 Task: Buy 1 Mandolines & Slicers from Graters, Peelers & Slicers section under best seller category for shipping address: Julia Brown, 2768 Fieldcrest Road, New York, New York 10005, Cell Number 6318992398. Pay from credit card ending with 9757, CVV 798
Action: Mouse moved to (22, 112)
Screenshot: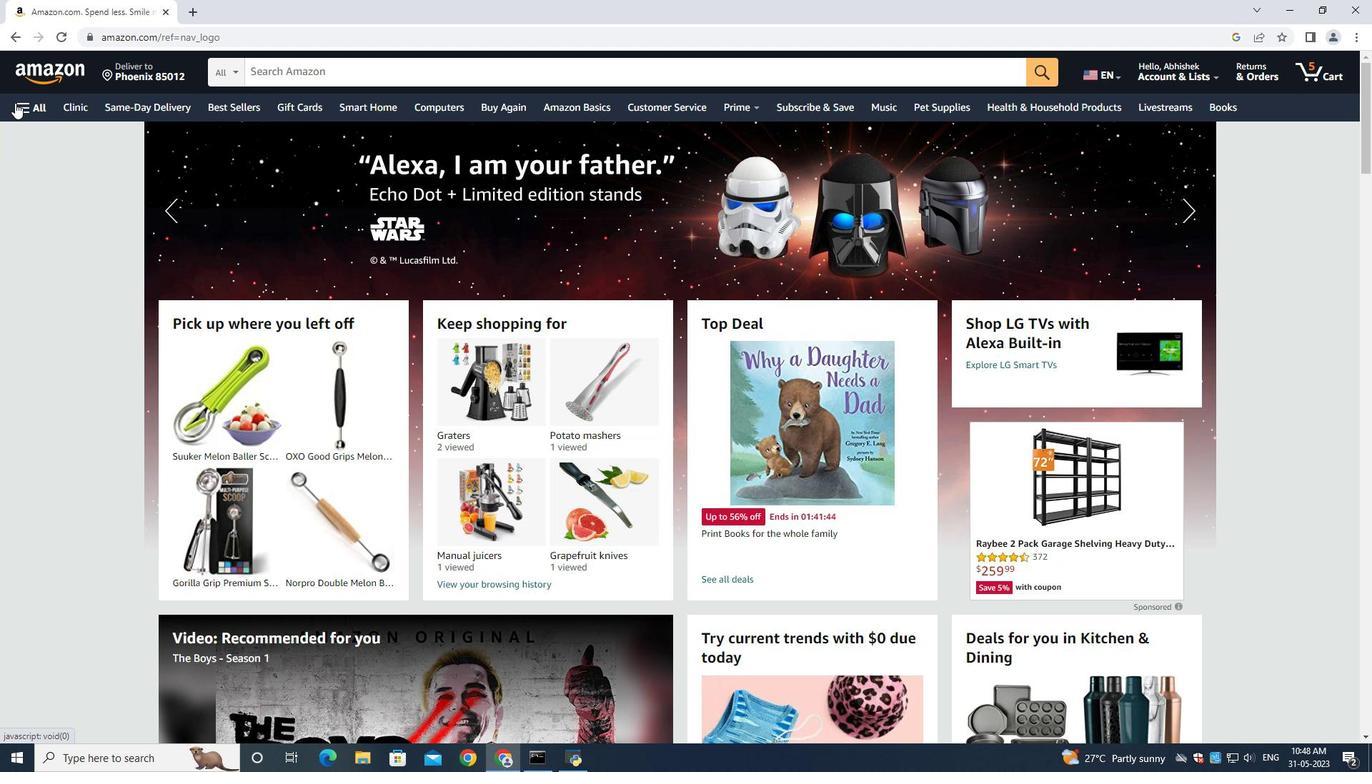 
Action: Mouse pressed left at (22, 112)
Screenshot: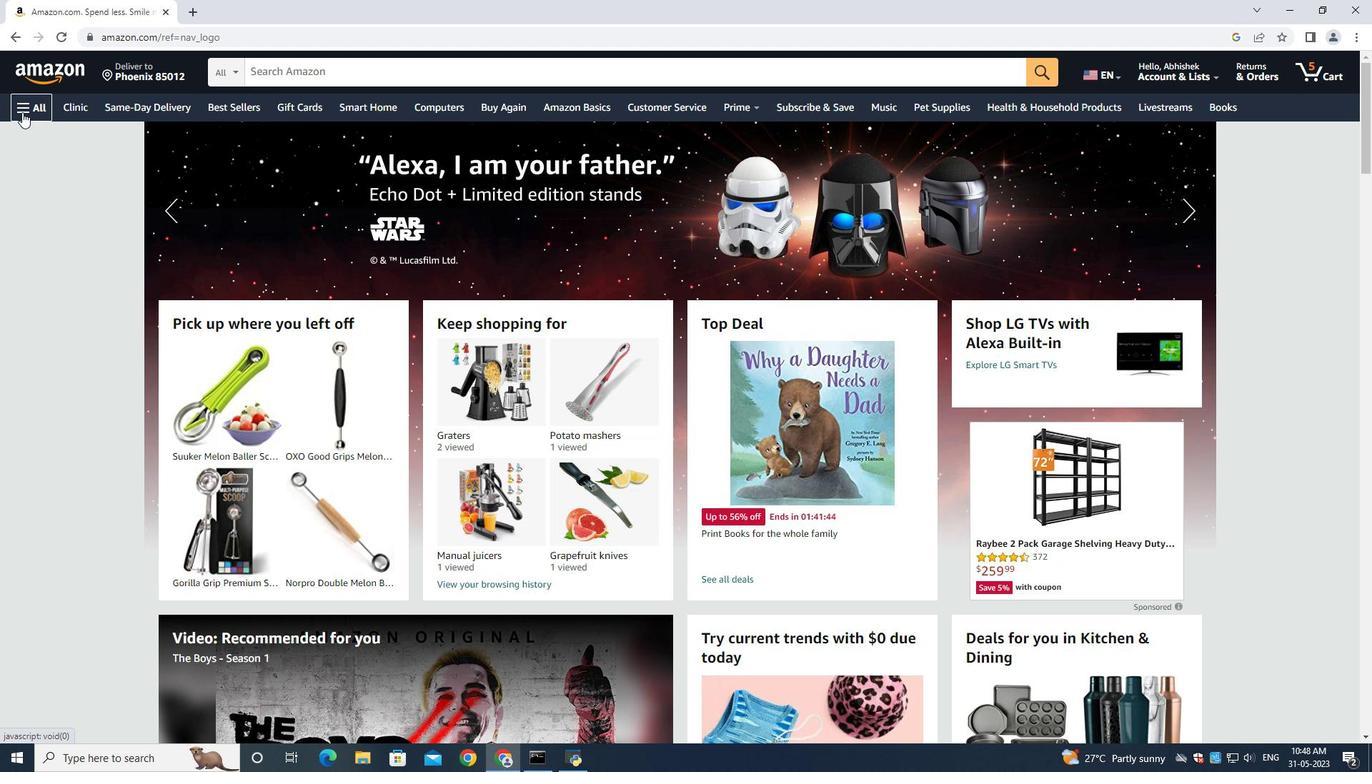 
Action: Mouse moved to (33, 128)
Screenshot: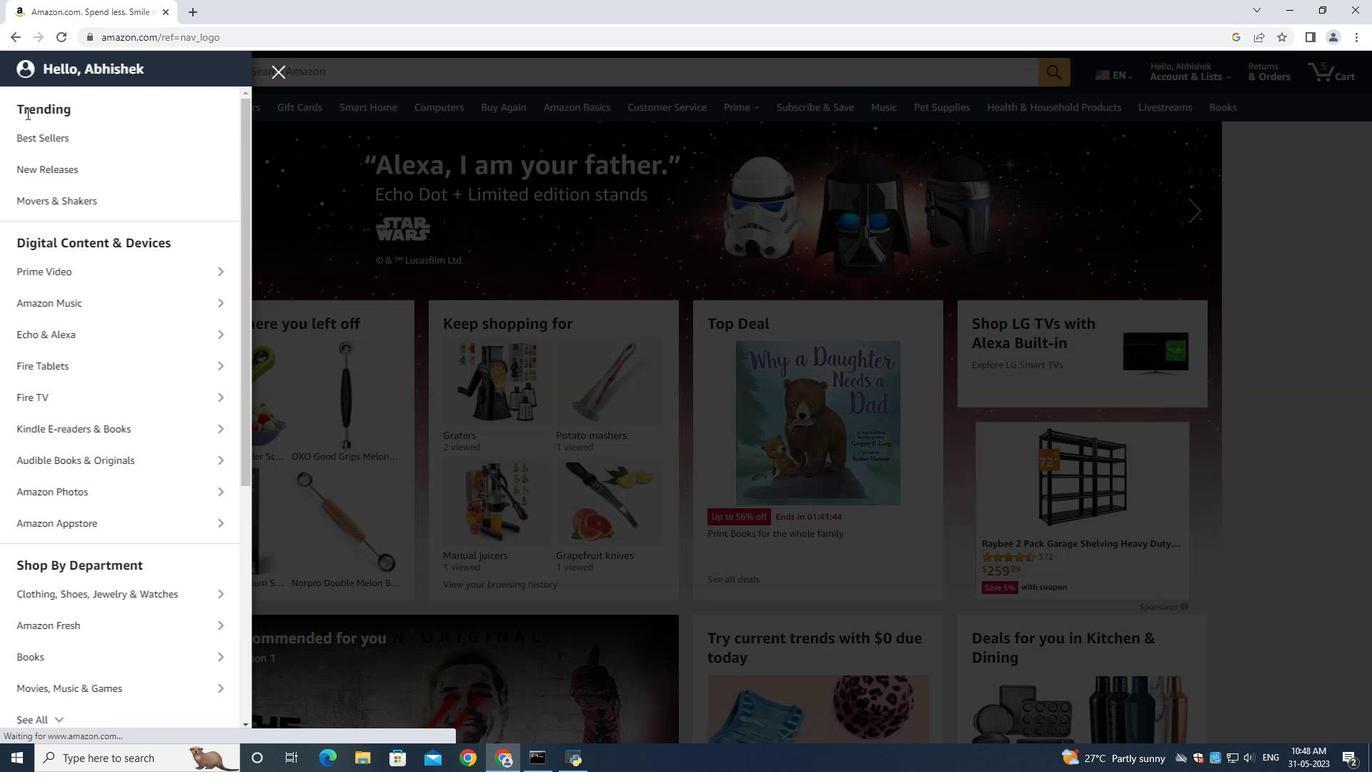 
Action: Mouse pressed left at (33, 128)
Screenshot: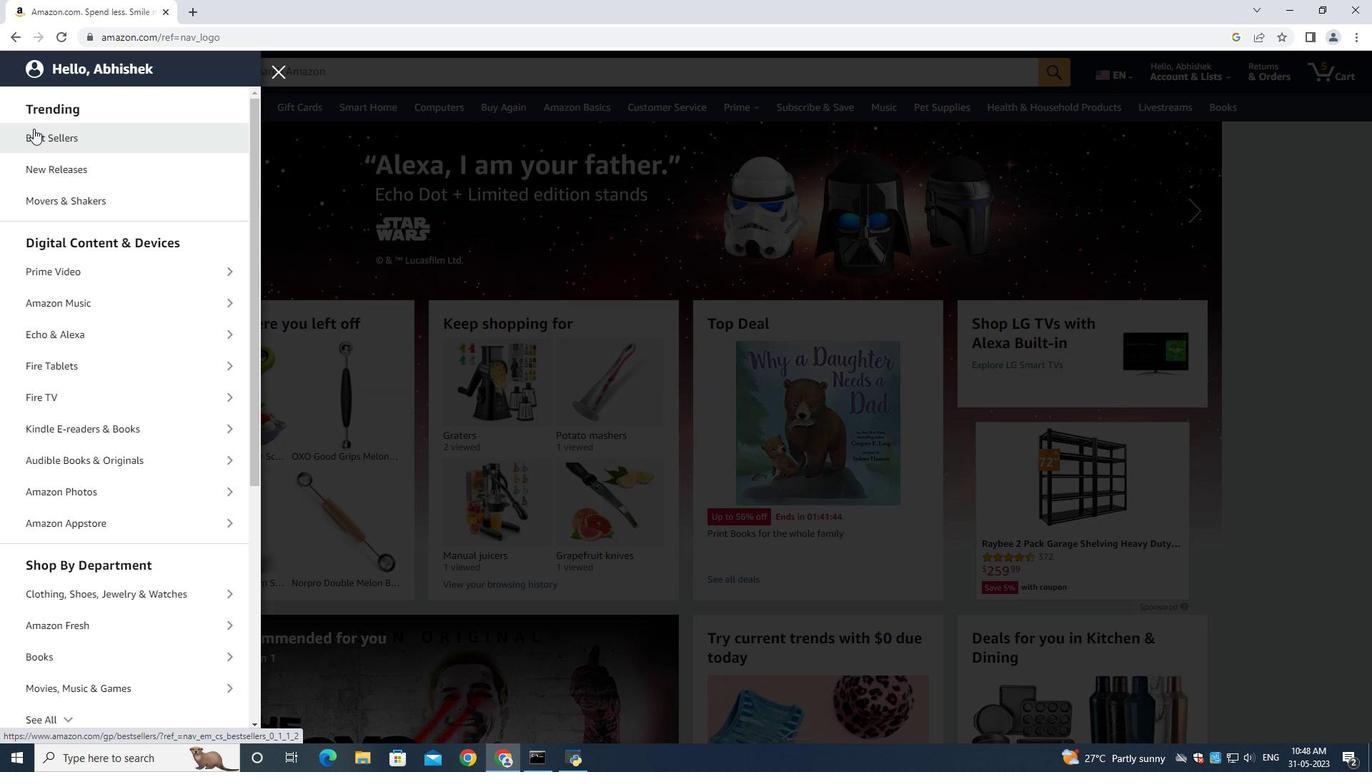 
Action: Mouse moved to (273, 77)
Screenshot: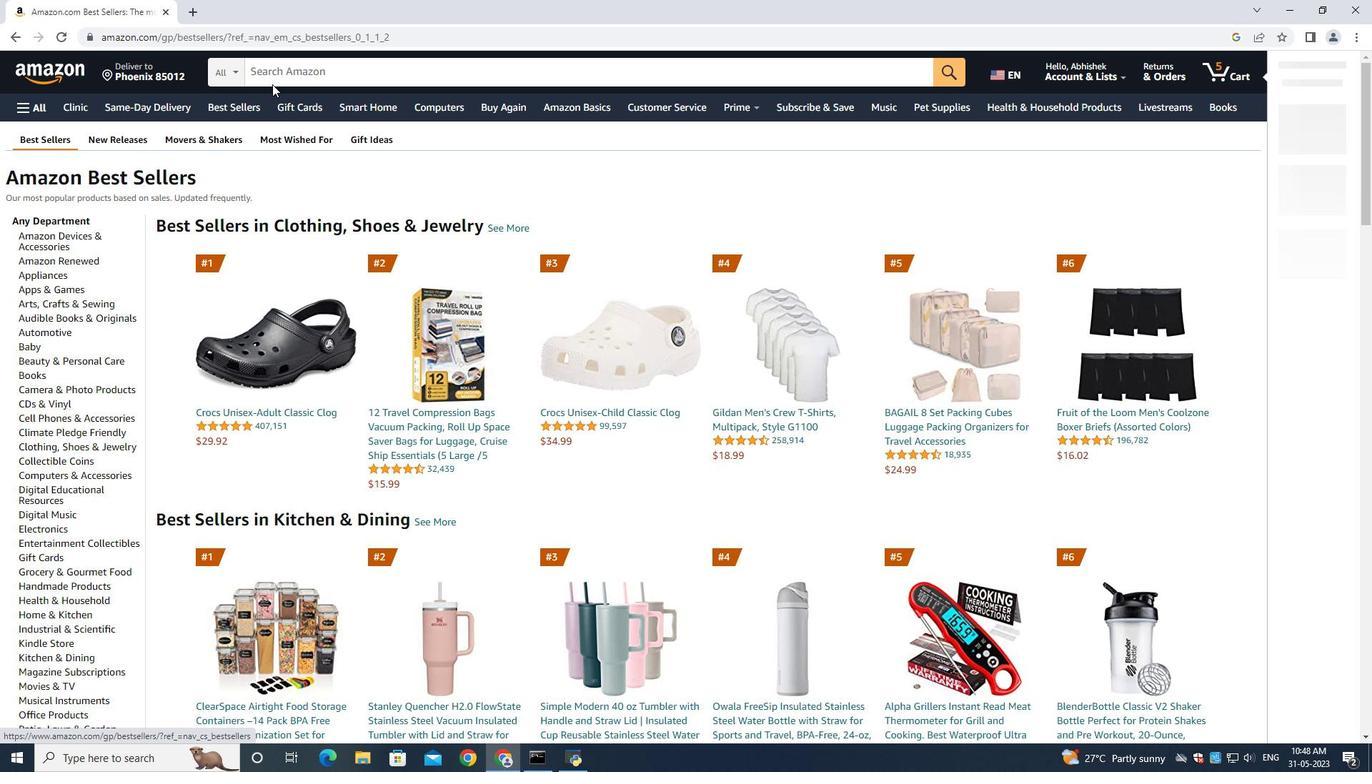 
Action: Mouse pressed left at (273, 77)
Screenshot: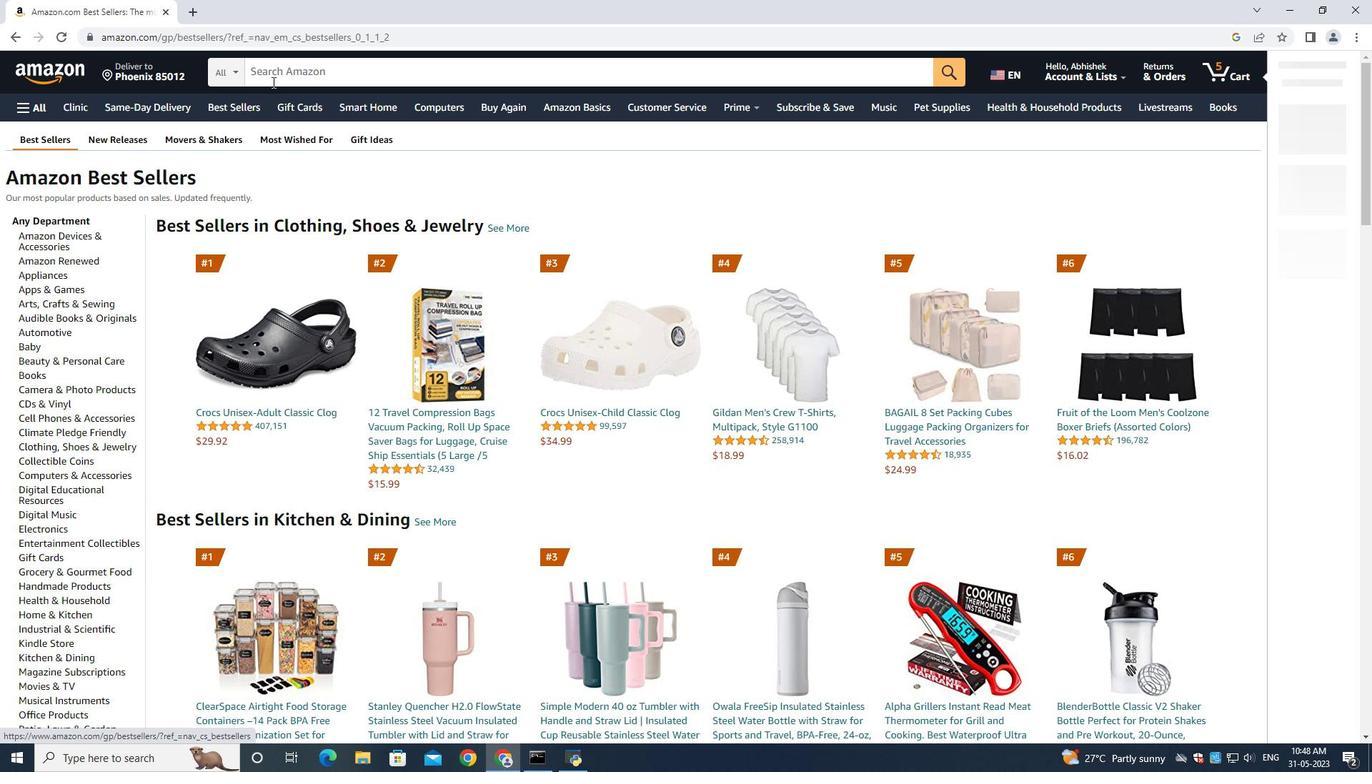 
Action: Mouse moved to (1338, 295)
Screenshot: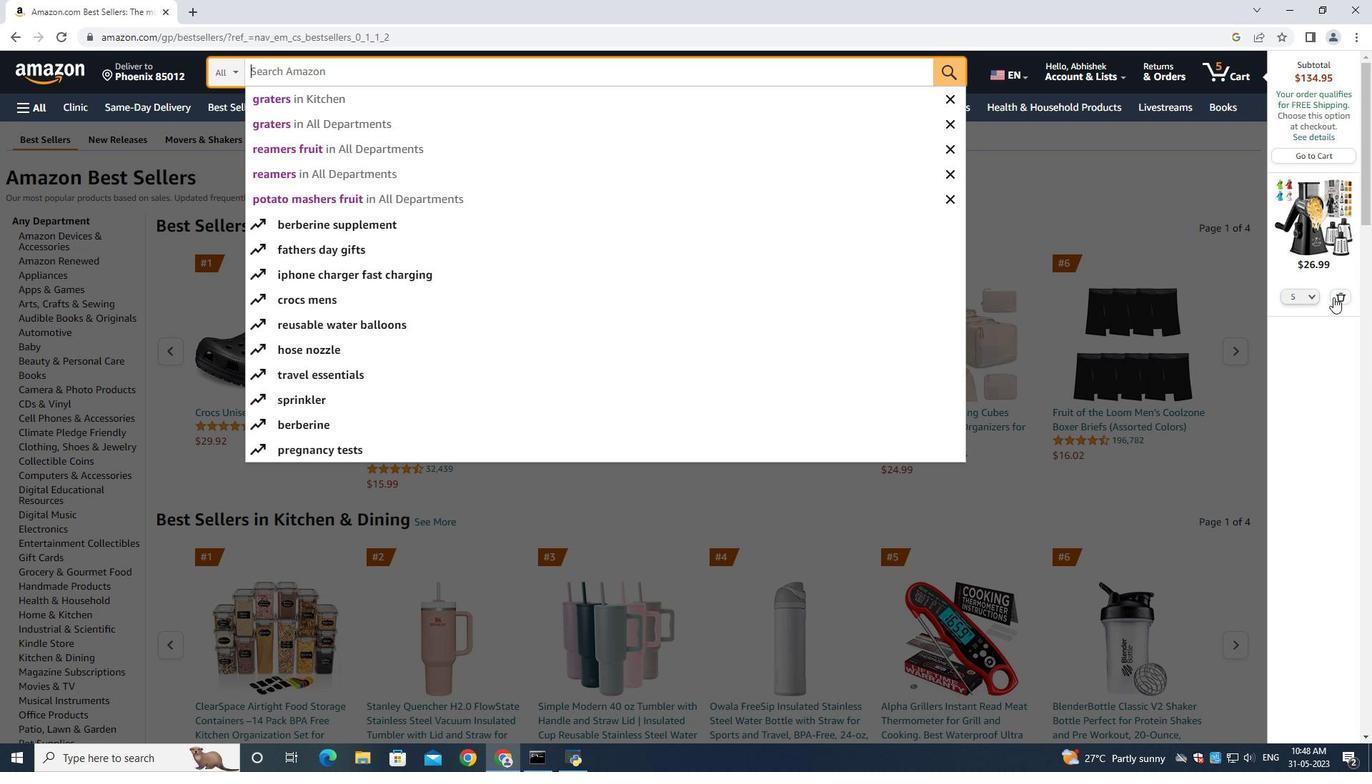 
Action: Mouse pressed left at (1338, 295)
Screenshot: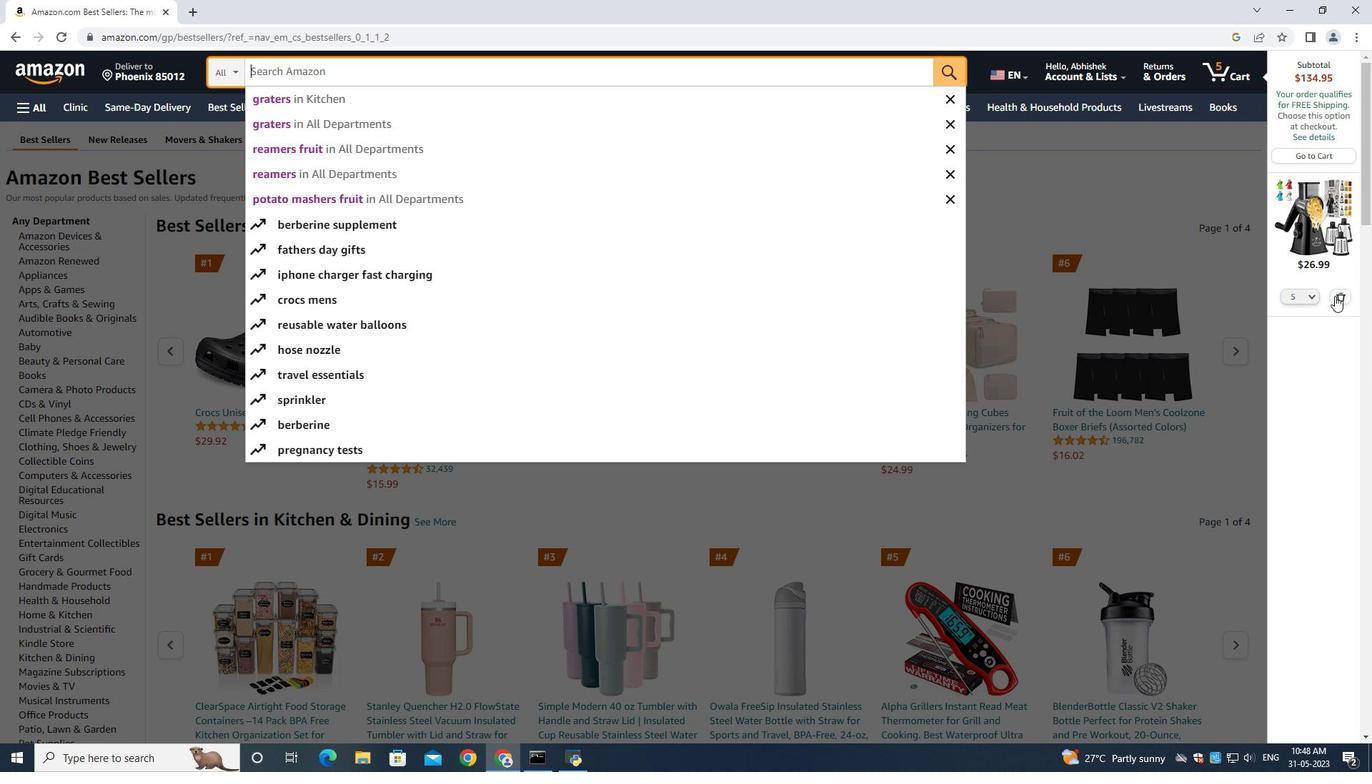 
Action: Mouse moved to (256, 75)
Screenshot: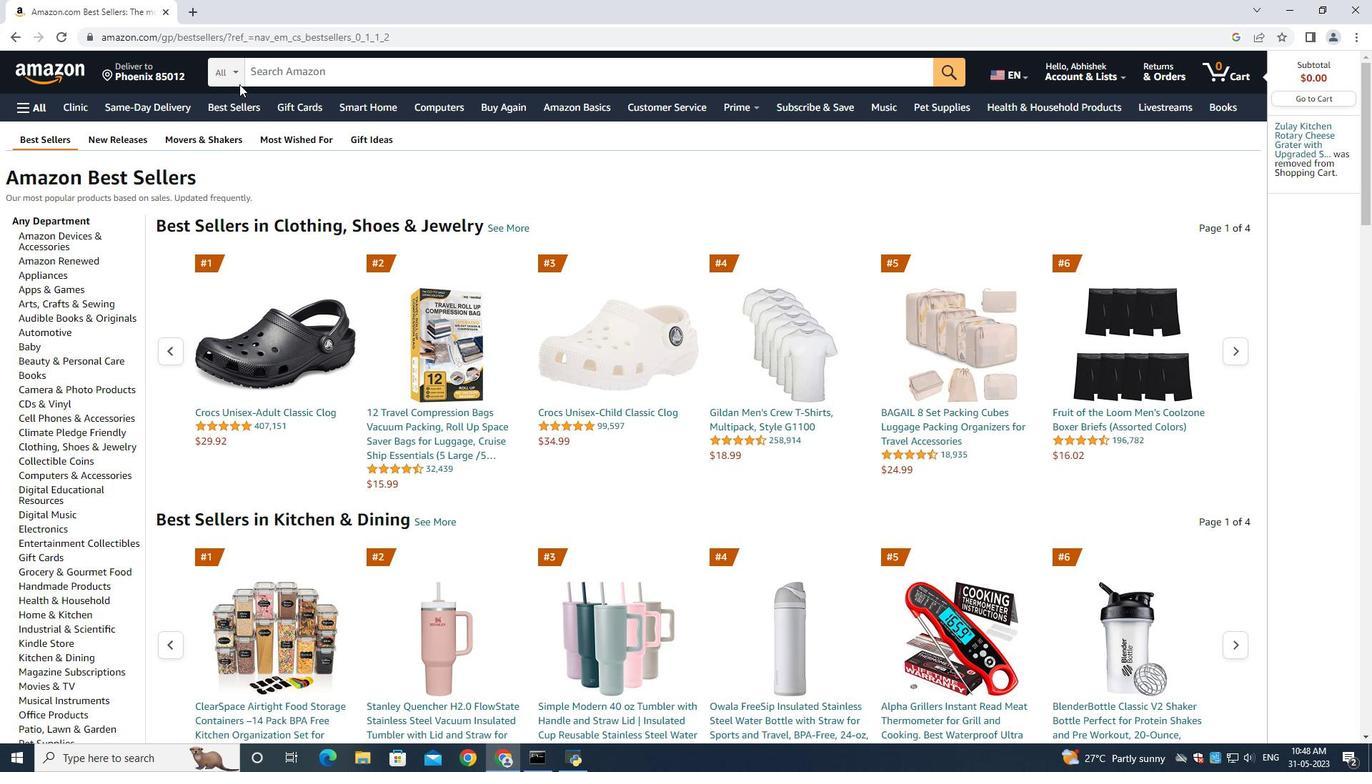 
Action: Mouse pressed left at (256, 75)
Screenshot: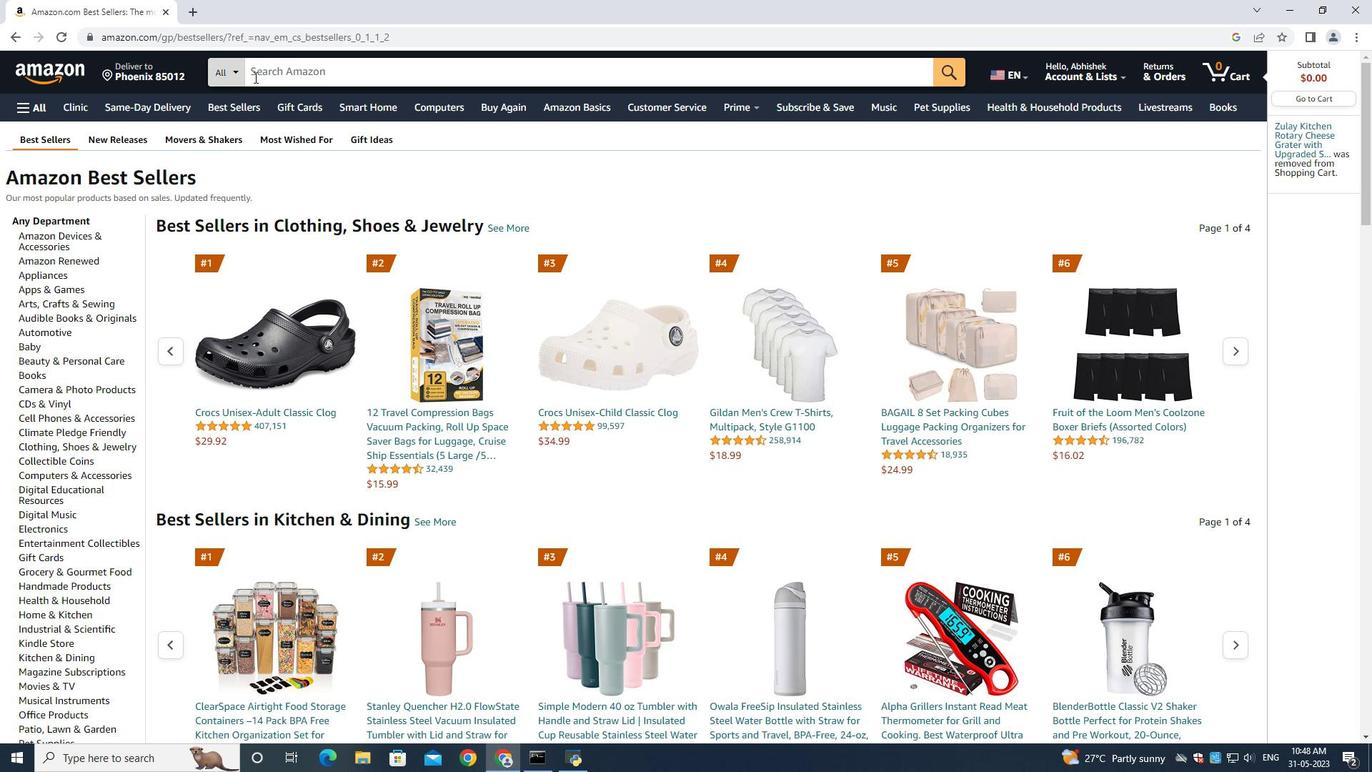 
Action: Key pressed <Key.shift>Mandolines<Key.enter>
Screenshot: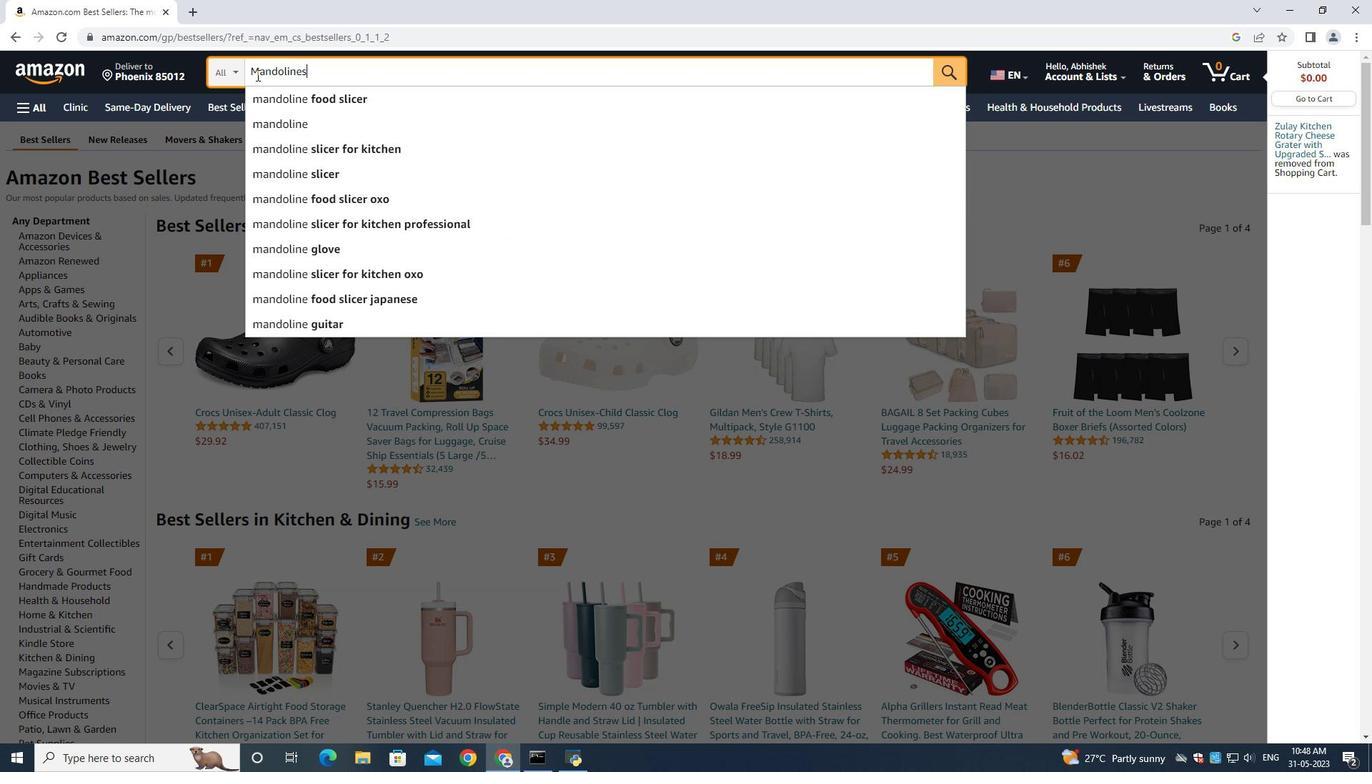 
Action: Mouse moved to (85, 254)
Screenshot: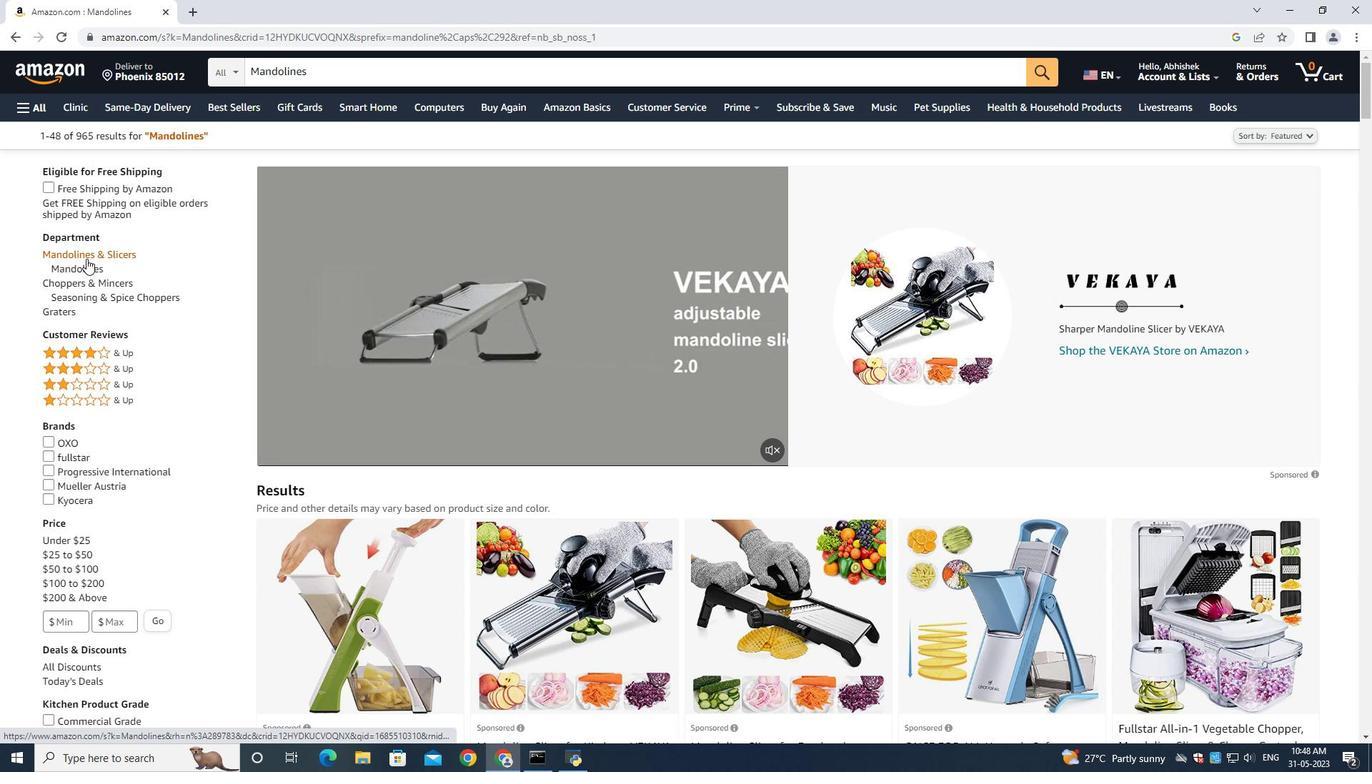 
Action: Mouse pressed left at (85, 254)
Screenshot: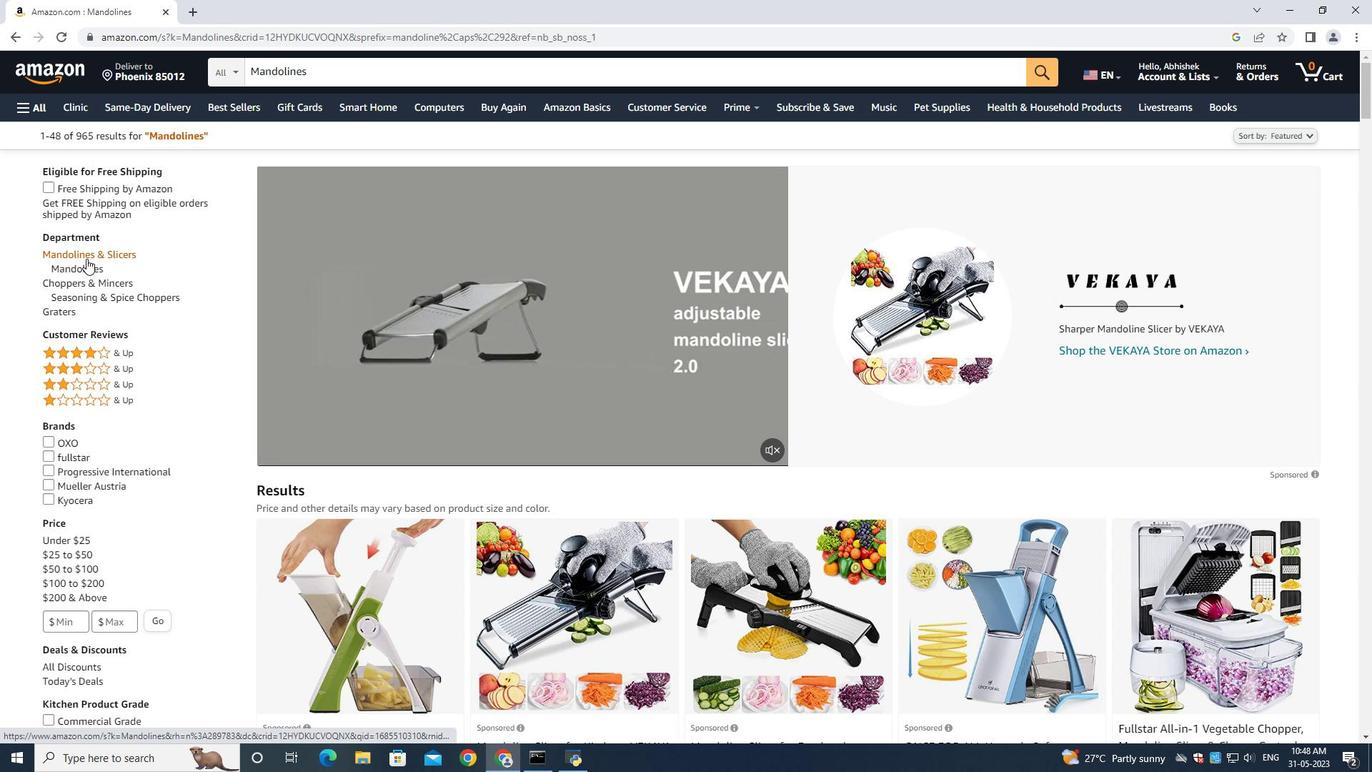 
Action: Mouse moved to (339, 117)
Screenshot: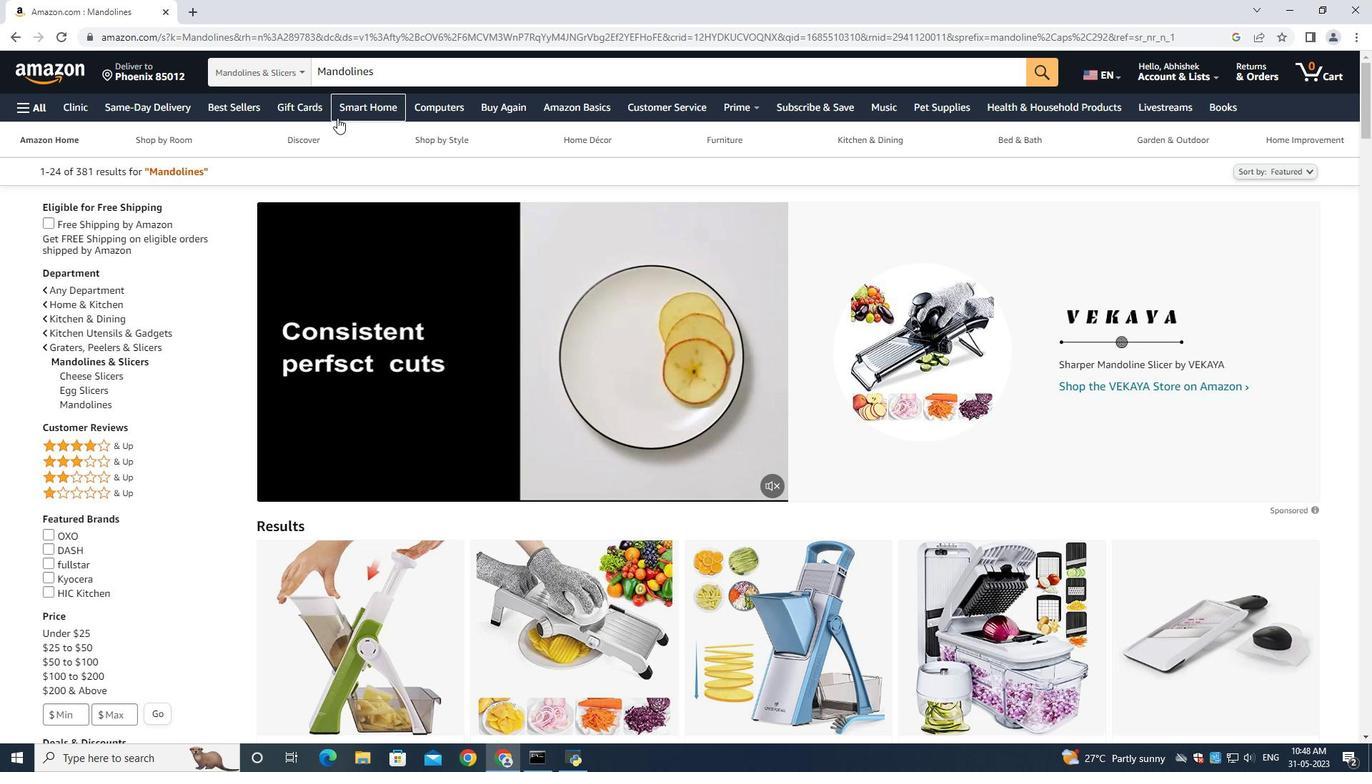 
Action: Key pressed <Key.enter>
Screenshot: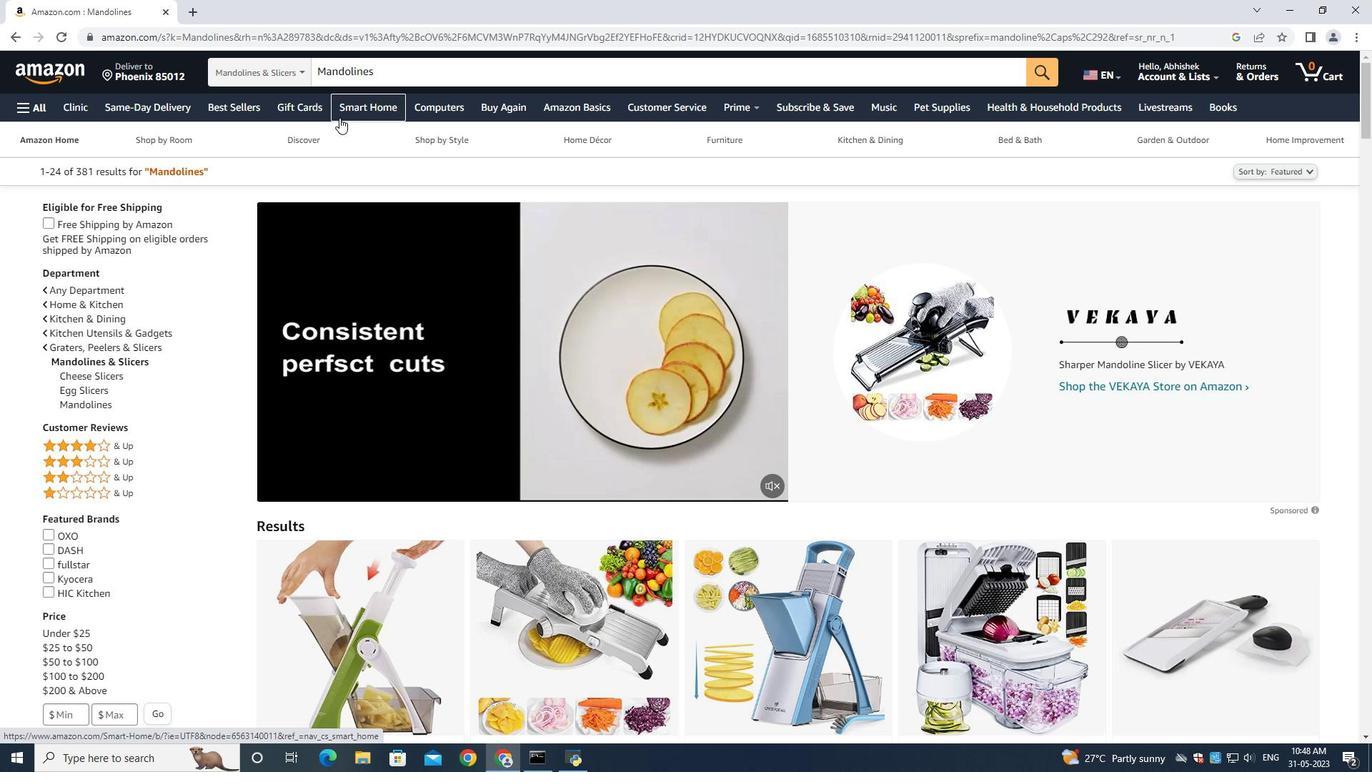 
Action: Mouse moved to (431, 243)
Screenshot: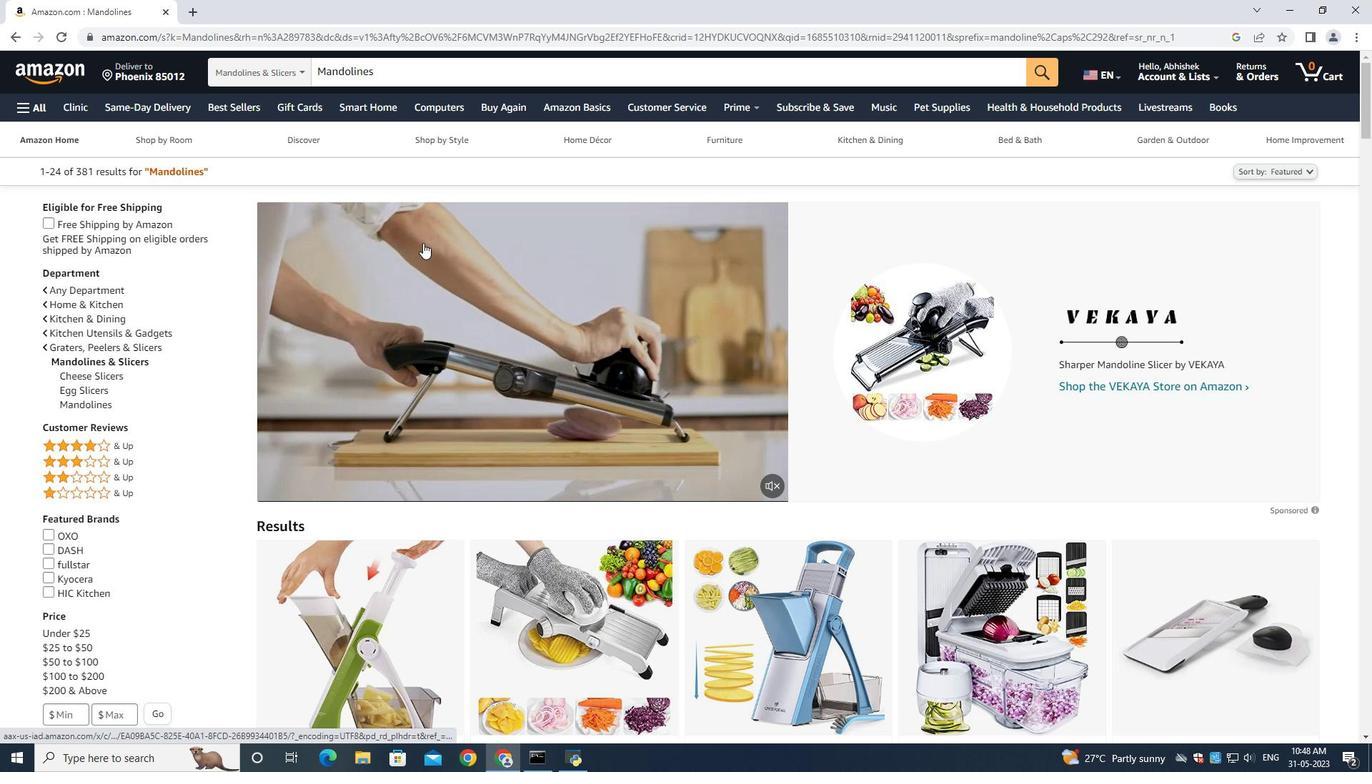
Action: Mouse scrolled (431, 242) with delta (0, 0)
Screenshot: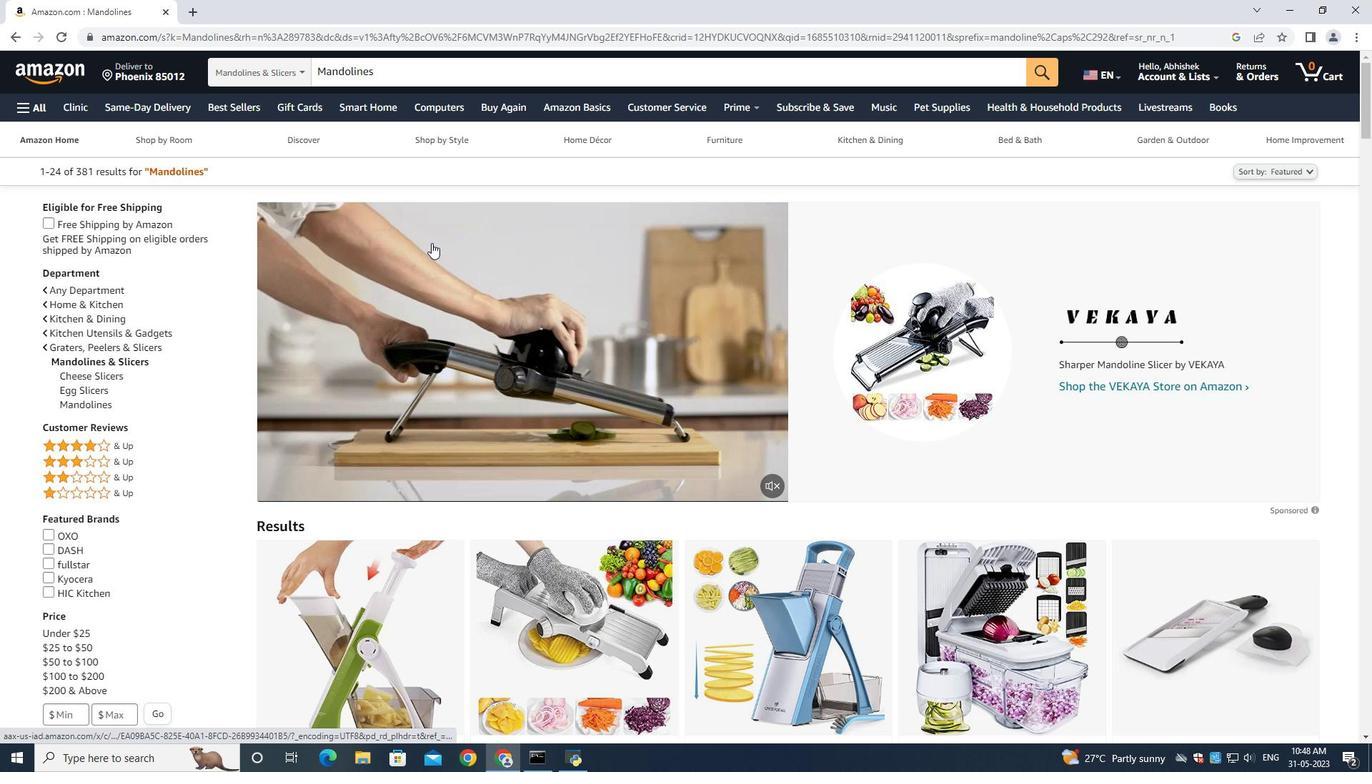 
Action: Mouse scrolled (431, 242) with delta (0, 0)
Screenshot: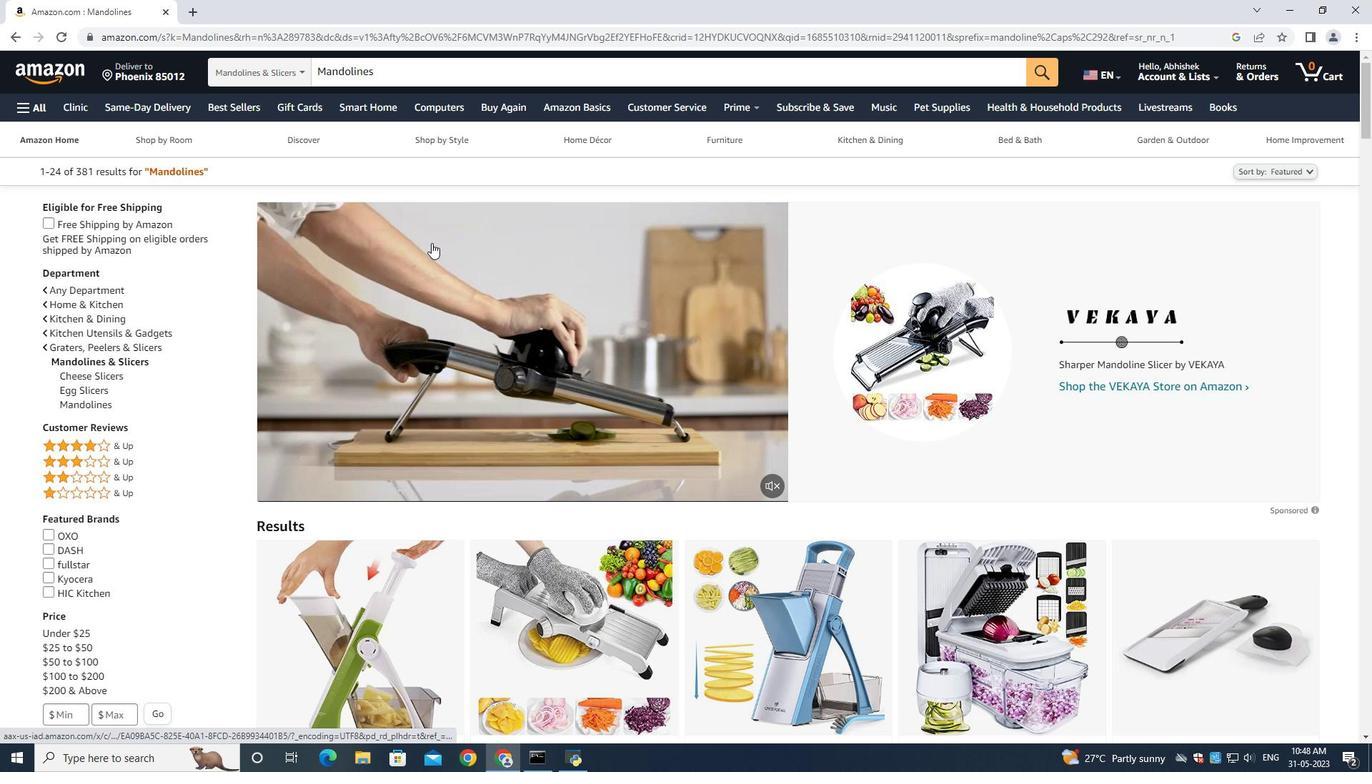 
Action: Mouse scrolled (431, 242) with delta (0, 0)
Screenshot: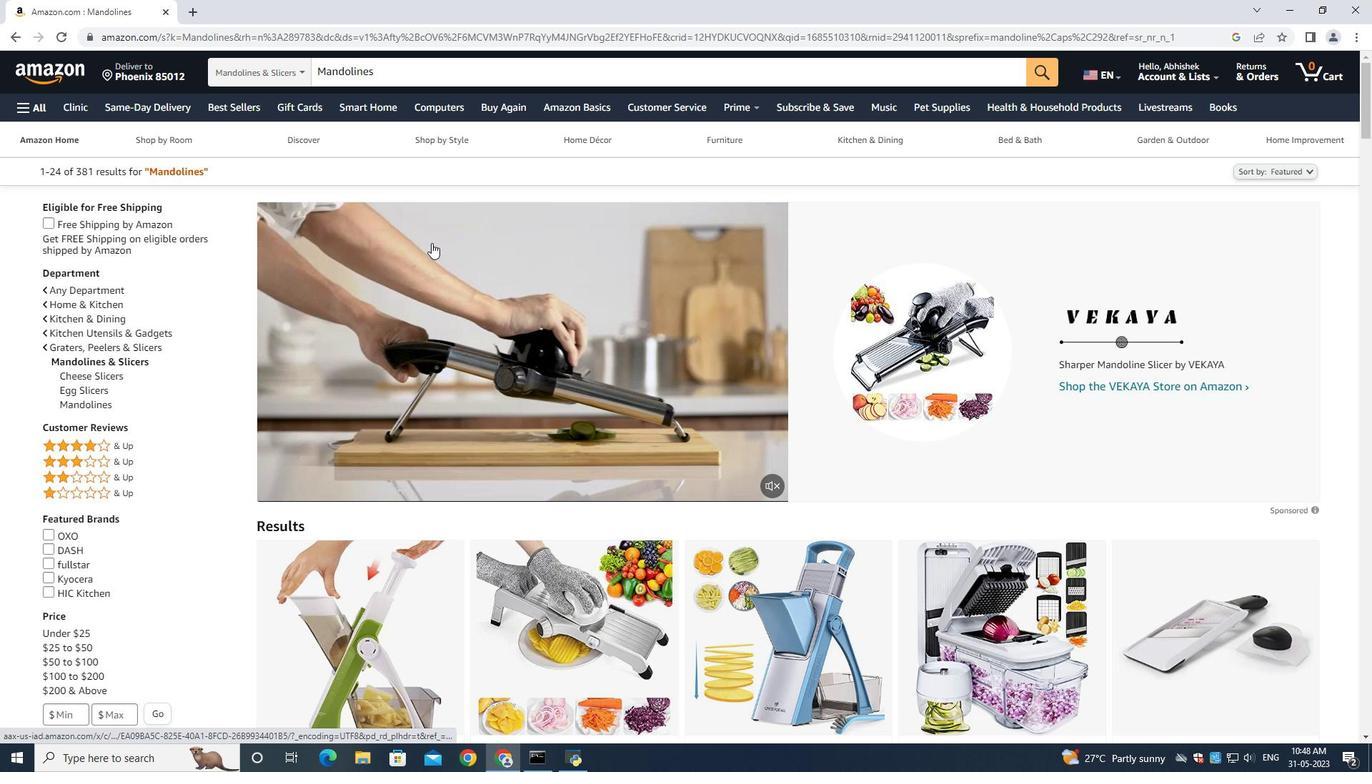 
Action: Mouse moved to (684, 490)
Screenshot: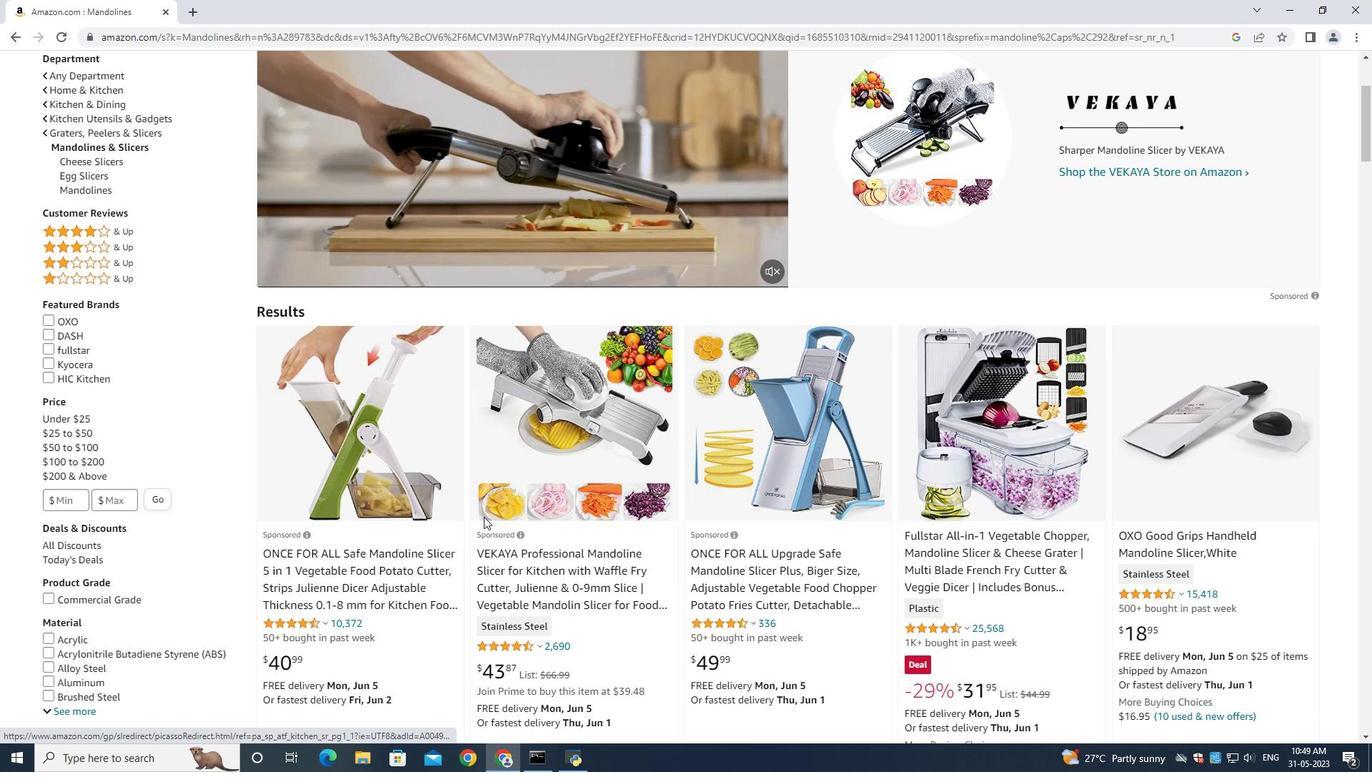 
Action: Mouse scrolled (684, 489) with delta (0, 0)
Screenshot: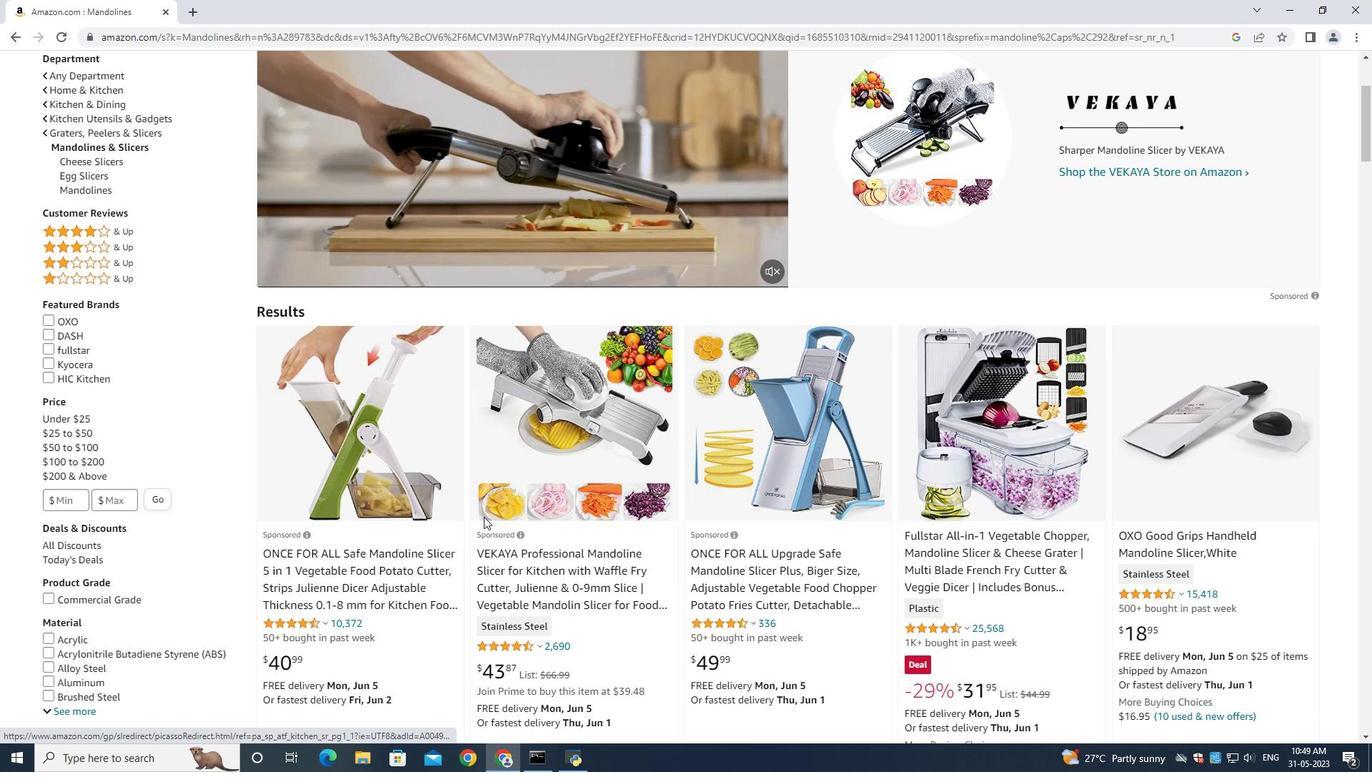 
Action: Mouse scrolled (684, 489) with delta (0, 0)
Screenshot: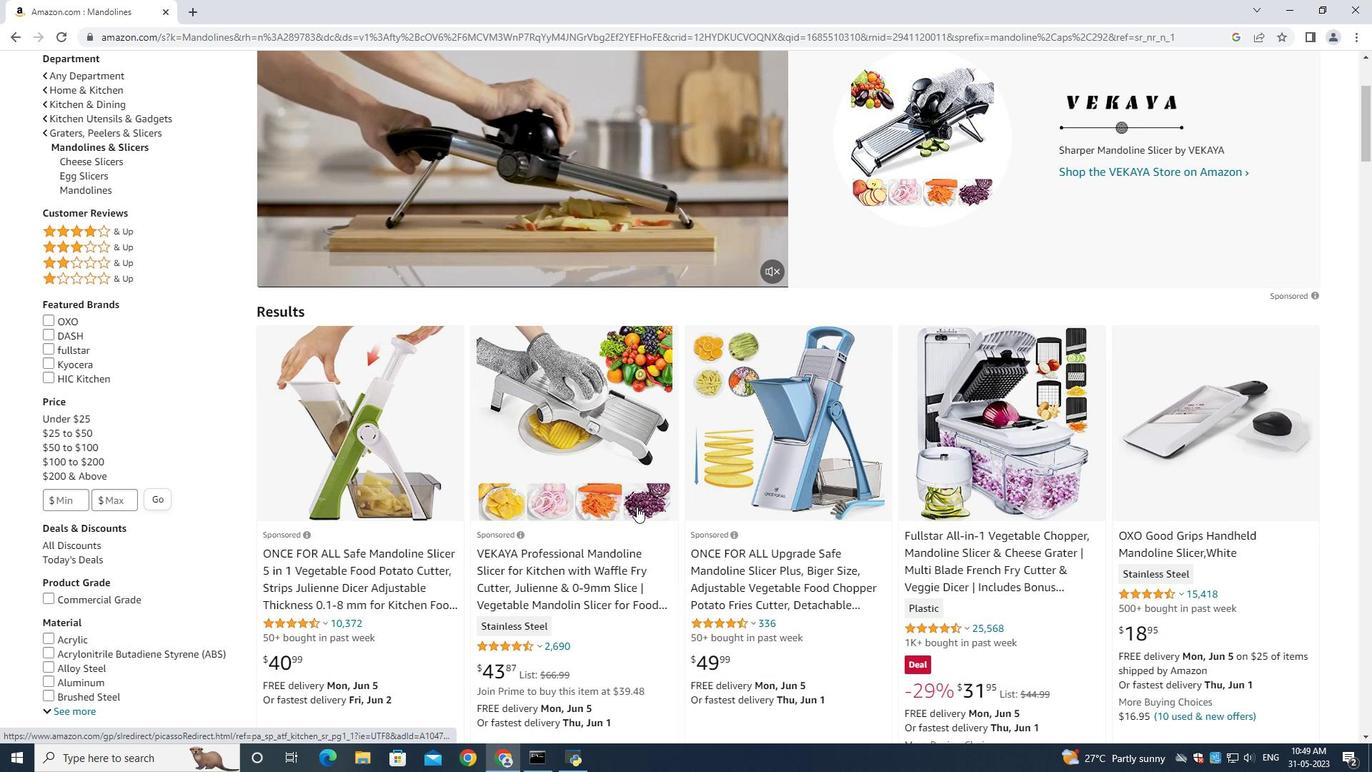 
Action: Mouse moved to (685, 490)
Screenshot: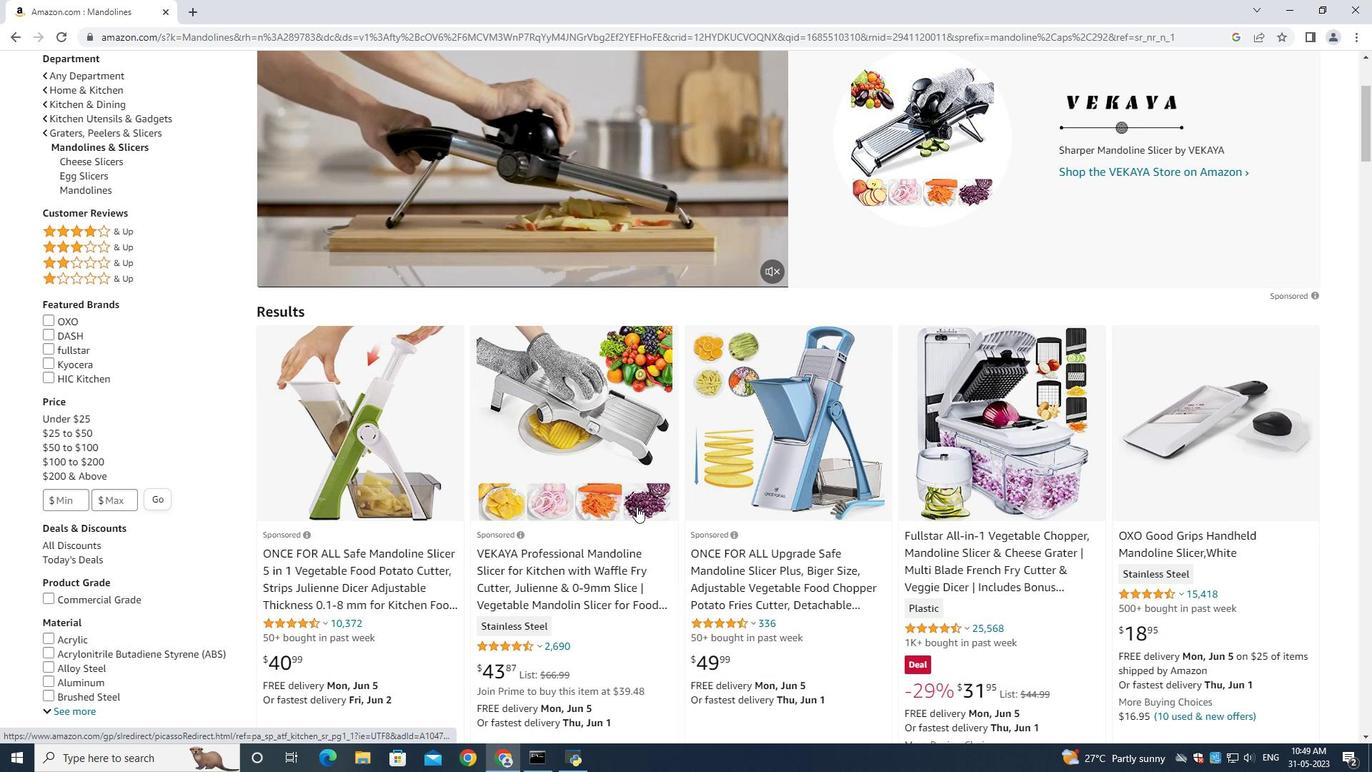 
Action: Mouse scrolled (685, 489) with delta (0, 0)
Screenshot: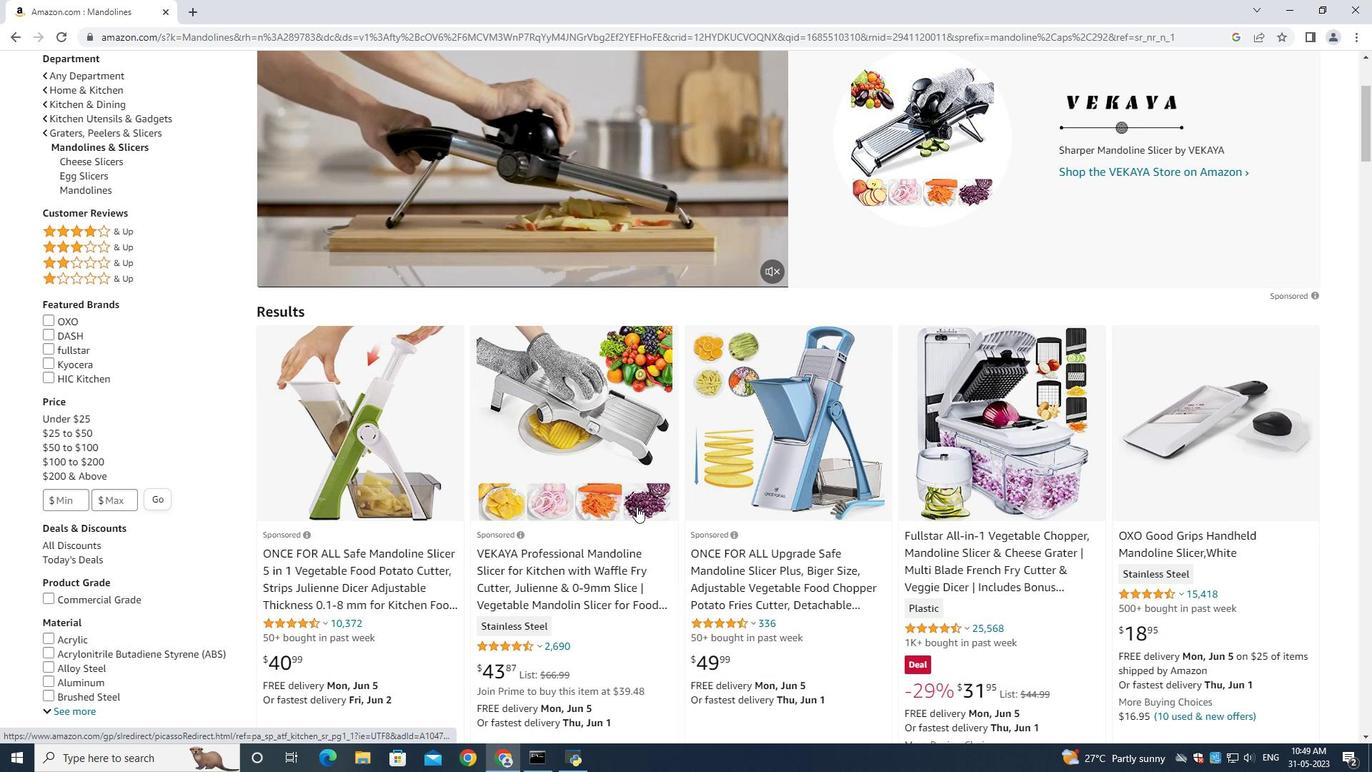 
Action: Mouse moved to (967, 333)
Screenshot: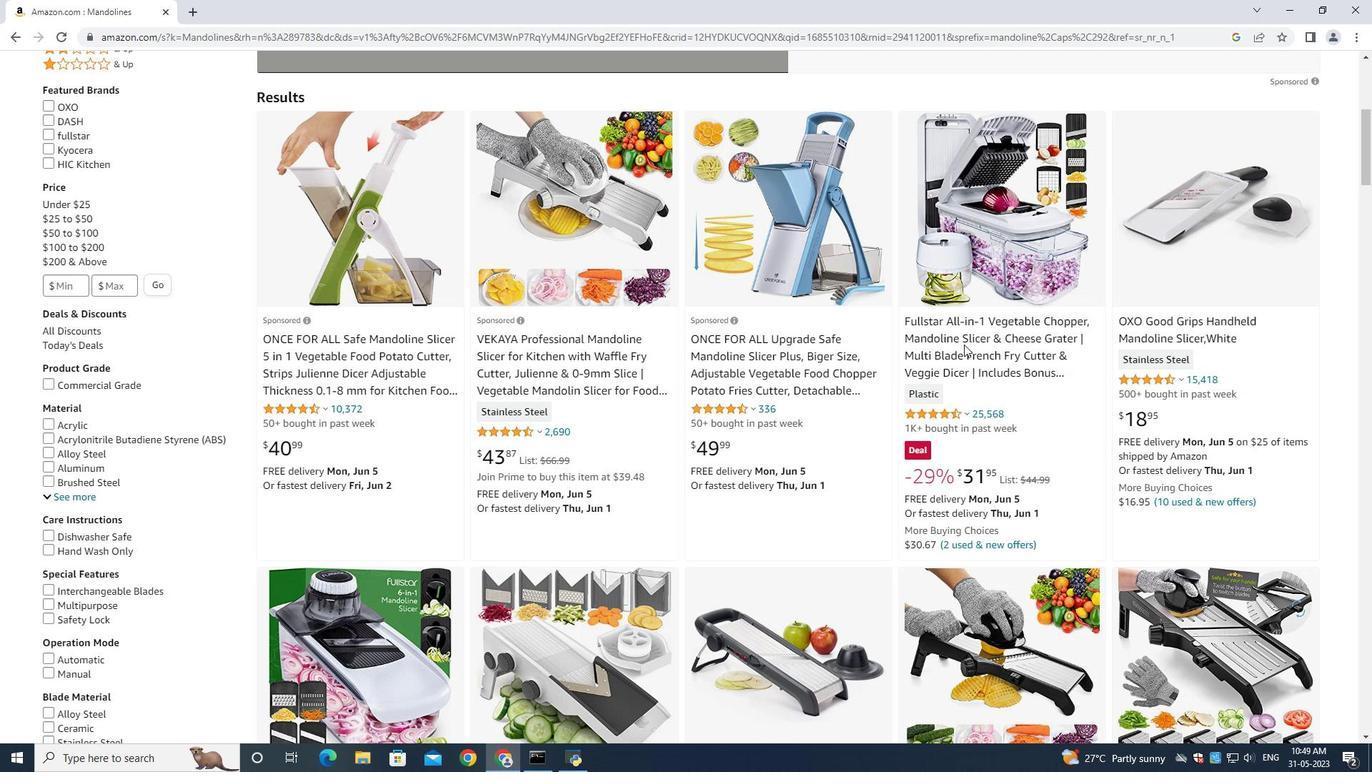 
Action: Mouse pressed left at (967, 333)
Screenshot: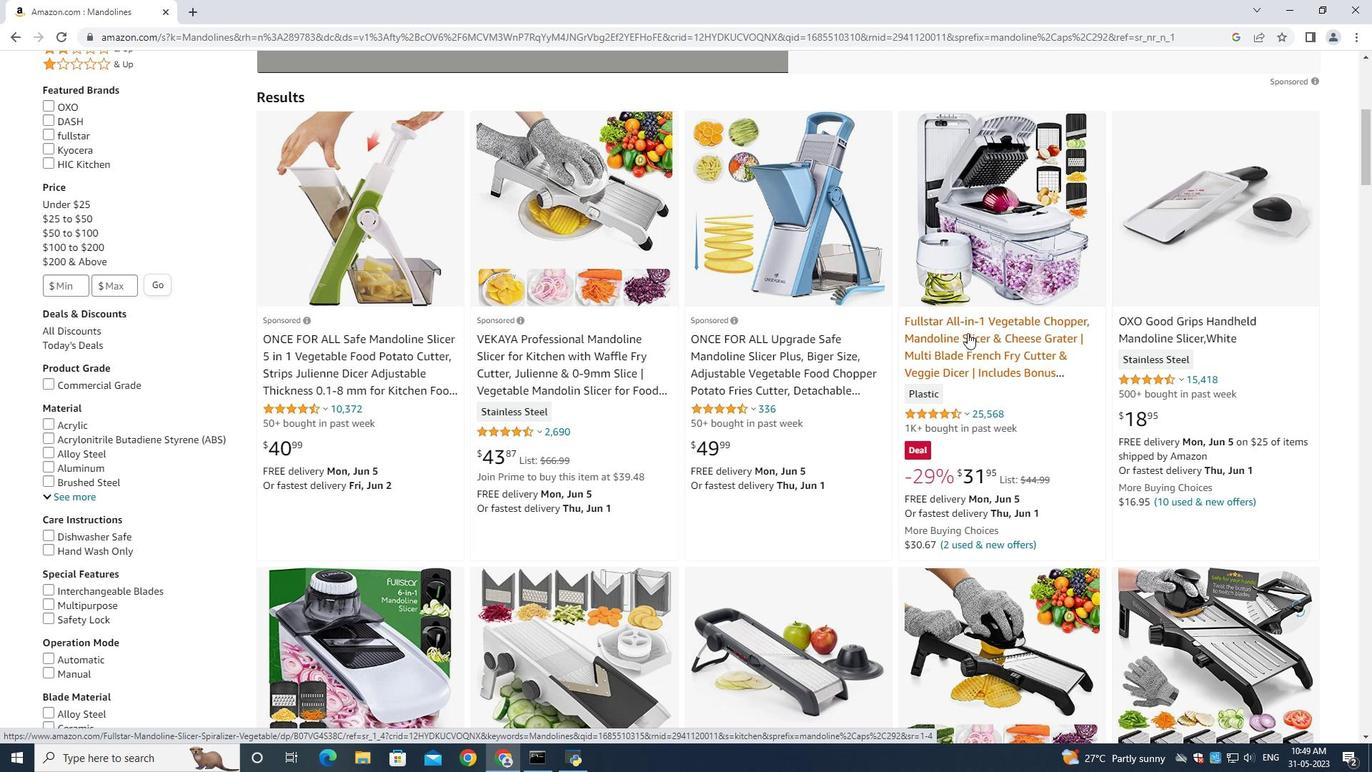 
Action: Mouse moved to (506, 640)
Screenshot: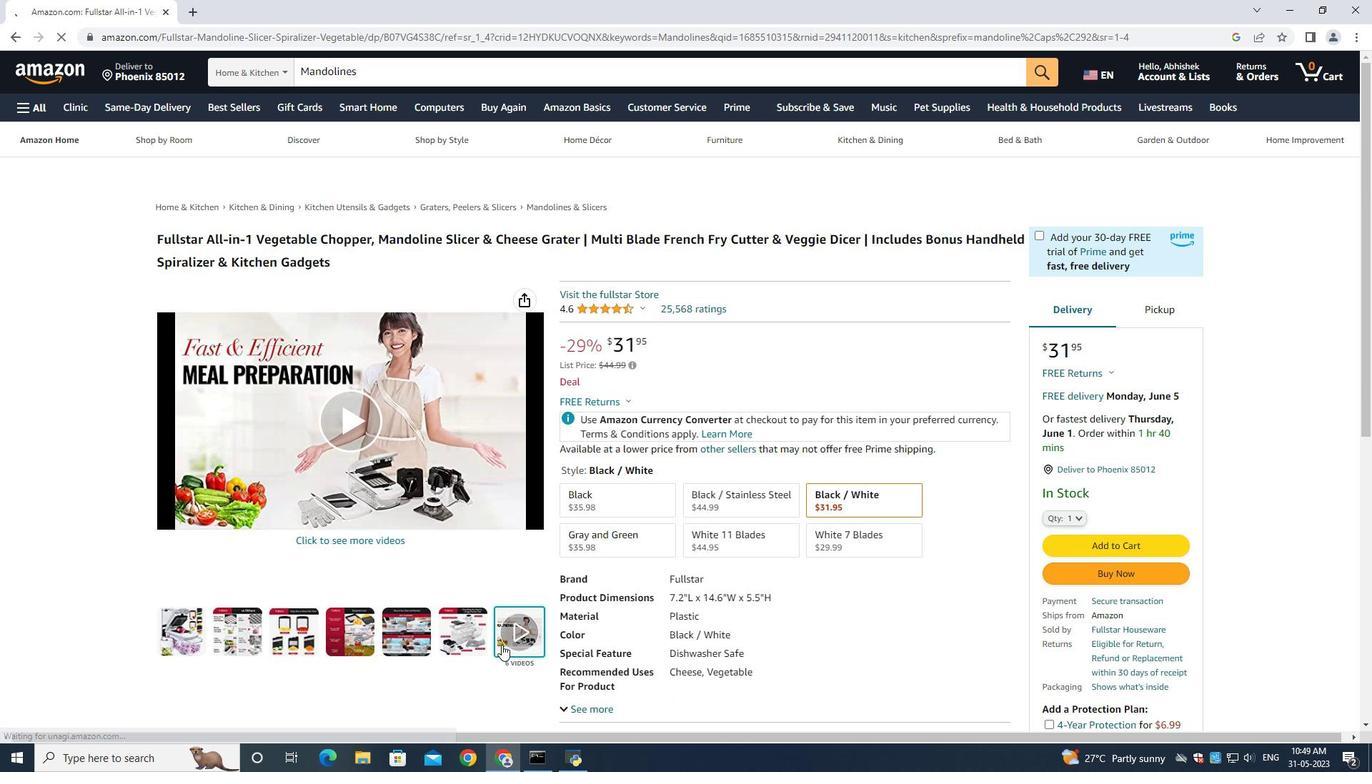 
Action: Mouse pressed left at (506, 640)
Screenshot: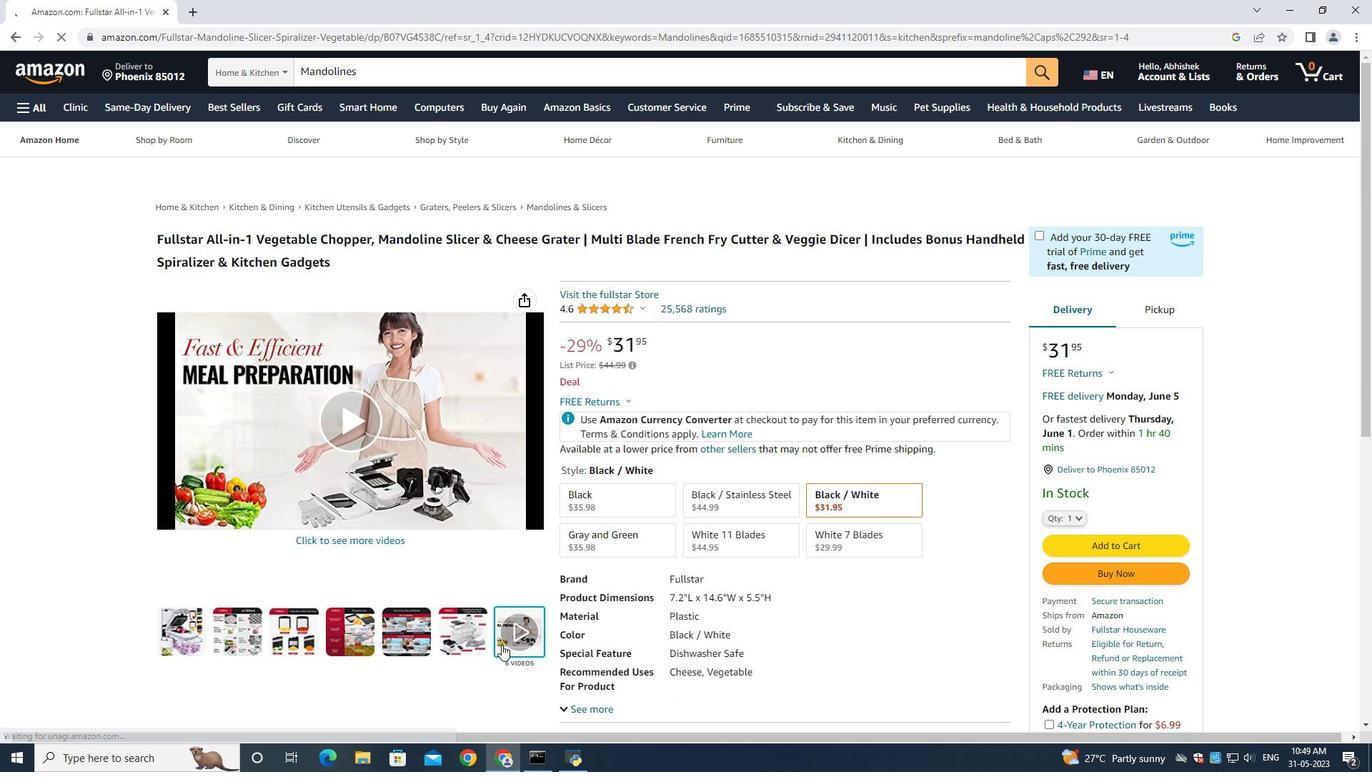 
Action: Mouse moved to (522, 388)
Screenshot: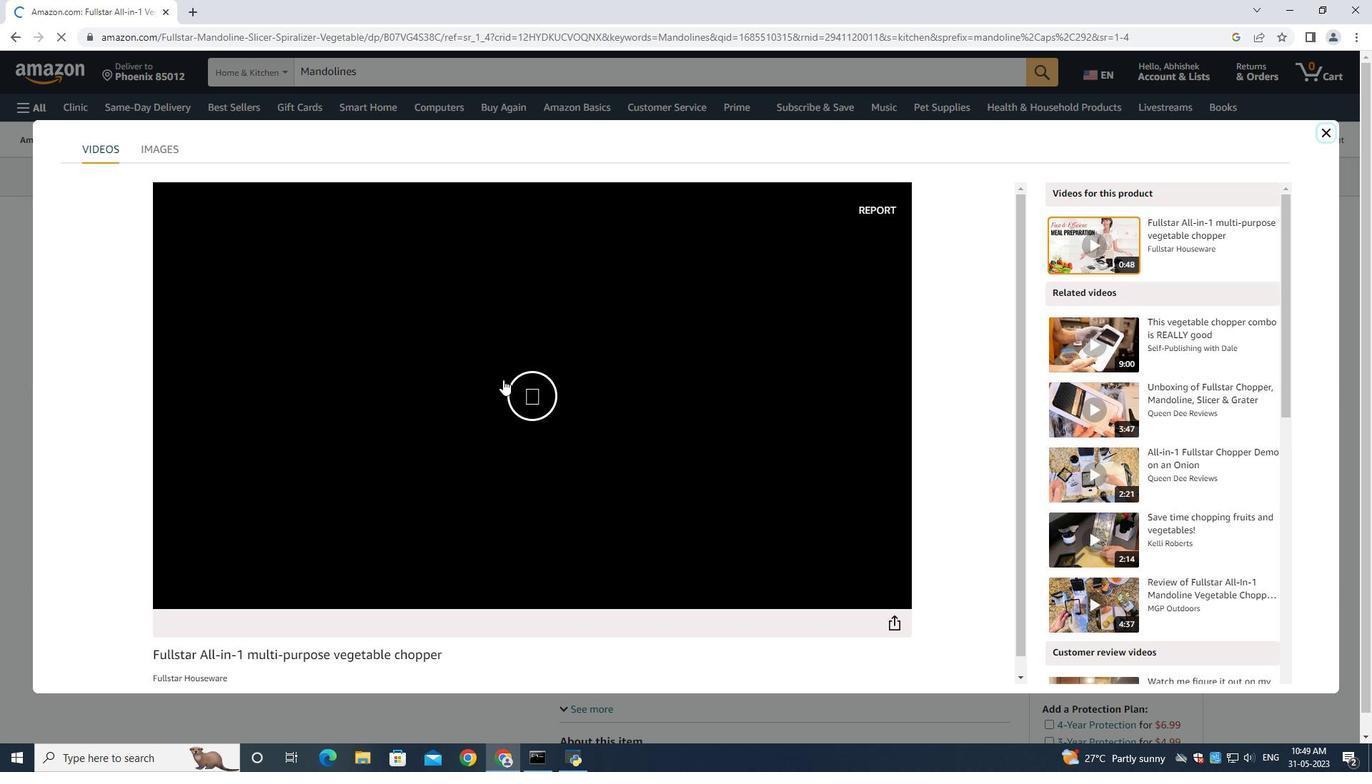
Action: Mouse pressed left at (522, 388)
Screenshot: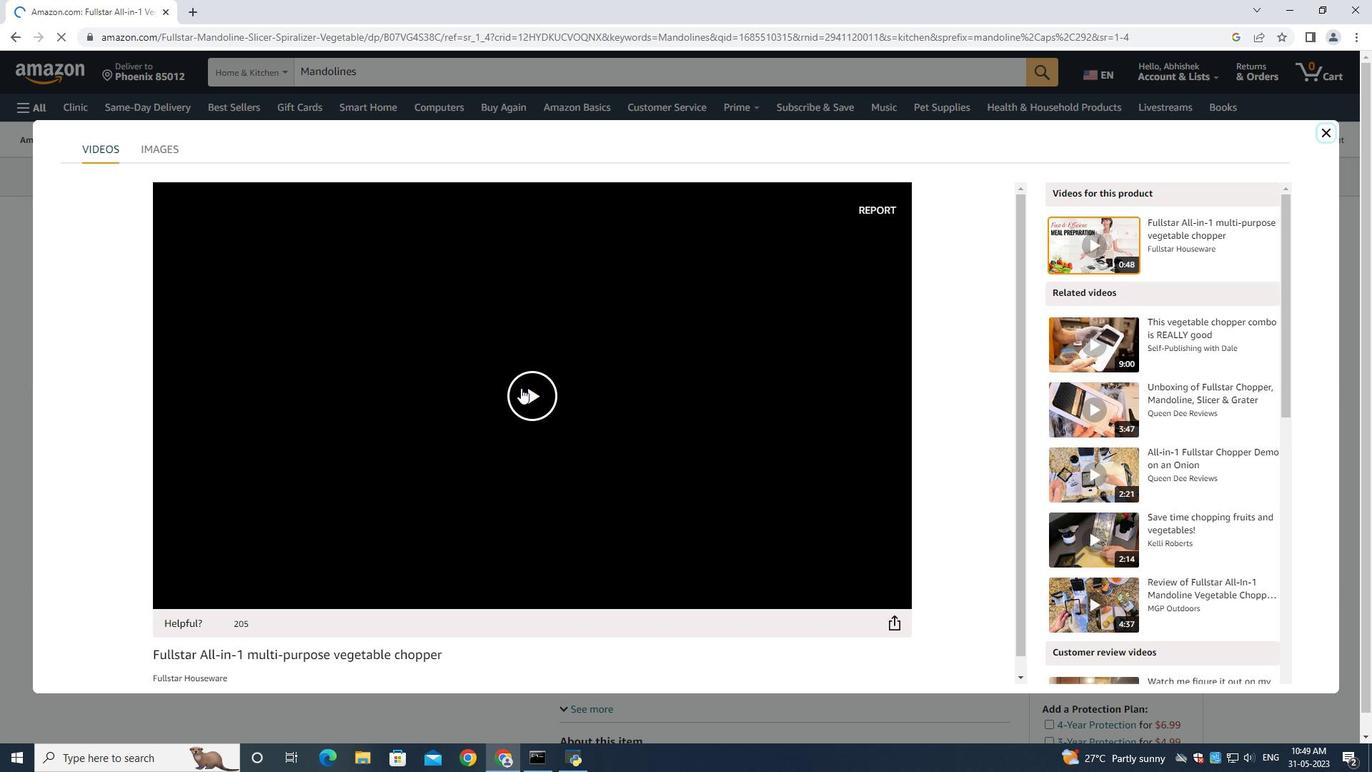 
Action: Mouse moved to (523, 388)
Screenshot: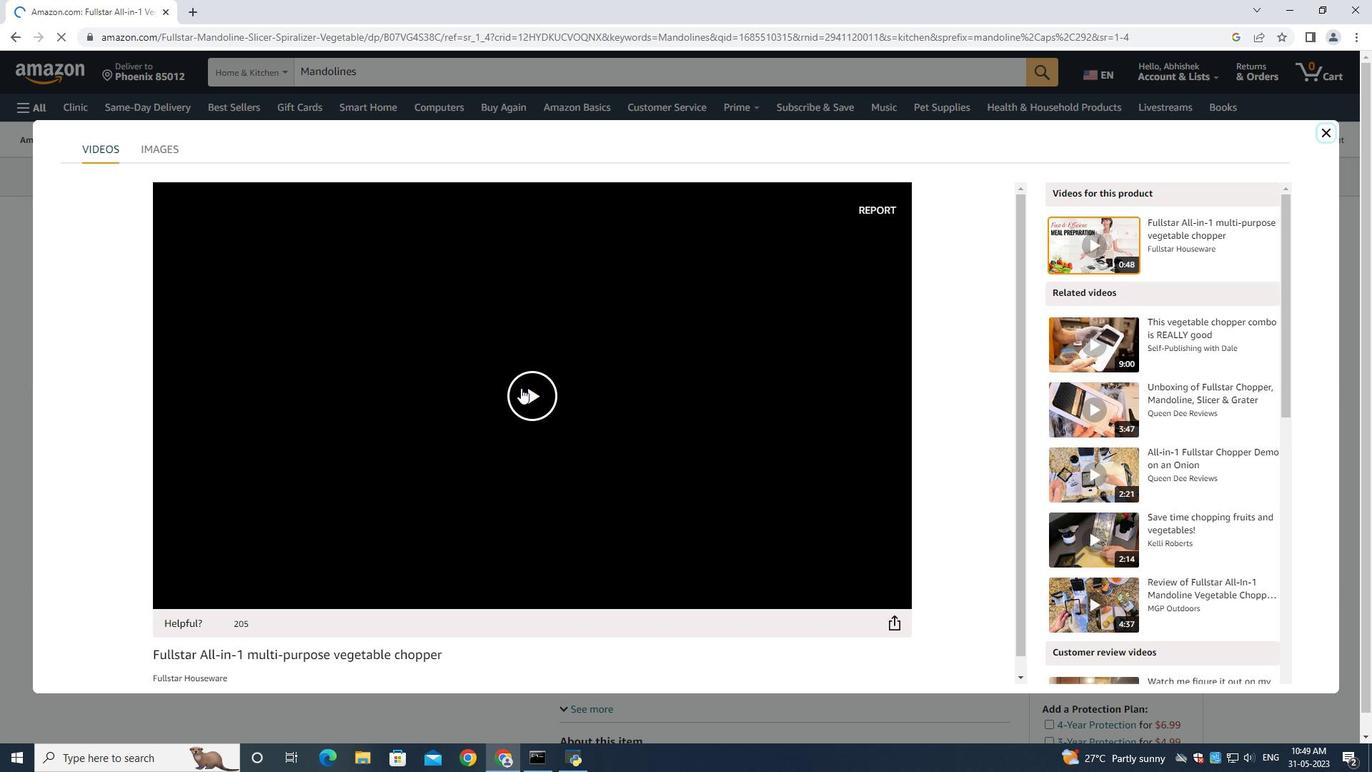 
Action: Key pressed <Key.enter>
Screenshot: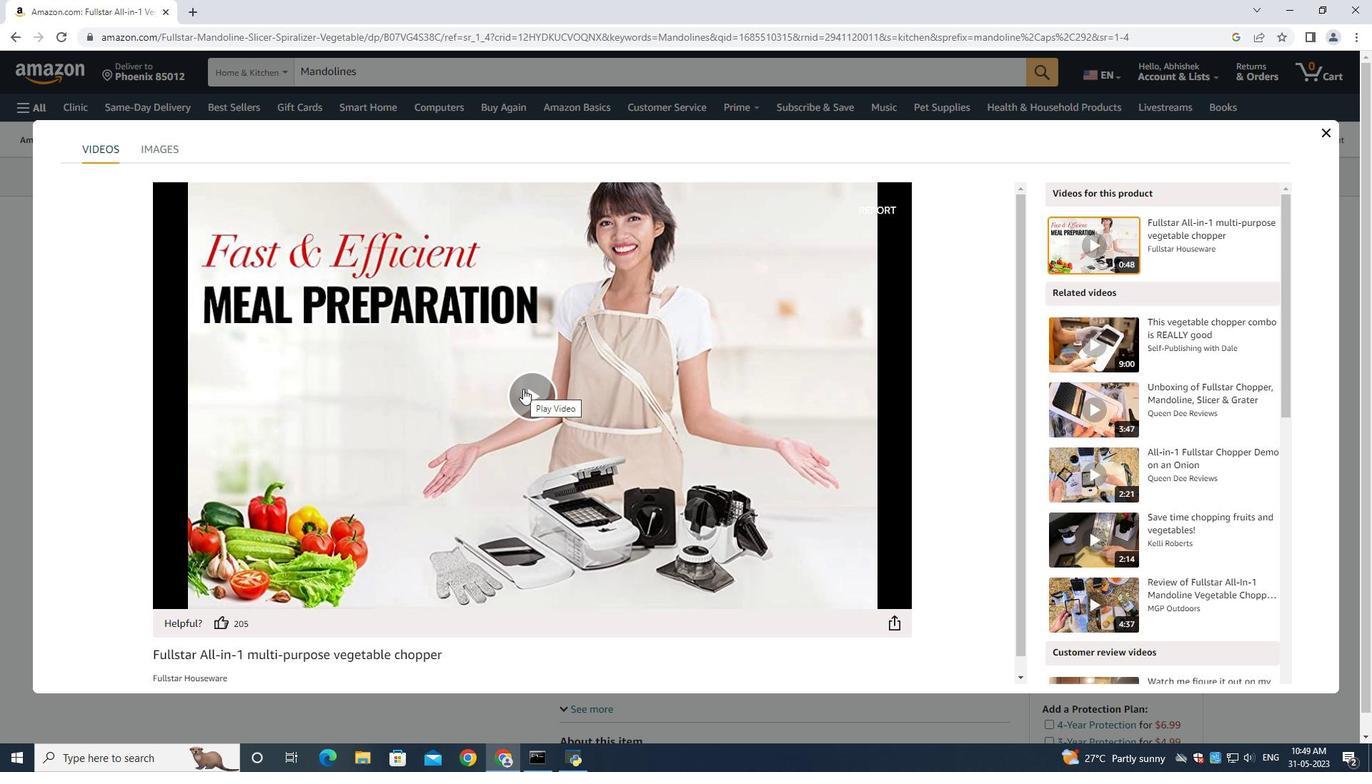 
Action: Mouse moved to (524, 389)
Screenshot: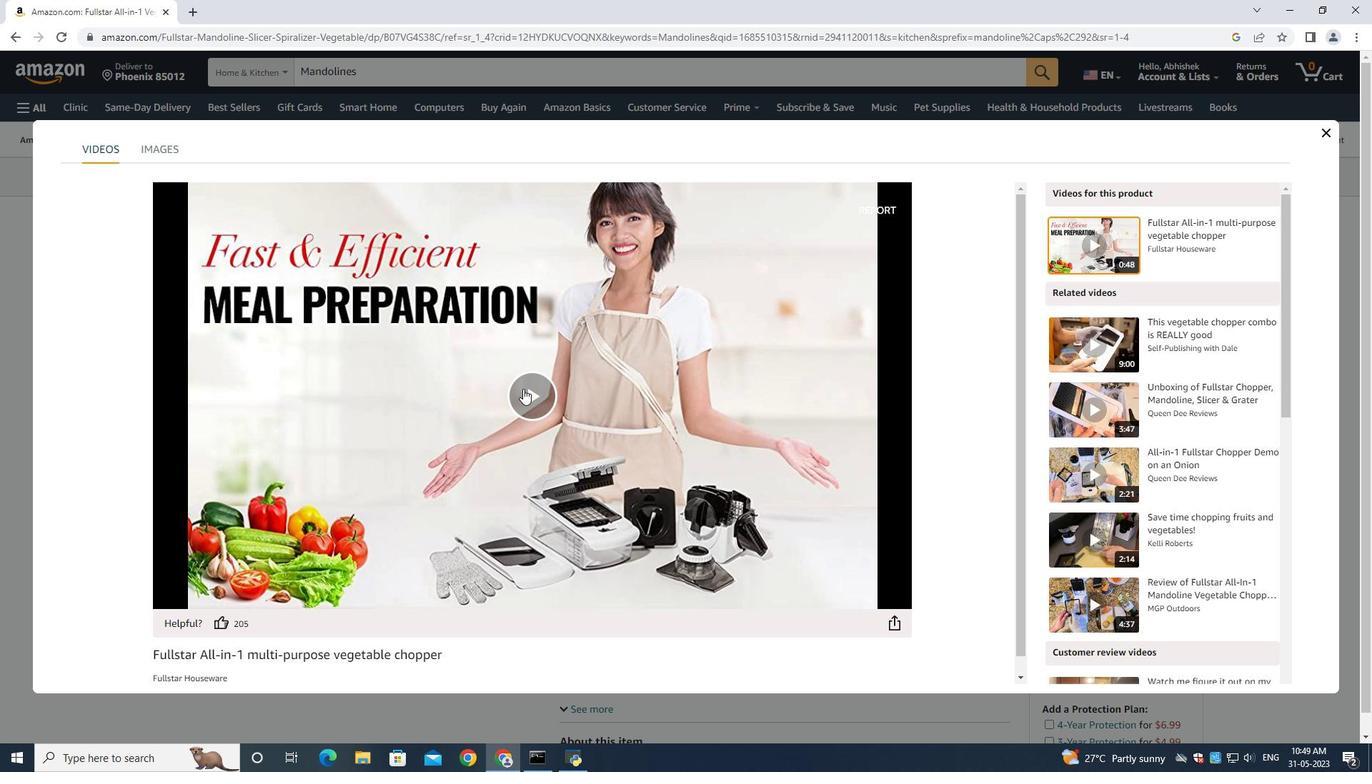 
Action: Mouse pressed left at (524, 389)
Screenshot: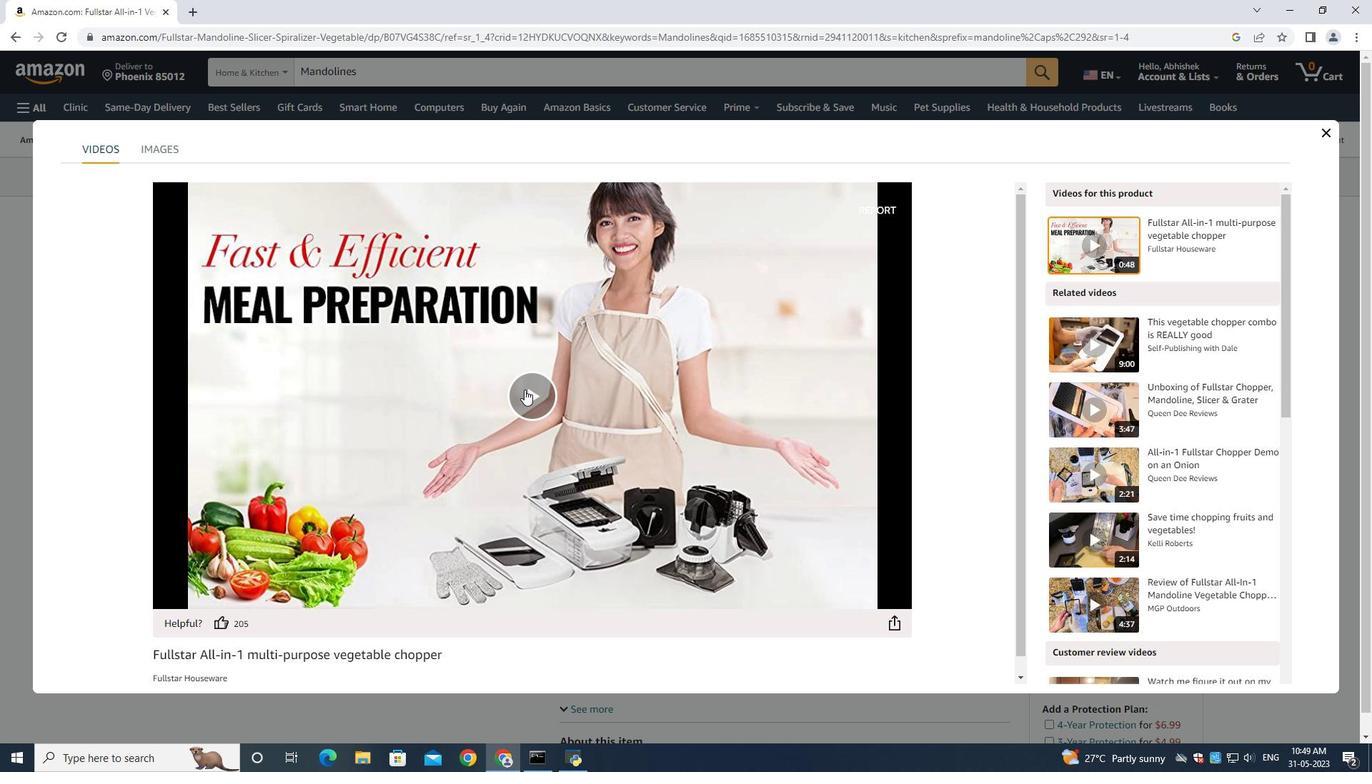 
Action: Mouse moved to (1105, 406)
Screenshot: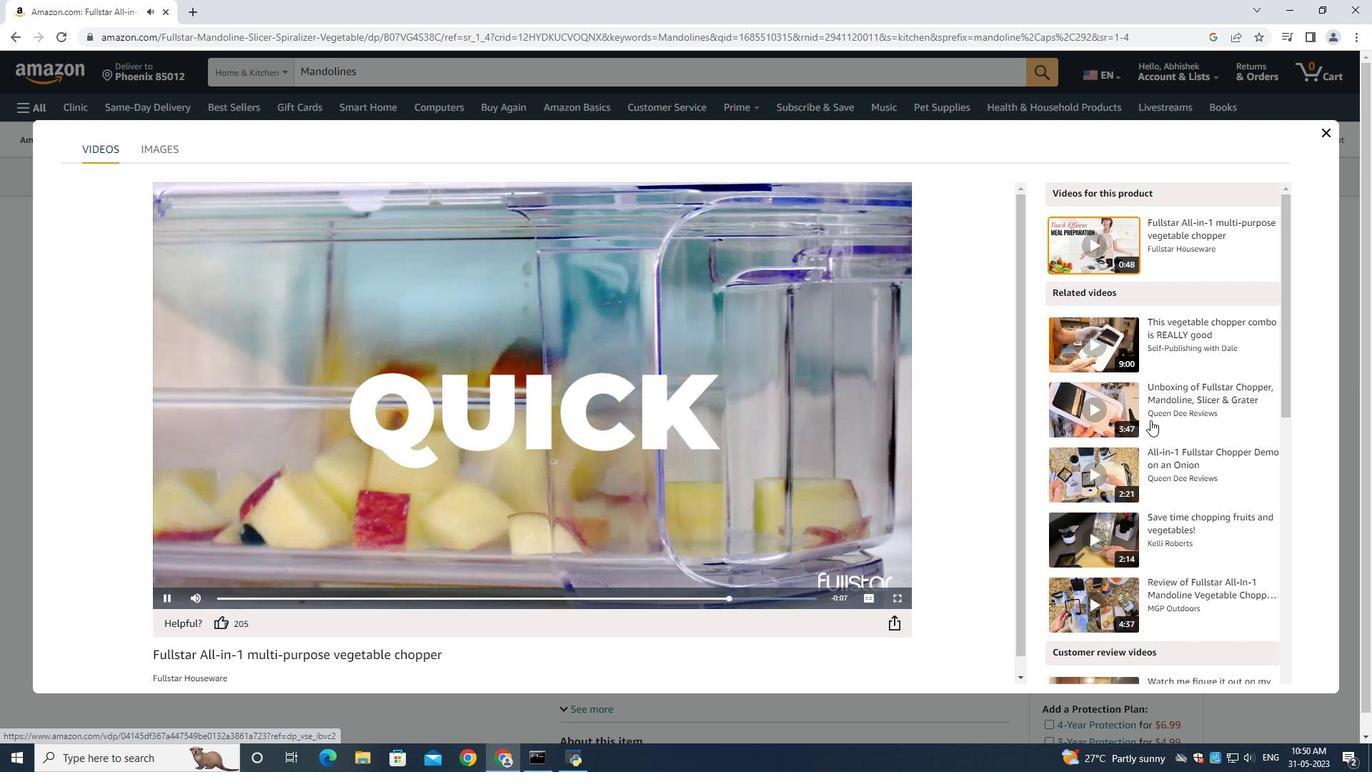 
Action: Mouse pressed left at (1105, 406)
Screenshot: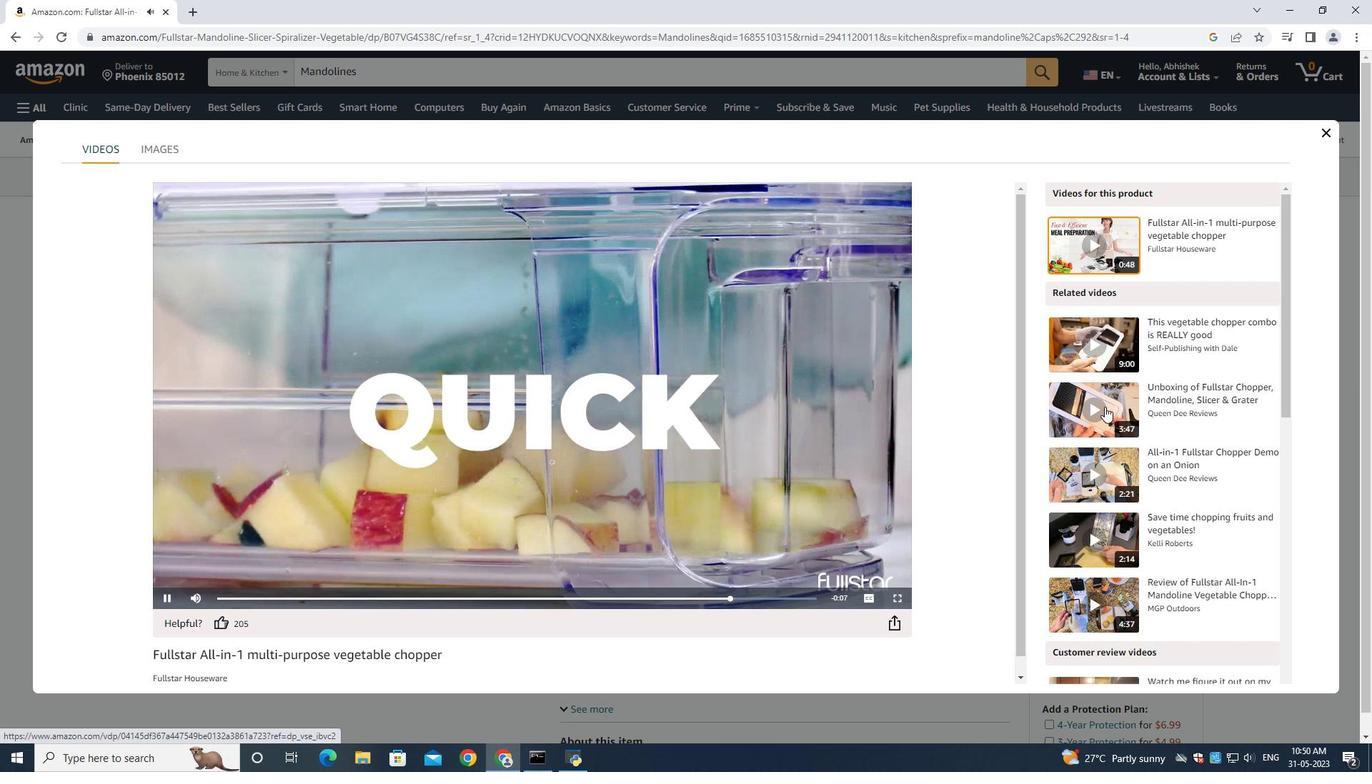 
Action: Mouse moved to (419, 596)
Screenshot: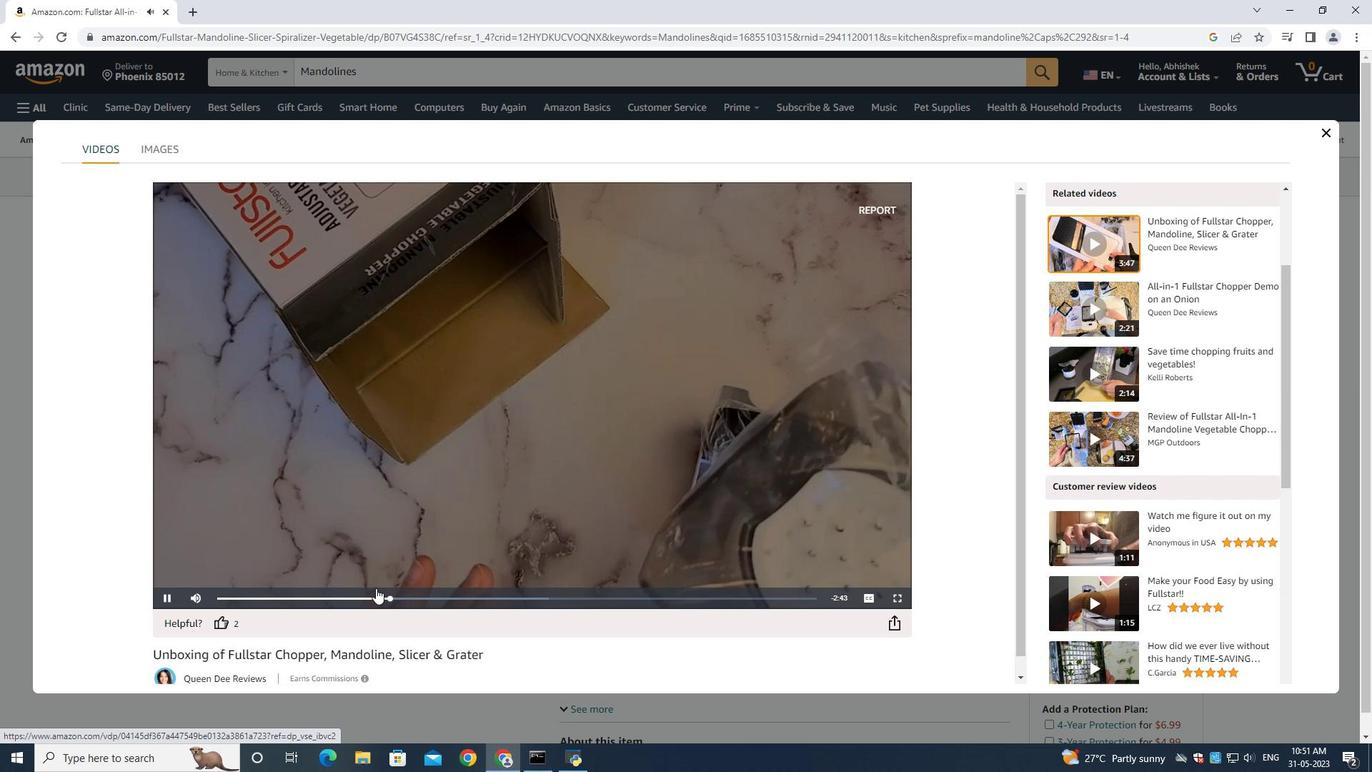 
Action: Mouse pressed left at (419, 596)
Screenshot: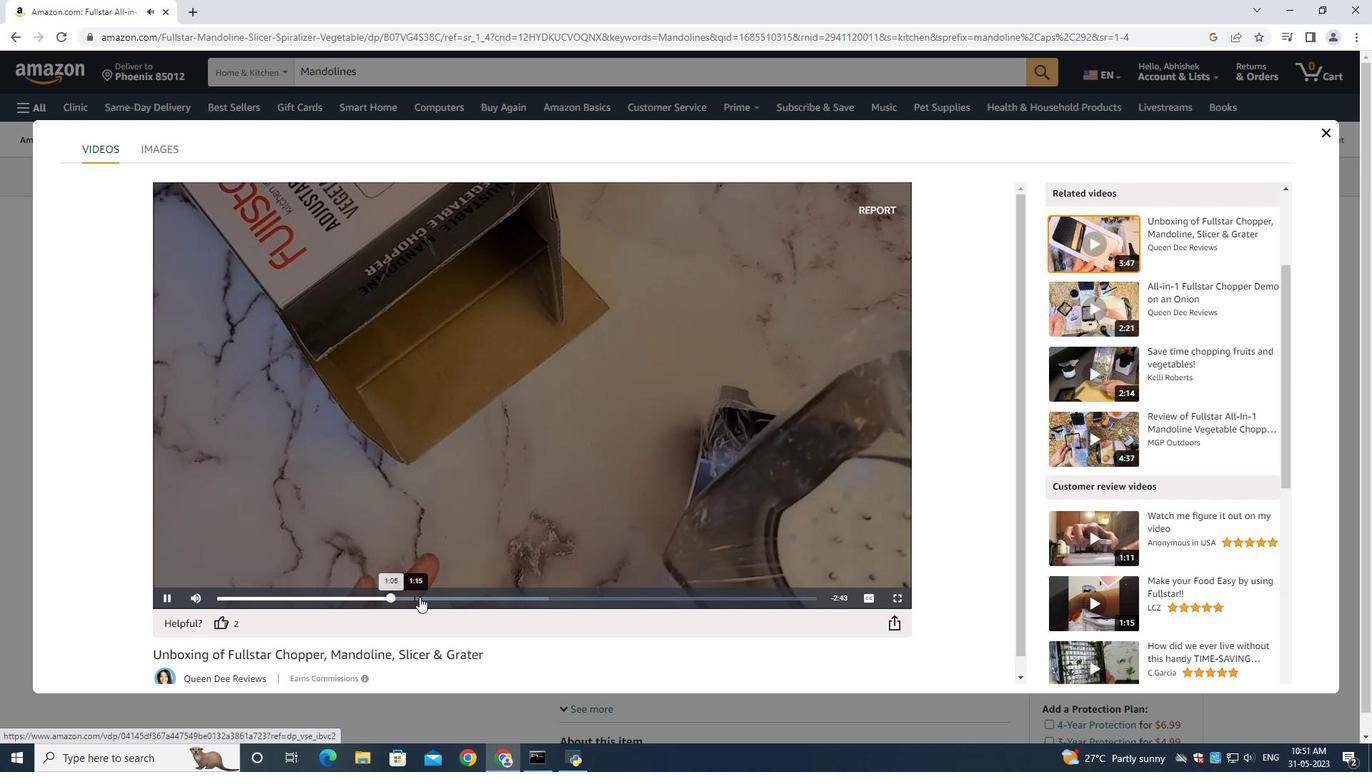 
Action: Mouse moved to (437, 597)
Screenshot: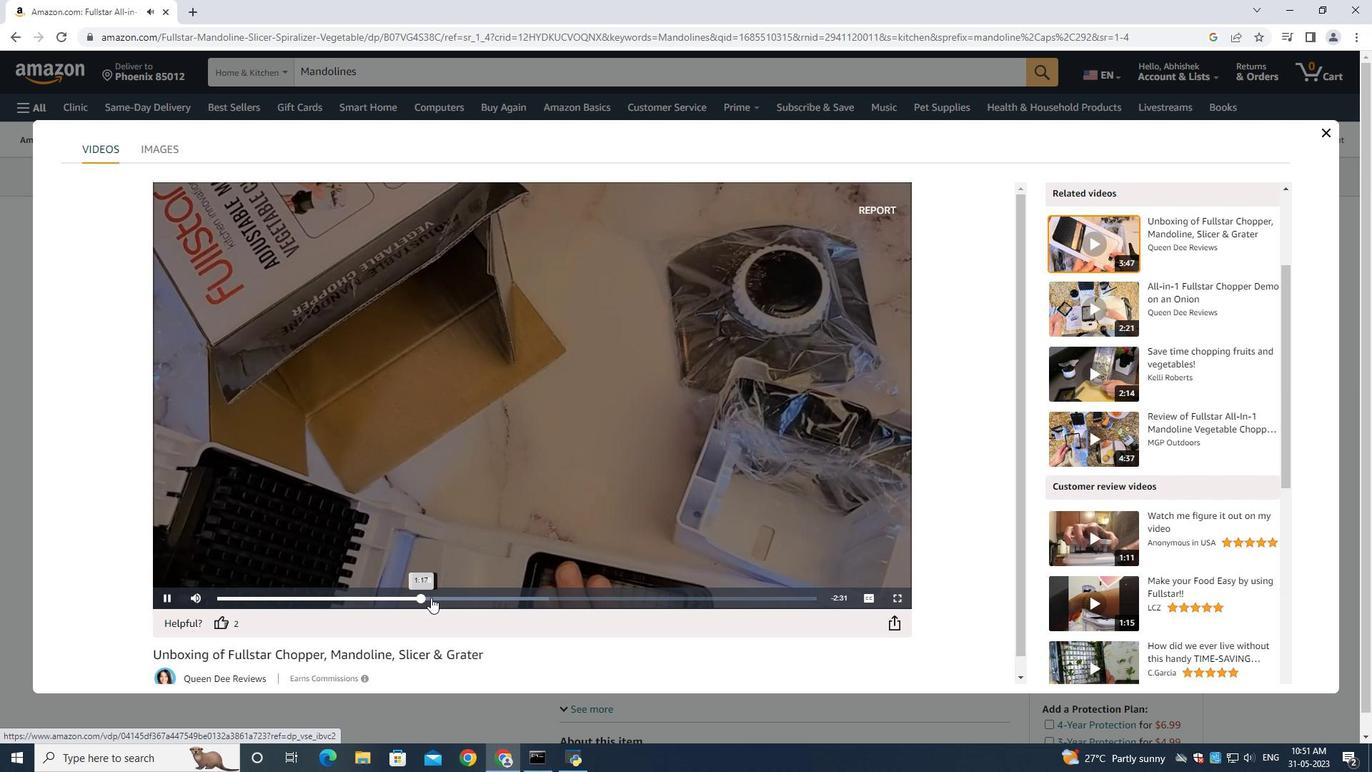 
Action: Mouse pressed left at (437, 597)
Screenshot: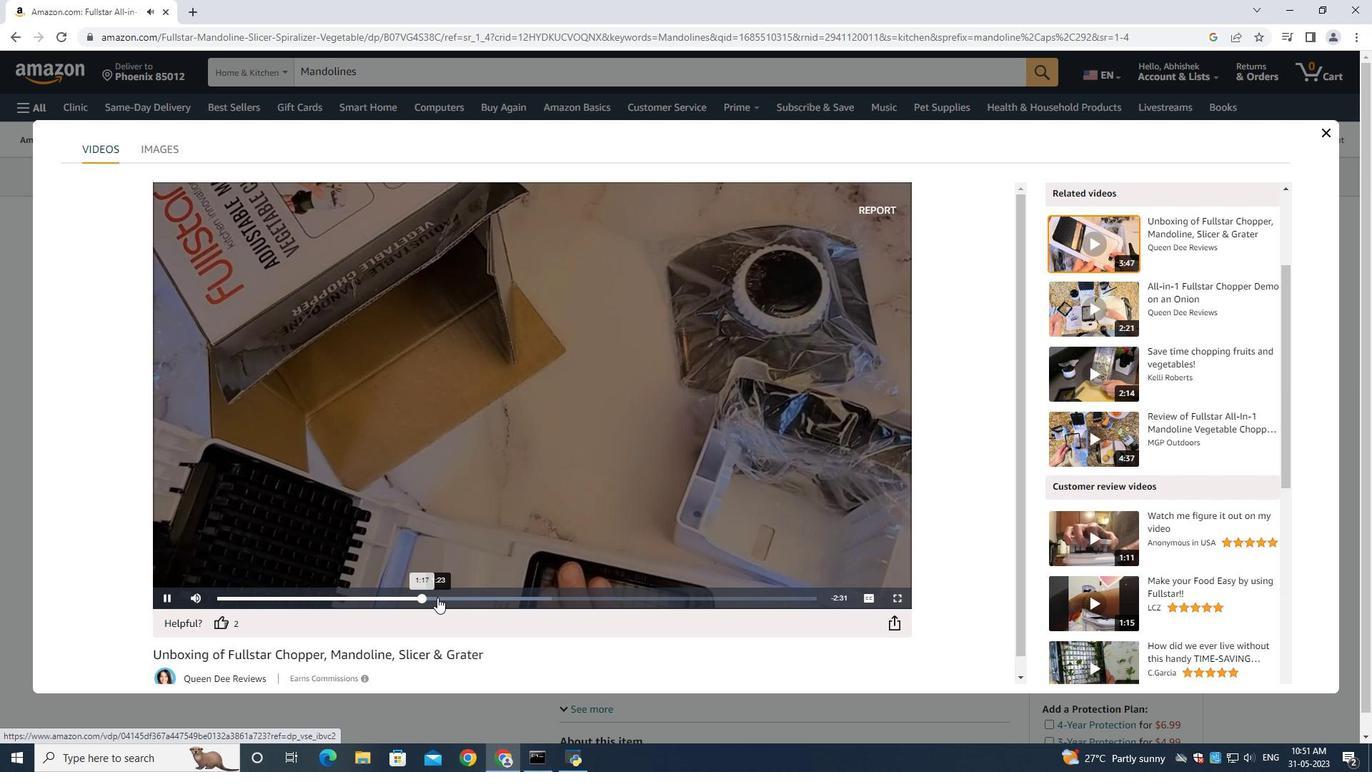 
Action: Mouse moved to (485, 594)
Screenshot: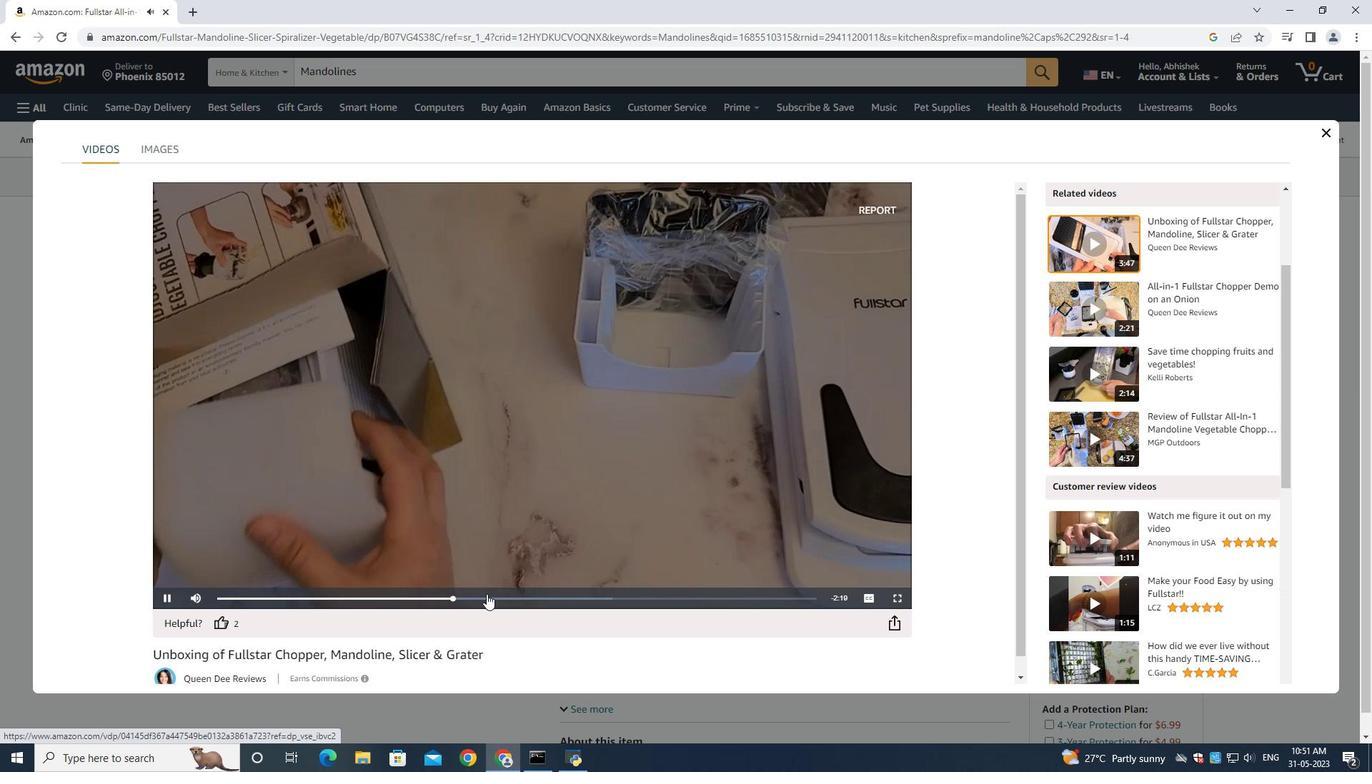 
Action: Mouse pressed left at (485, 594)
Screenshot: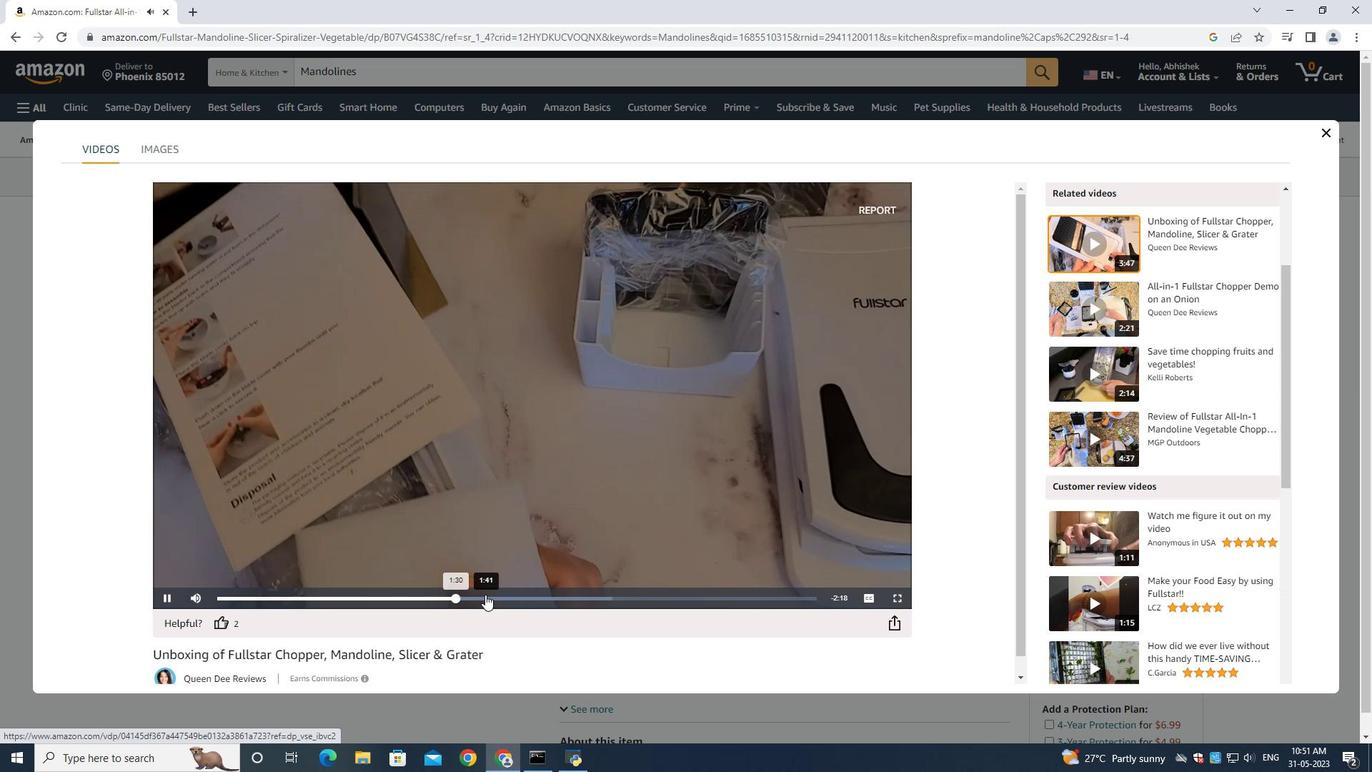 
Action: Mouse moved to (505, 591)
Screenshot: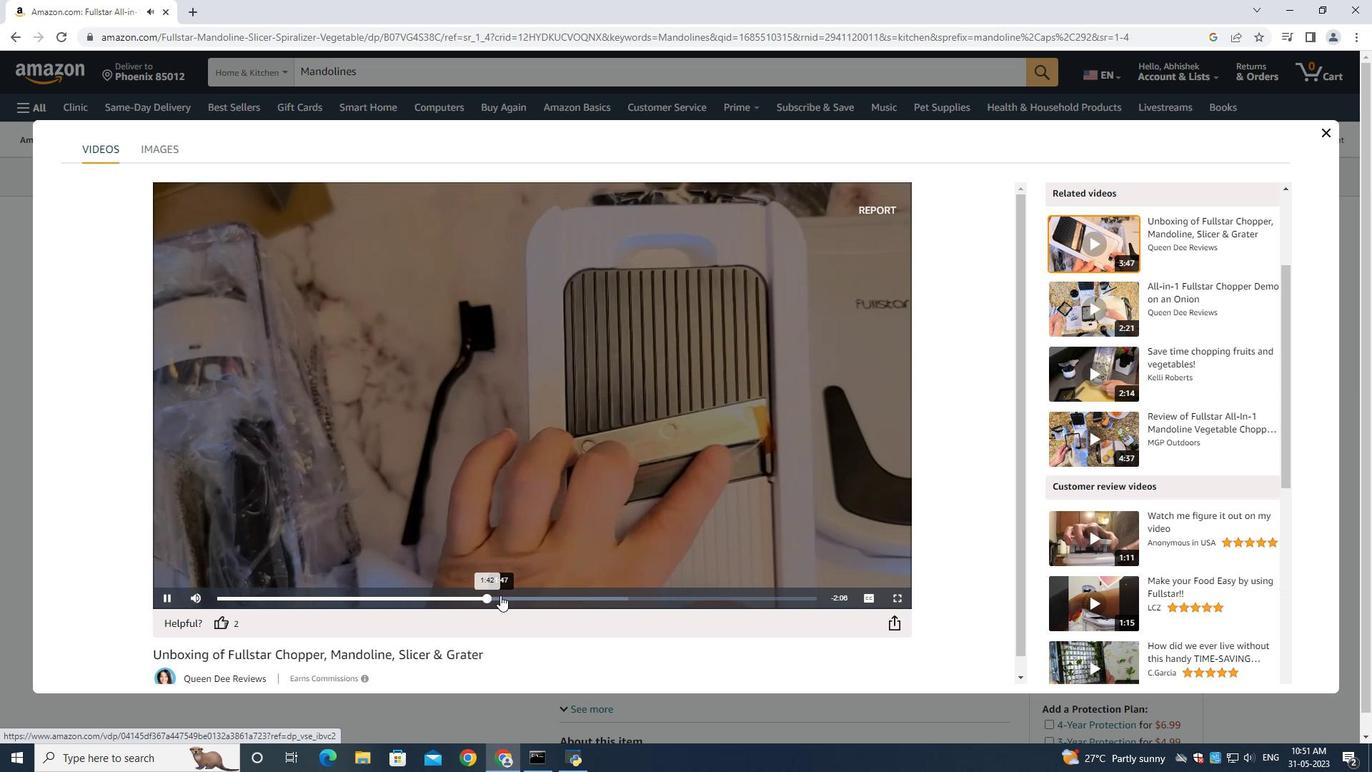 
Action: Mouse pressed left at (505, 591)
Screenshot: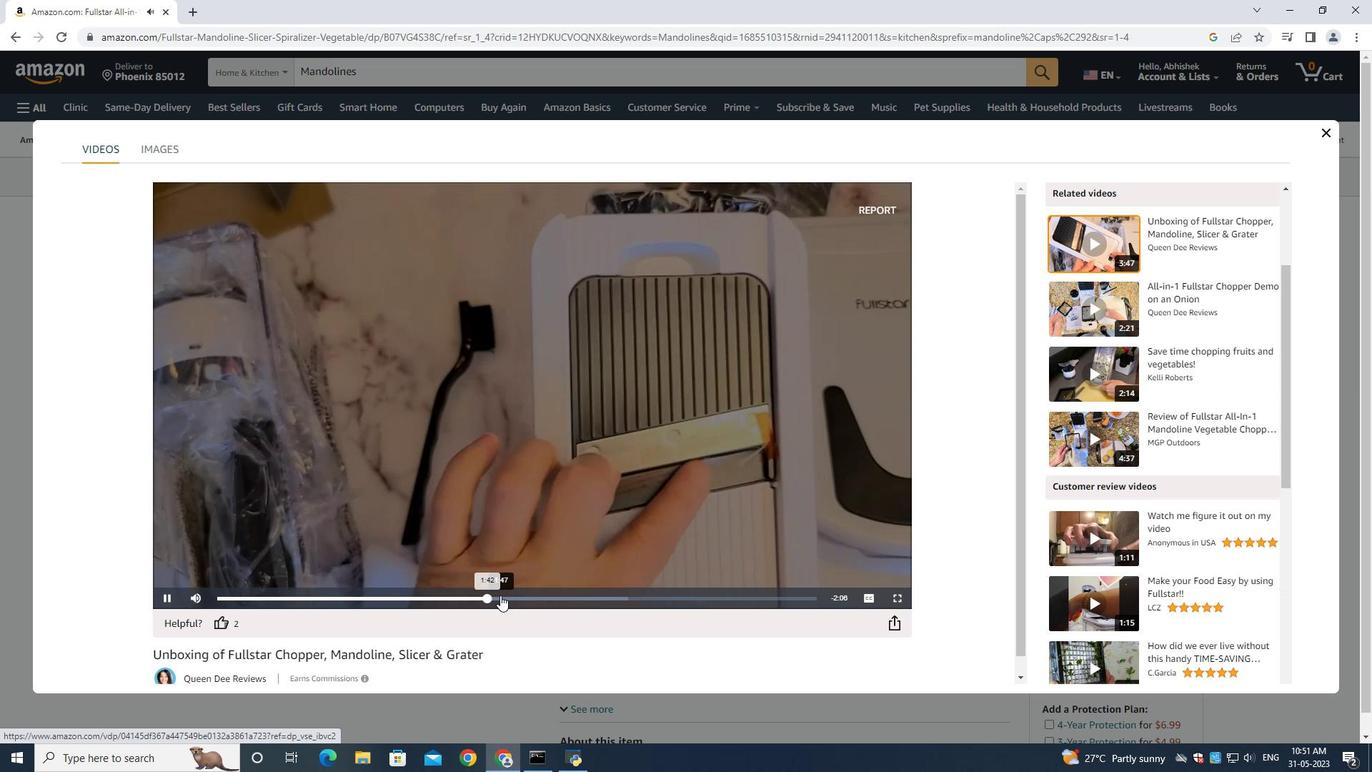 
Action: Mouse moved to (523, 596)
Screenshot: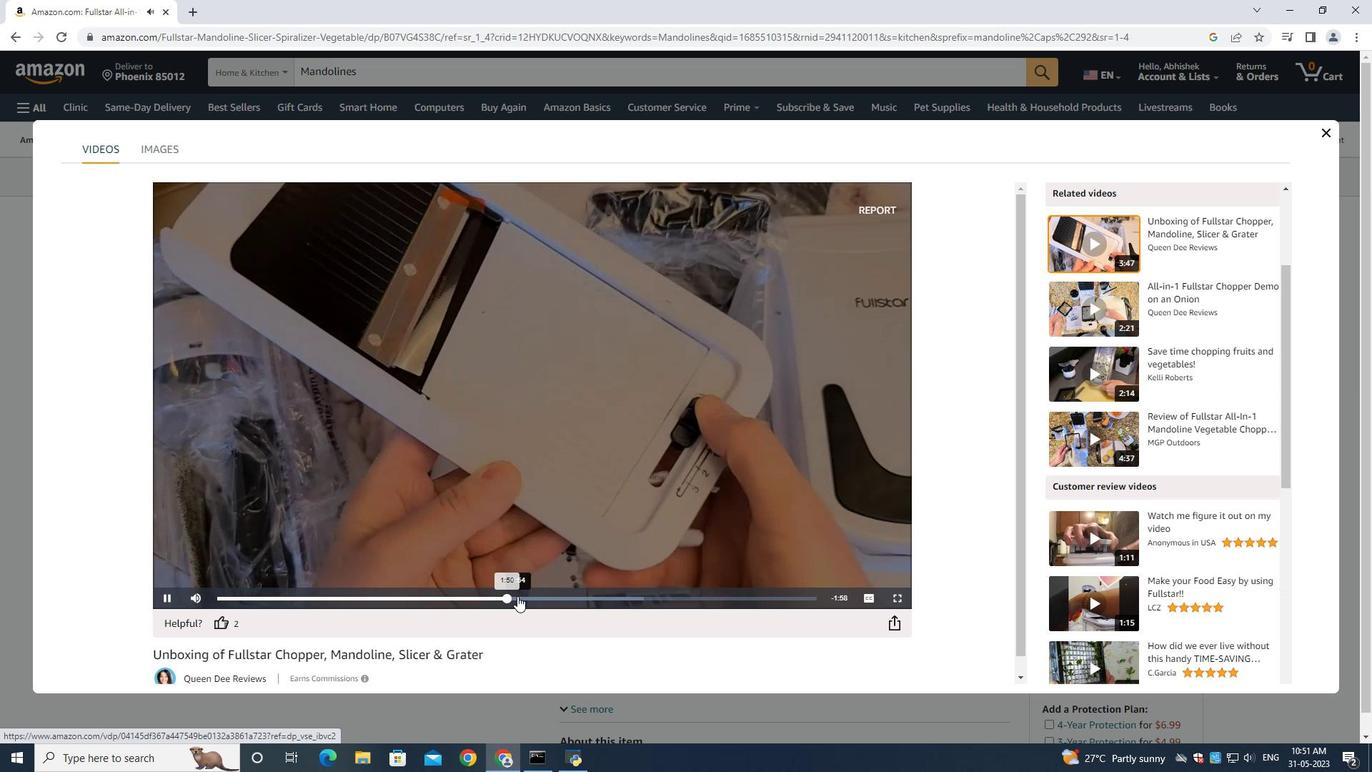 
Action: Mouse pressed left at (523, 596)
Screenshot: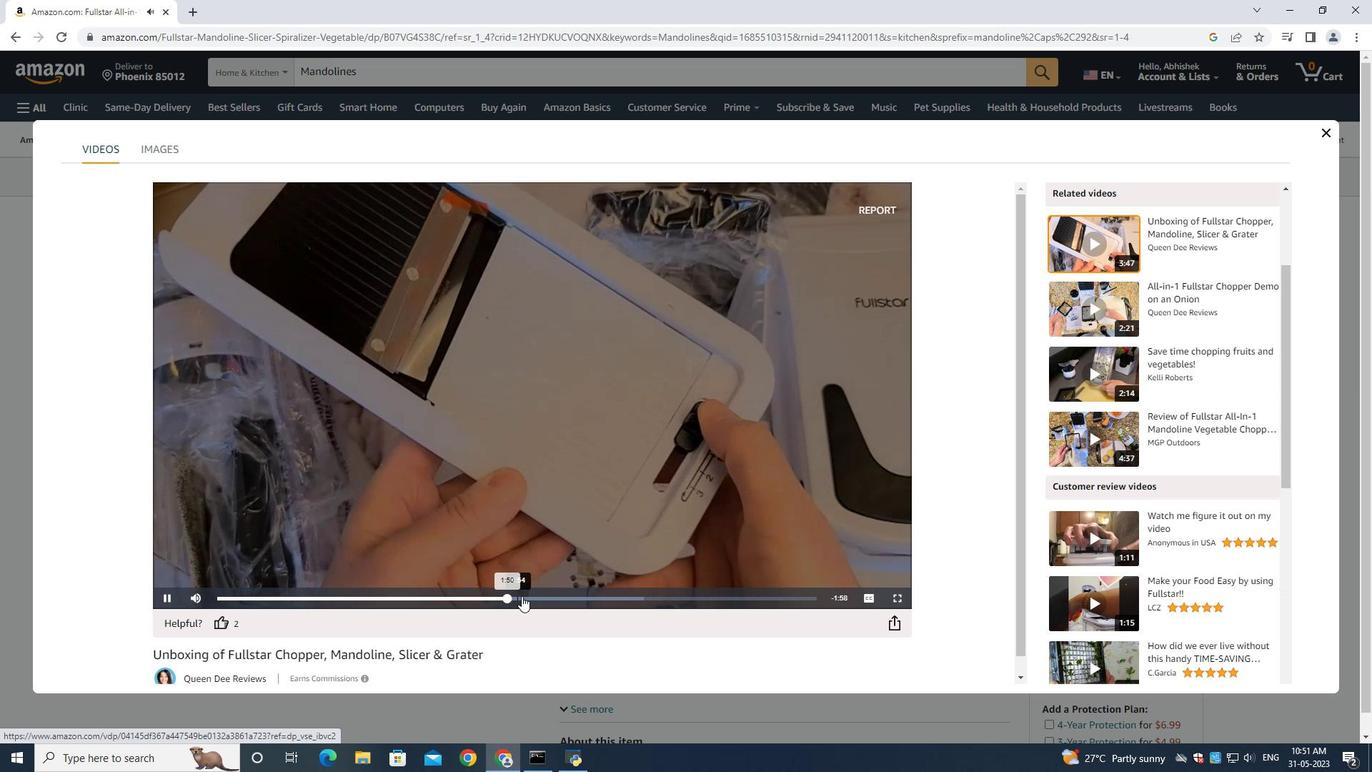
Action: Mouse moved to (1081, 406)
Screenshot: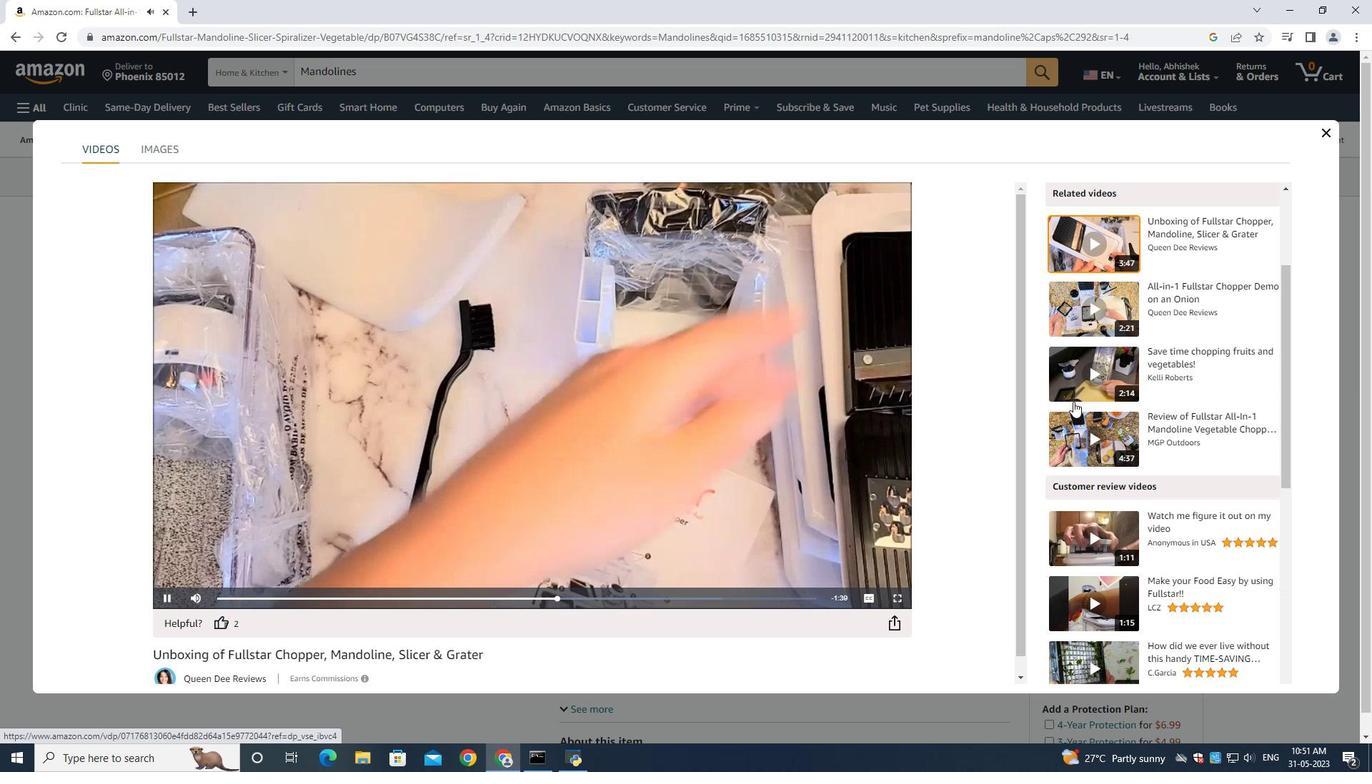 
Action: Mouse scrolled (1081, 405) with delta (0, 0)
Screenshot: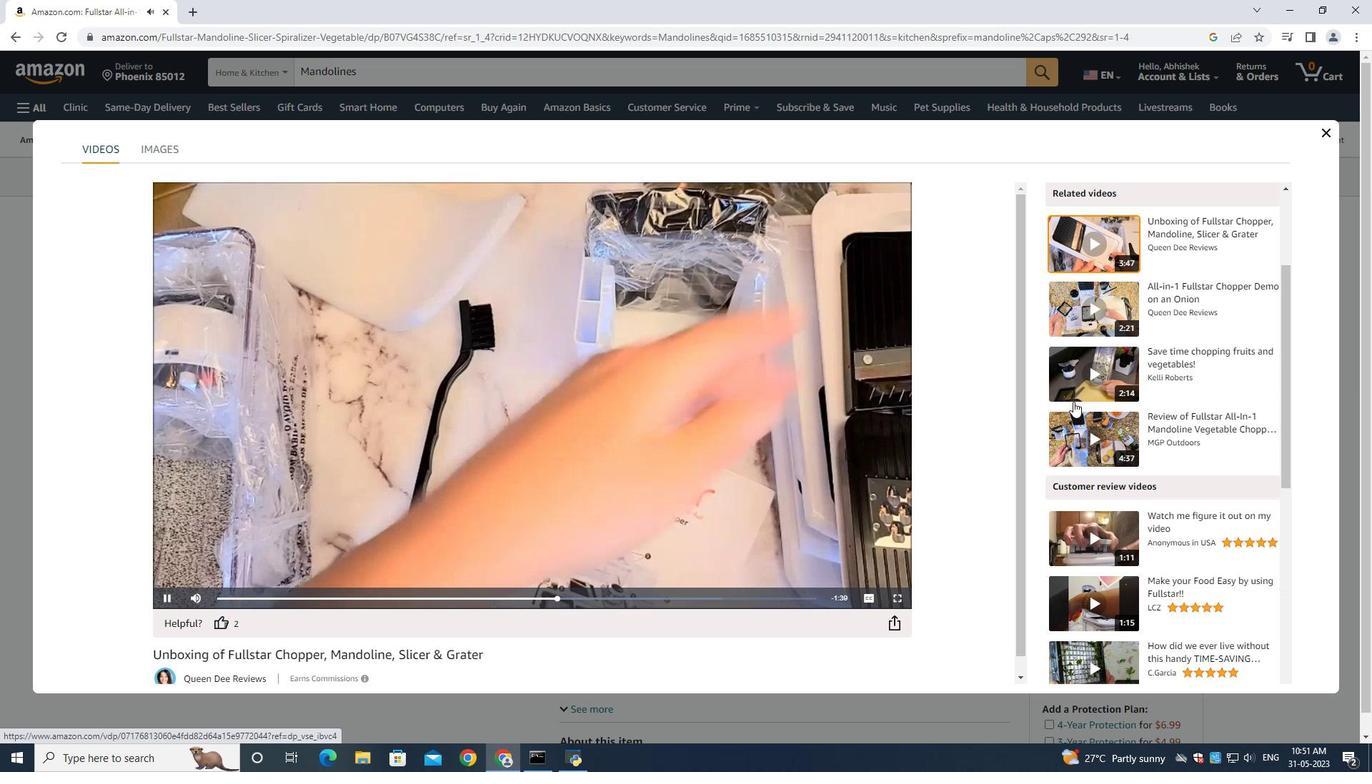 
Action: Mouse moved to (1091, 465)
Screenshot: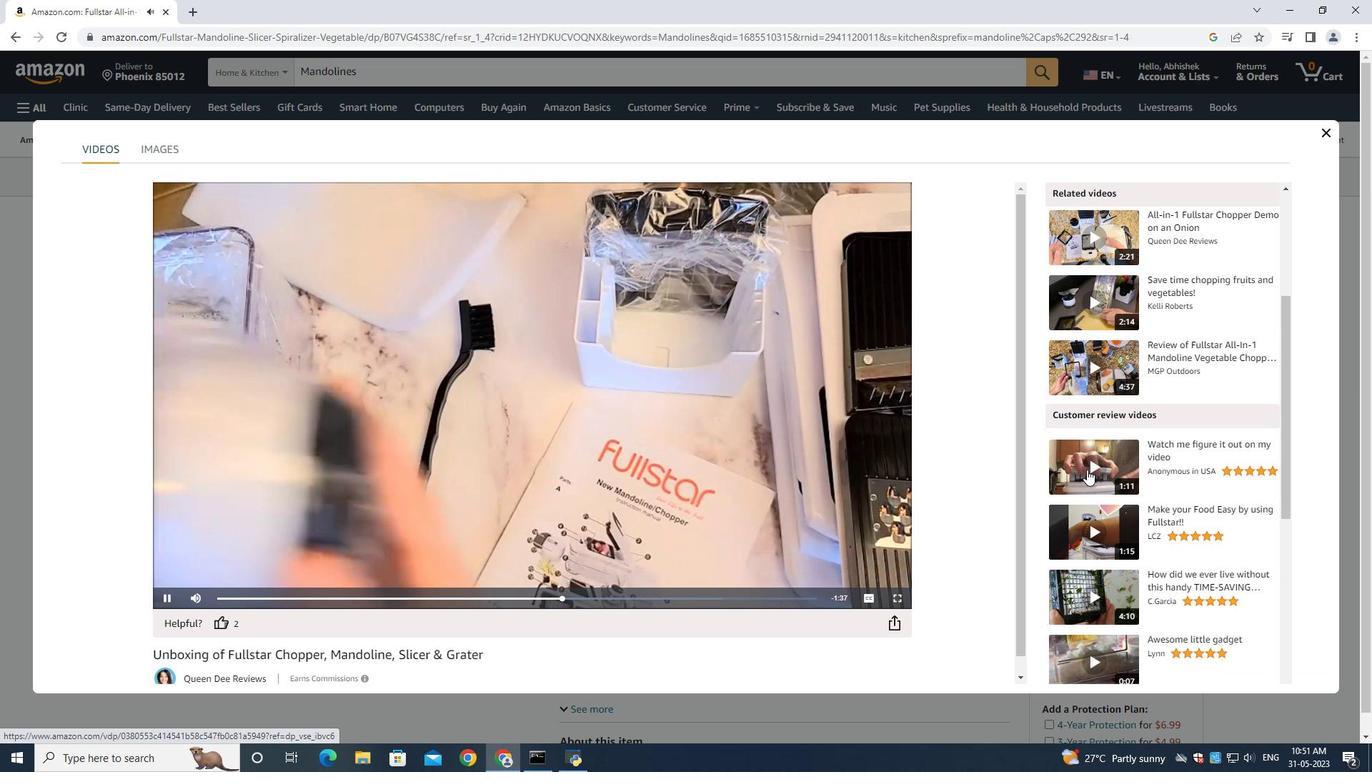 
Action: Mouse scrolled (1090, 474) with delta (0, 0)
Screenshot: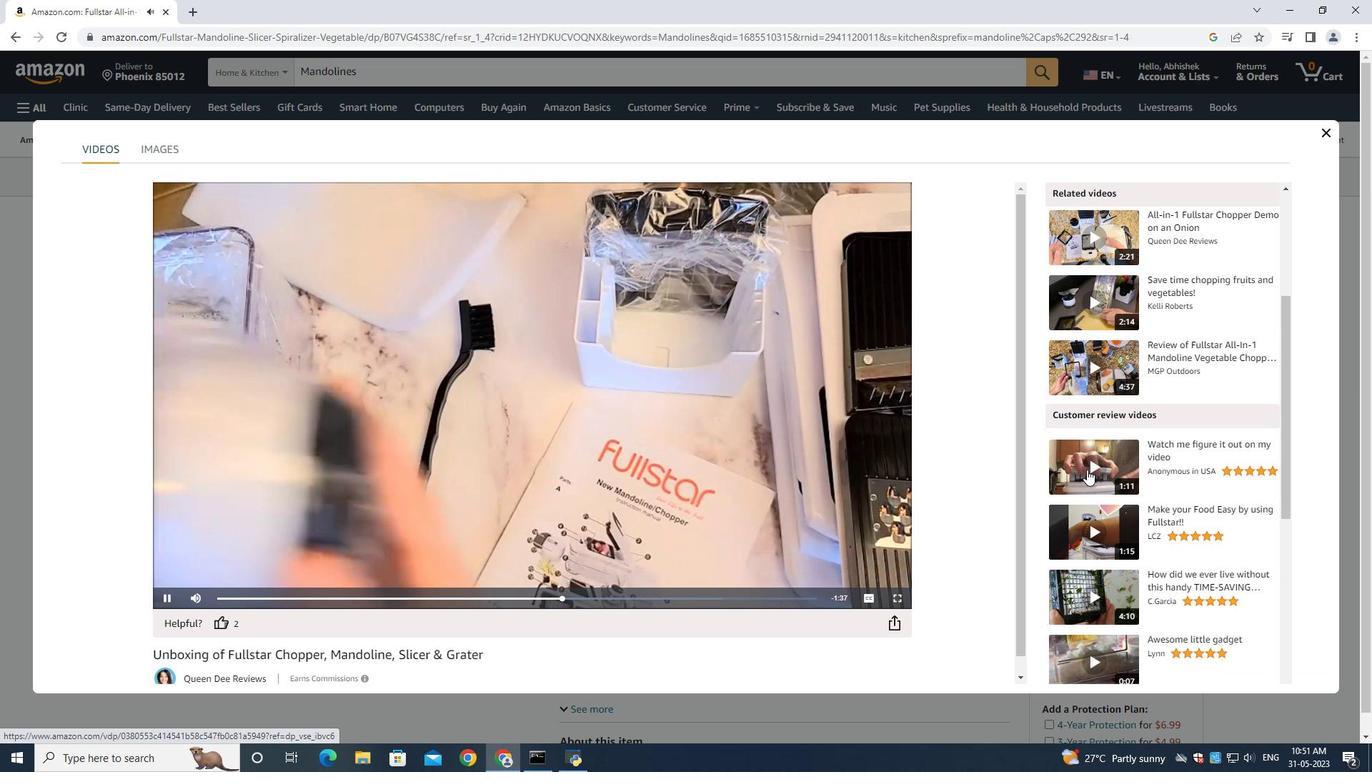 
Action: Mouse moved to (1094, 461)
Screenshot: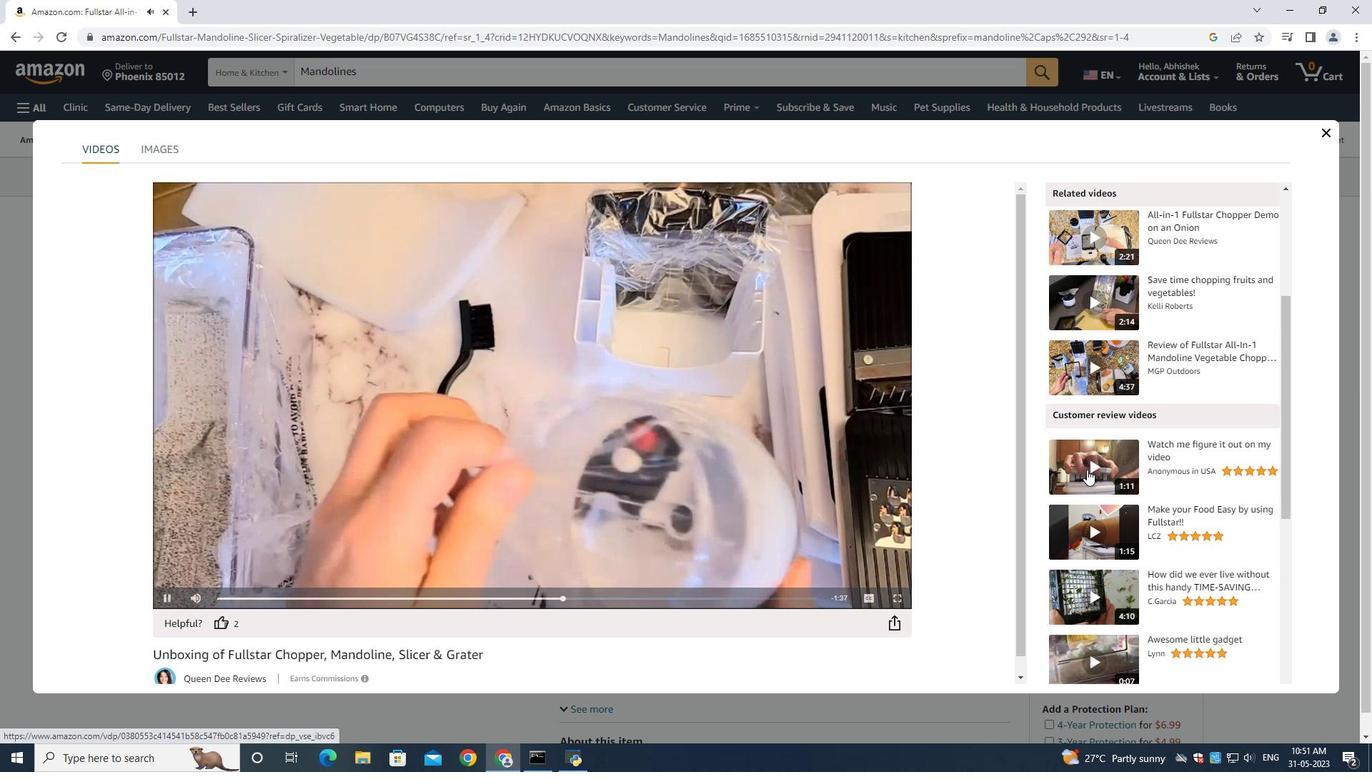 
Action: Mouse pressed left at (1094, 461)
Screenshot: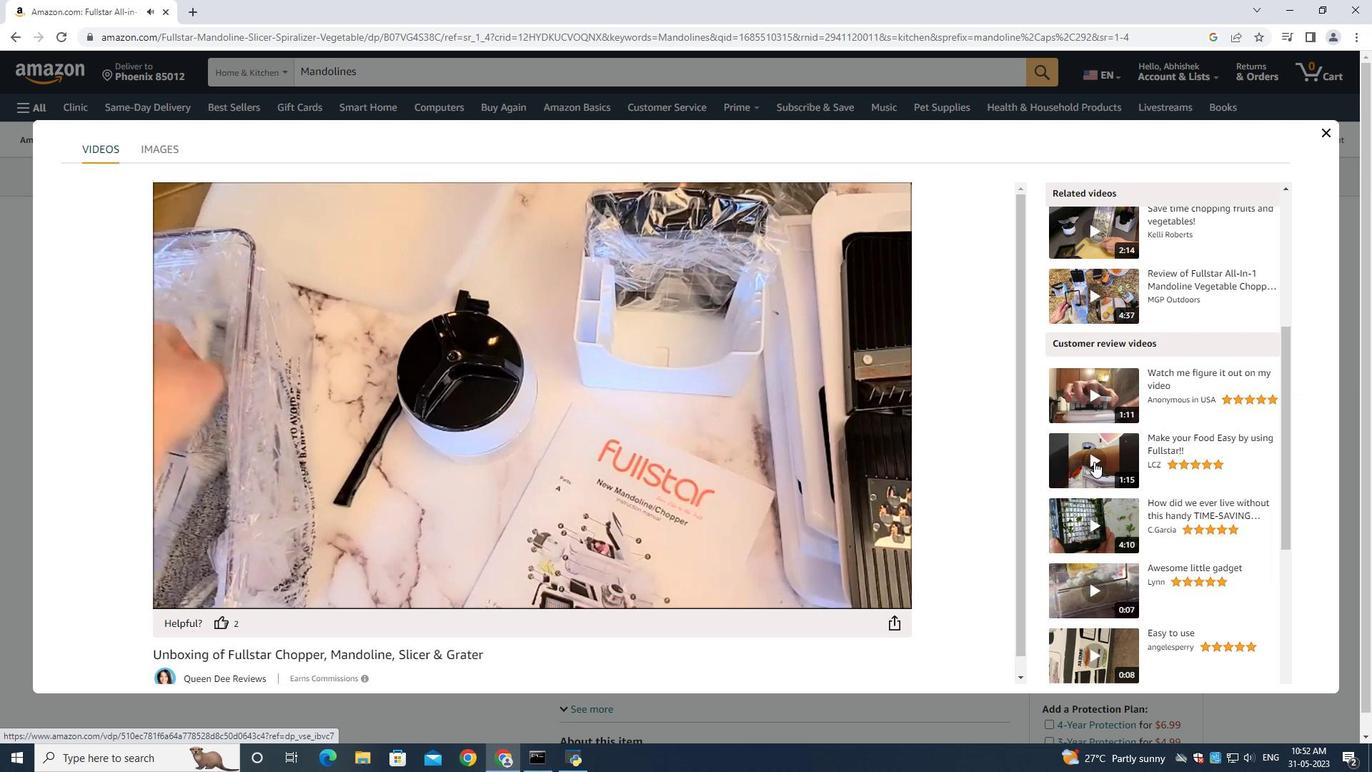 
Action: Mouse moved to (302, 603)
Screenshot: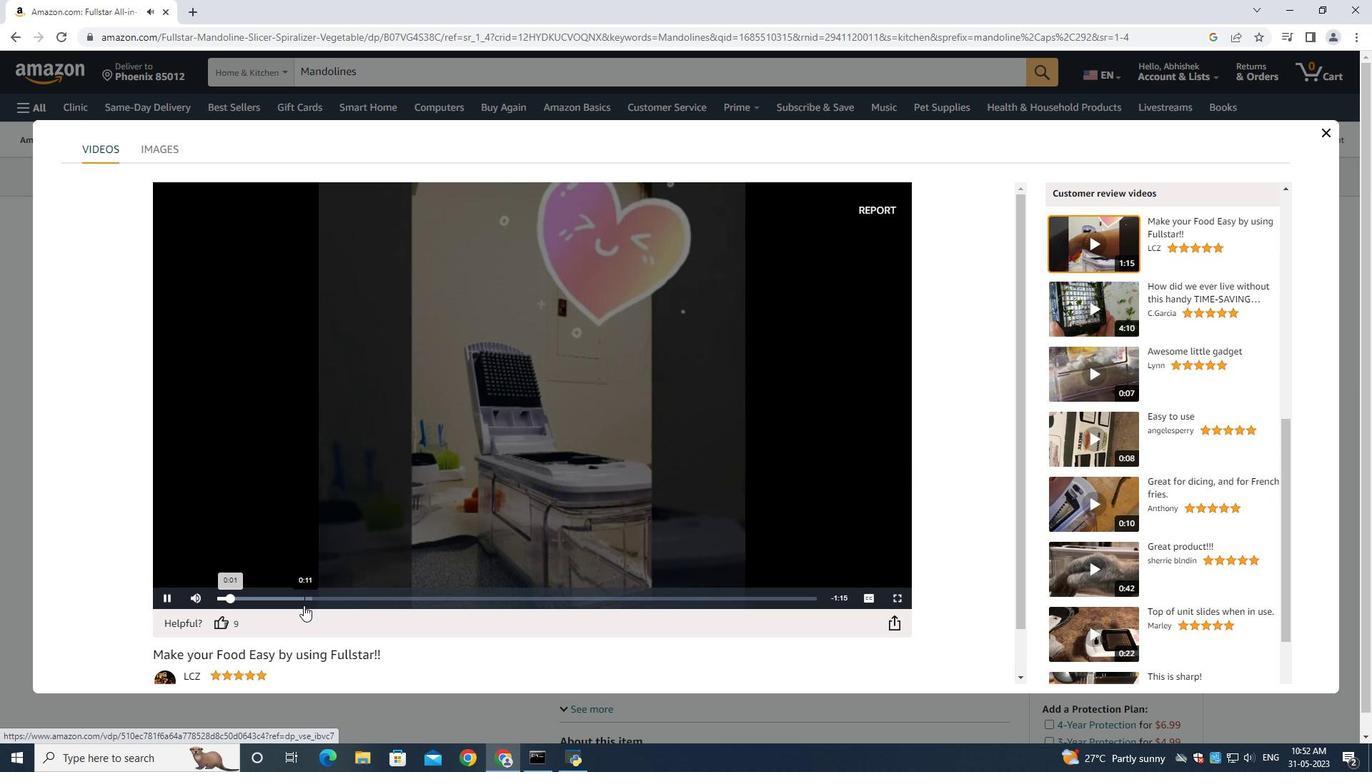 
Action: Mouse pressed left at (302, 603)
Screenshot: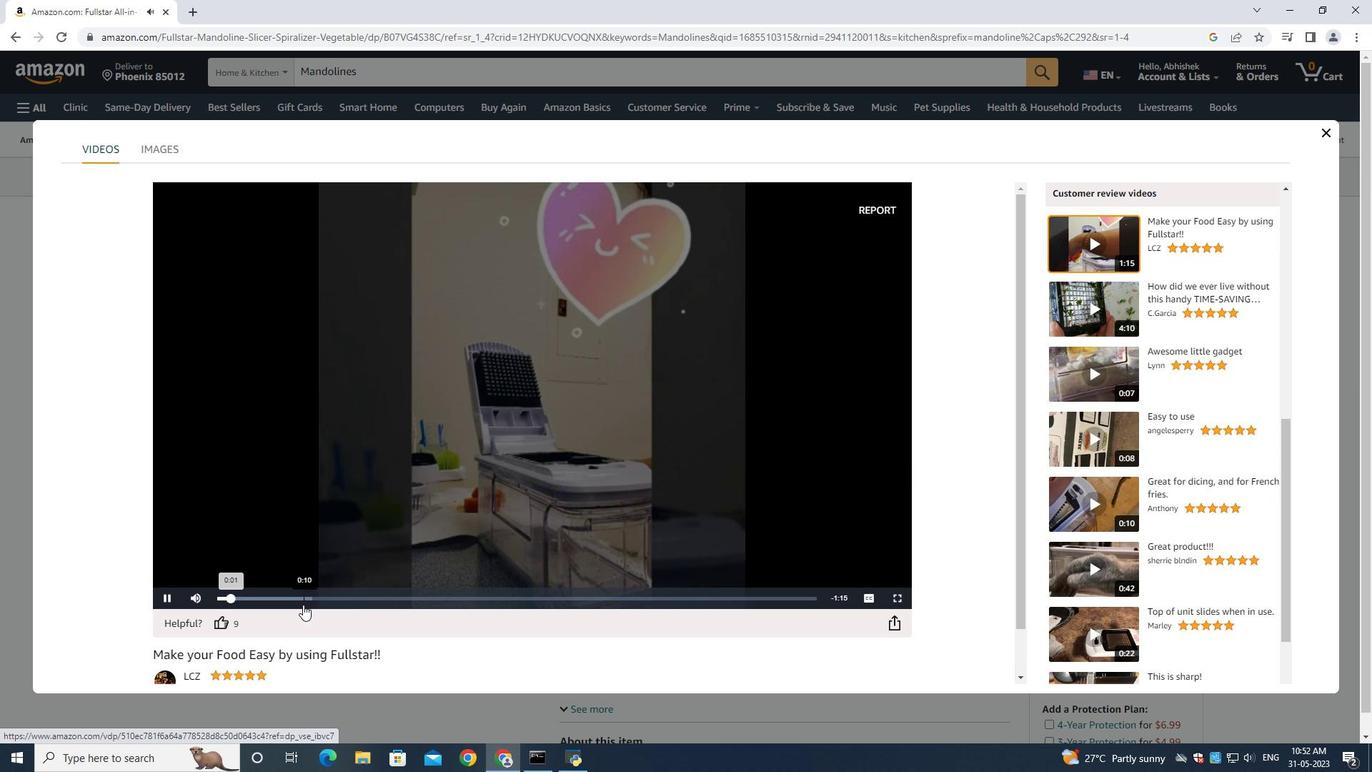 
Action: Mouse moved to (428, 604)
Screenshot: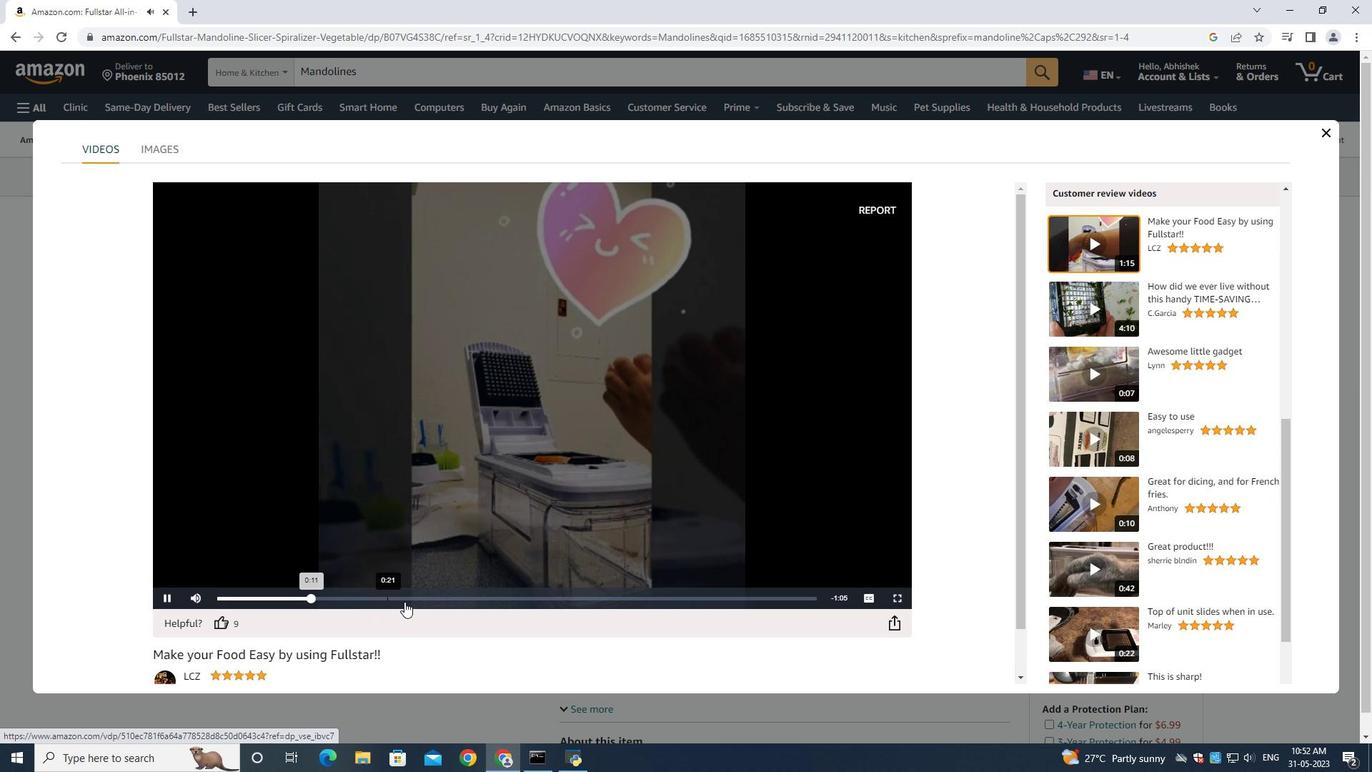
Action: Mouse pressed left at (428, 604)
Screenshot: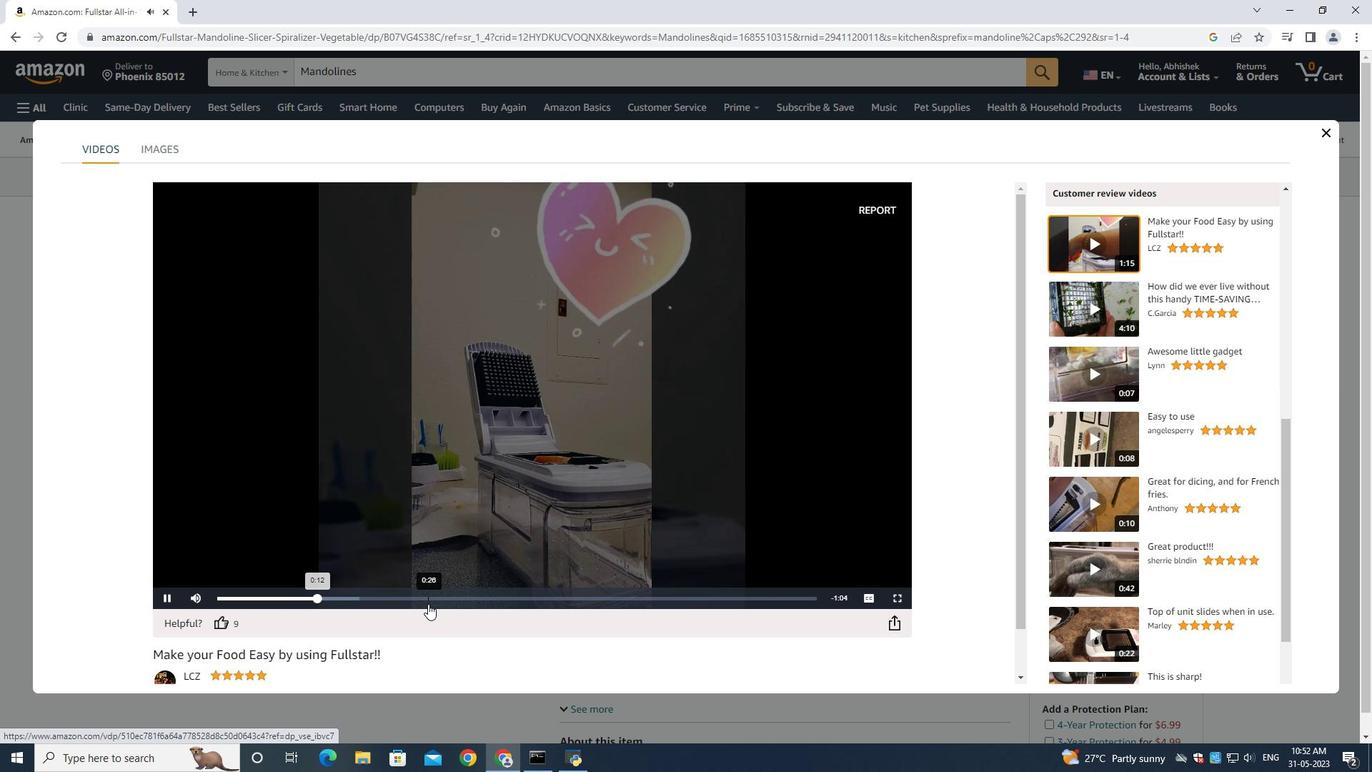 
Action: Mouse moved to (534, 596)
Screenshot: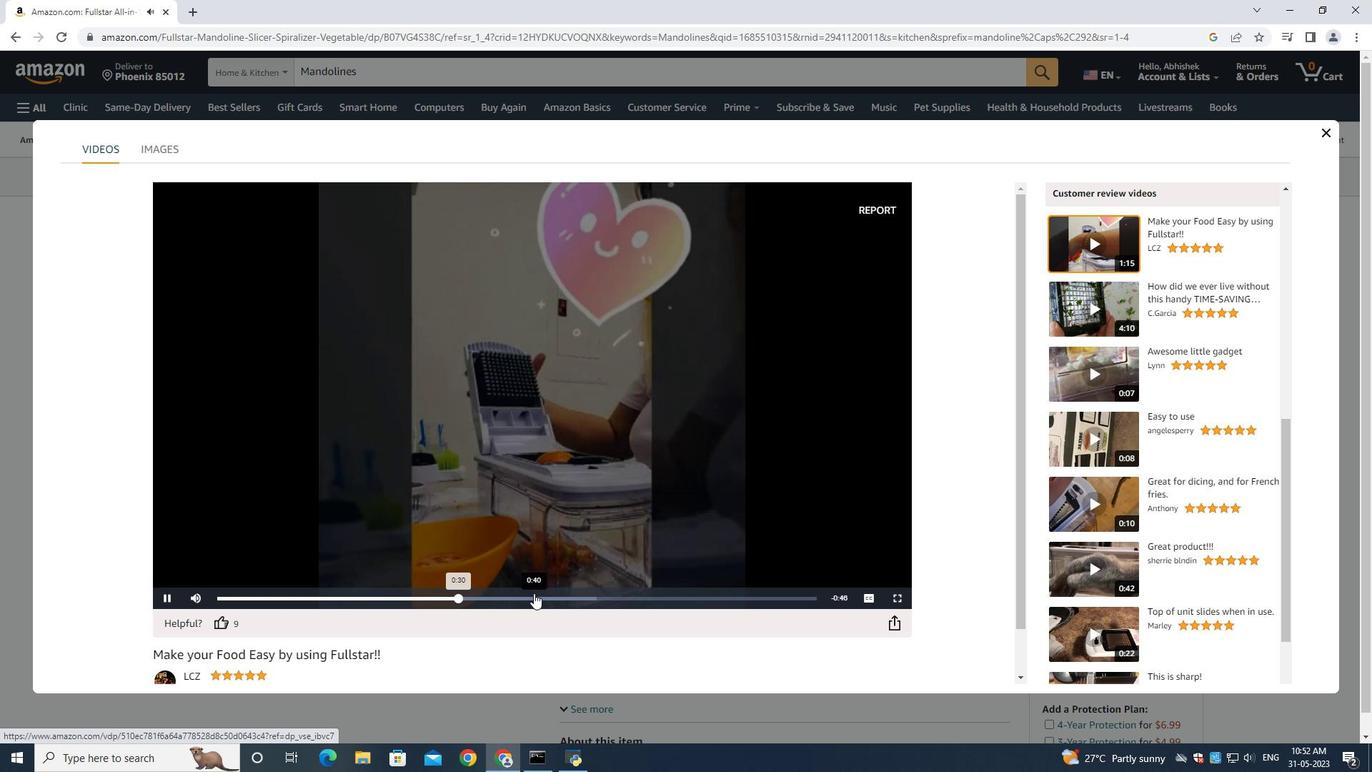 
Action: Mouse pressed left at (534, 596)
Screenshot: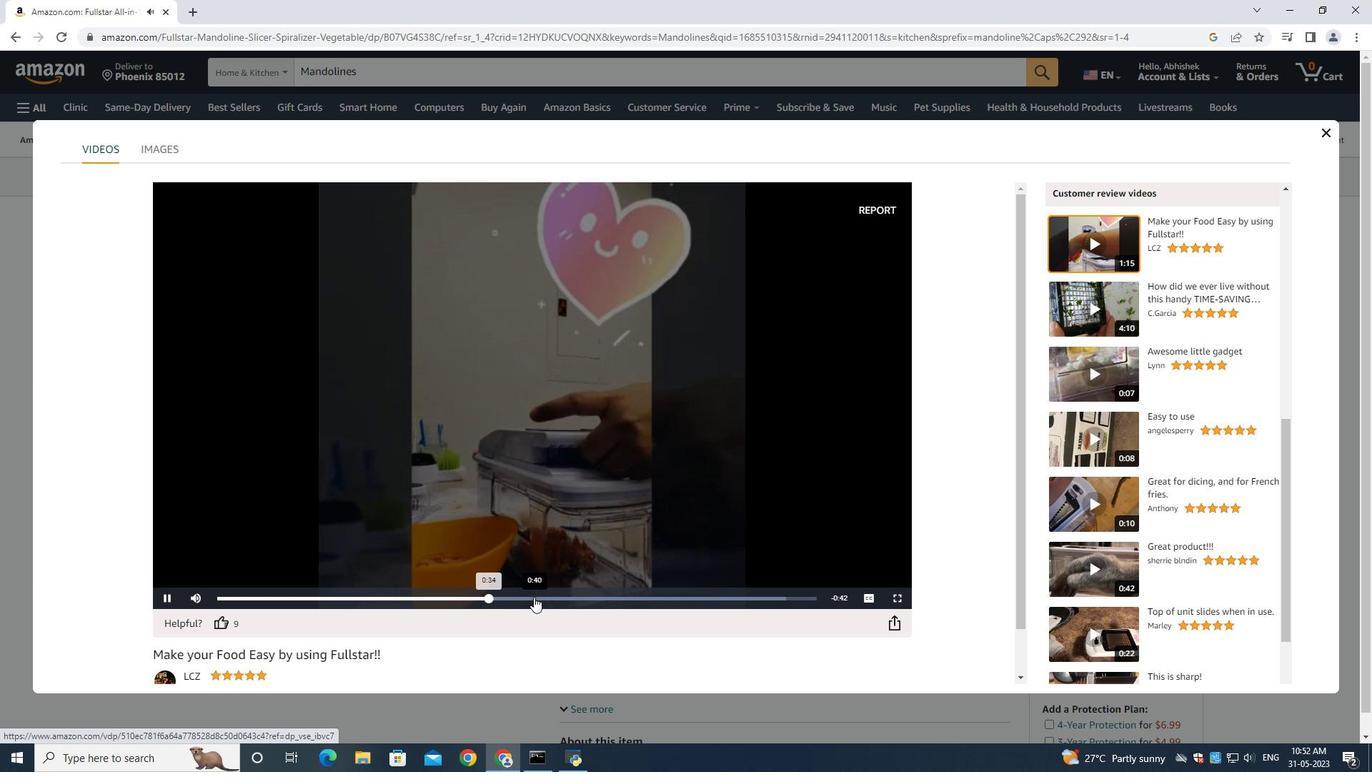 
Action: Mouse moved to (564, 591)
Screenshot: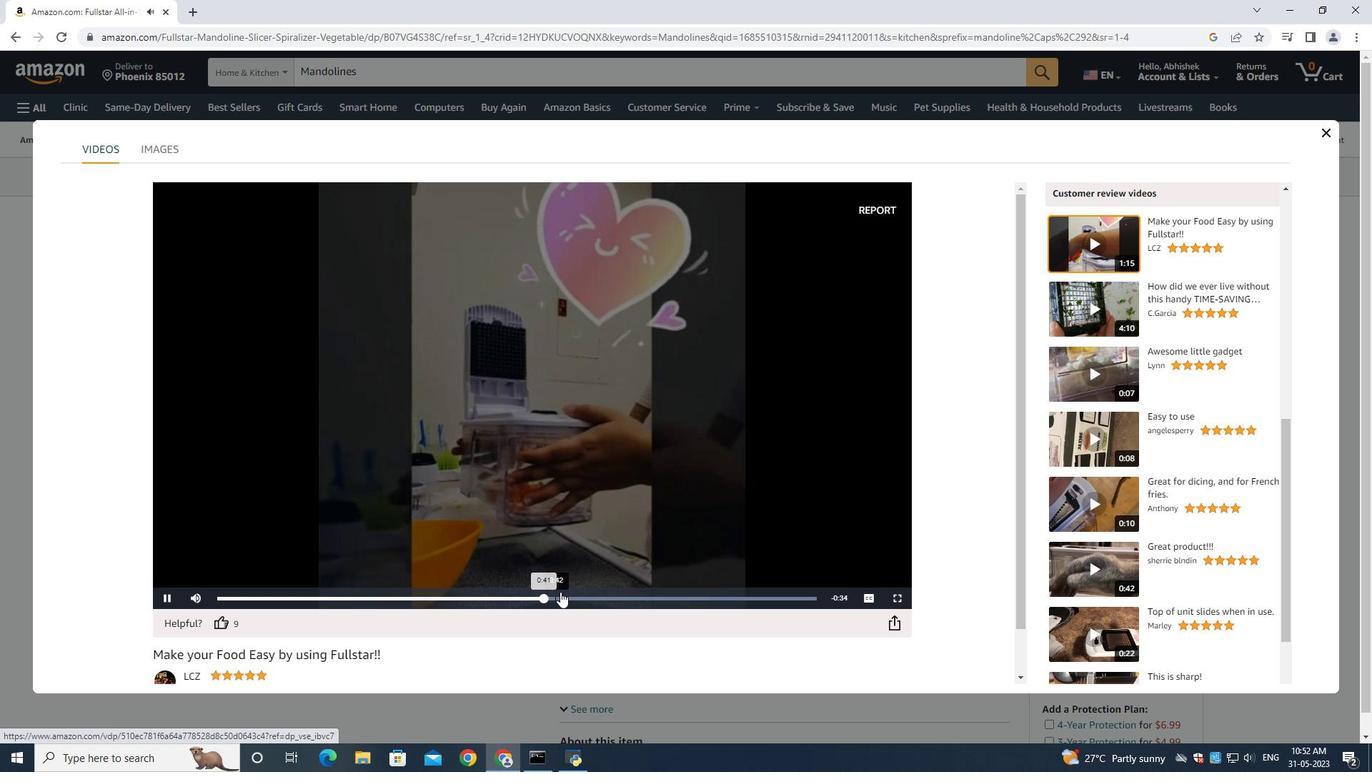 
Action: Mouse pressed left at (564, 591)
Screenshot: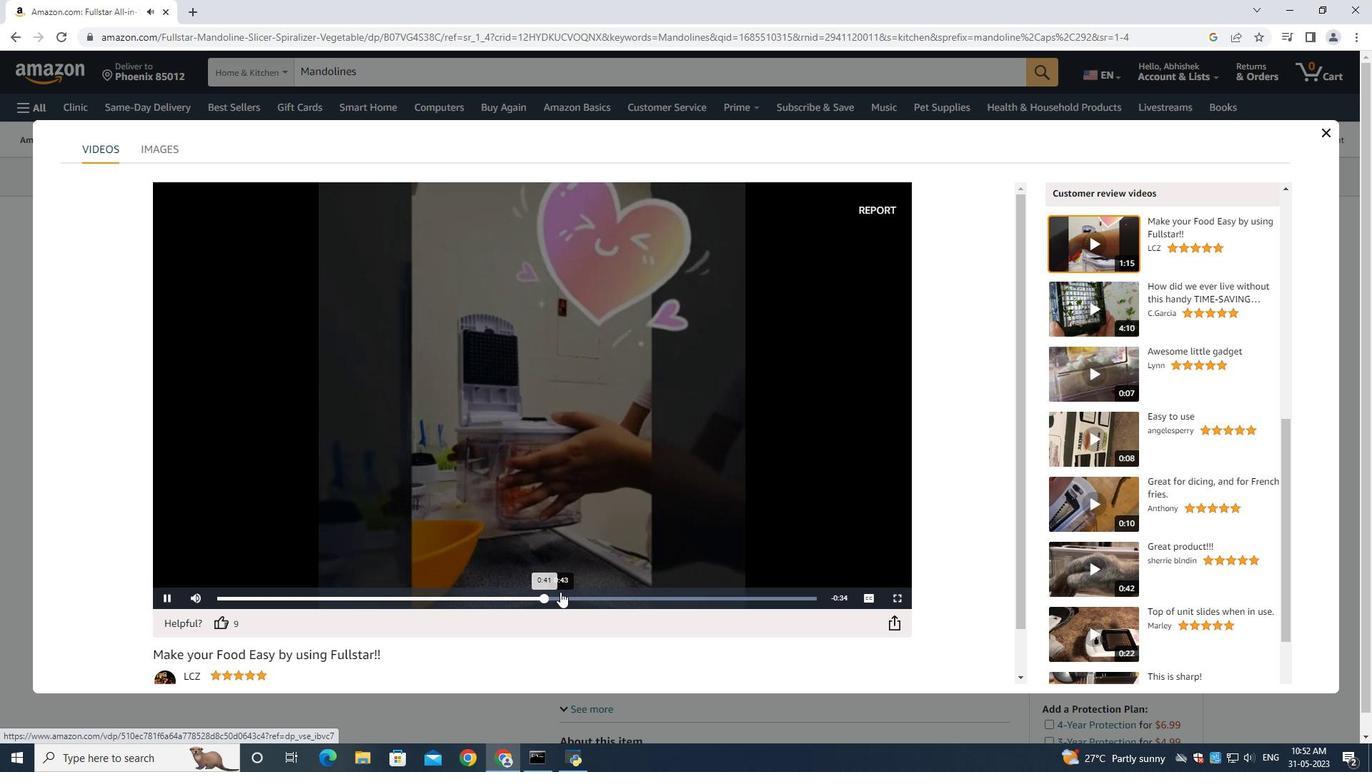 
Action: Mouse moved to (1328, 129)
Screenshot: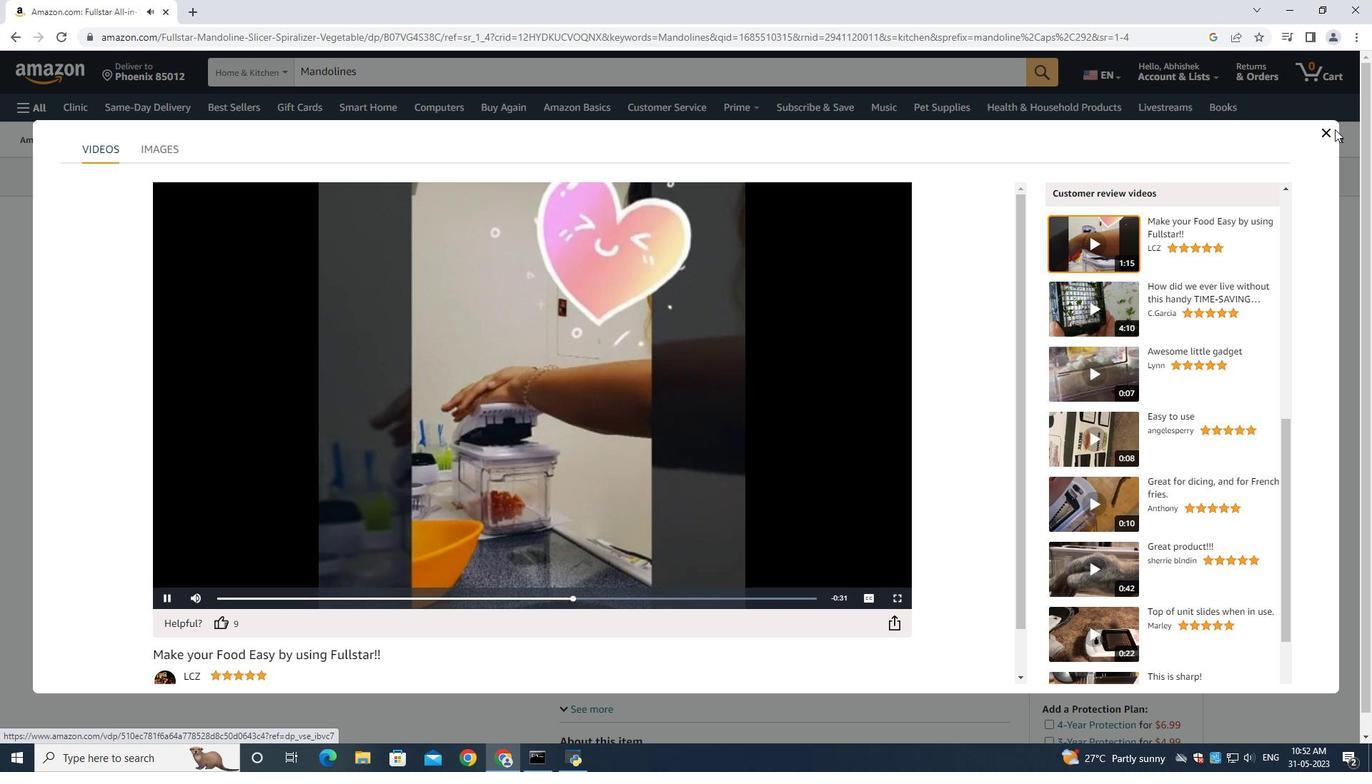 
Action: Mouse pressed left at (1328, 129)
Screenshot: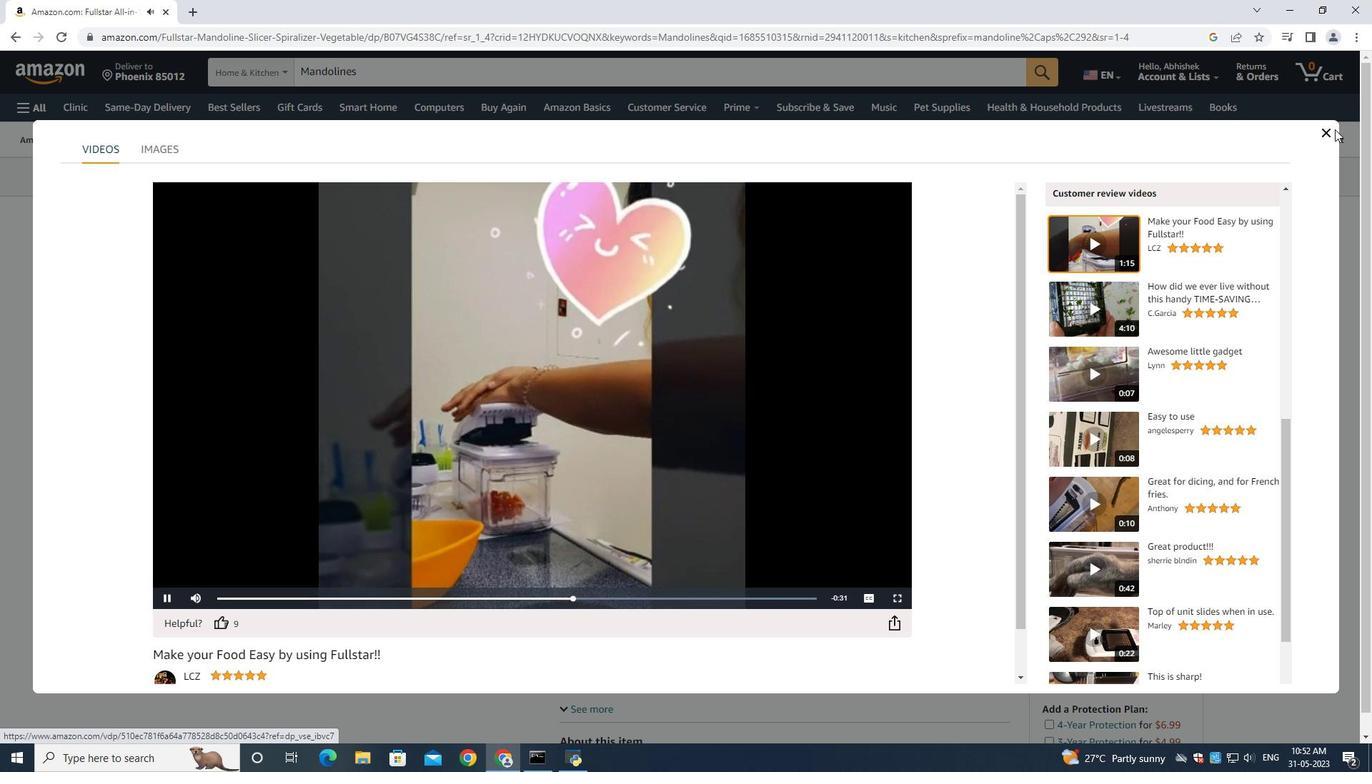 
Action: Mouse moved to (1114, 568)
Screenshot: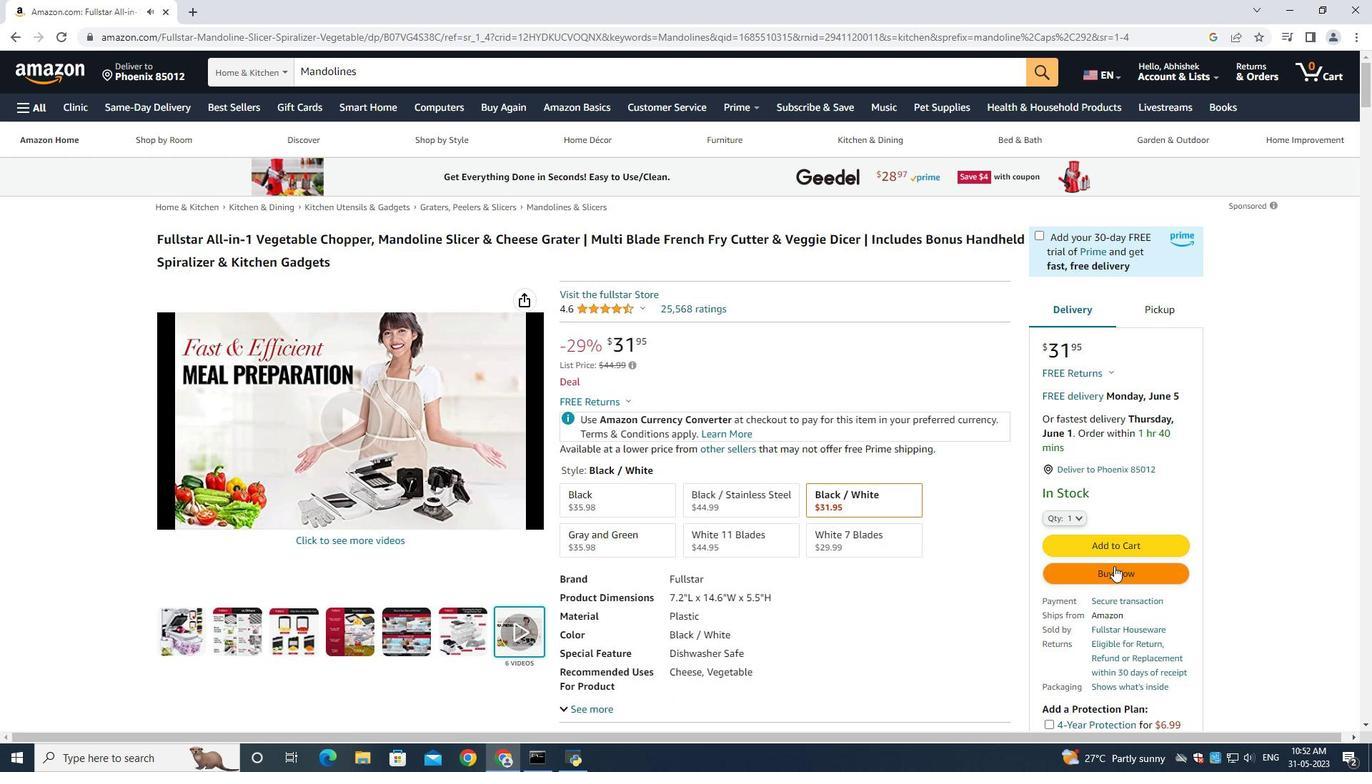
Action: Mouse pressed left at (1114, 568)
Screenshot: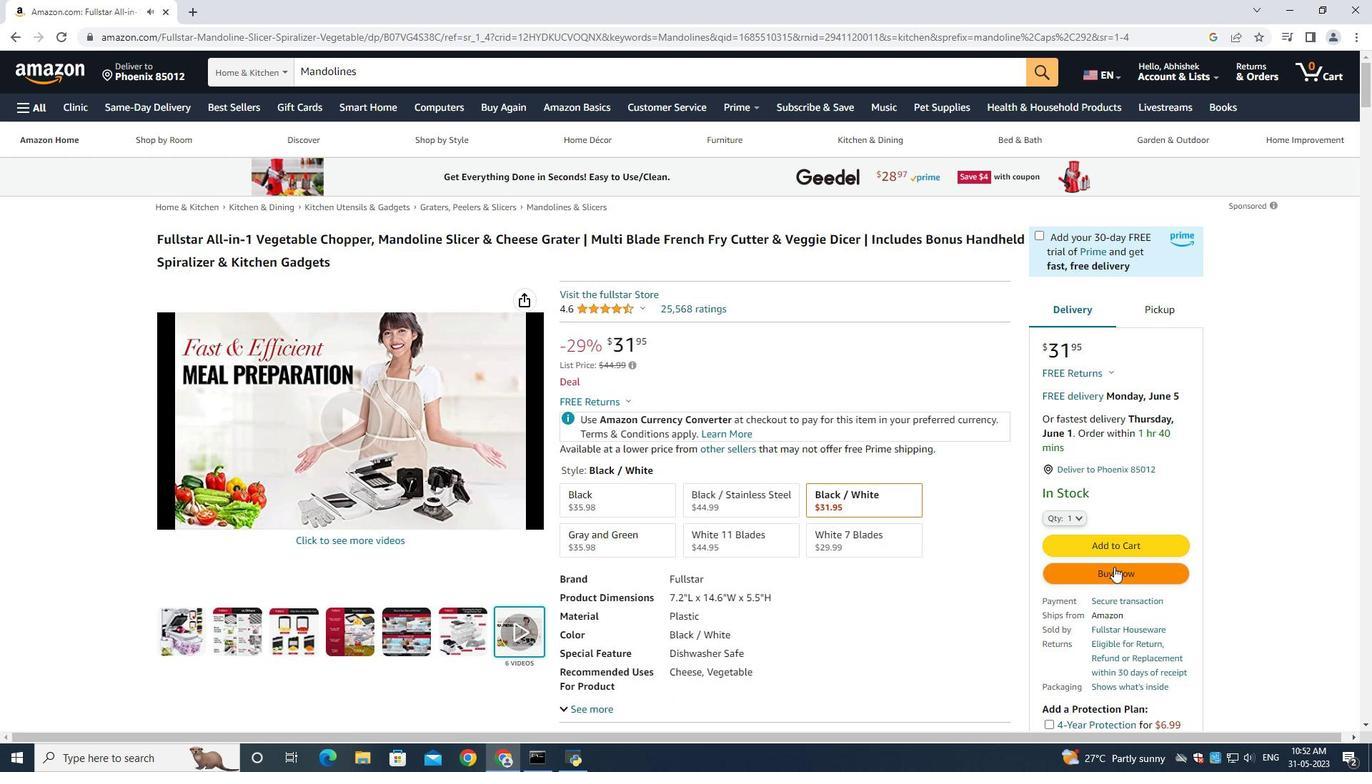 
Action: Mouse moved to (652, 450)
Screenshot: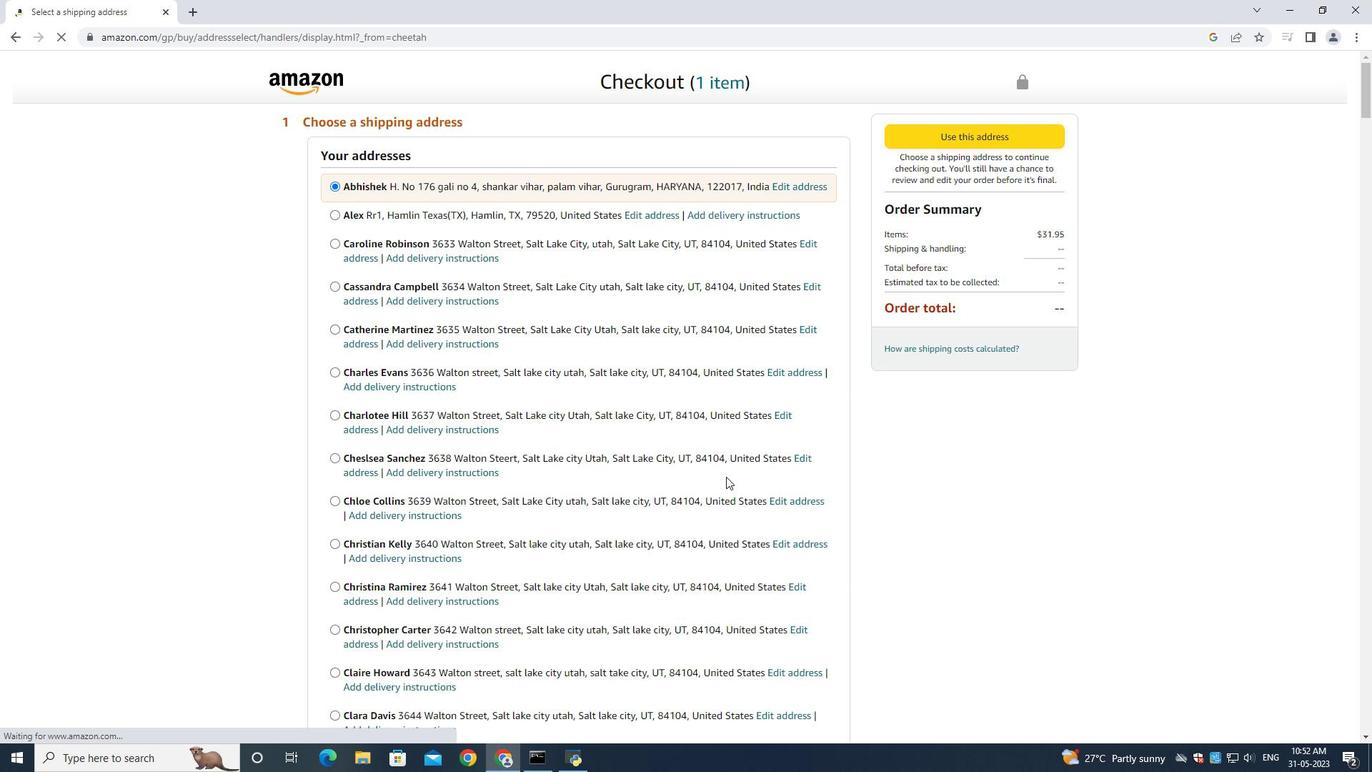 
Action: Mouse scrolled (652, 449) with delta (0, 0)
Screenshot: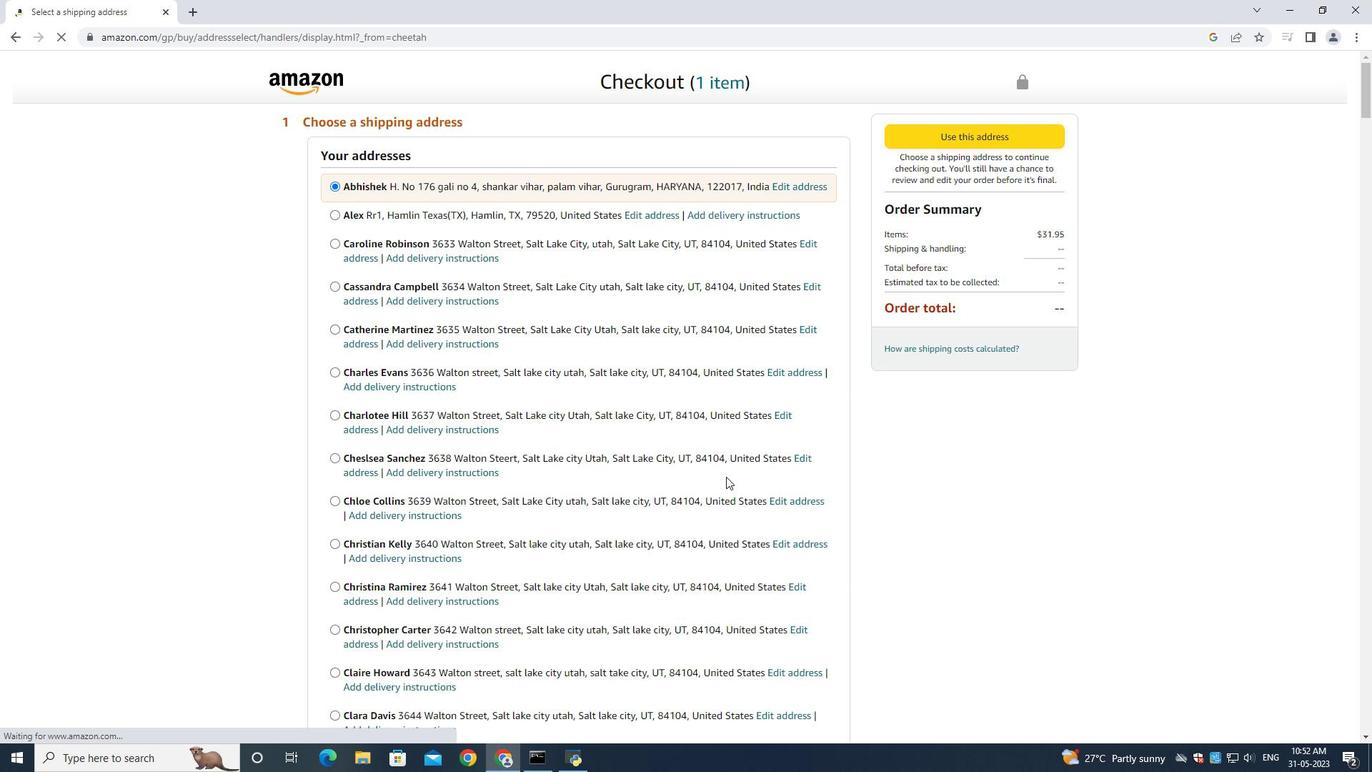 
Action: Mouse moved to (652, 450)
Screenshot: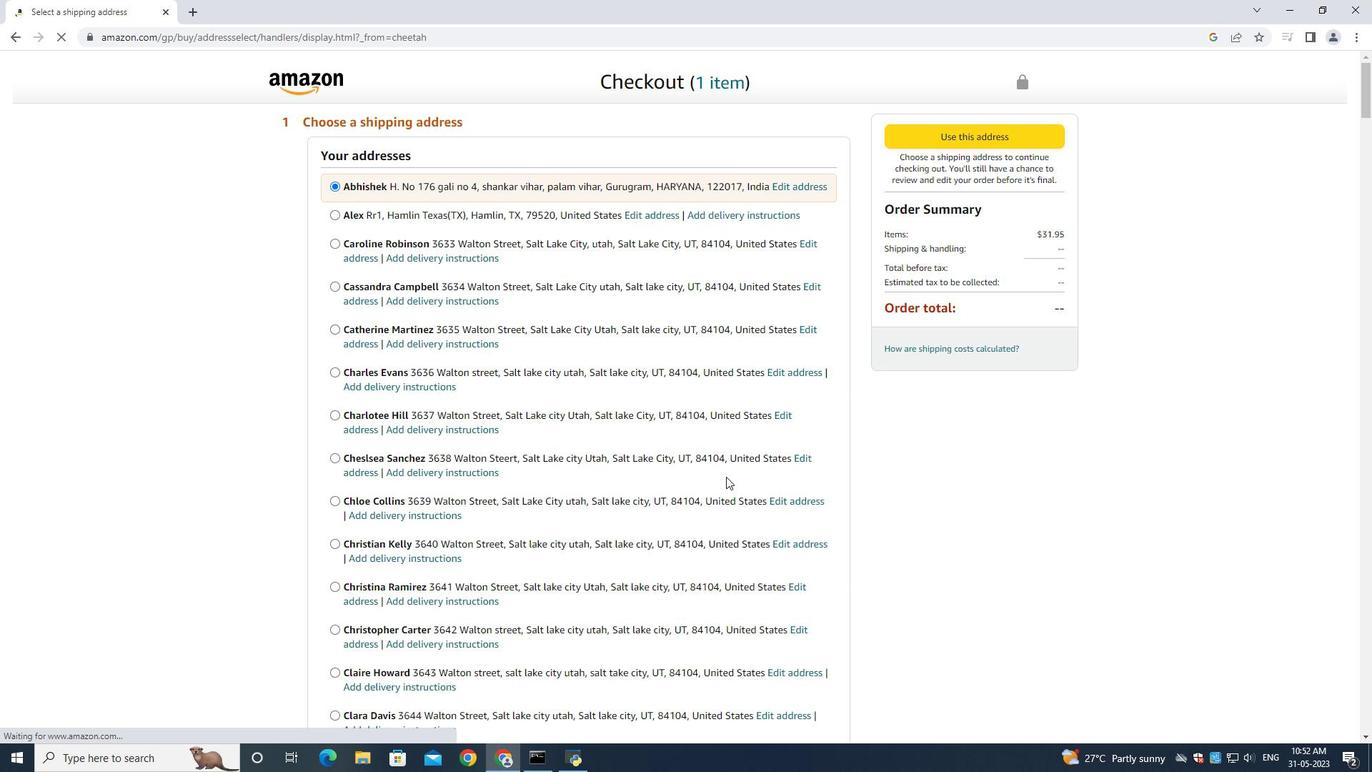 
Action: Mouse scrolled (652, 449) with delta (0, 0)
Screenshot: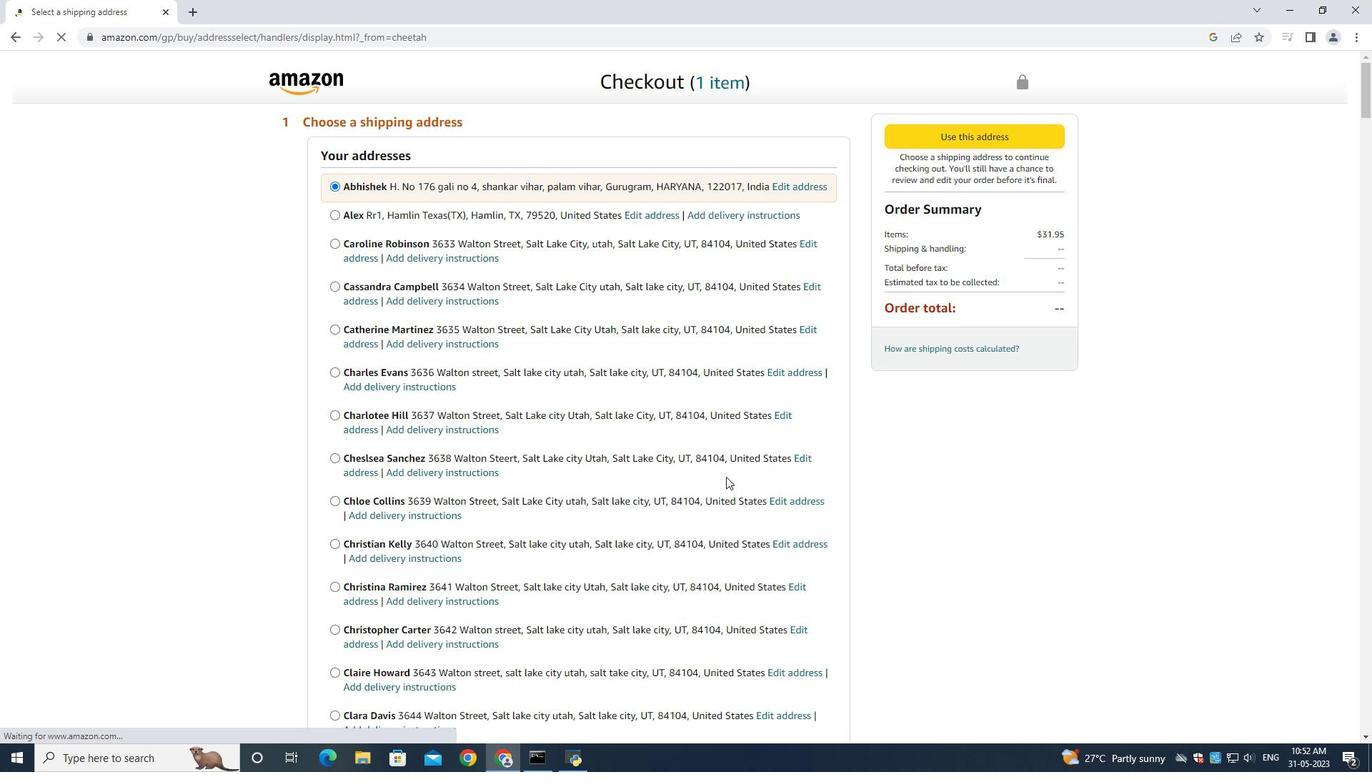 
Action: Mouse moved to (652, 450)
Screenshot: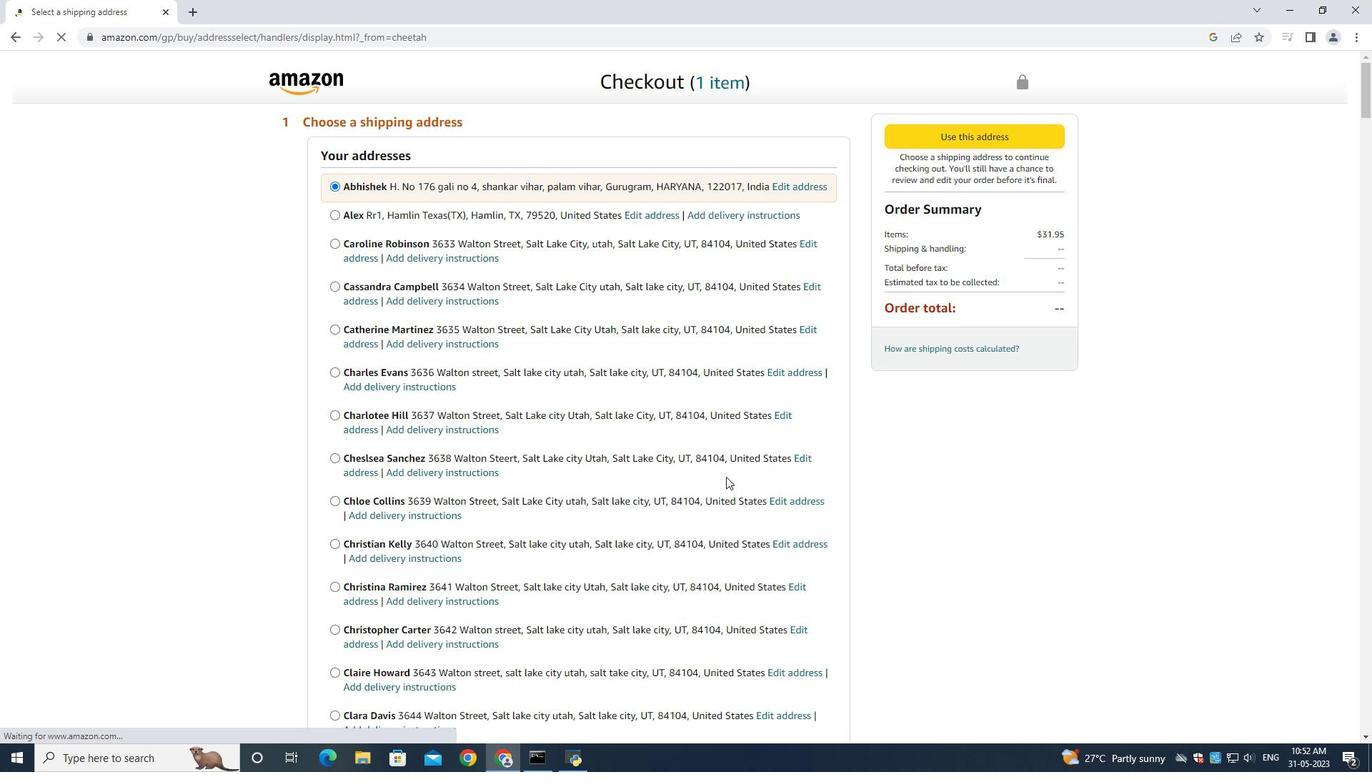 
Action: Mouse scrolled (652, 448) with delta (0, -1)
Screenshot: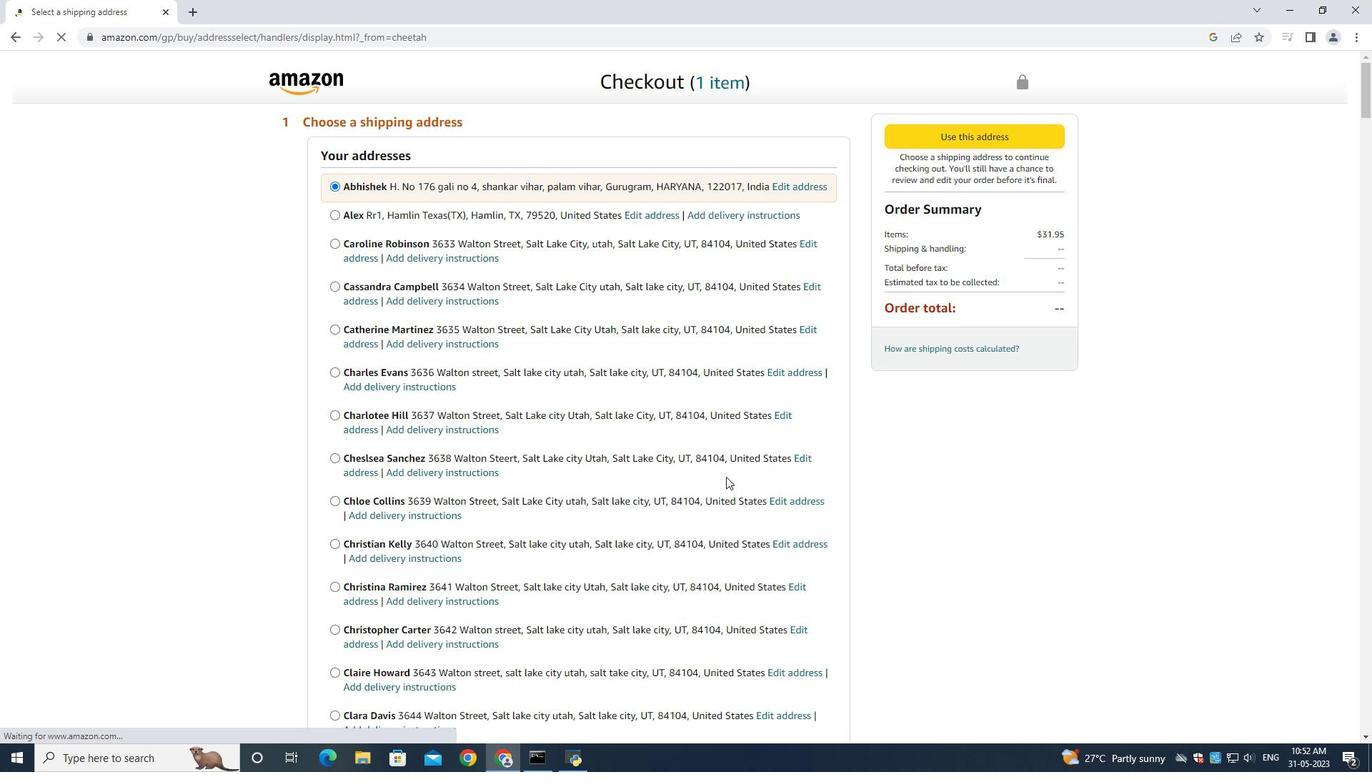 
Action: Mouse moved to (651, 450)
Screenshot: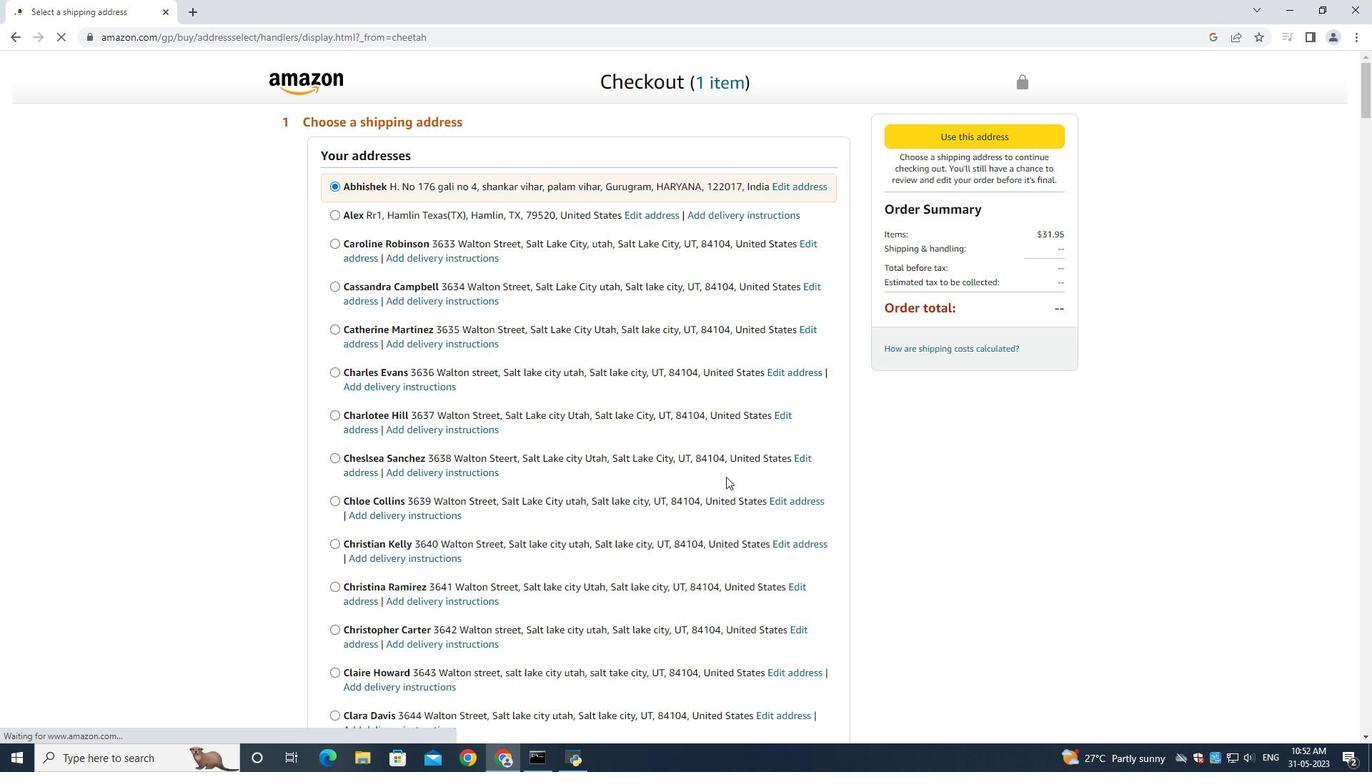 
Action: Mouse scrolled (652, 449) with delta (0, 0)
Screenshot: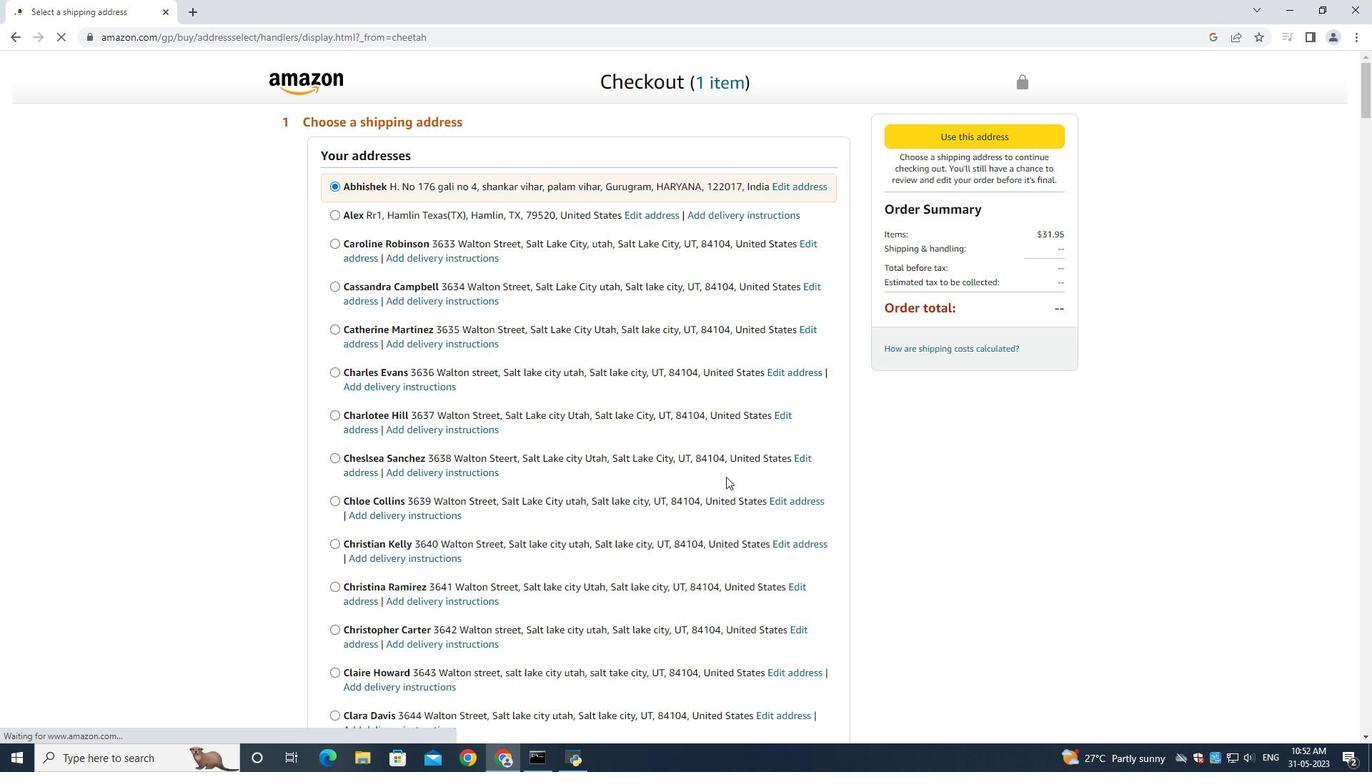 
Action: Mouse moved to (650, 448)
Screenshot: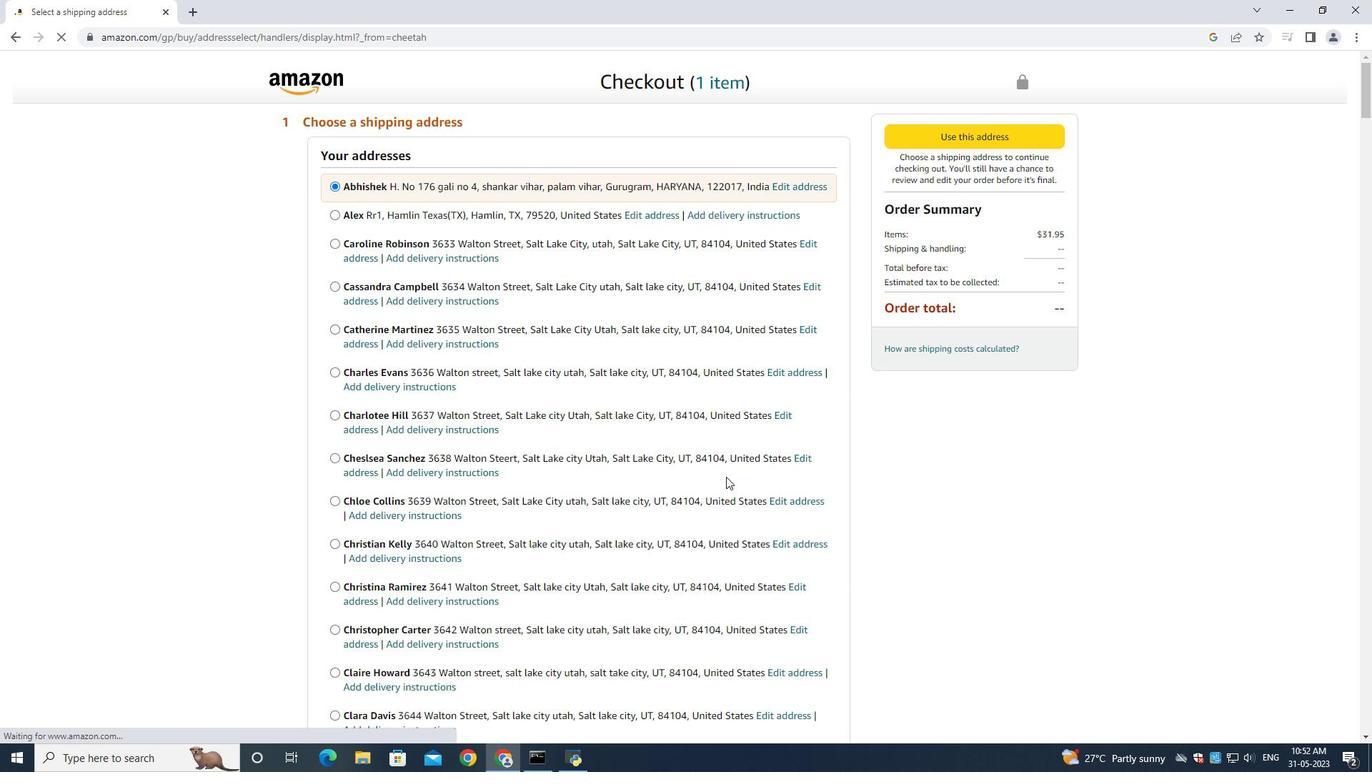 
Action: Mouse scrolled (651, 449) with delta (0, 0)
Screenshot: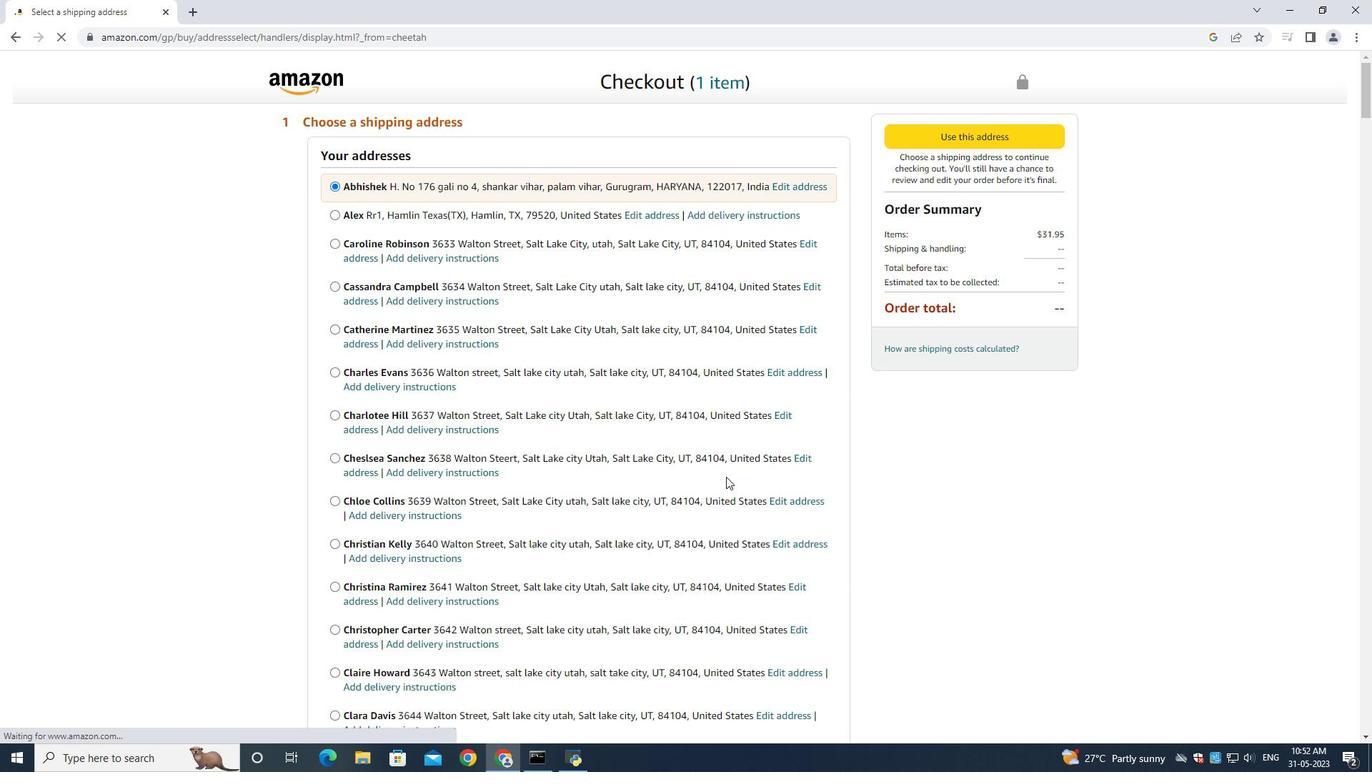 
Action: Mouse moved to (649, 446)
Screenshot: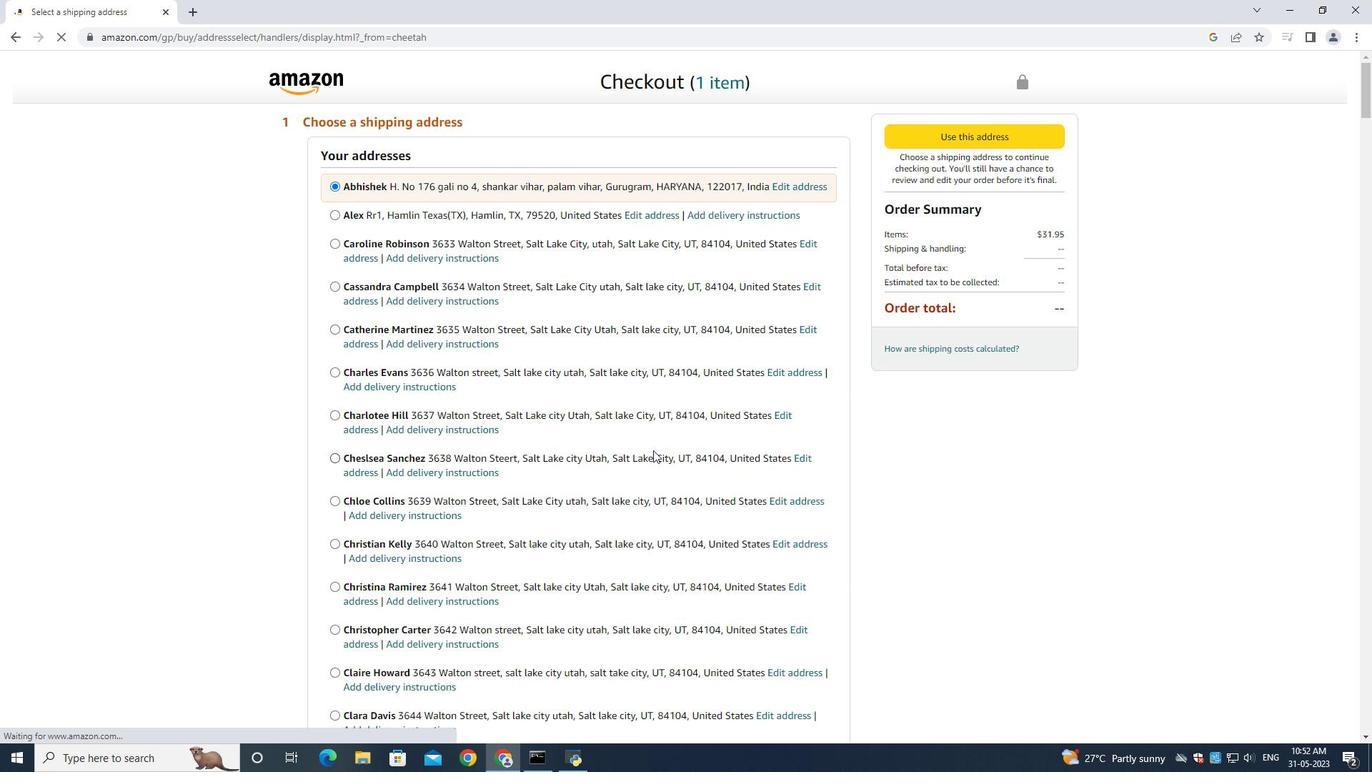 
Action: Mouse scrolled (650, 446) with delta (0, -1)
Screenshot: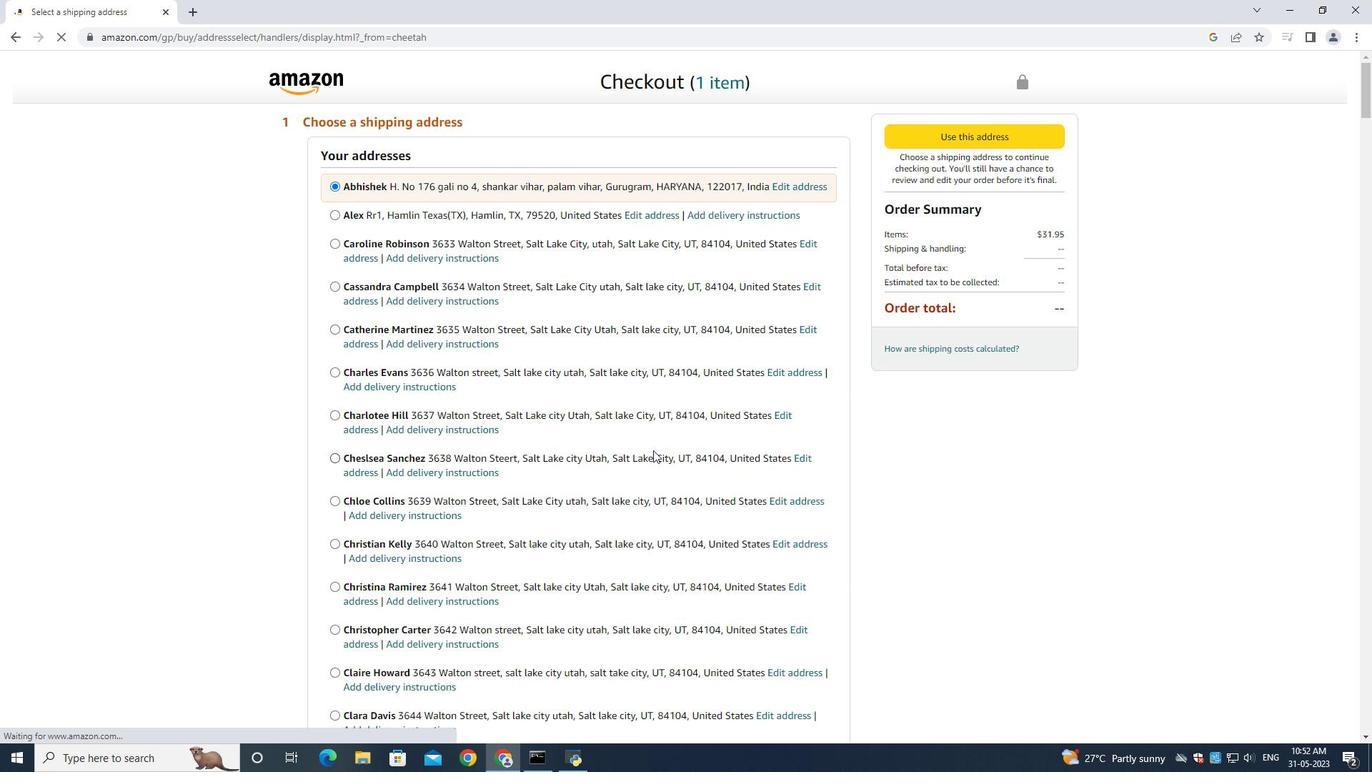 
Action: Mouse moved to (641, 433)
Screenshot: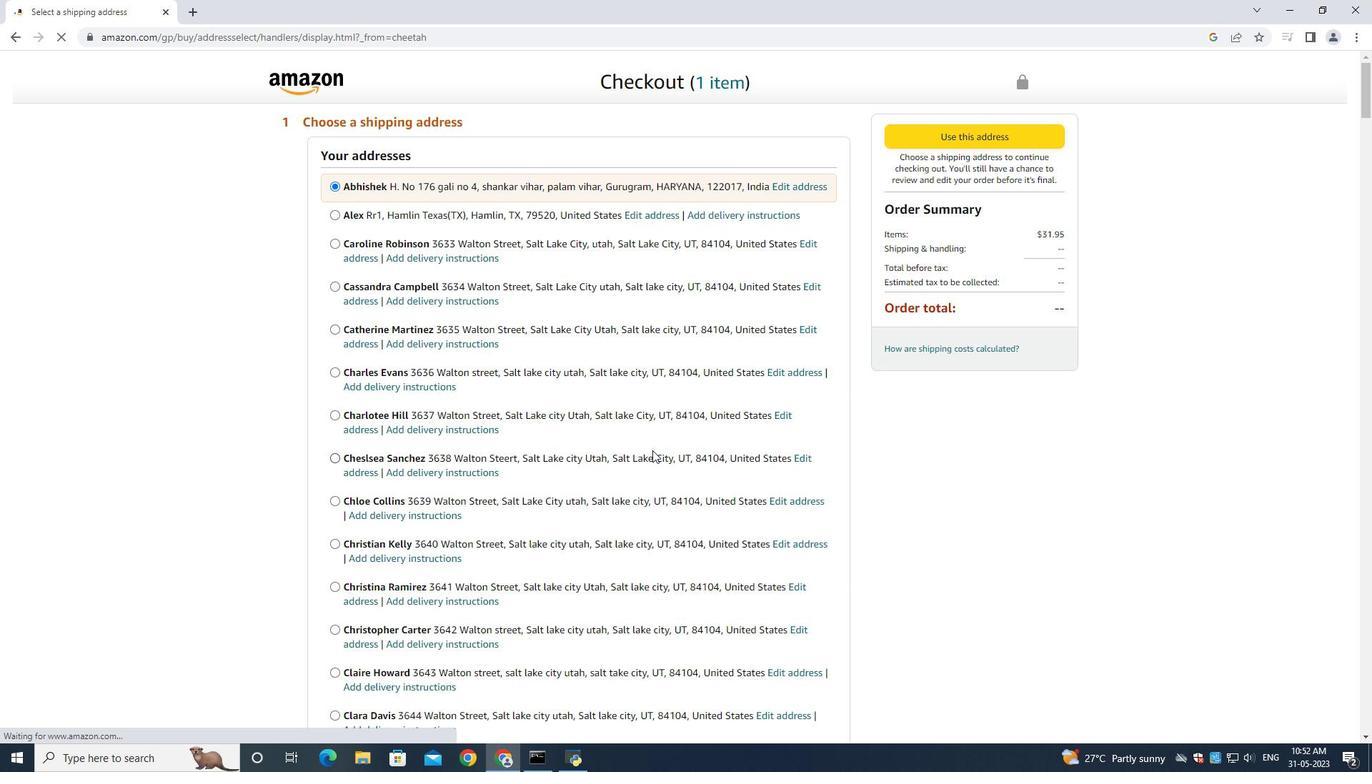 
Action: Mouse scrolled (649, 445) with delta (0, 0)
Screenshot: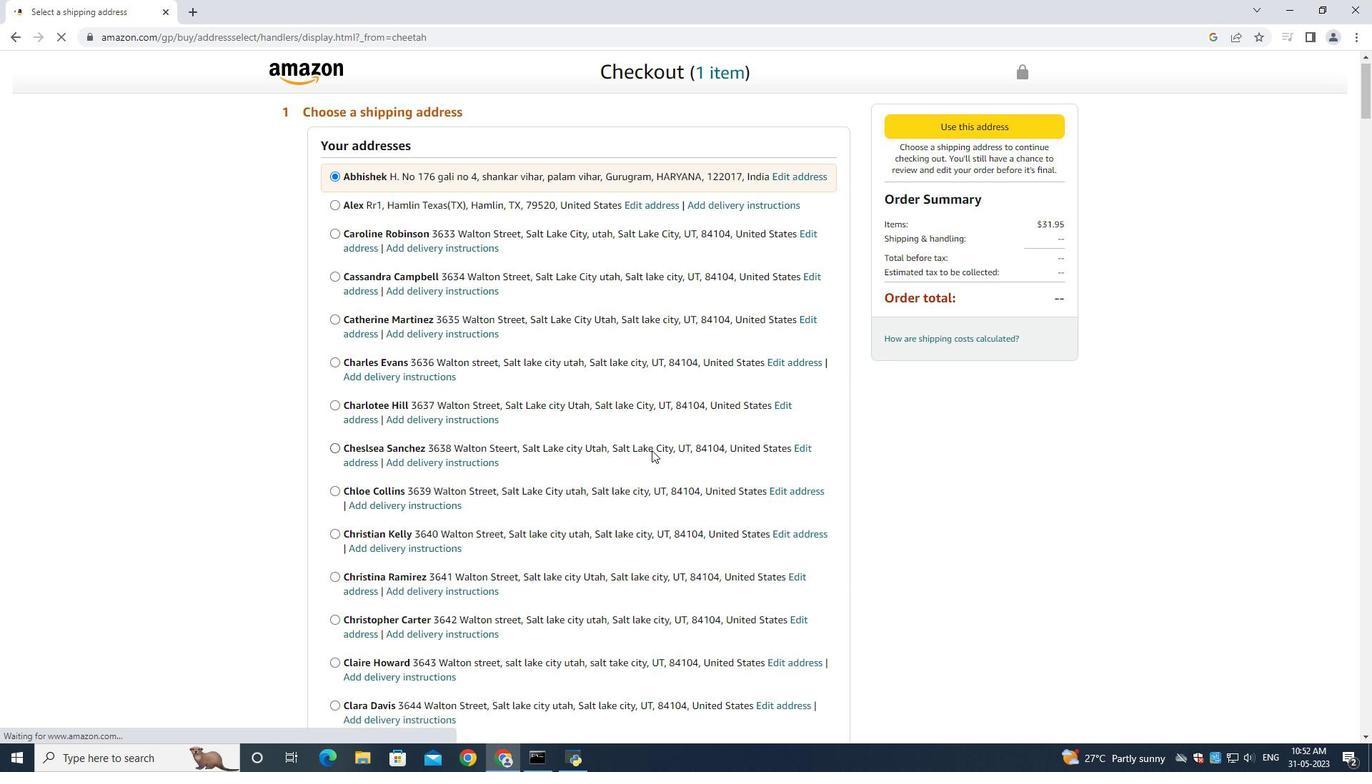 
Action: Mouse moved to (640, 438)
Screenshot: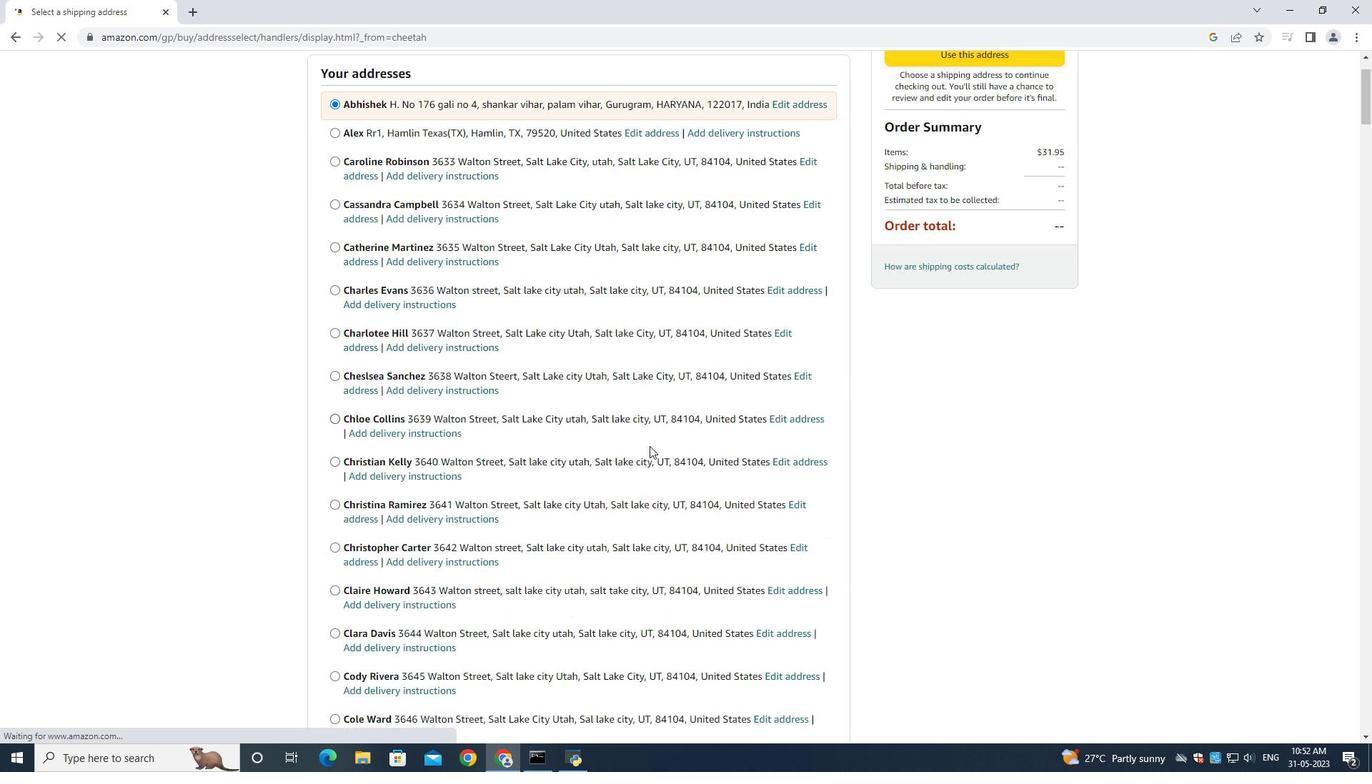 
Action: Mouse scrolled (641, 435) with delta (0, 0)
Screenshot: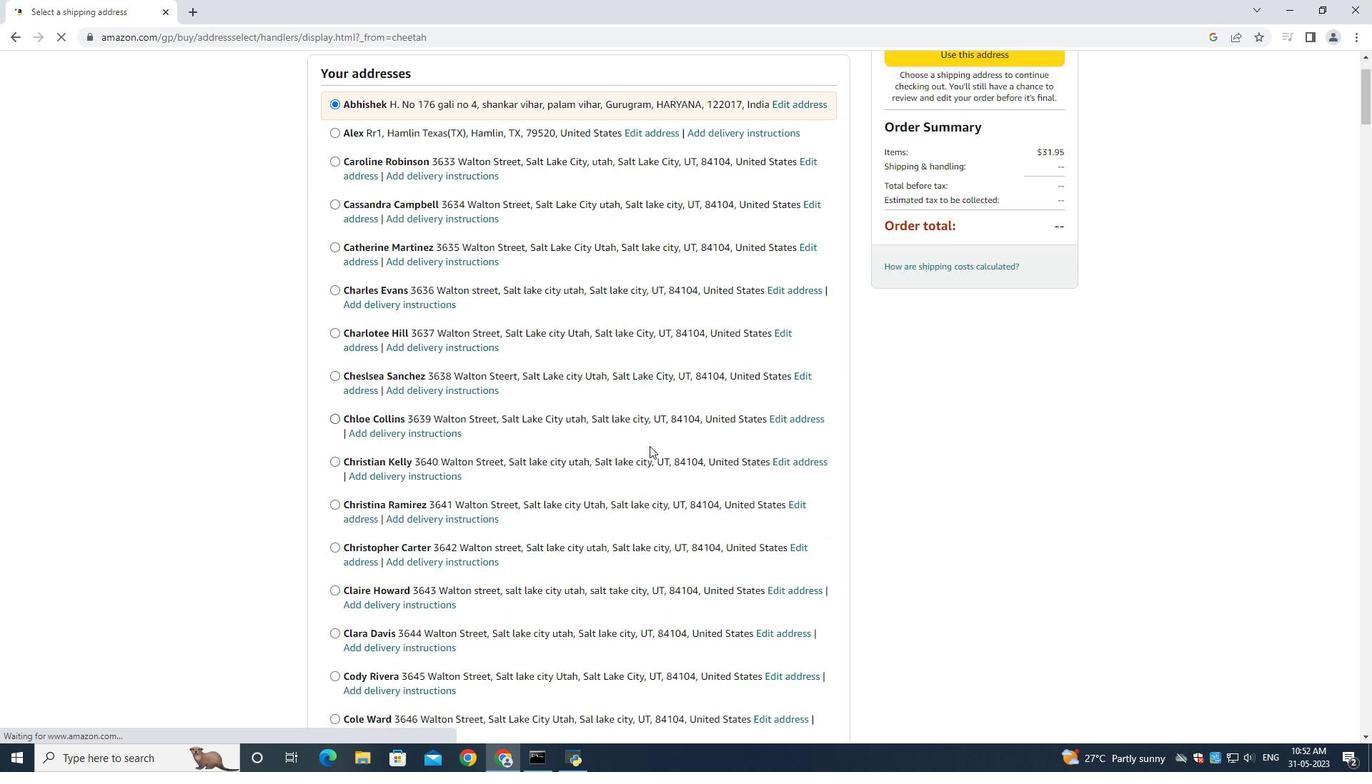 
Action: Mouse moved to (635, 435)
Screenshot: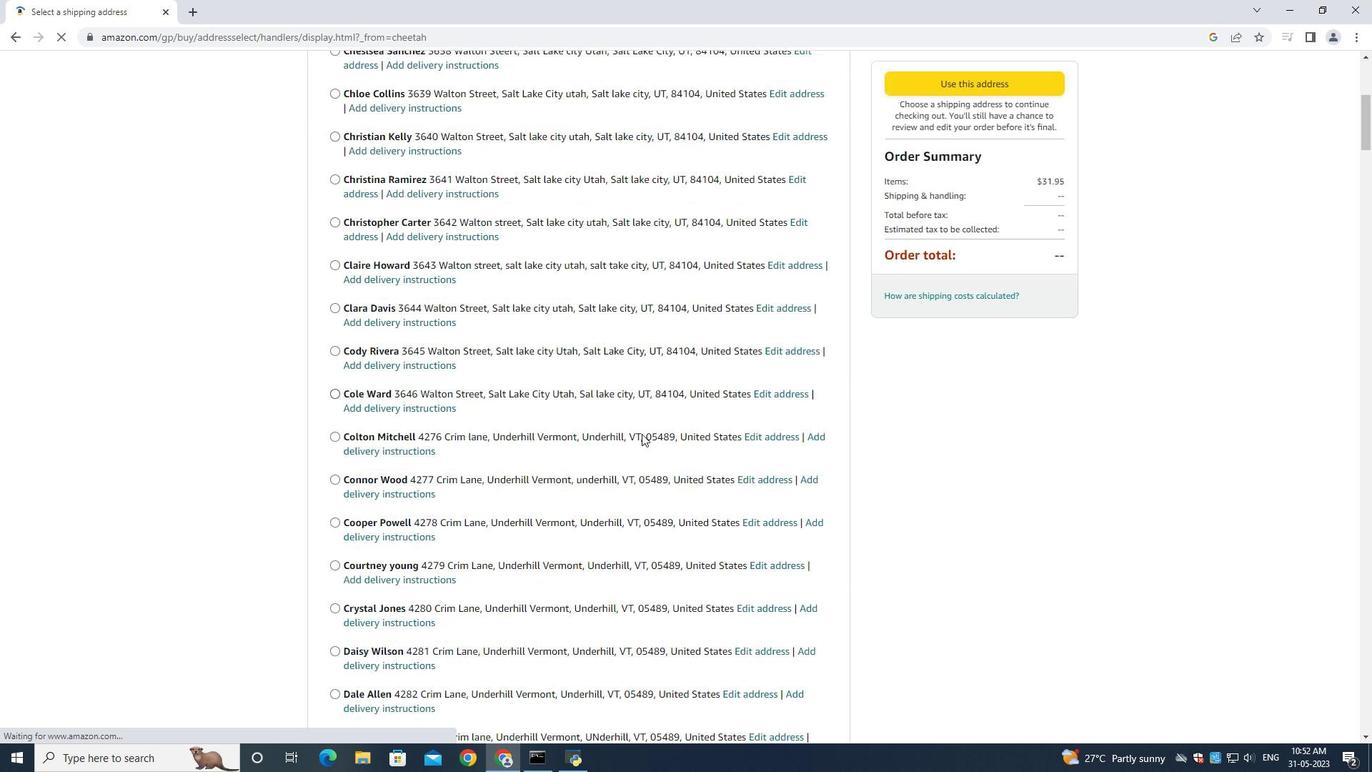 
Action: Mouse scrolled (639, 438) with delta (0, -1)
Screenshot: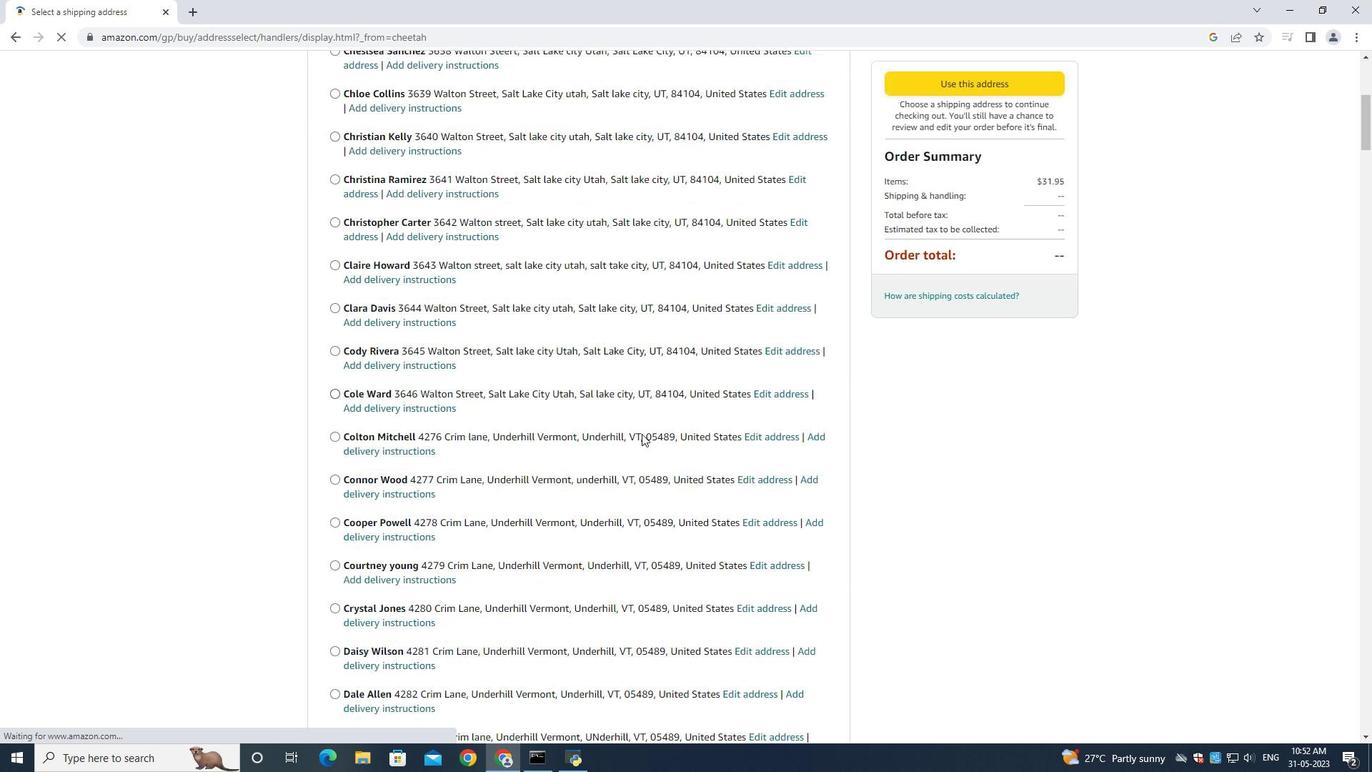 
Action: Mouse moved to (634, 433)
Screenshot: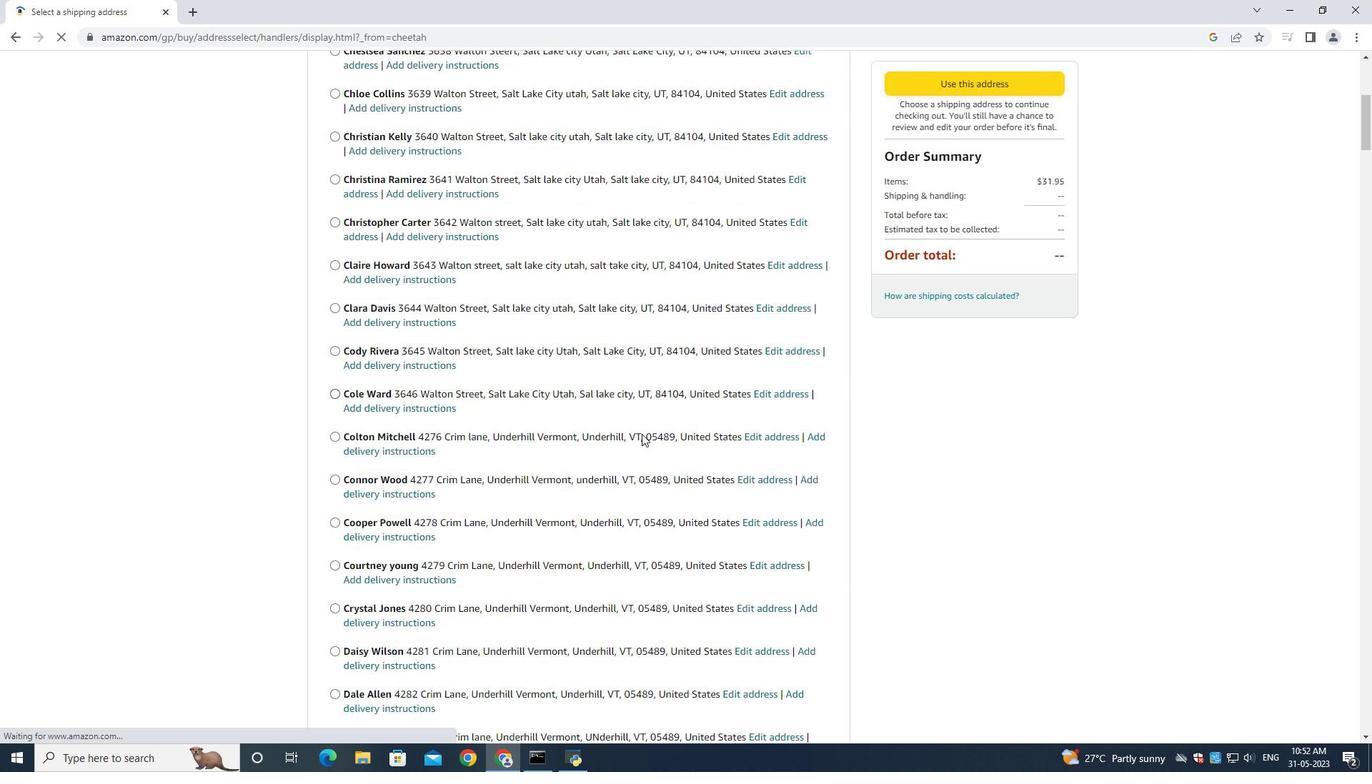 
Action: Mouse scrolled (639, 438) with delta (0, 0)
Screenshot: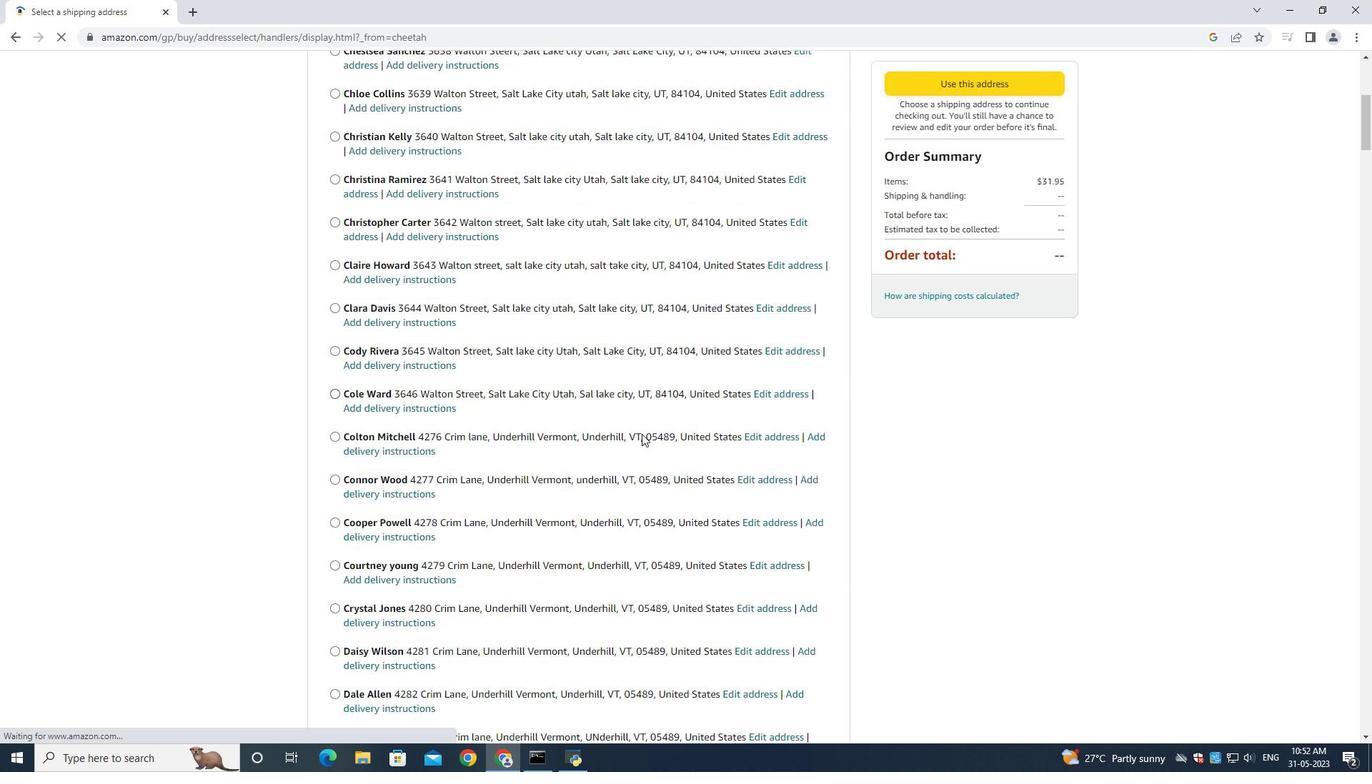 
Action: Mouse moved to (634, 433)
Screenshot: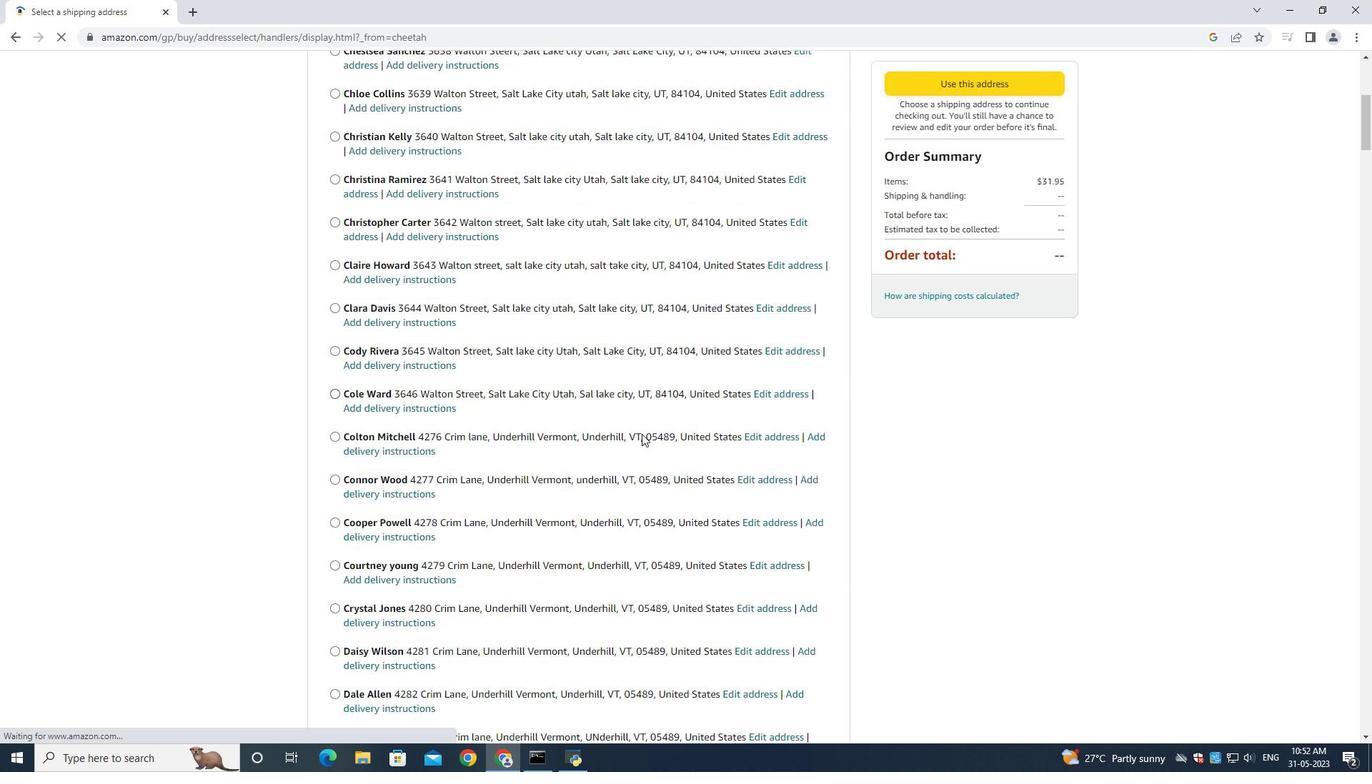 
Action: Mouse scrolled (639, 438) with delta (0, 0)
Screenshot: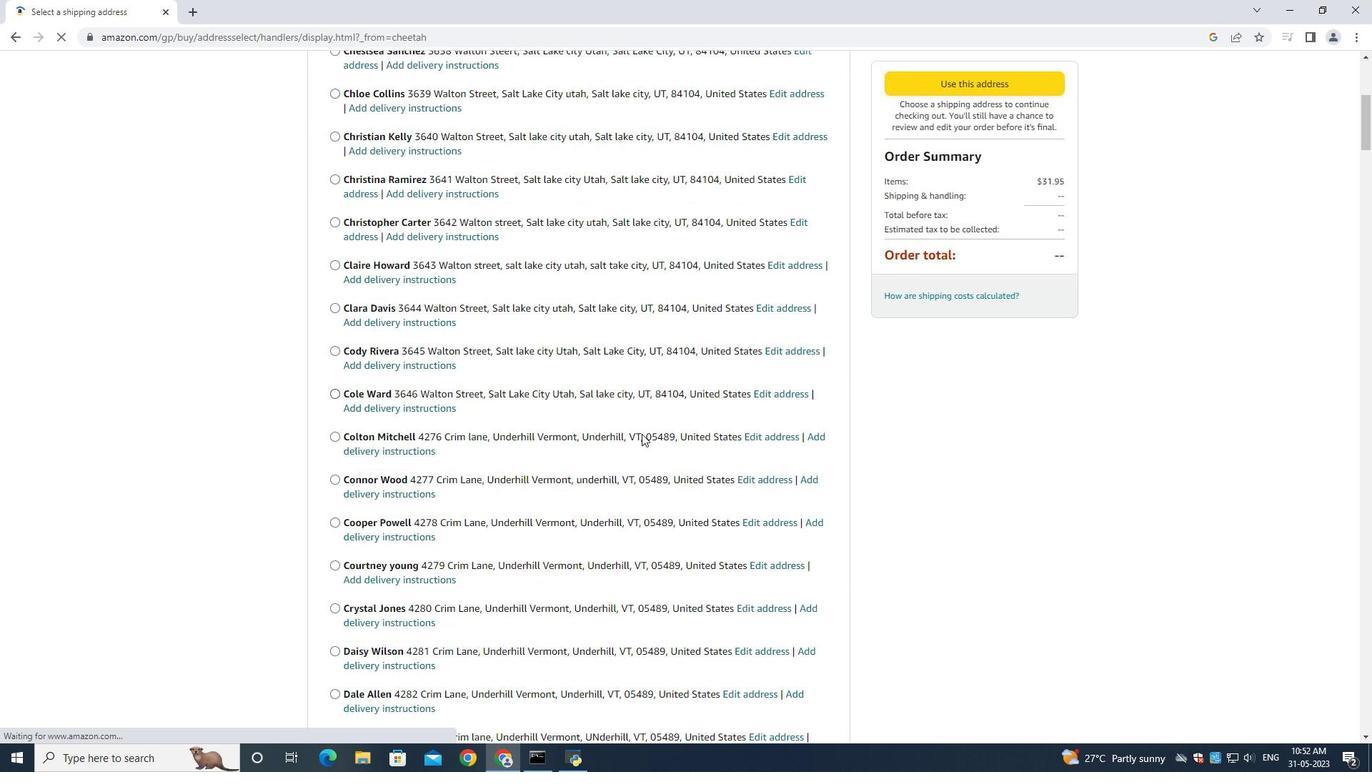 
Action: Mouse moved to (634, 432)
Screenshot: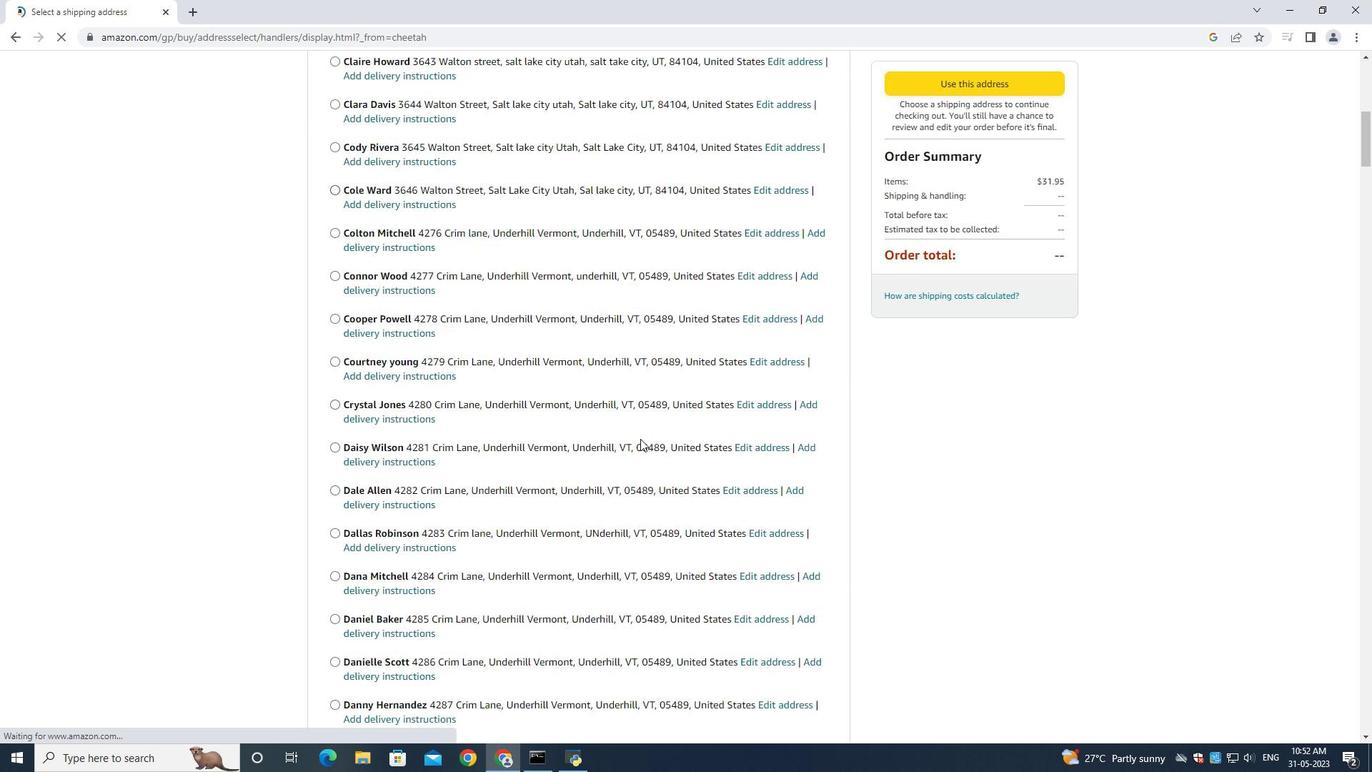 
Action: Mouse scrolled (639, 438) with delta (0, 0)
Screenshot: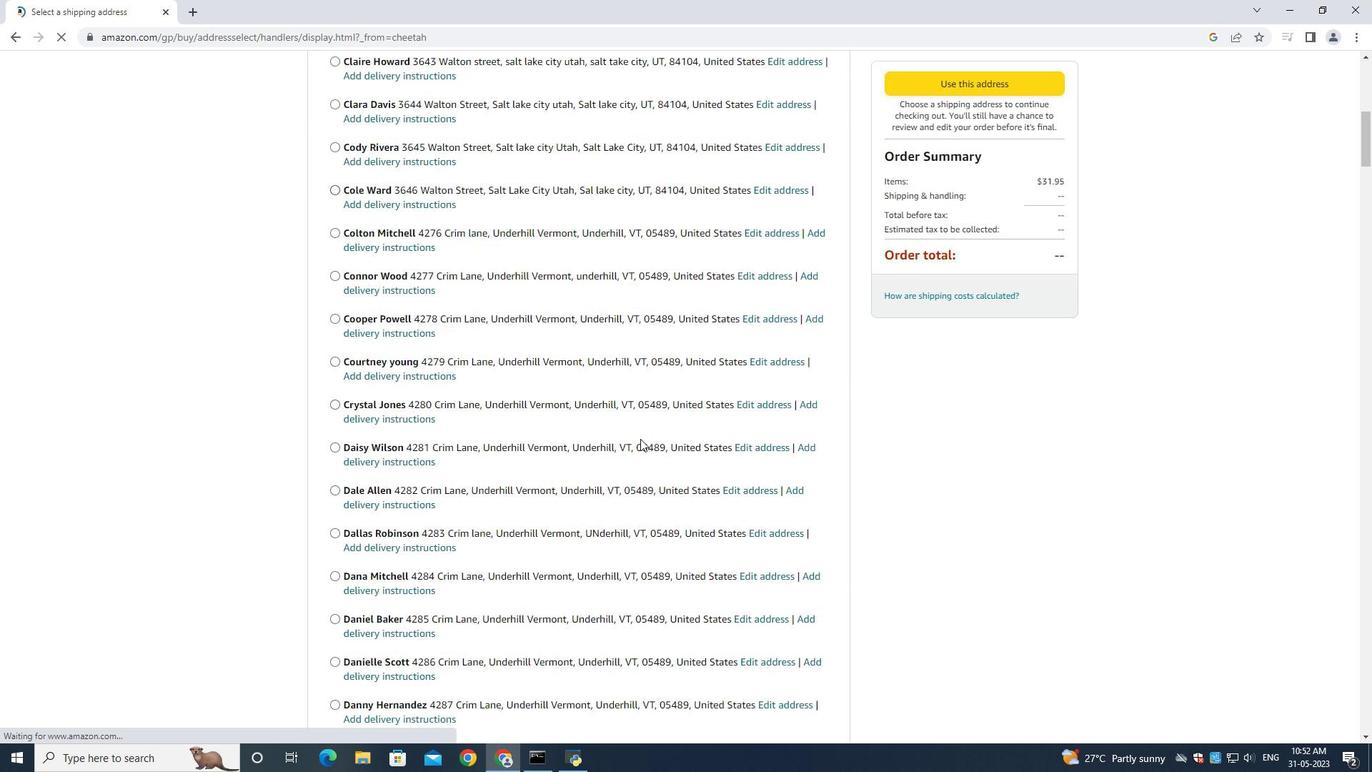 
Action: Mouse scrolled (639, 438) with delta (0, 0)
Screenshot: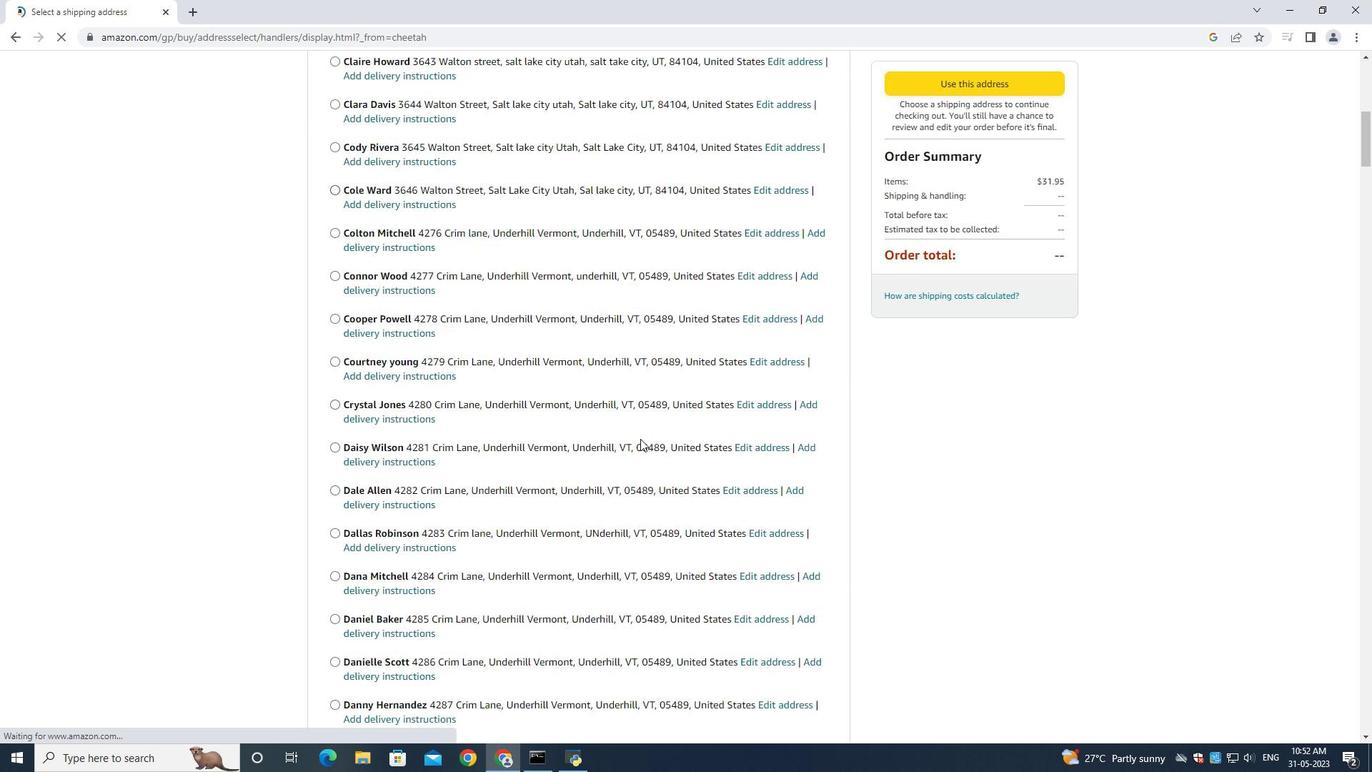
Action: Mouse moved to (634, 431)
Screenshot: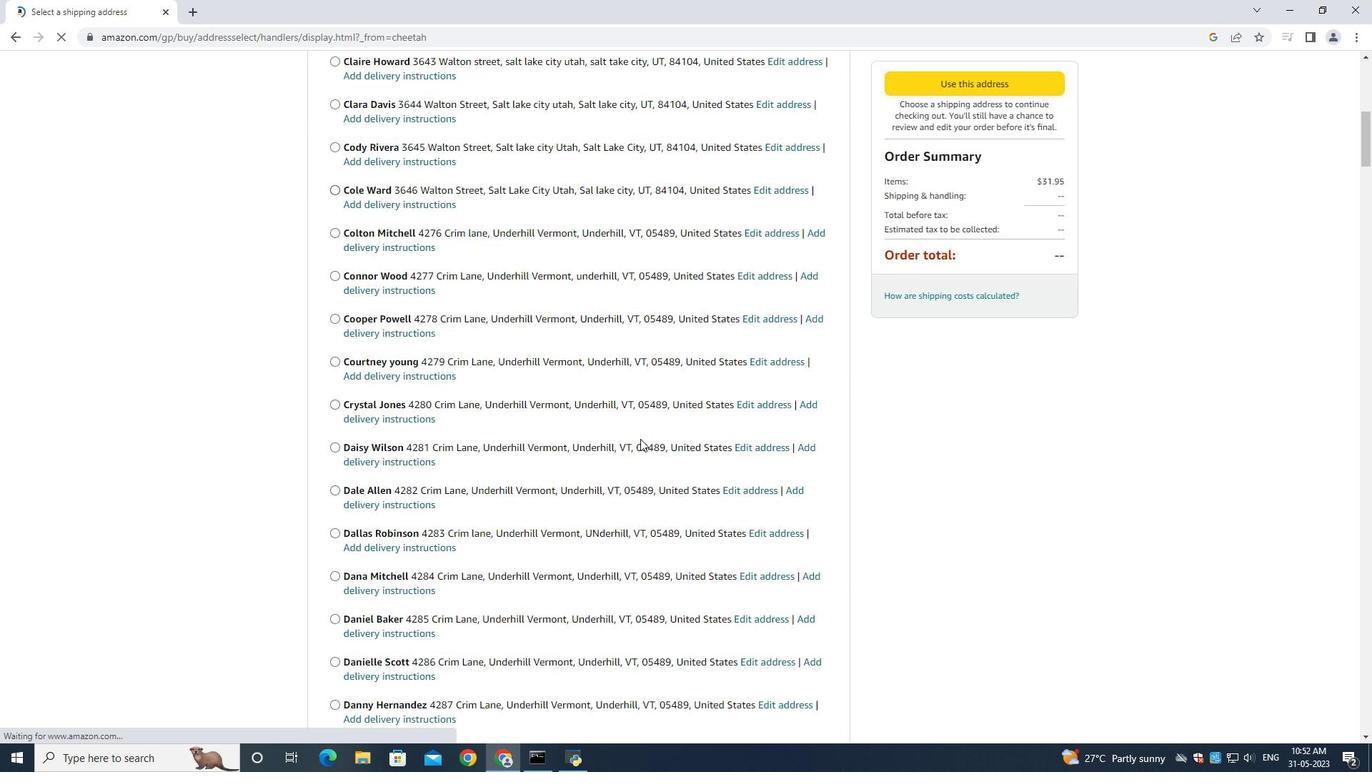 
Action: Mouse scrolled (634, 431) with delta (0, 0)
Screenshot: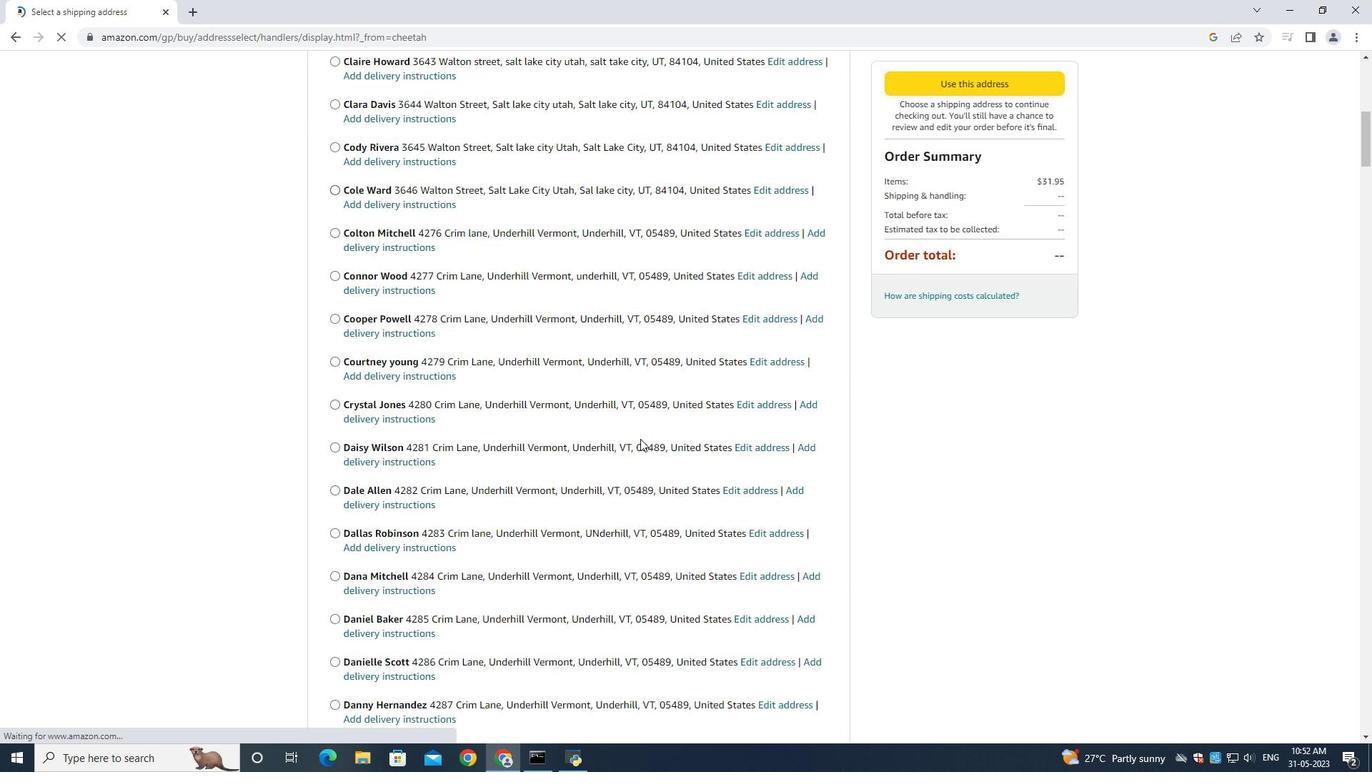 
Action: Mouse scrolled (634, 431) with delta (0, 0)
Screenshot: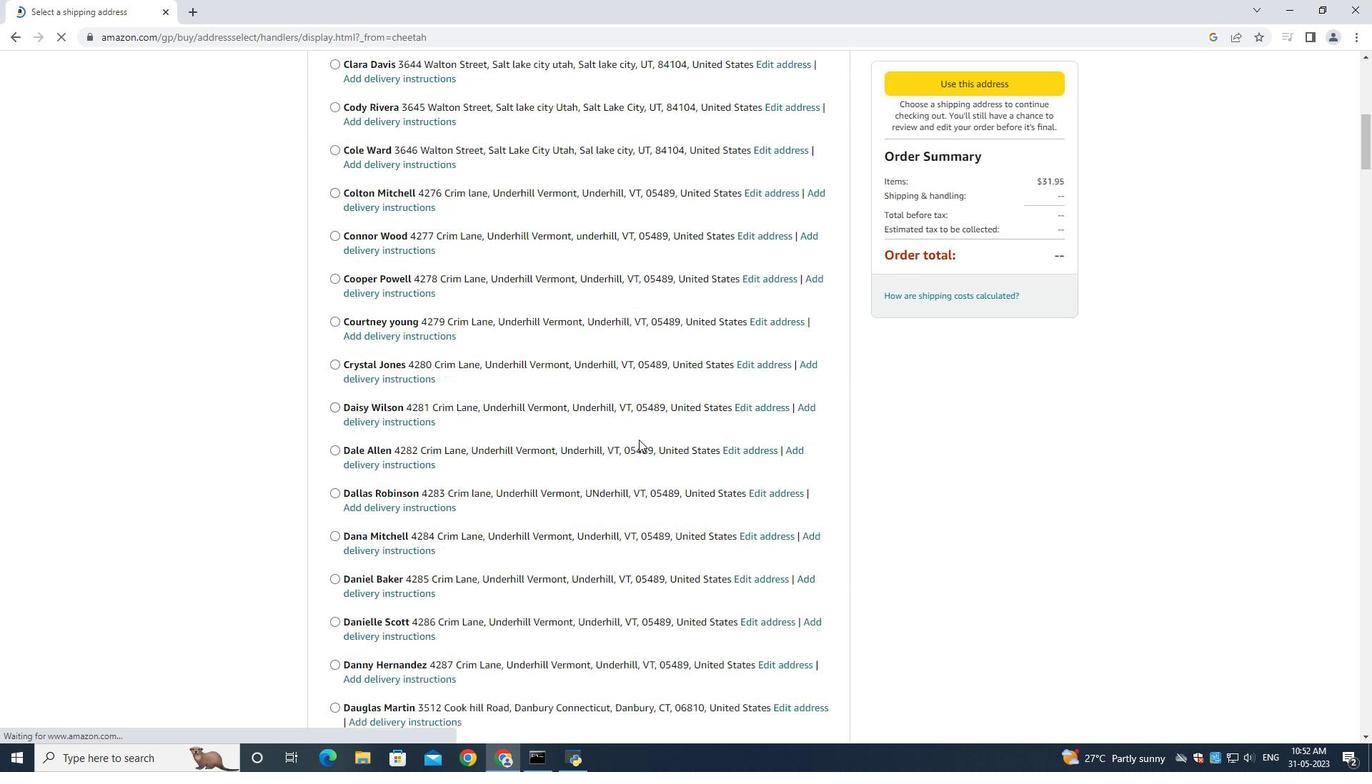 
Action: Mouse moved to (634, 432)
Screenshot: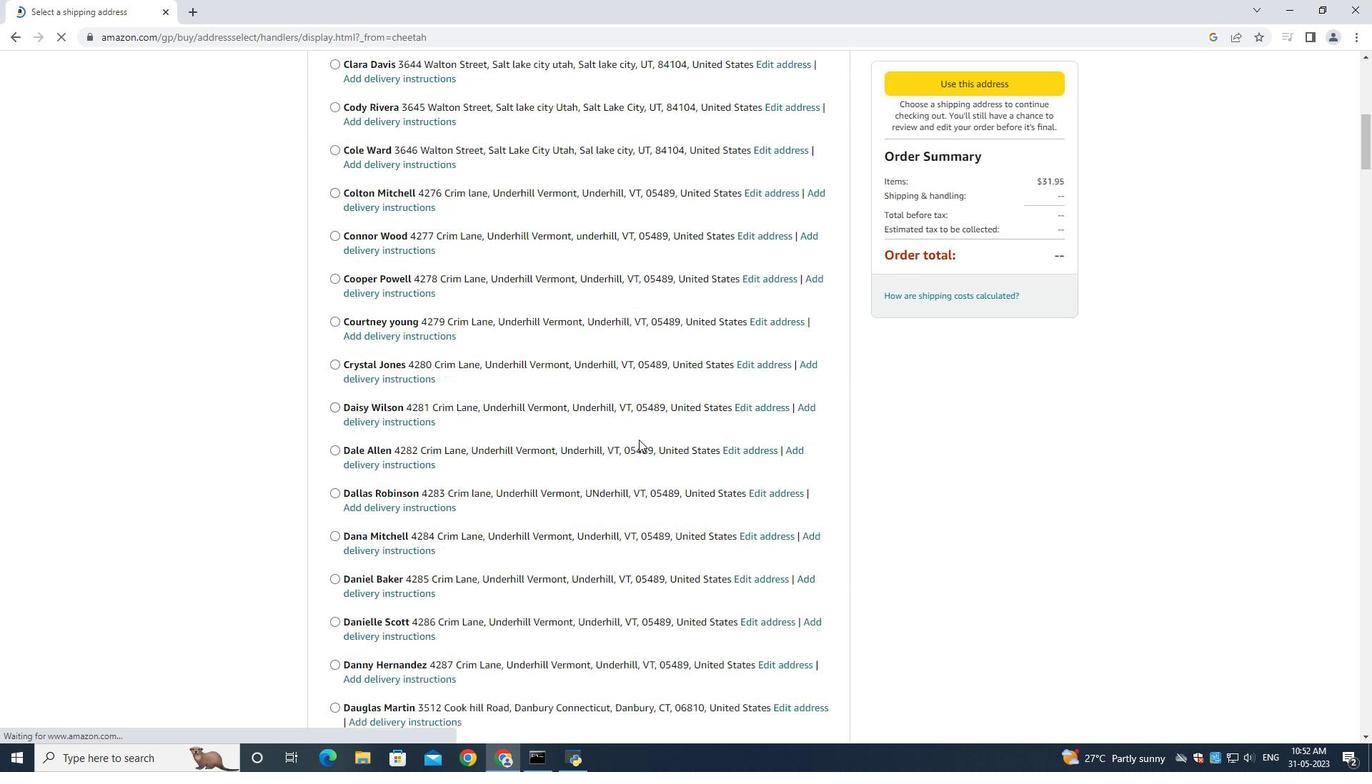 
Action: Mouse scrolled (634, 430) with delta (0, -1)
Screenshot: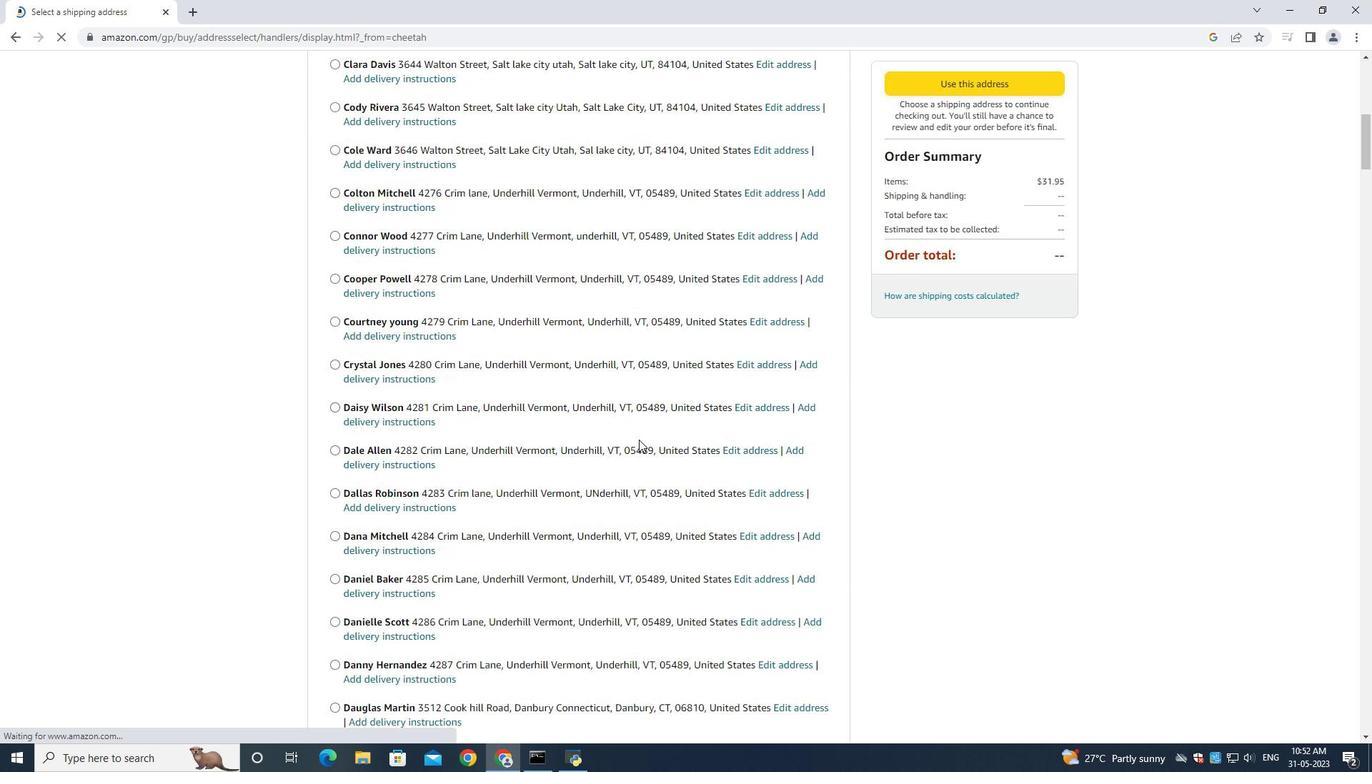 
Action: Mouse moved to (633, 431)
Screenshot: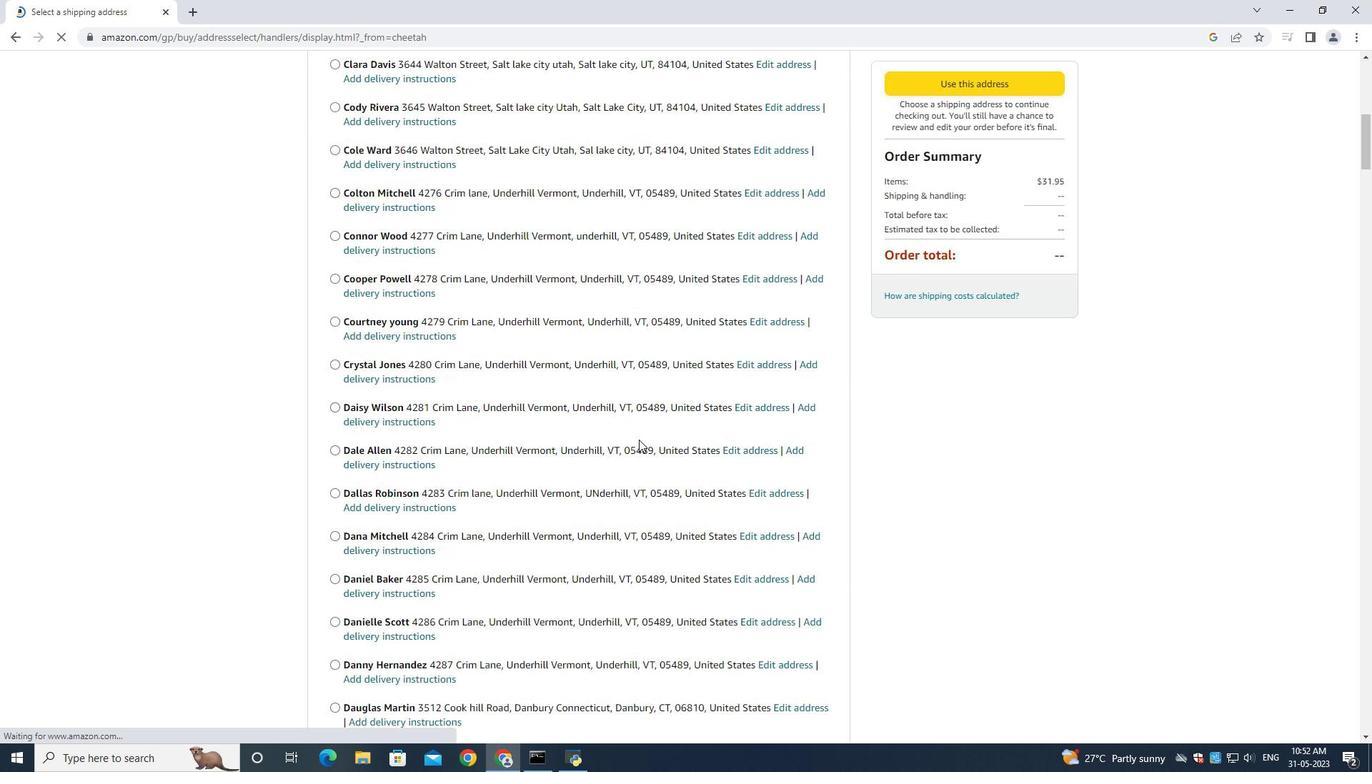 
Action: Mouse scrolled (634, 431) with delta (0, 0)
Screenshot: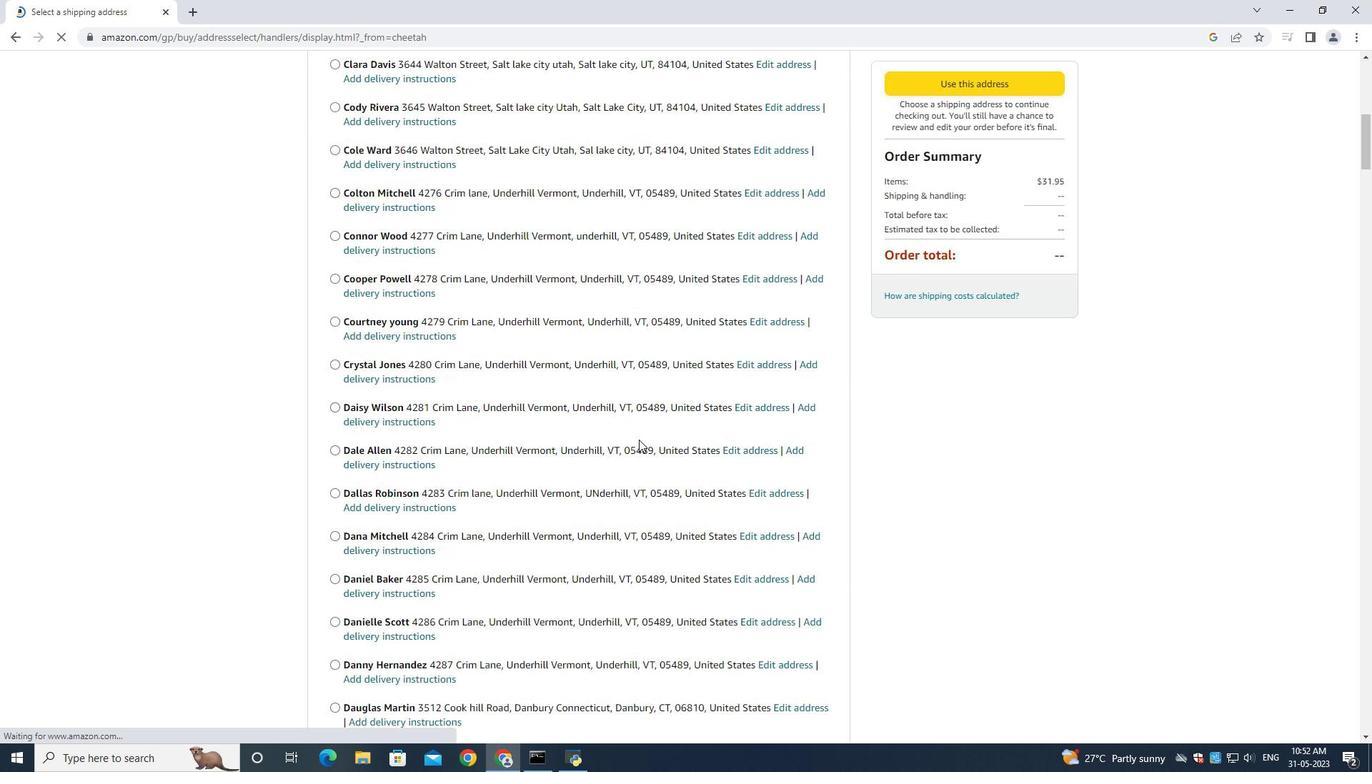 
Action: Mouse moved to (631, 429)
Screenshot: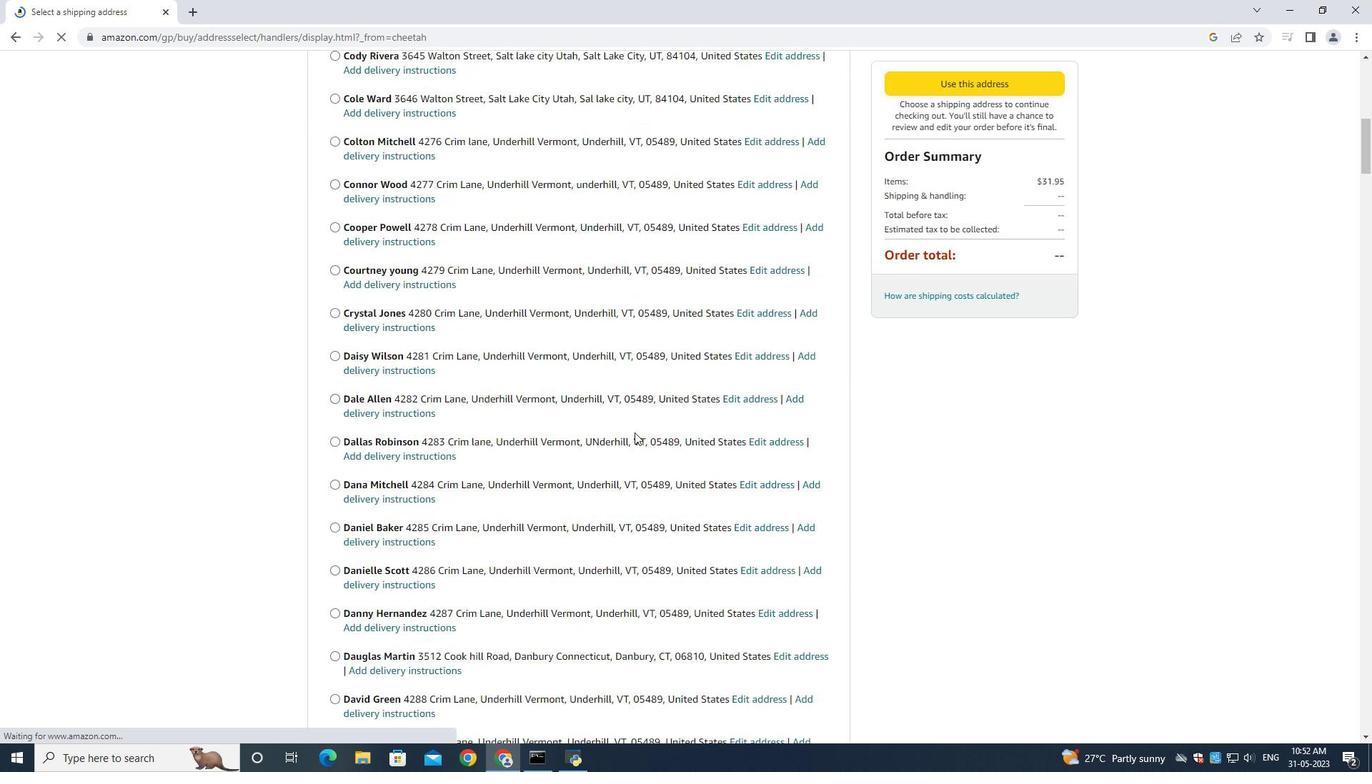 
Action: Mouse scrolled (634, 431) with delta (0, -1)
Screenshot: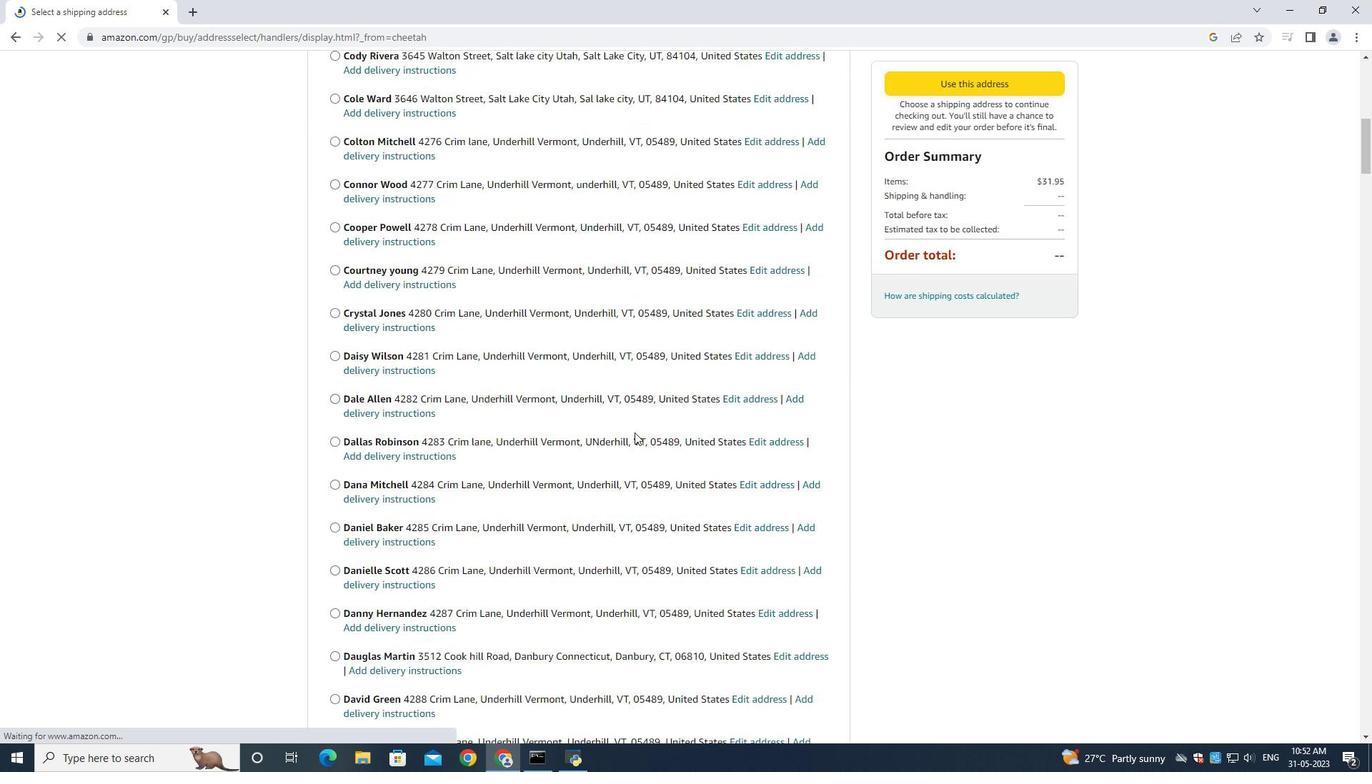 
Action: Mouse moved to (629, 429)
Screenshot: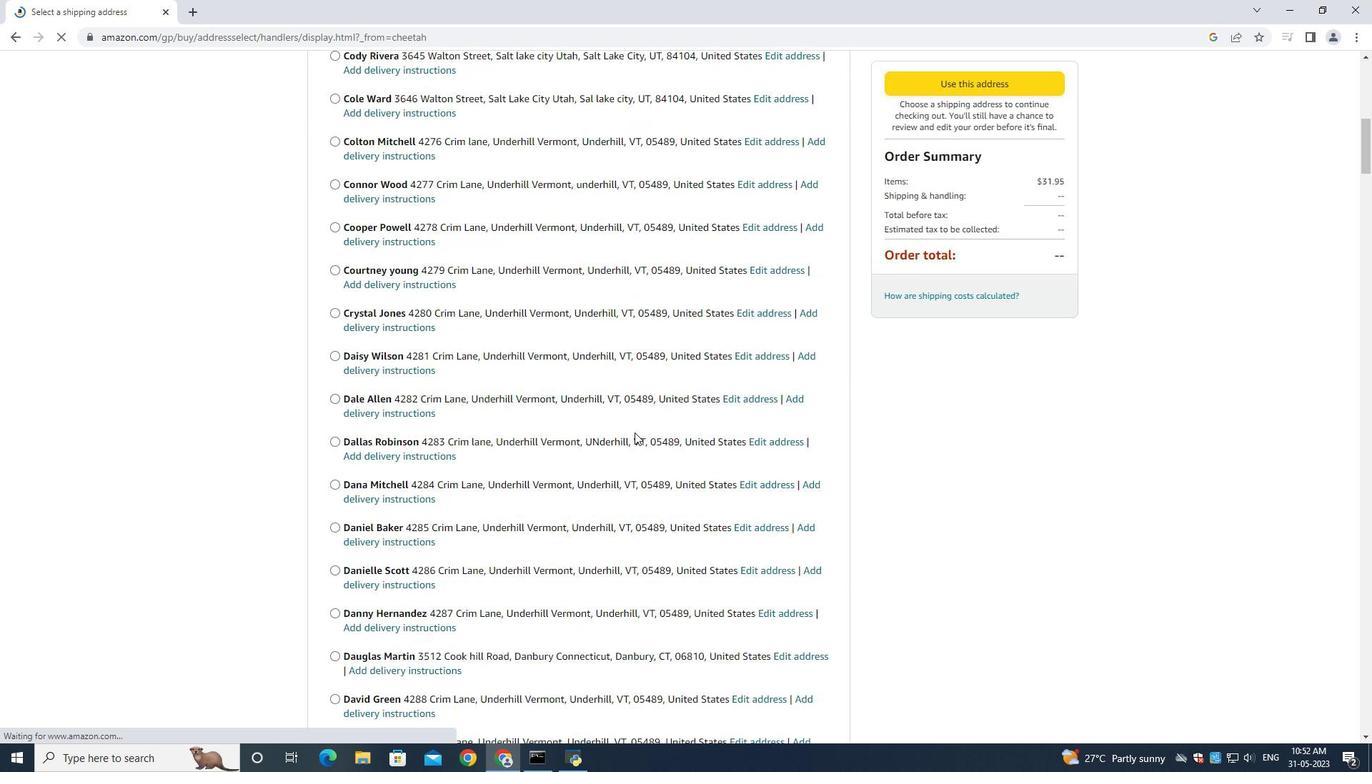 
Action: Mouse scrolled (633, 430) with delta (0, 0)
Screenshot: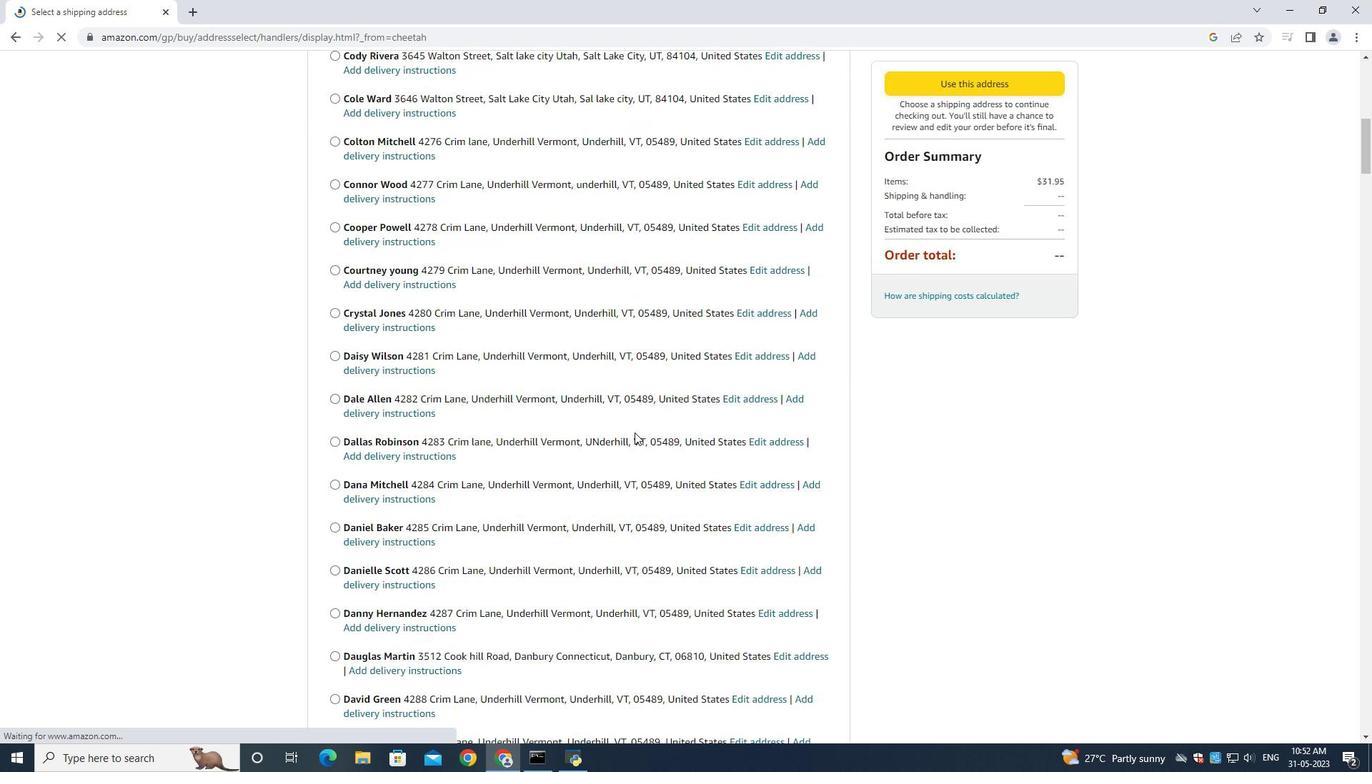 
Action: Mouse moved to (627, 428)
Screenshot: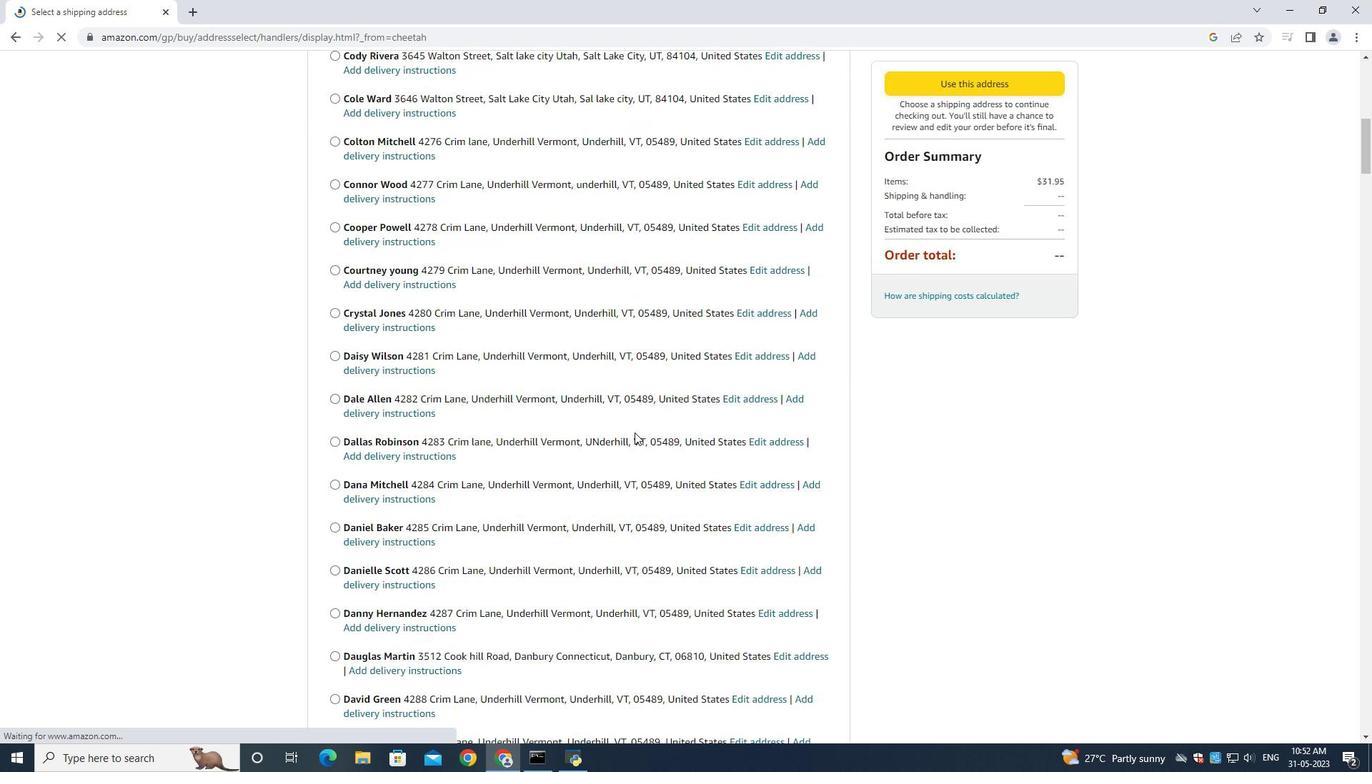 
Action: Mouse scrolled (631, 428) with delta (0, 0)
Screenshot: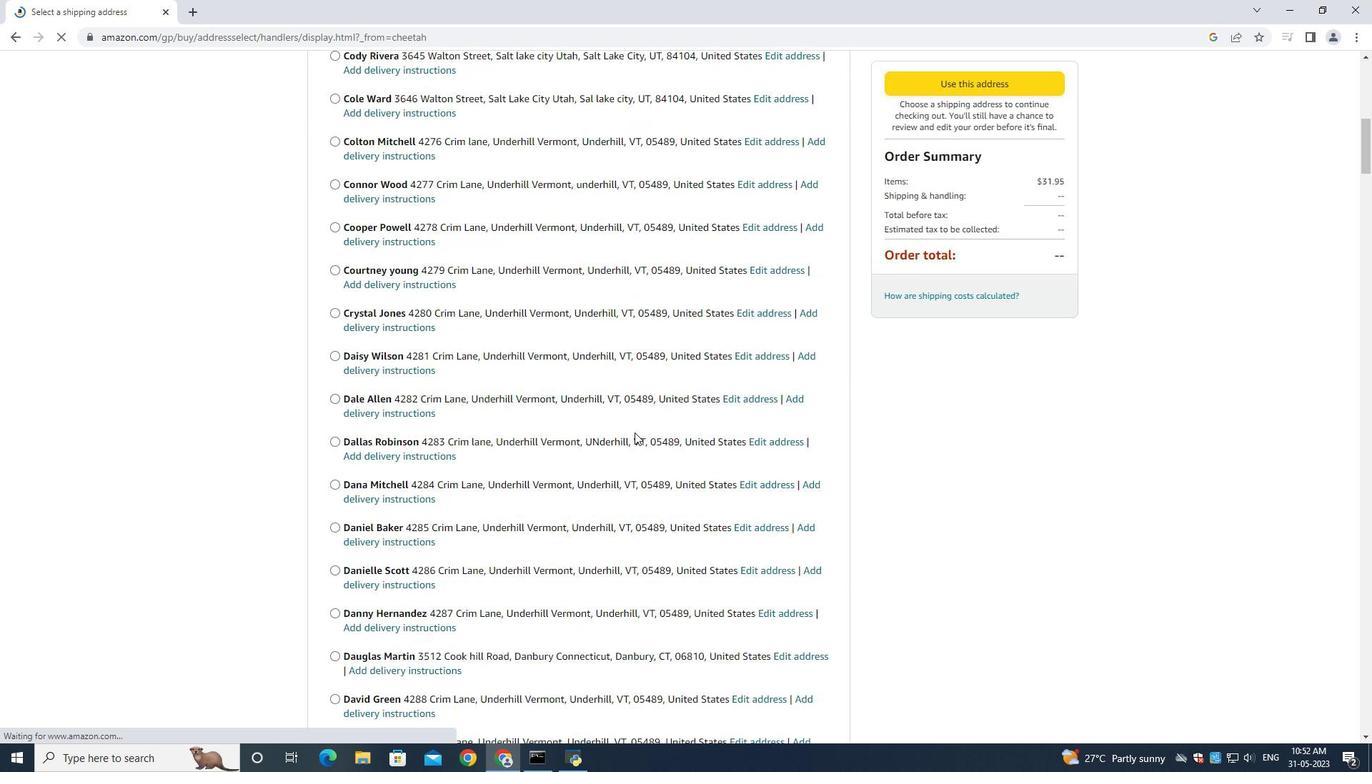 
Action: Mouse moved to (626, 429)
Screenshot: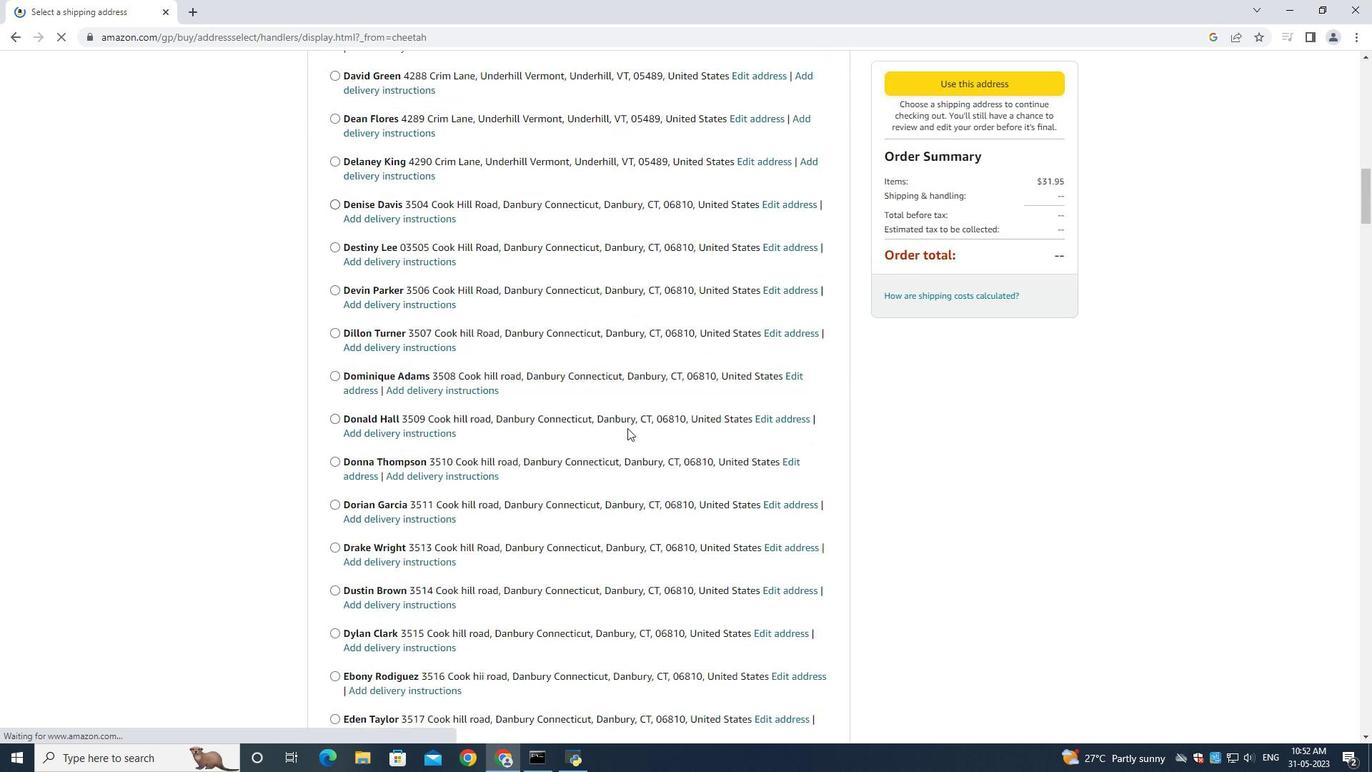 
Action: Mouse scrolled (626, 426) with delta (0, 0)
Screenshot: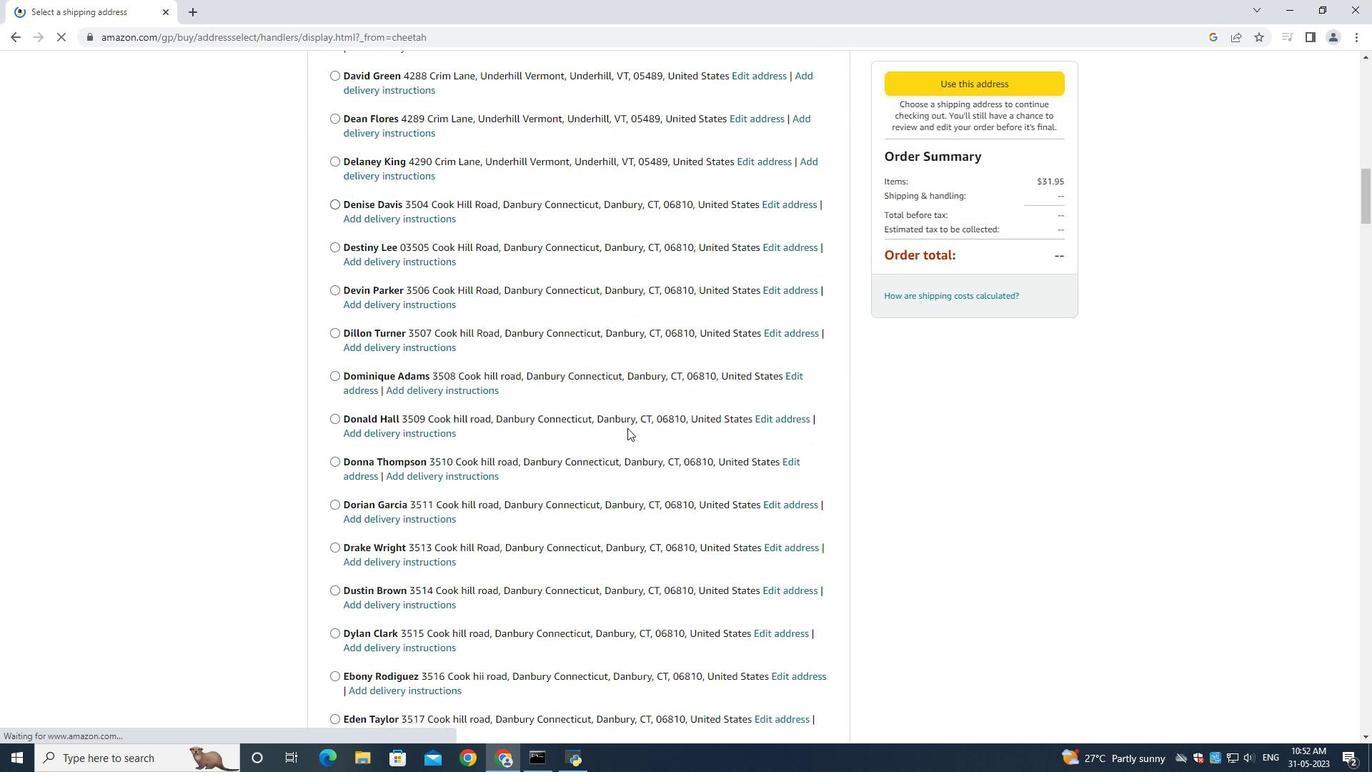 
Action: Mouse moved to (626, 429)
Screenshot: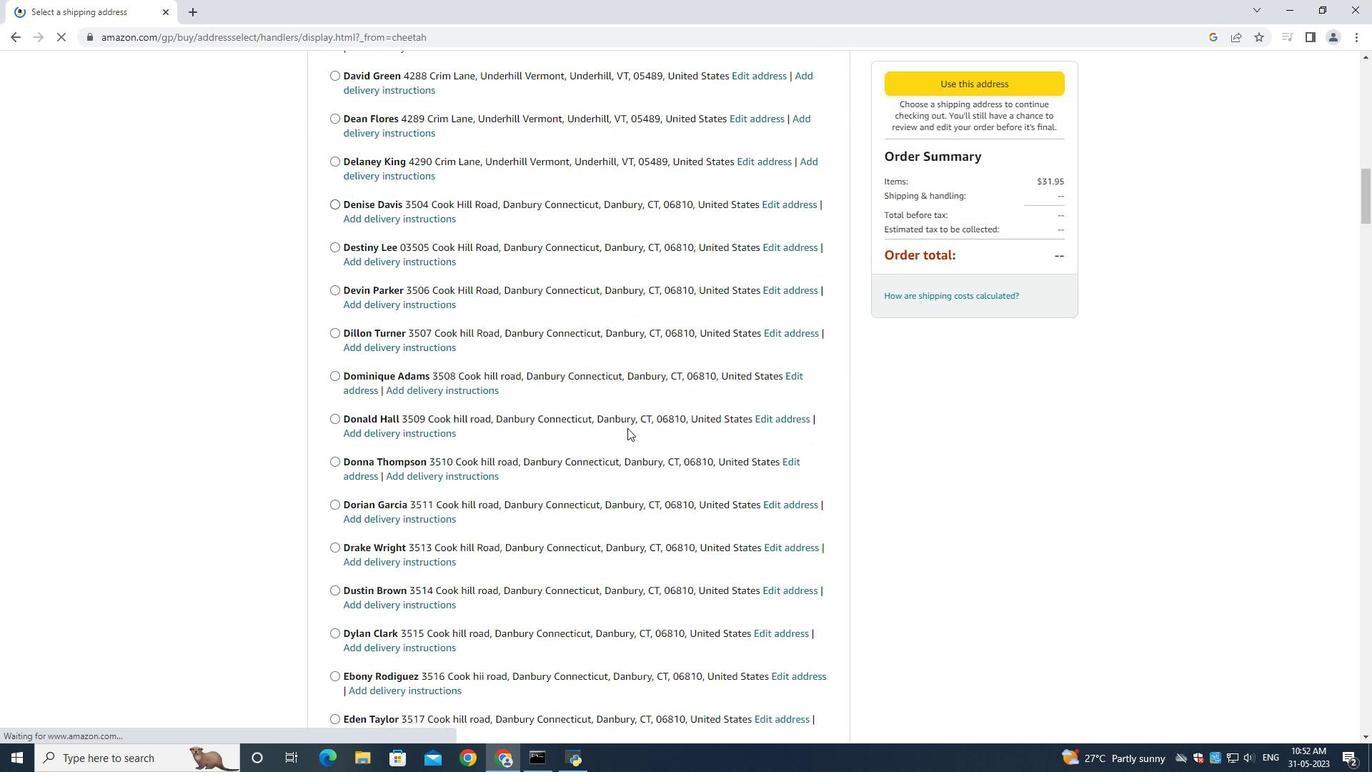 
Action: Mouse scrolled (626, 428) with delta (0, 0)
Screenshot: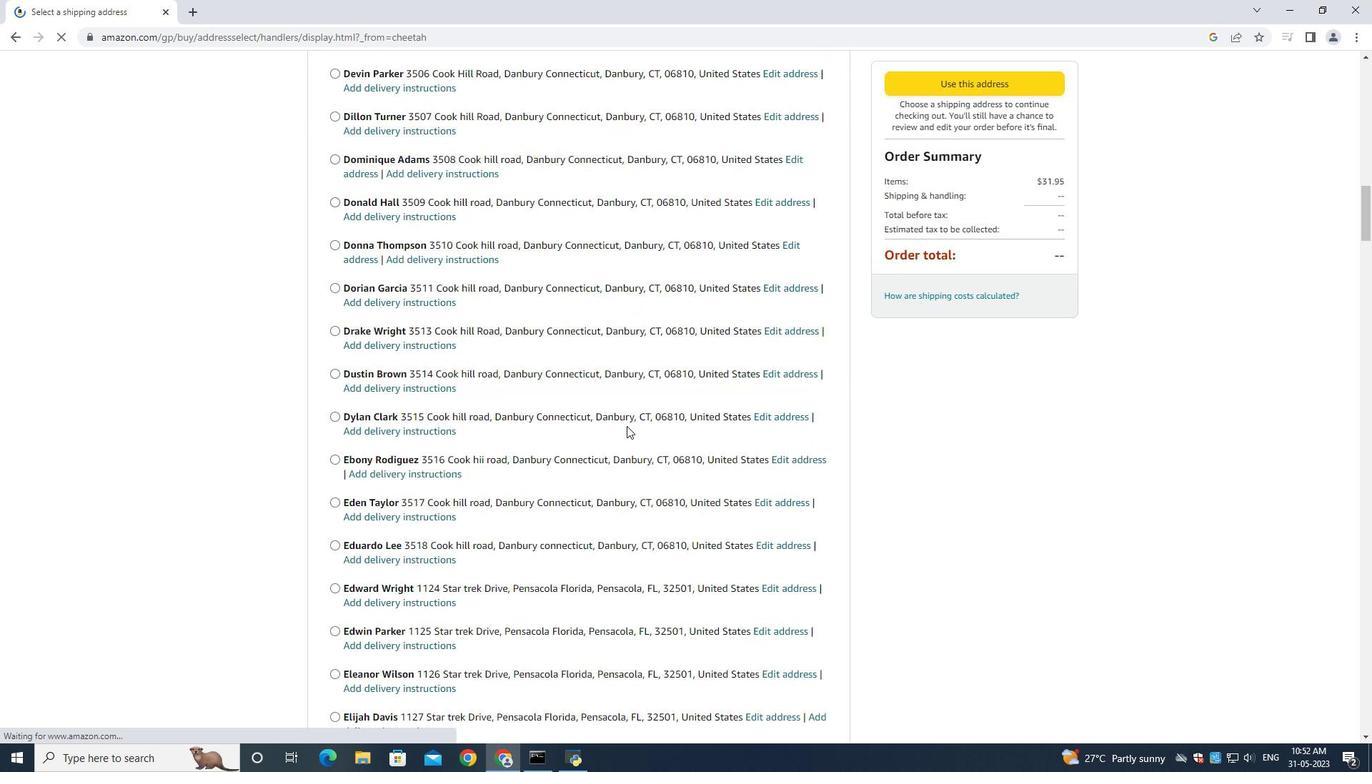 
Action: Mouse moved to (625, 429)
Screenshot: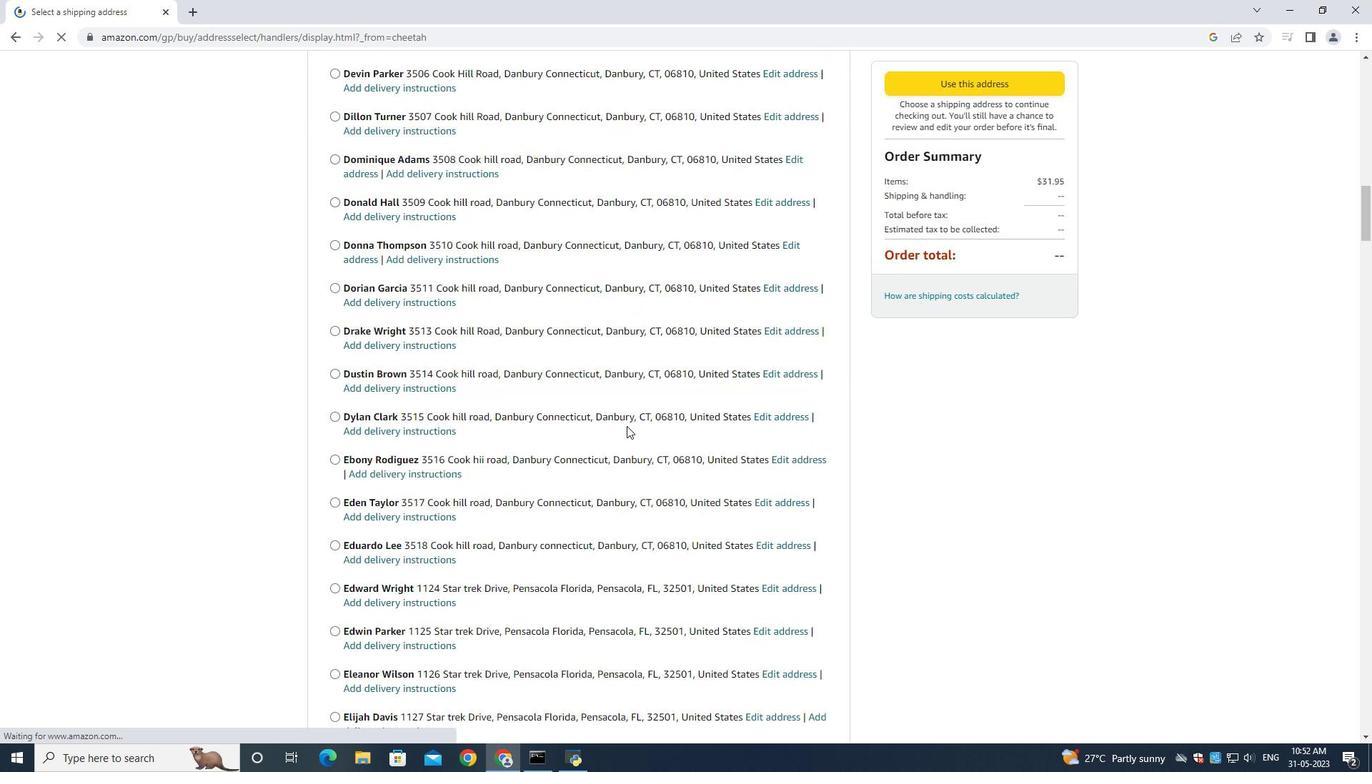 
Action: Mouse scrolled (626, 428) with delta (0, 0)
Screenshot: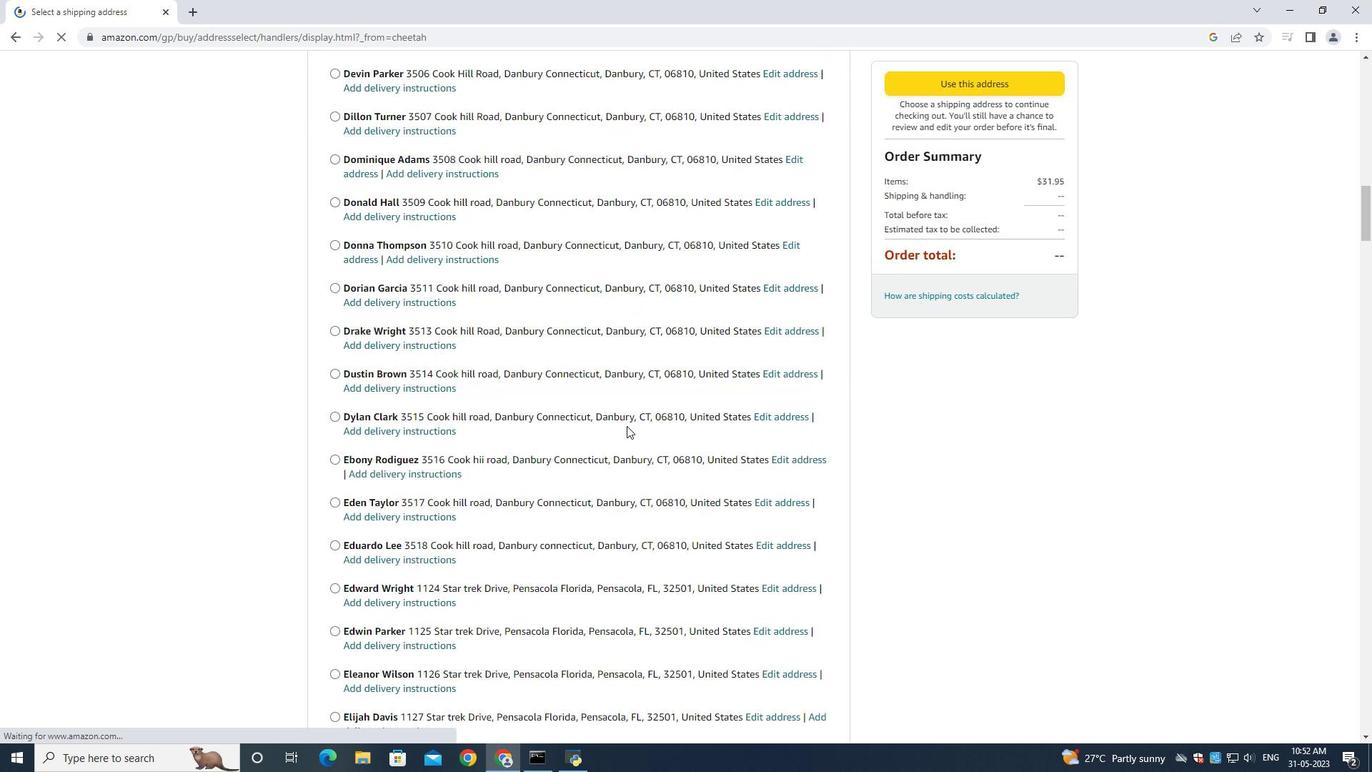 
Action: Mouse moved to (624, 428)
Screenshot: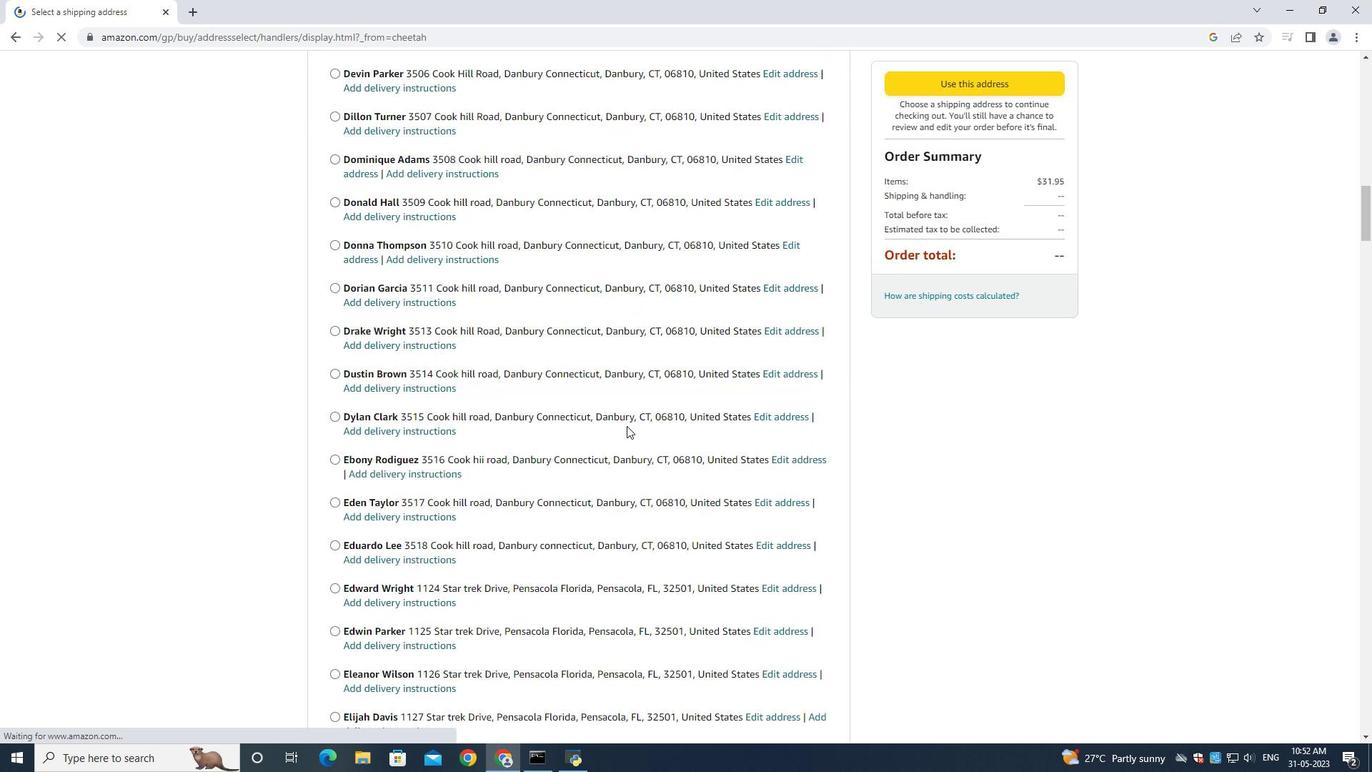 
Action: Mouse scrolled (626, 428) with delta (0, 0)
Screenshot: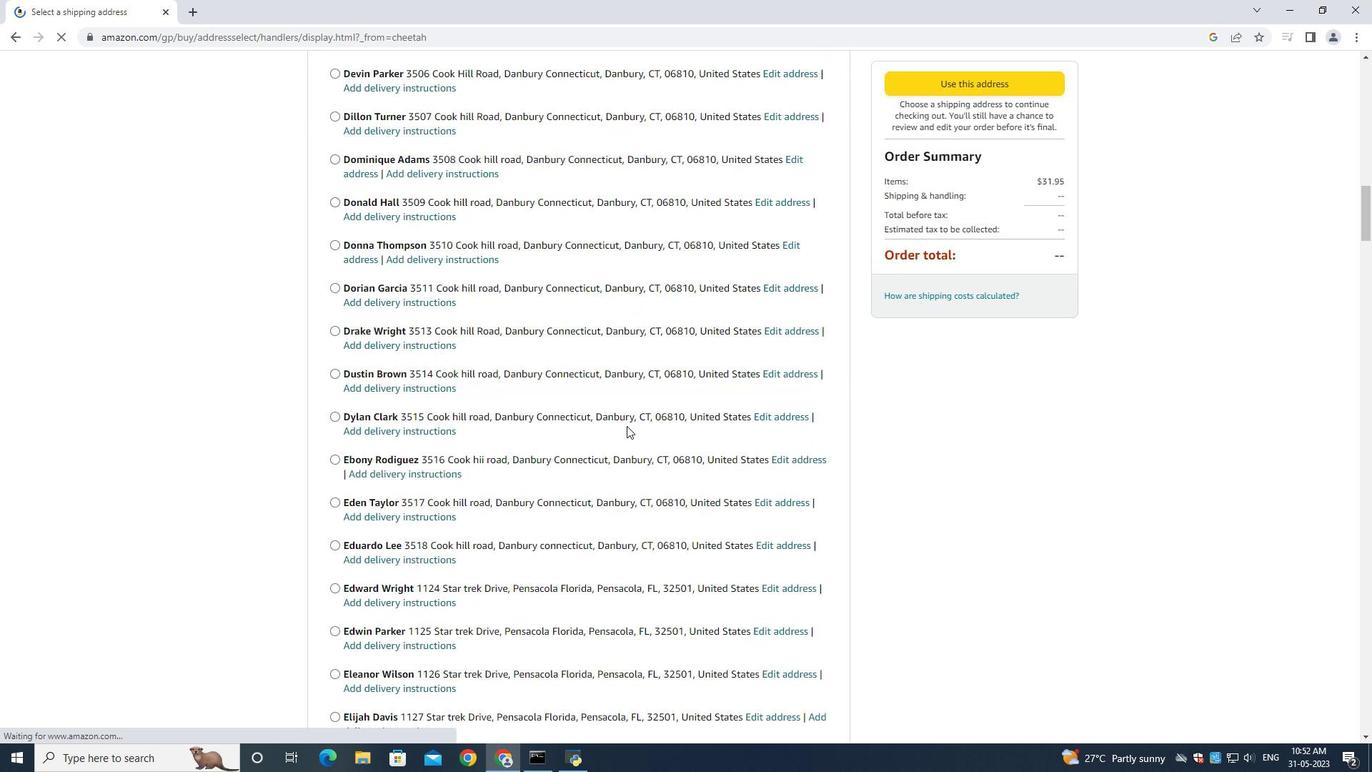 
Action: Mouse moved to (624, 427)
Screenshot: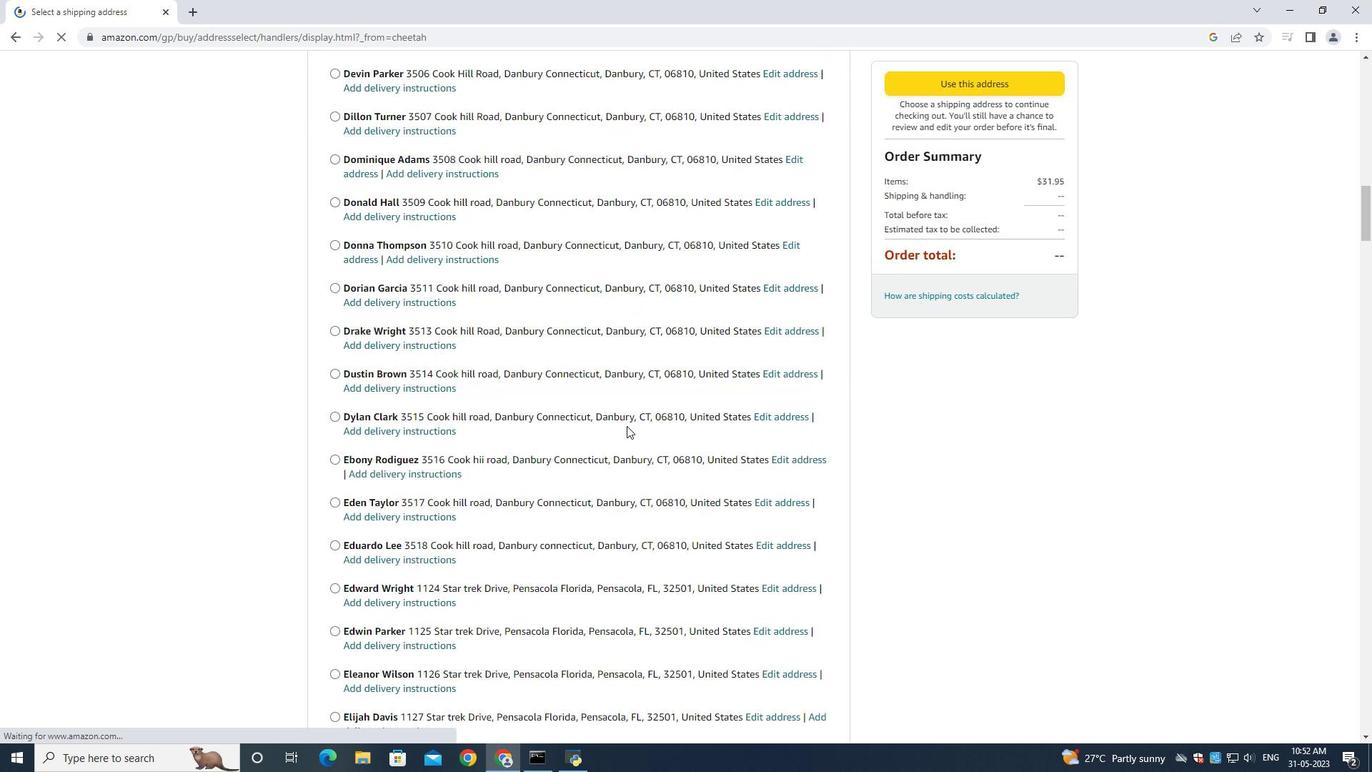 
Action: Mouse scrolled (626, 428) with delta (0, -1)
Screenshot: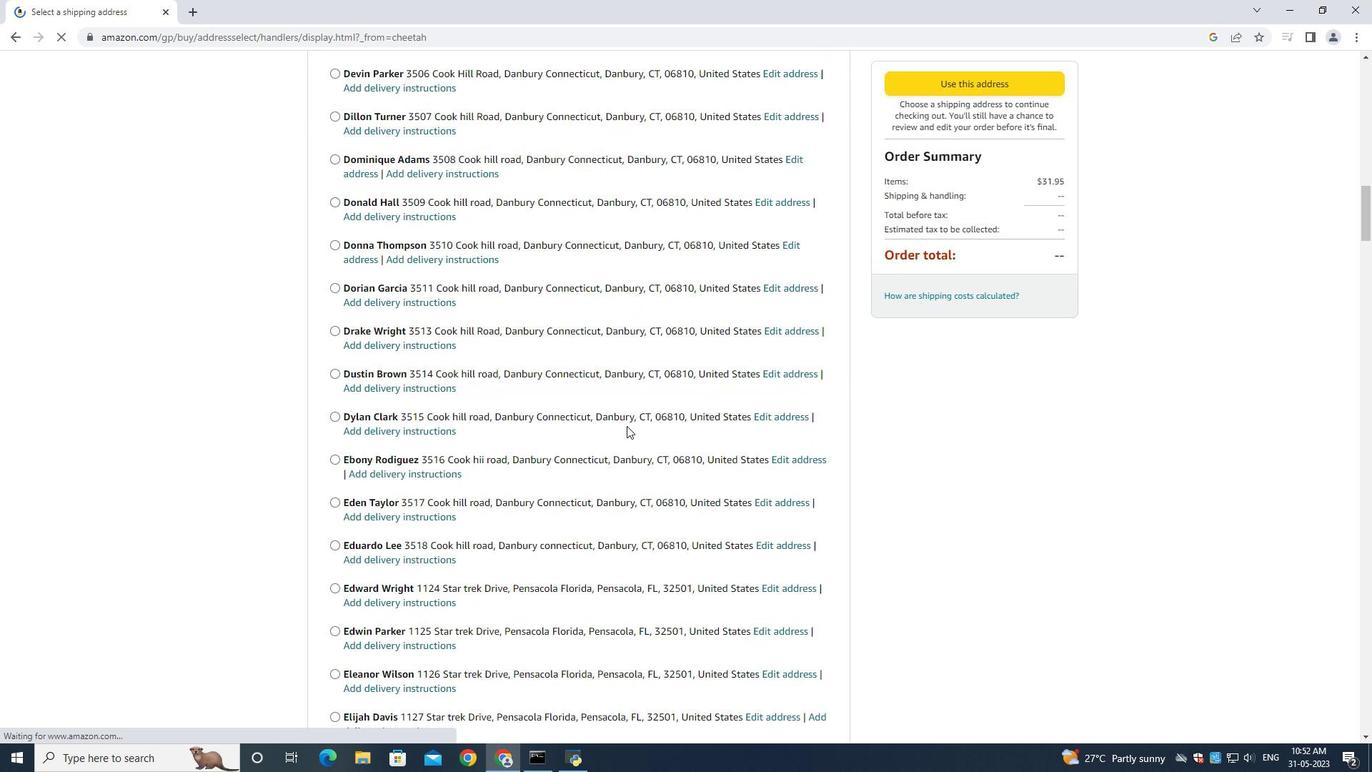 
Action: Mouse moved to (624, 427)
Screenshot: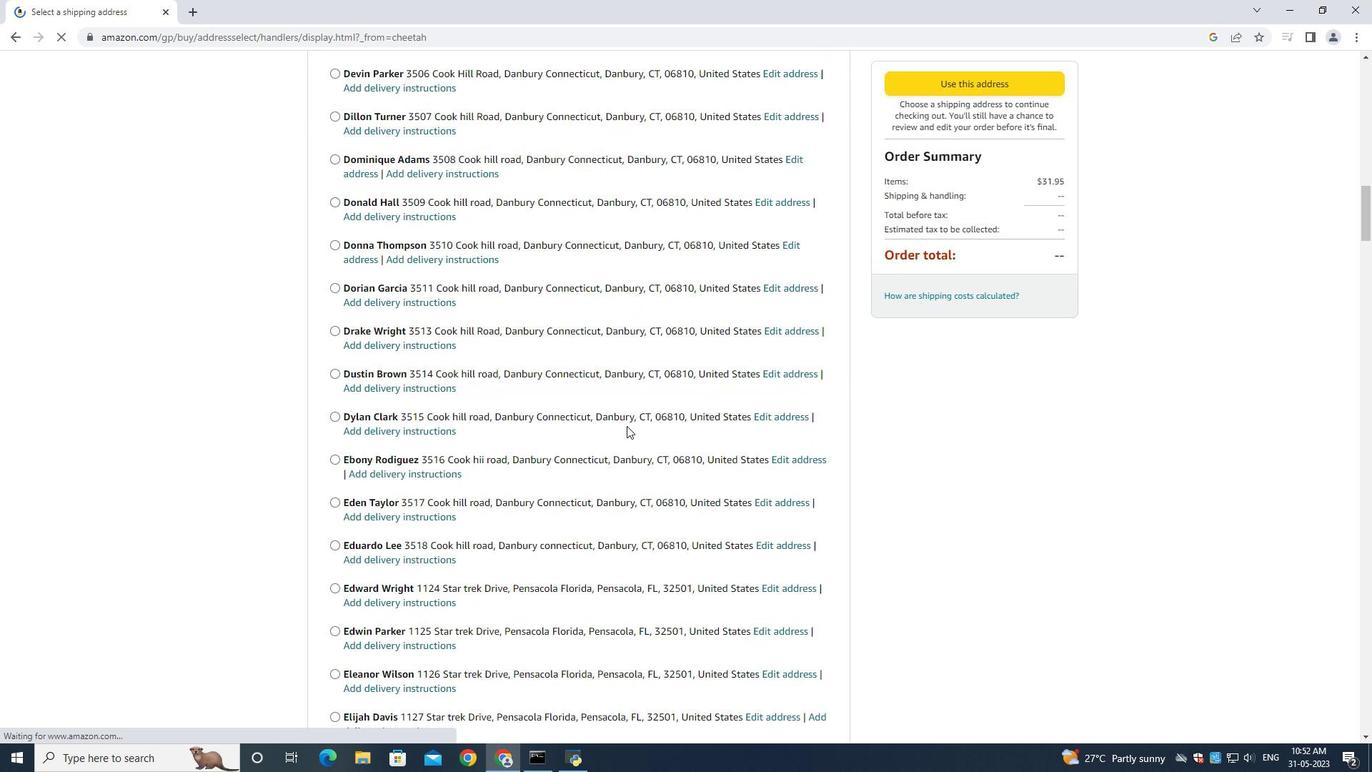 
Action: Mouse scrolled (625, 428) with delta (0, 0)
Screenshot: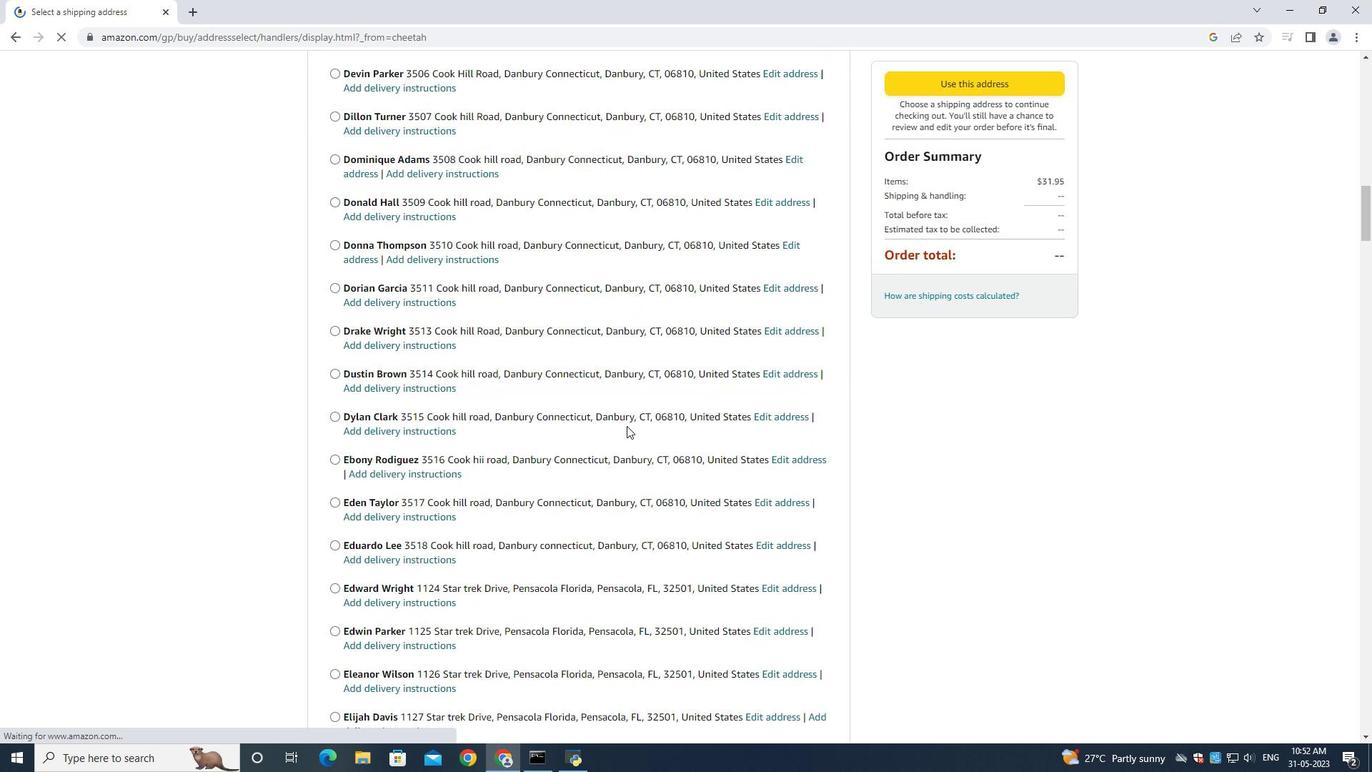 
Action: Mouse moved to (623, 422)
Screenshot: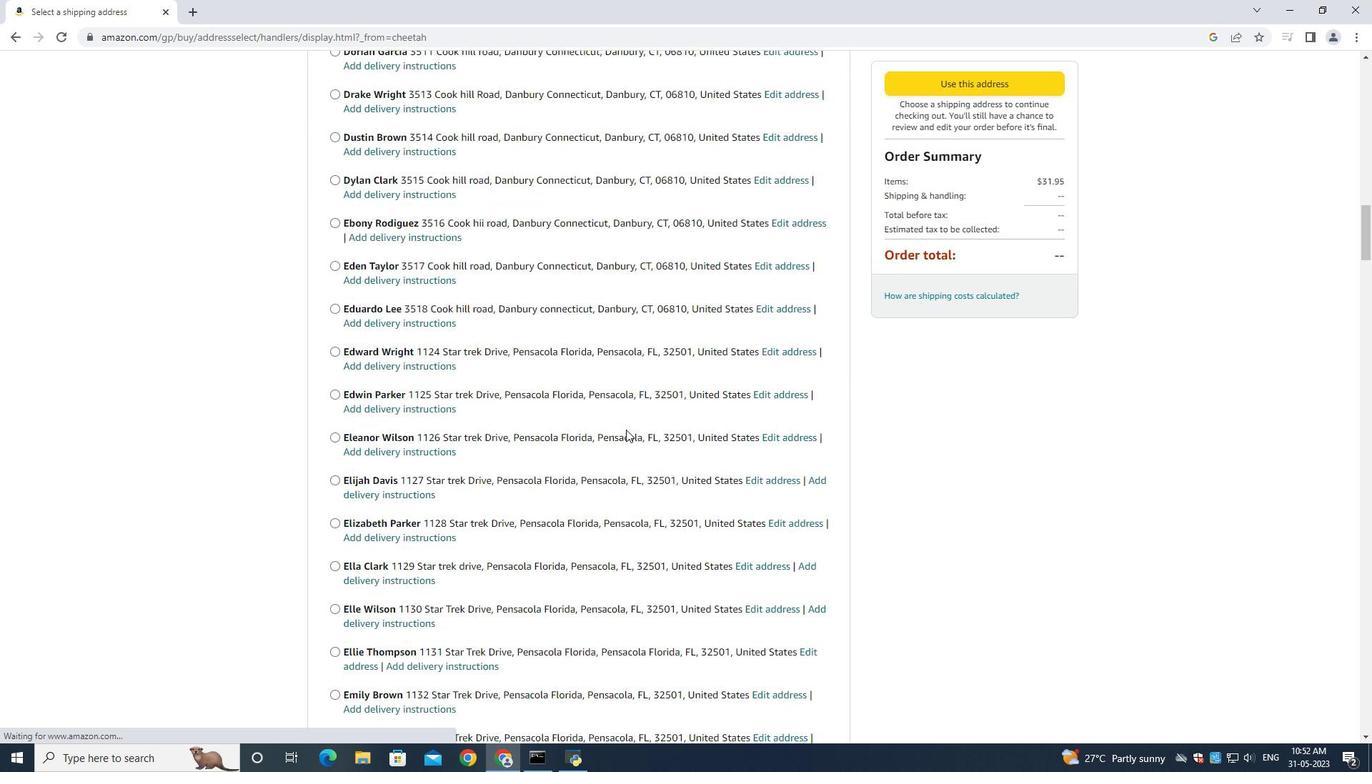 
Action: Mouse scrolled (624, 426) with delta (0, 0)
Screenshot: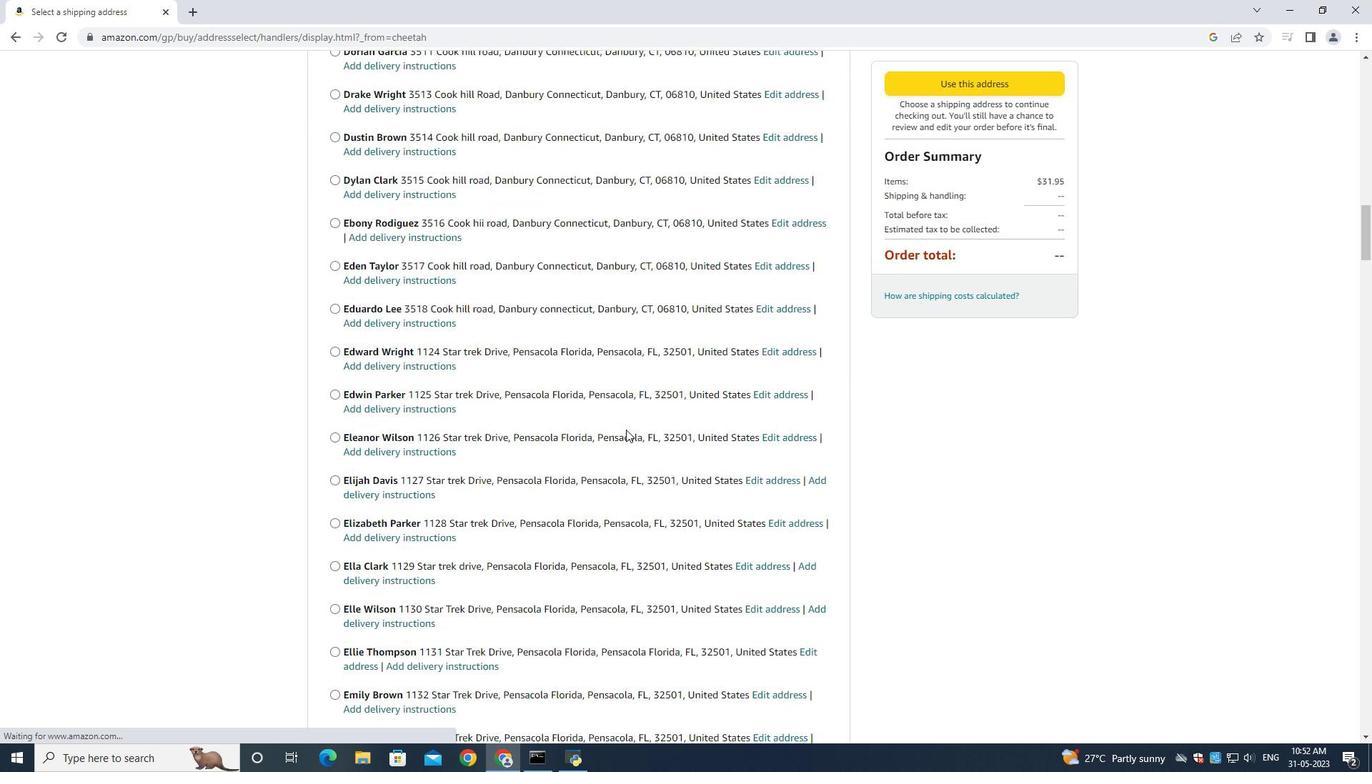 
Action: Mouse moved to (623, 421)
Screenshot: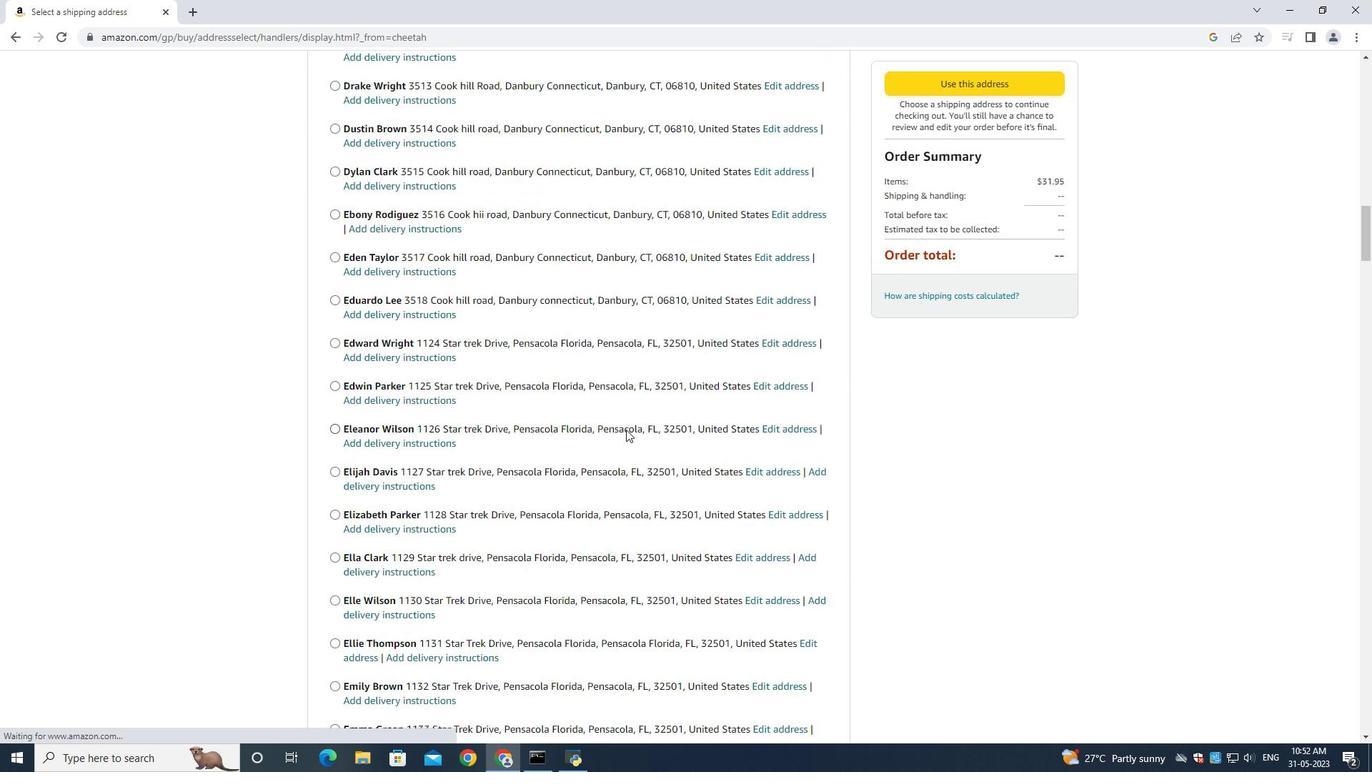 
Action: Mouse scrolled (623, 421) with delta (0, 0)
Screenshot: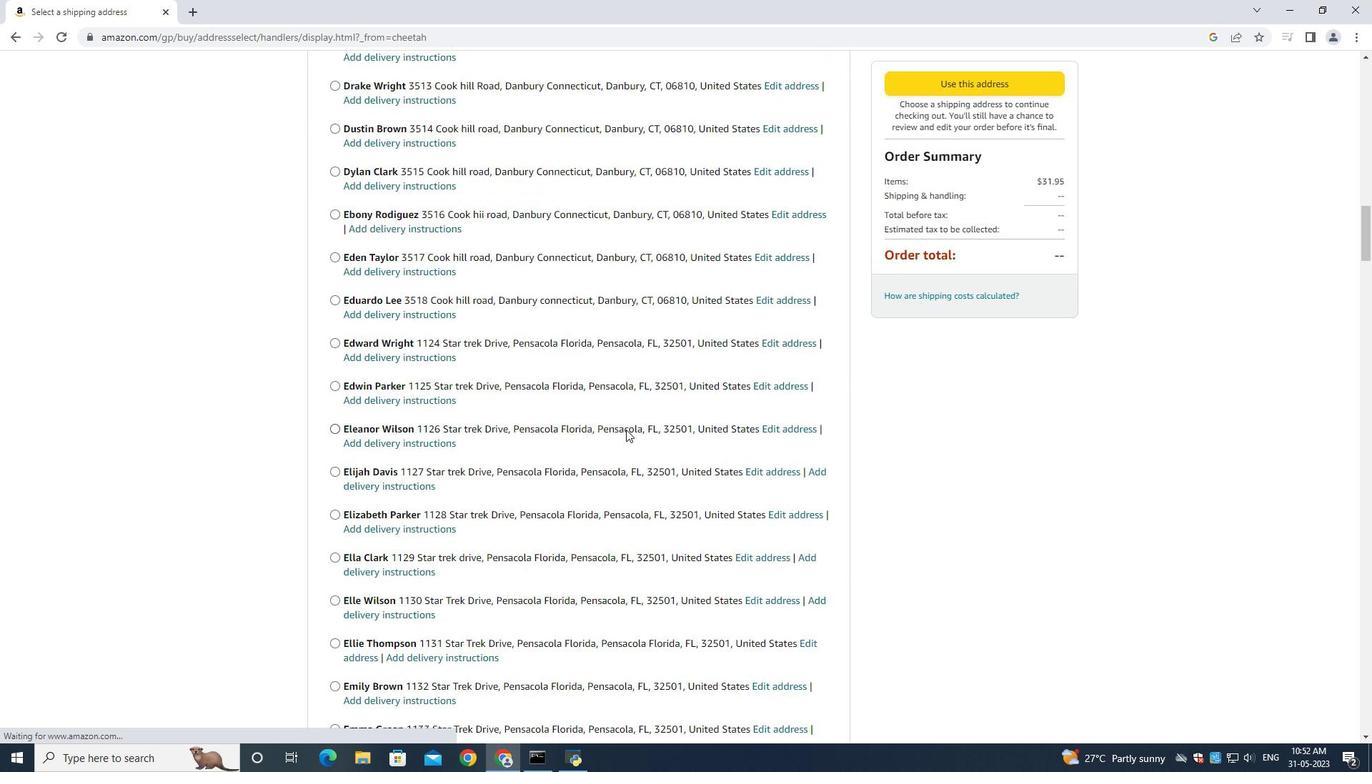 
Action: Mouse scrolled (623, 421) with delta (0, 0)
Screenshot: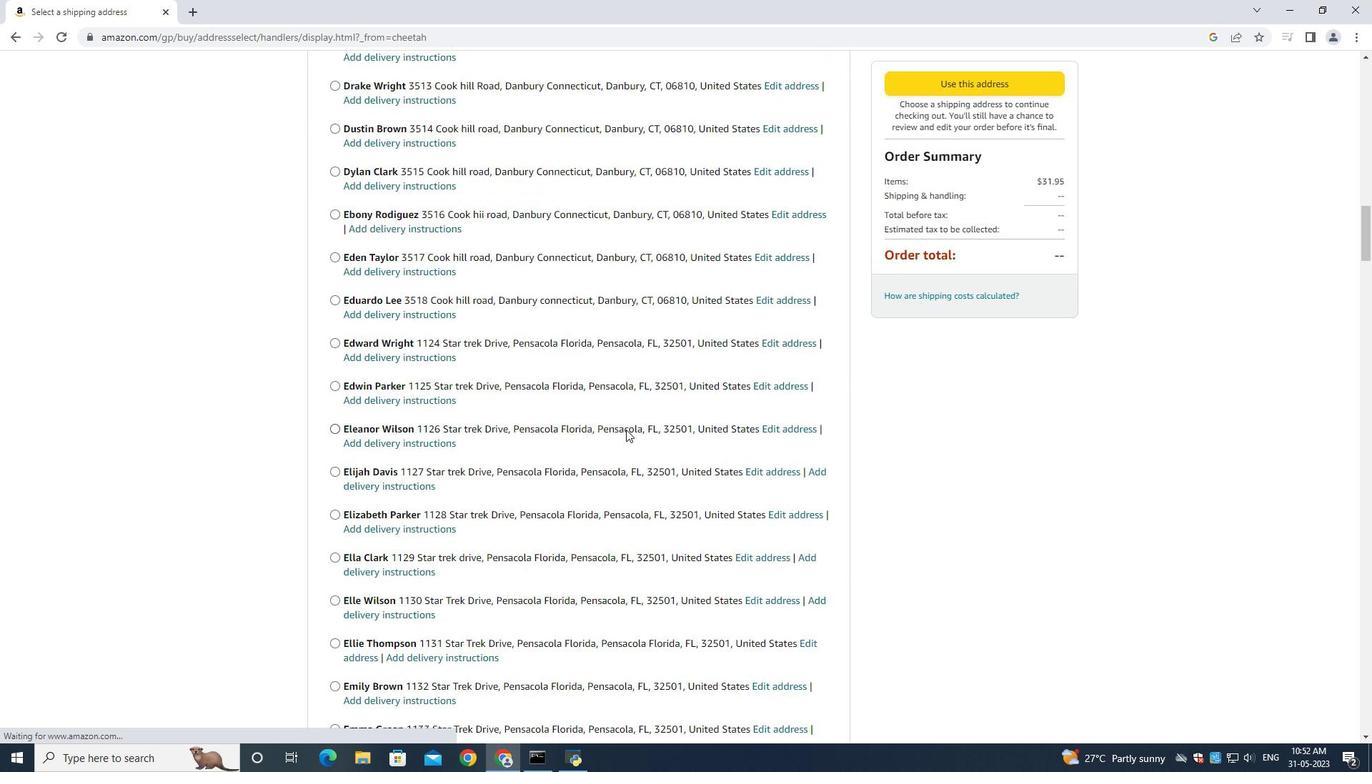 
Action: Mouse scrolled (623, 421) with delta (0, 0)
Screenshot: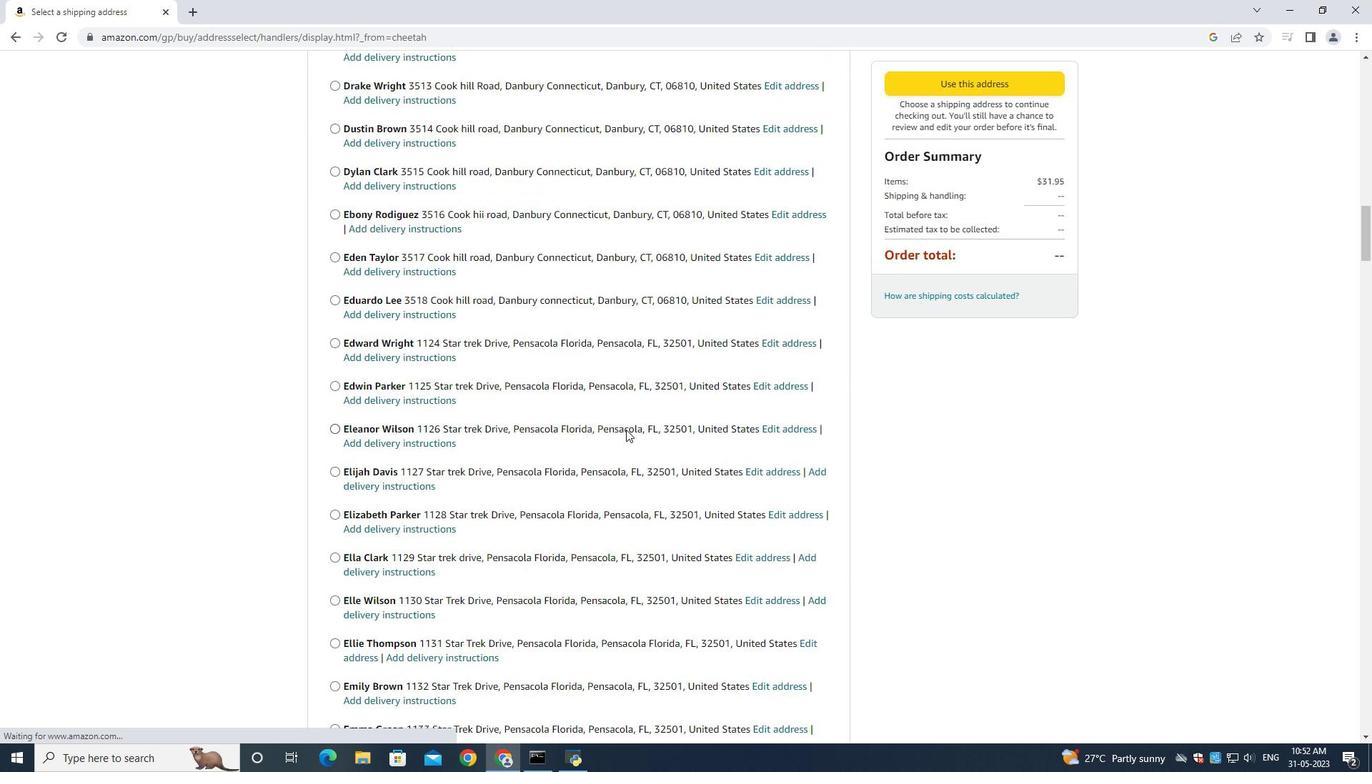 
Action: Mouse scrolled (623, 420) with delta (0, -1)
Screenshot: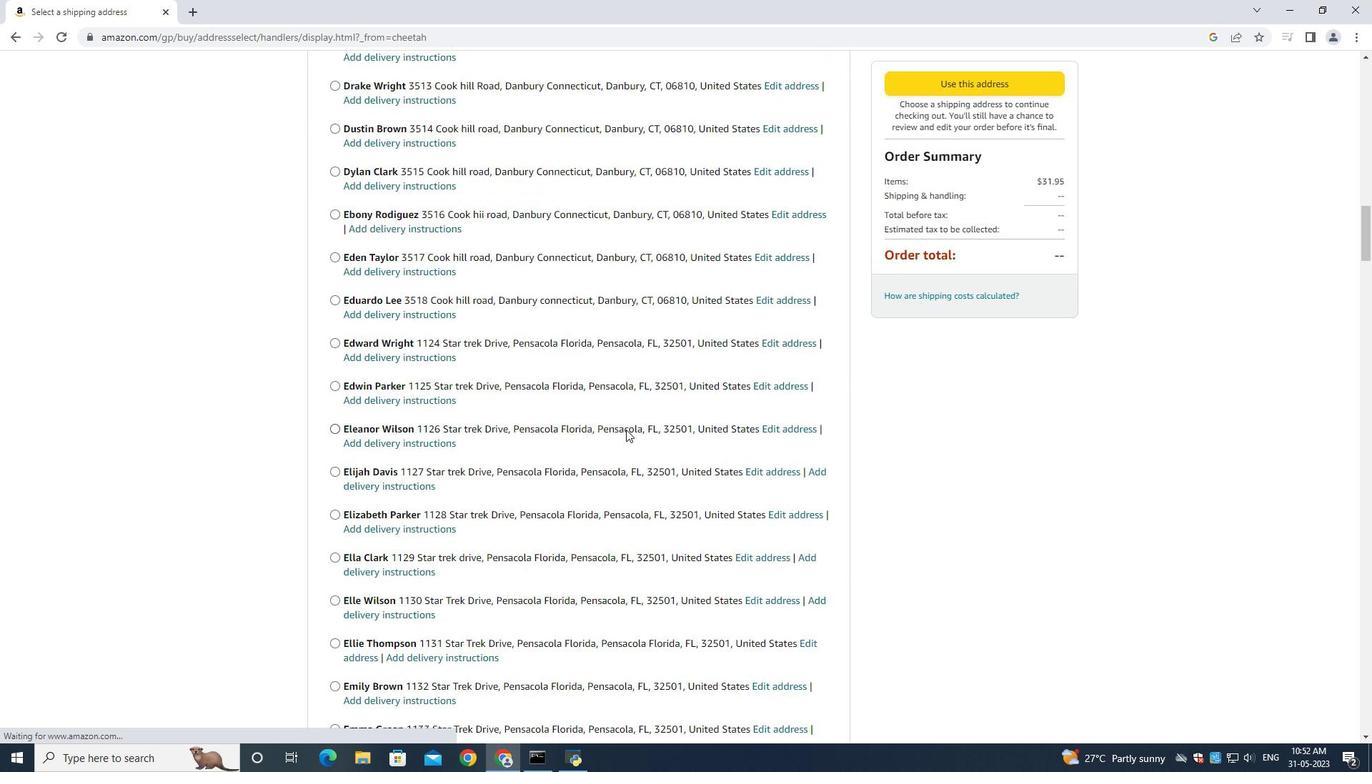 
Action: Mouse moved to (622, 421)
Screenshot: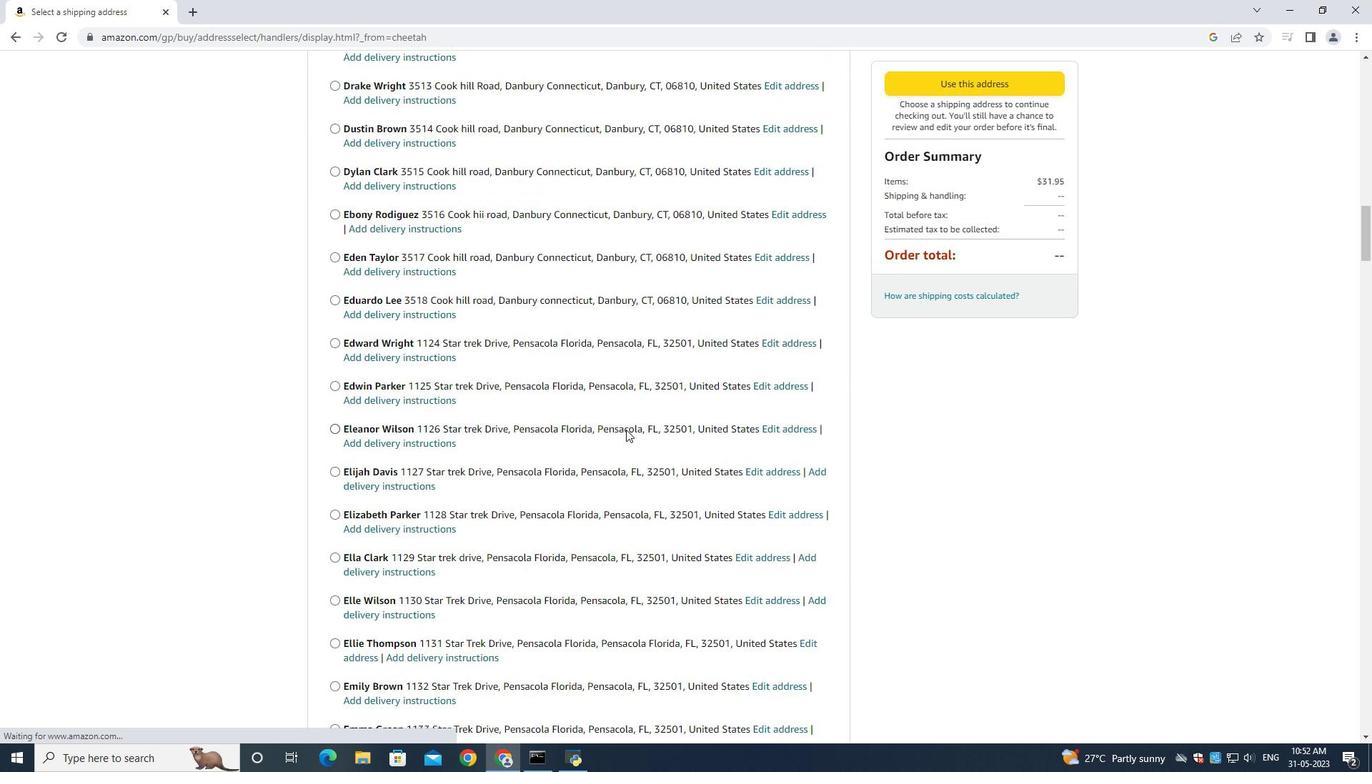 
Action: Mouse scrolled (623, 421) with delta (0, 0)
Screenshot: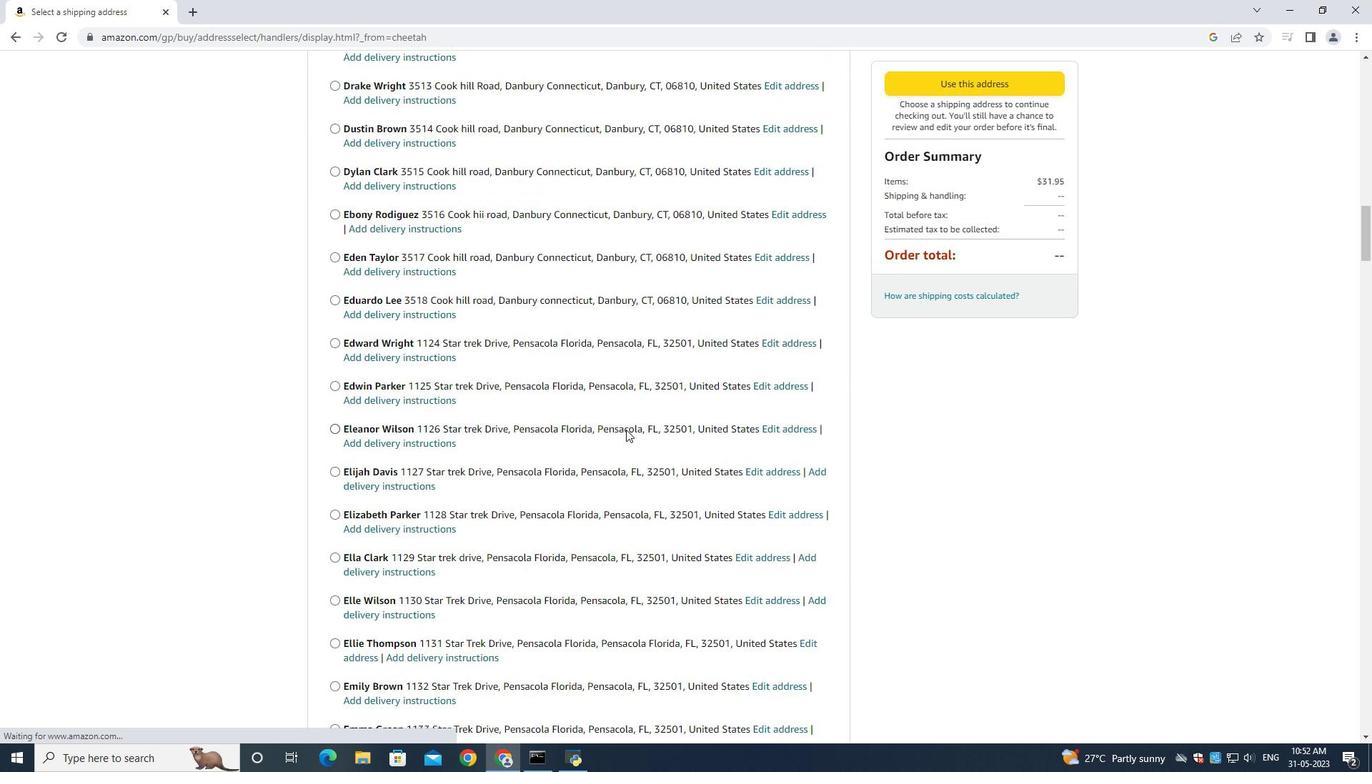 
Action: Mouse moved to (621, 421)
Screenshot: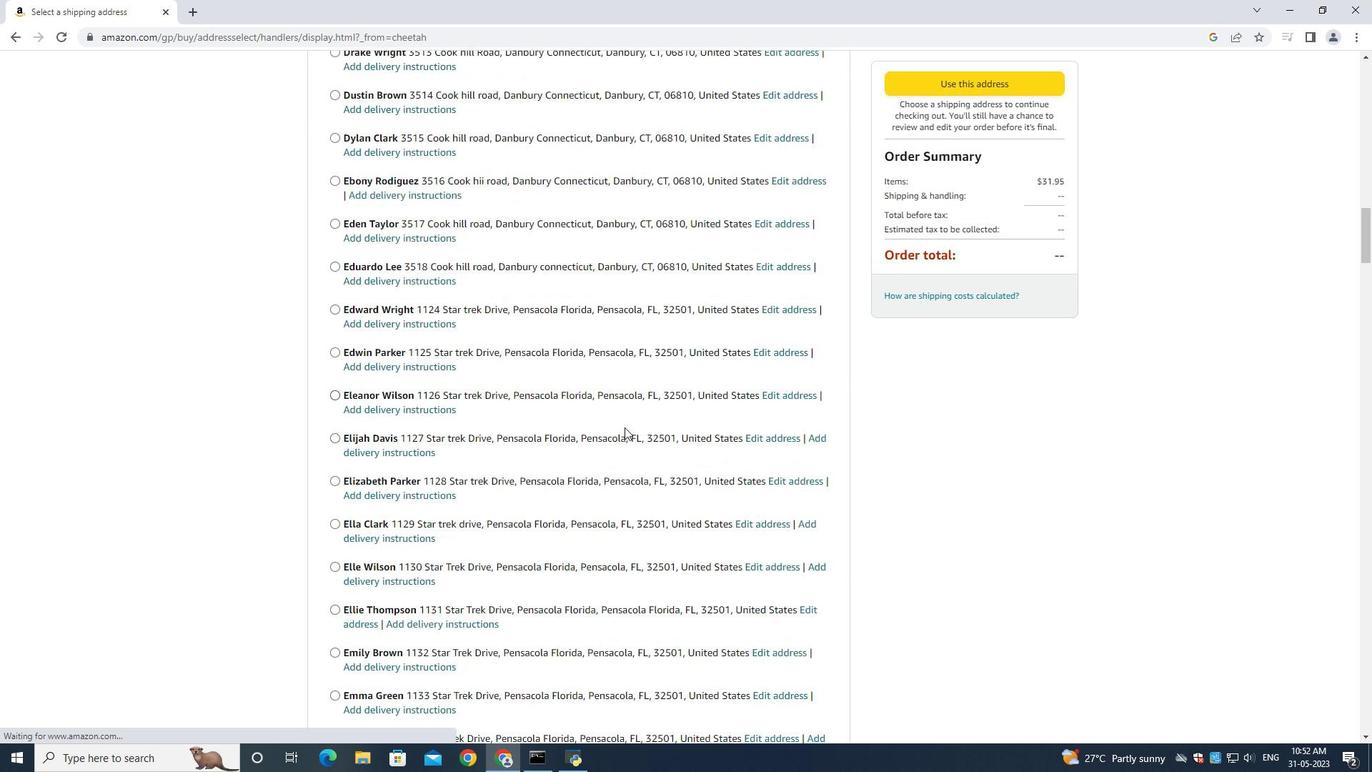 
Action: Mouse scrolled (623, 421) with delta (0, 0)
Screenshot: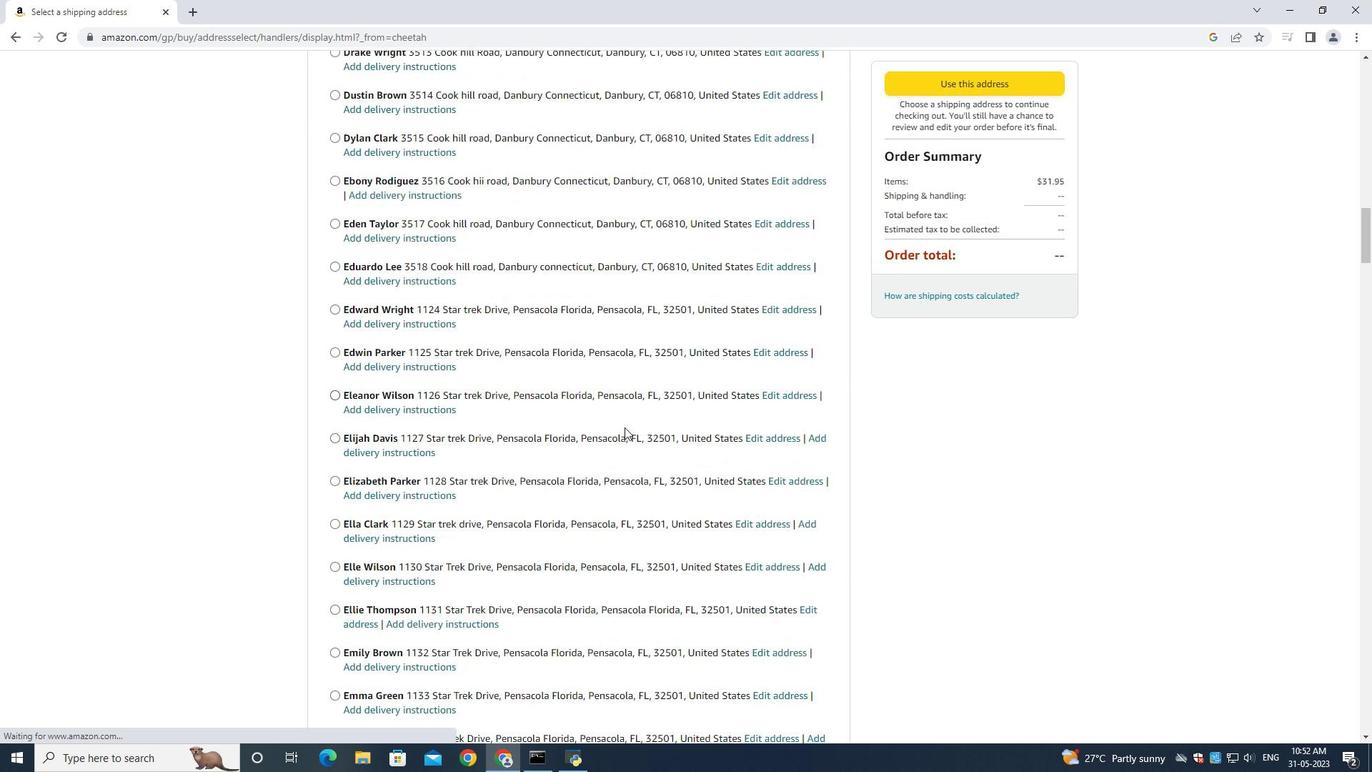 
Action: Mouse moved to (621, 420)
Screenshot: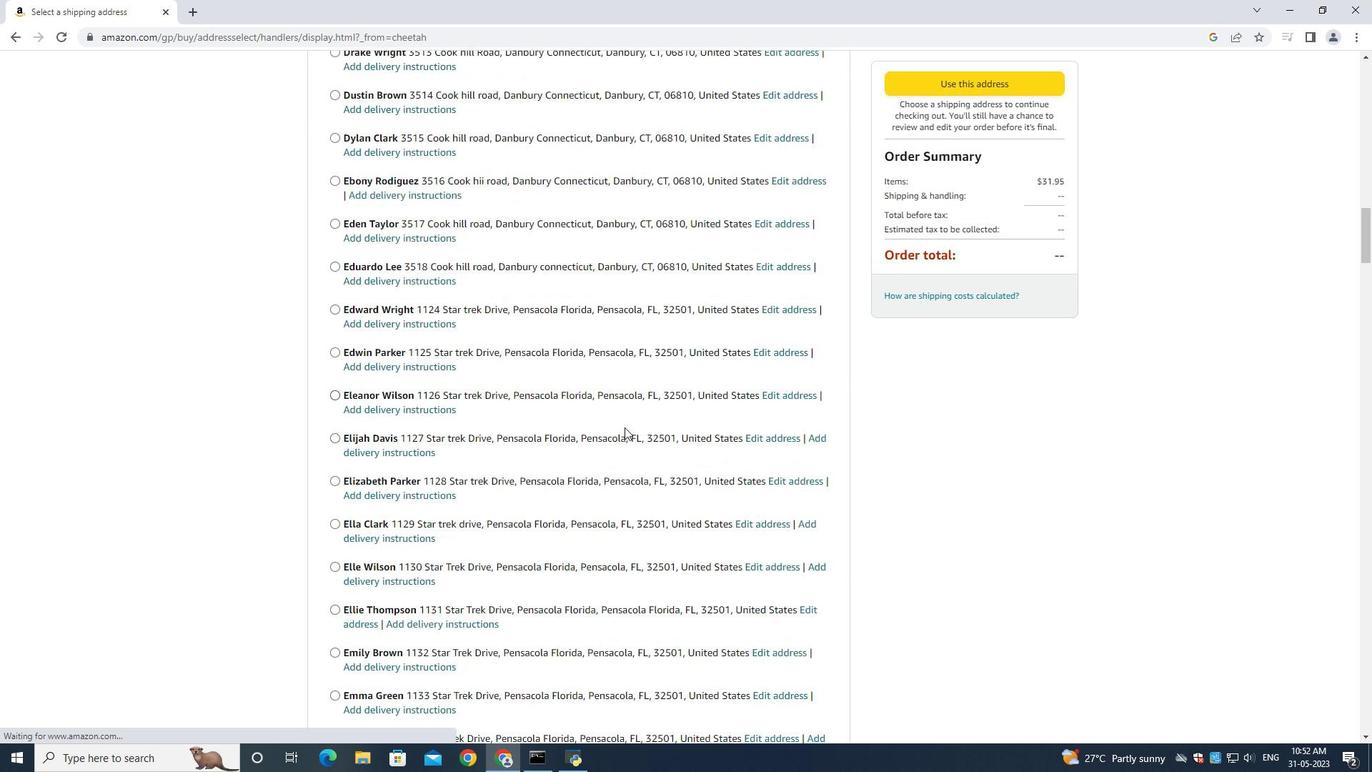 
Action: Mouse scrolled (622, 421) with delta (0, 0)
Screenshot: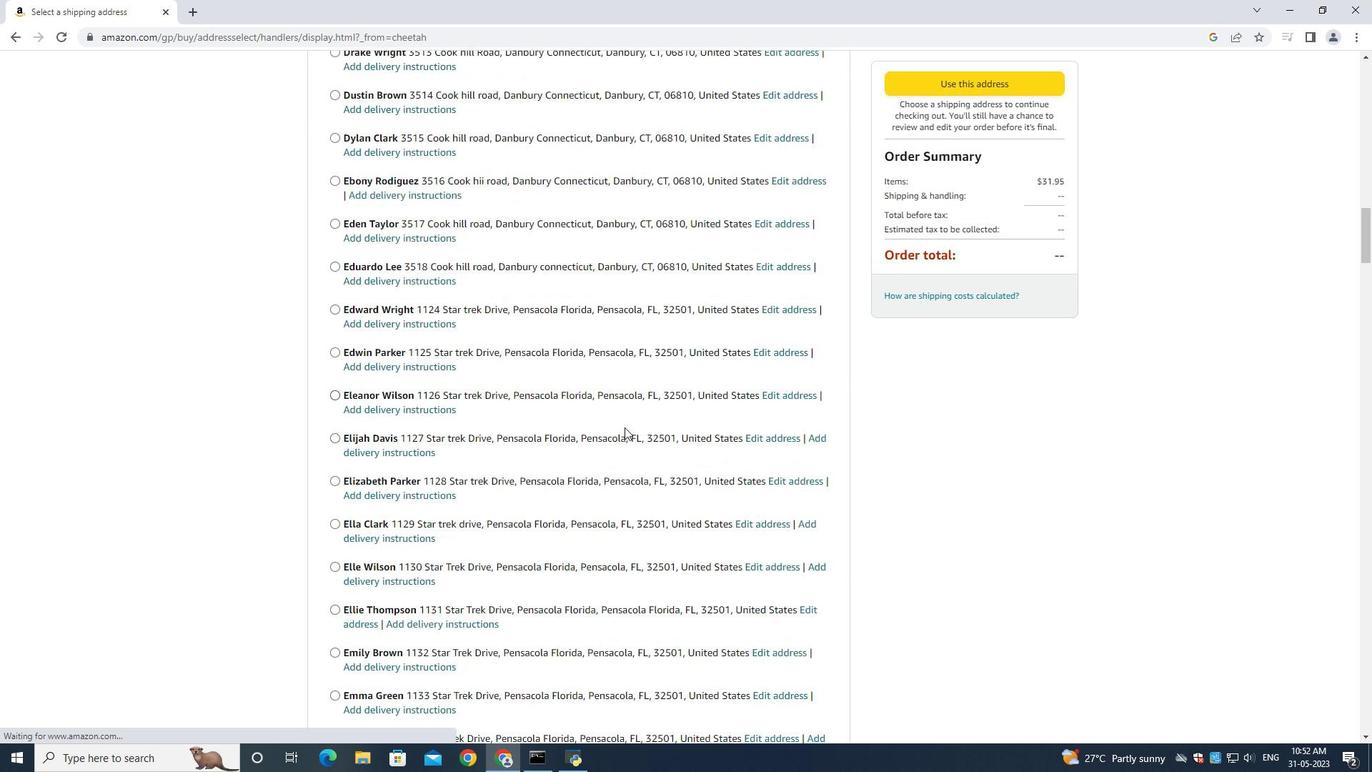 
Action: Mouse moved to (620, 415)
Screenshot: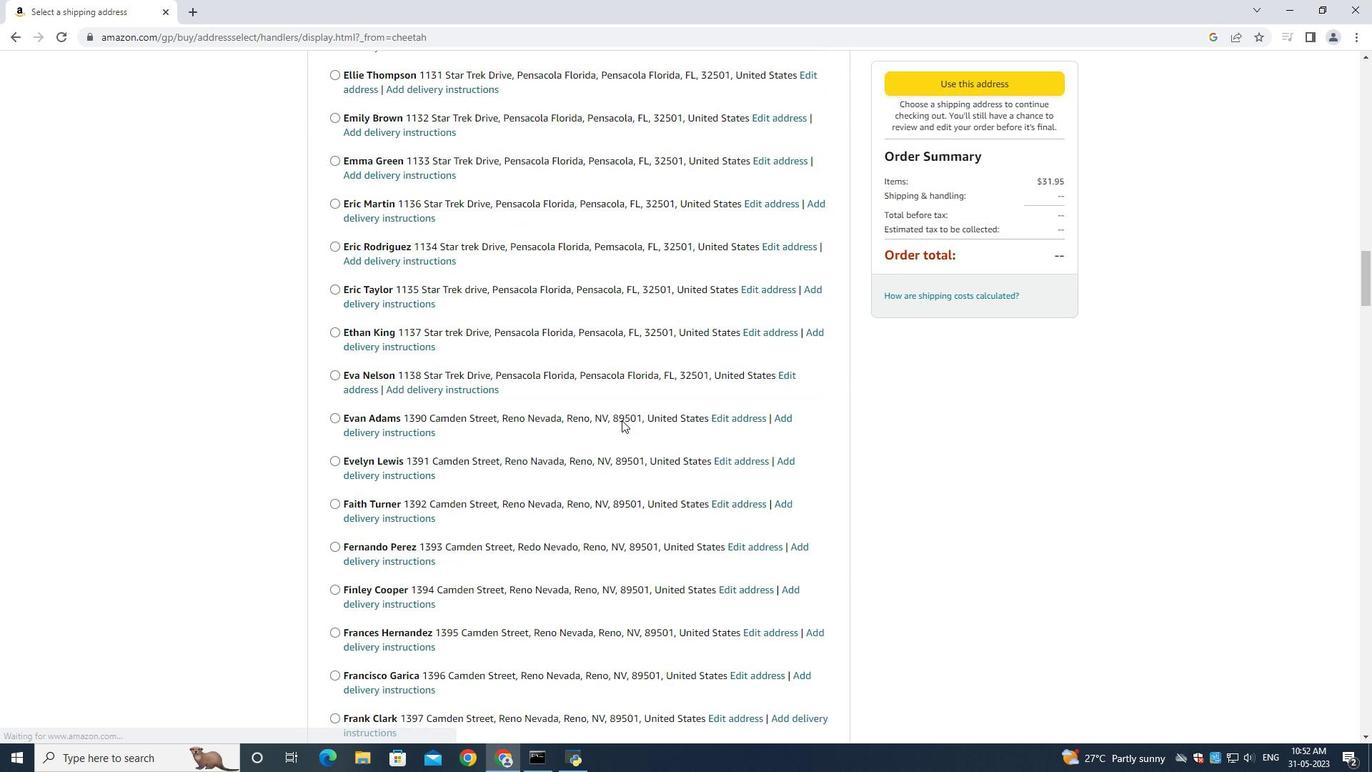 
Action: Mouse scrolled (620, 413) with delta (0, 0)
Screenshot: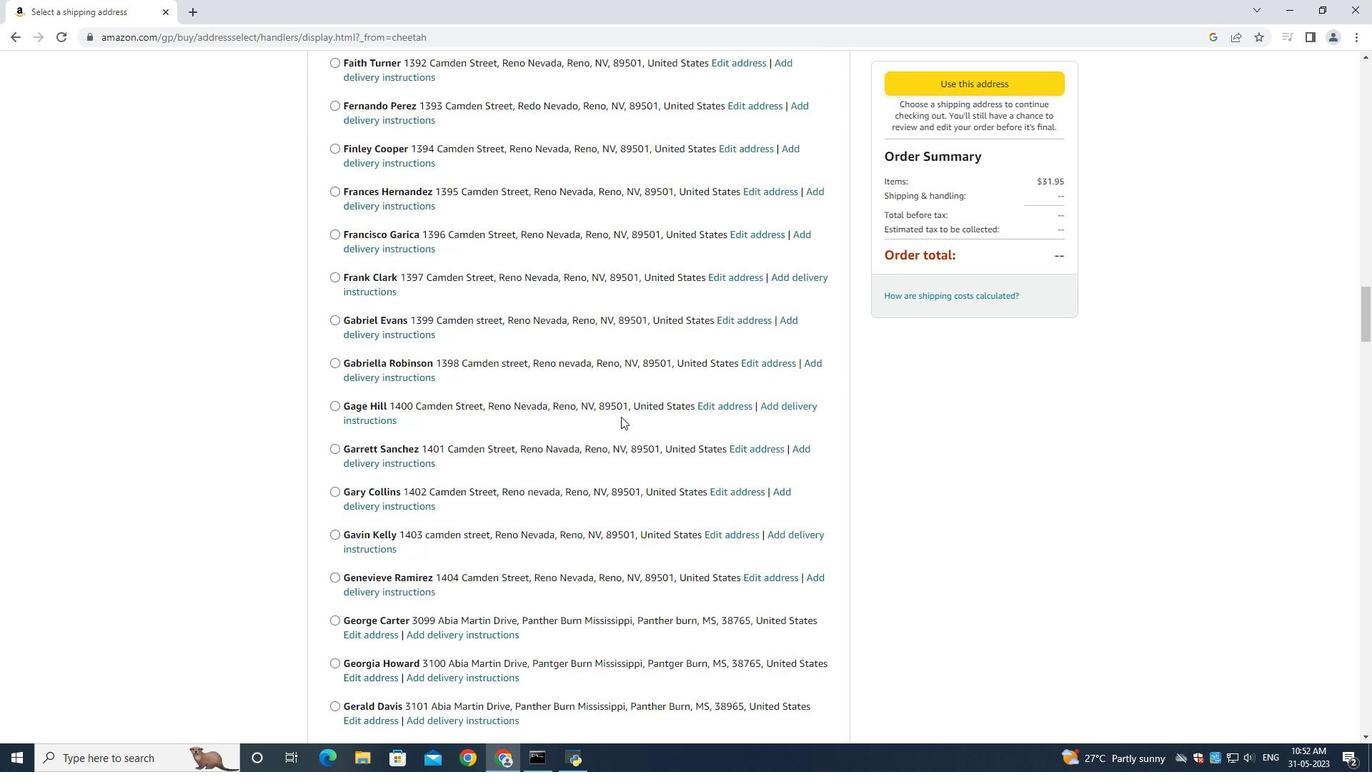 
Action: Mouse moved to (621, 413)
Screenshot: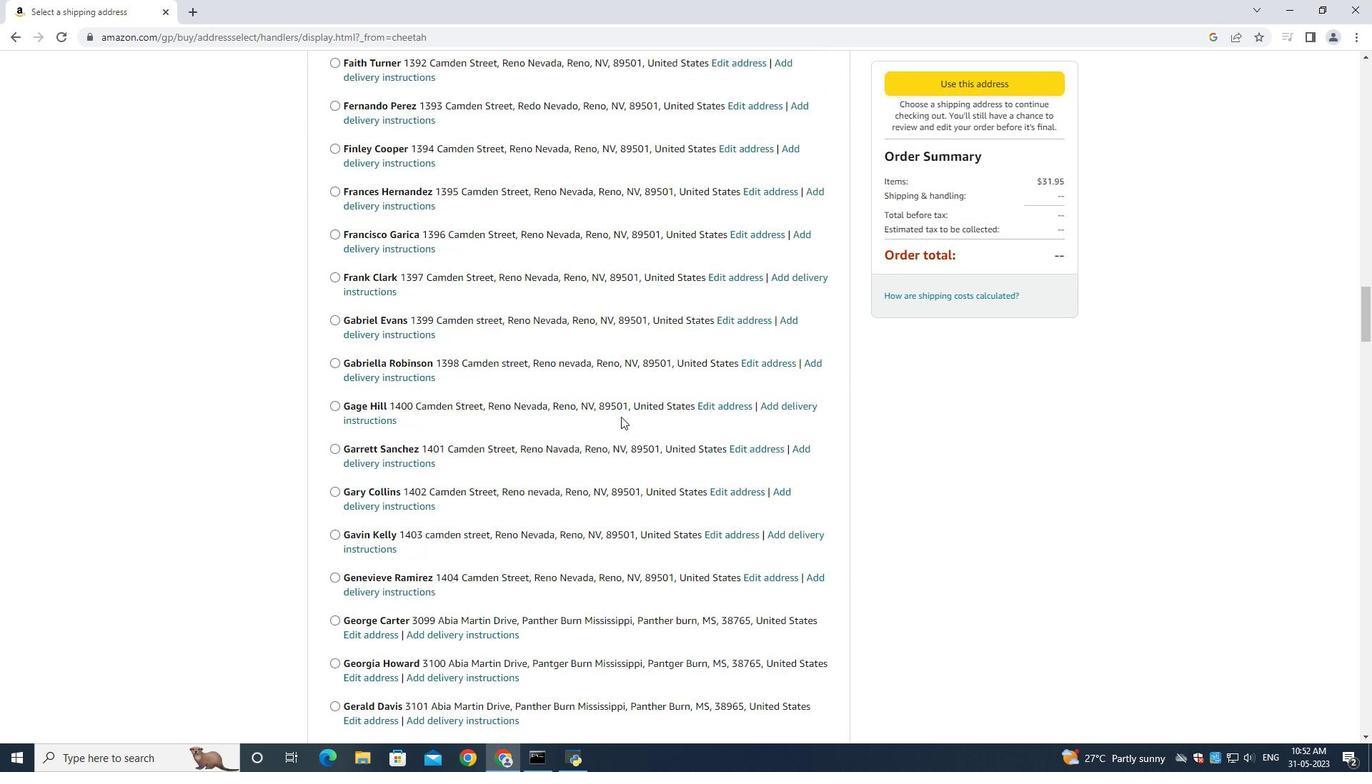 
Action: Mouse scrolled (620, 416) with delta (0, 0)
Screenshot: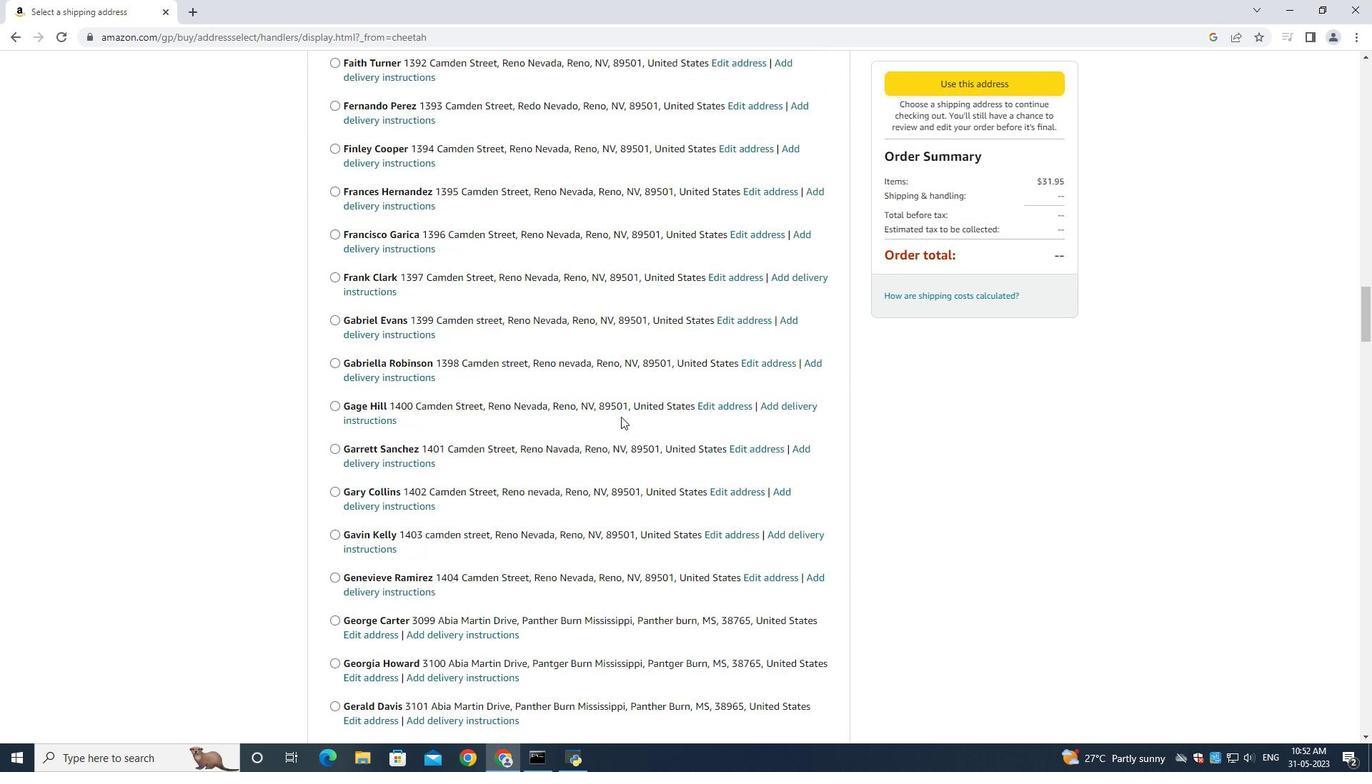 
Action: Mouse moved to (621, 412)
Screenshot: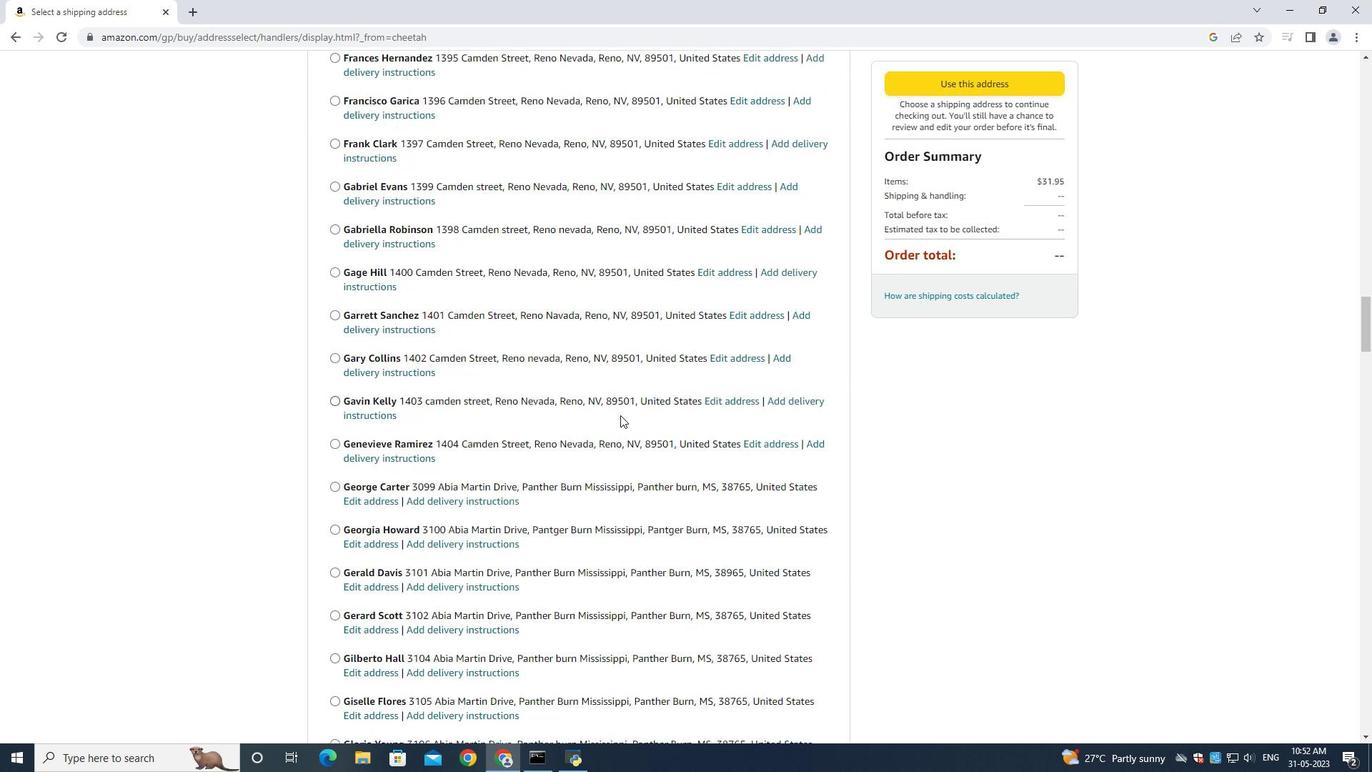
Action: Mouse scrolled (620, 416) with delta (0, 0)
Screenshot: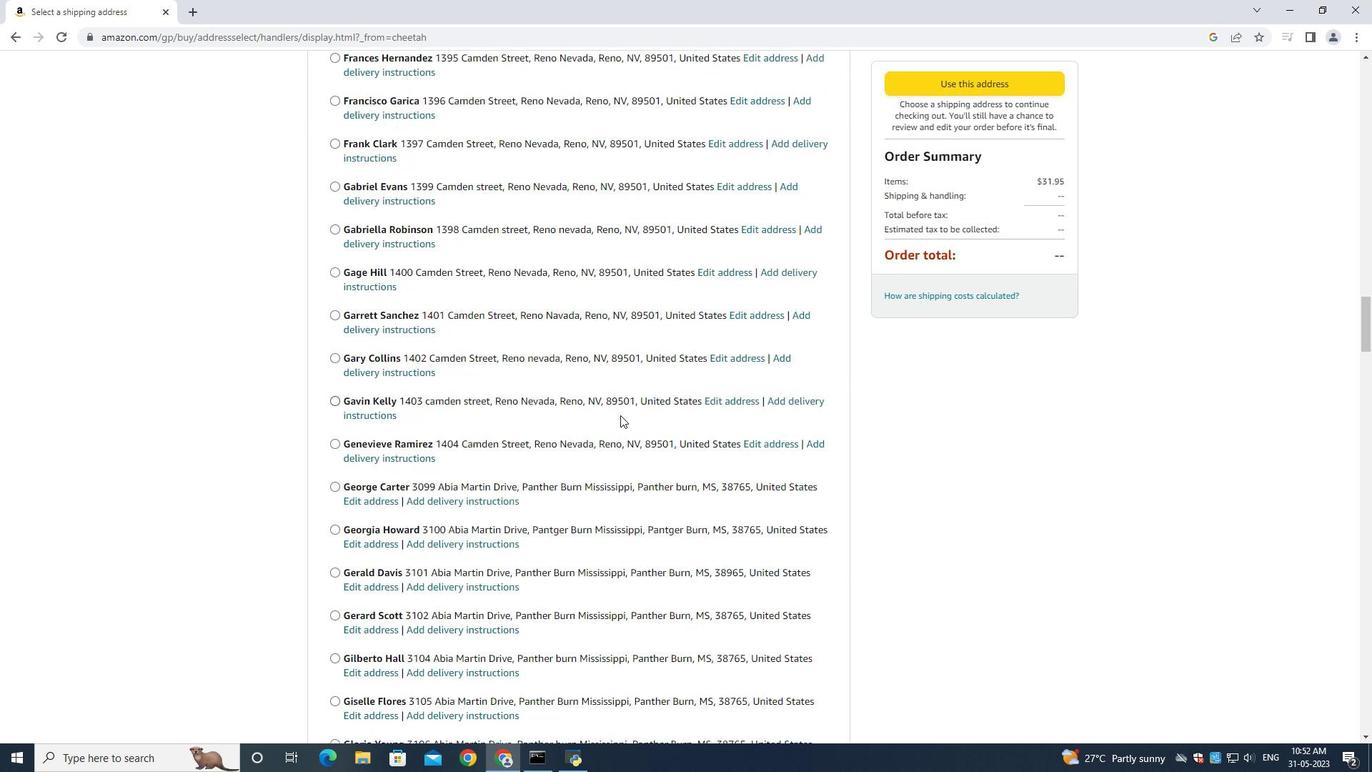 
Action: Mouse moved to (621, 411)
Screenshot: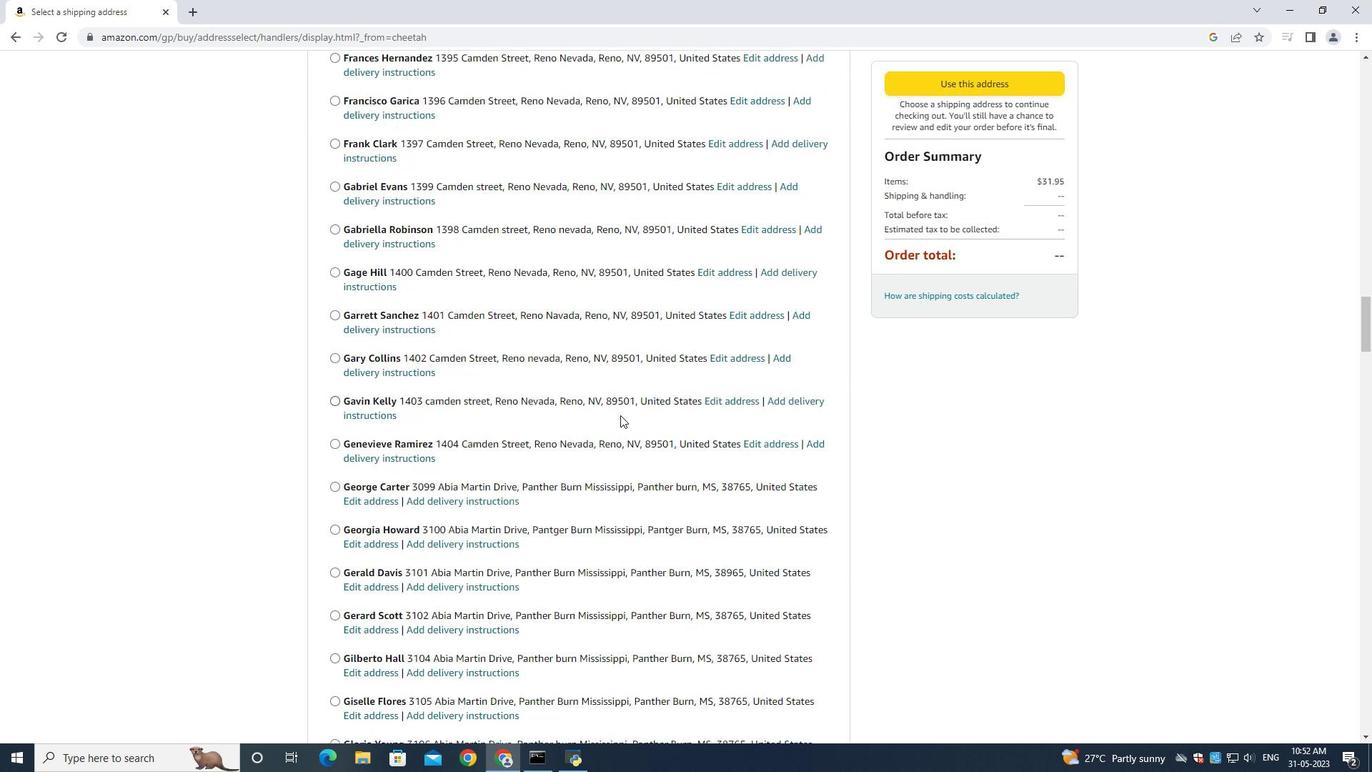 
Action: Mouse scrolled (620, 416) with delta (0, 0)
Screenshot: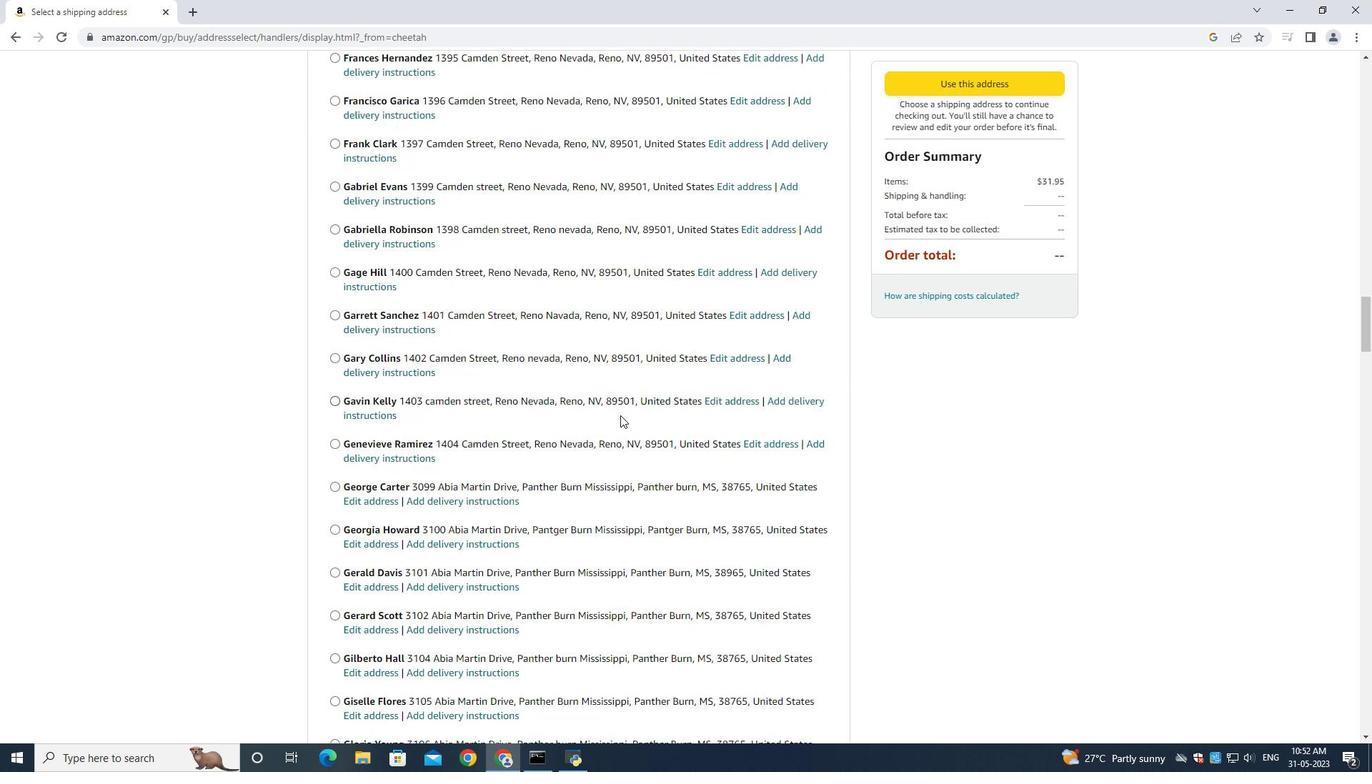 
Action: Mouse scrolled (620, 416) with delta (0, -1)
Screenshot: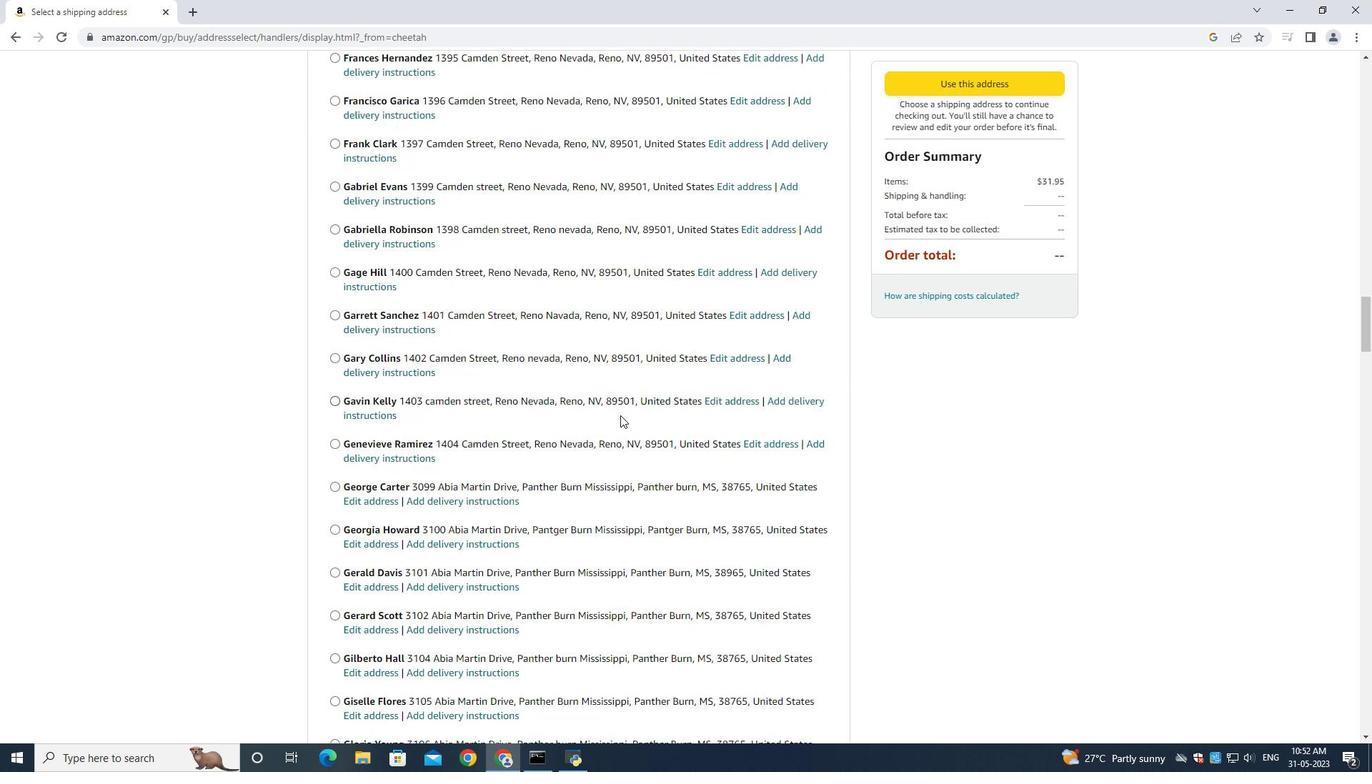 
Action: Mouse scrolled (620, 416) with delta (0, 0)
Screenshot: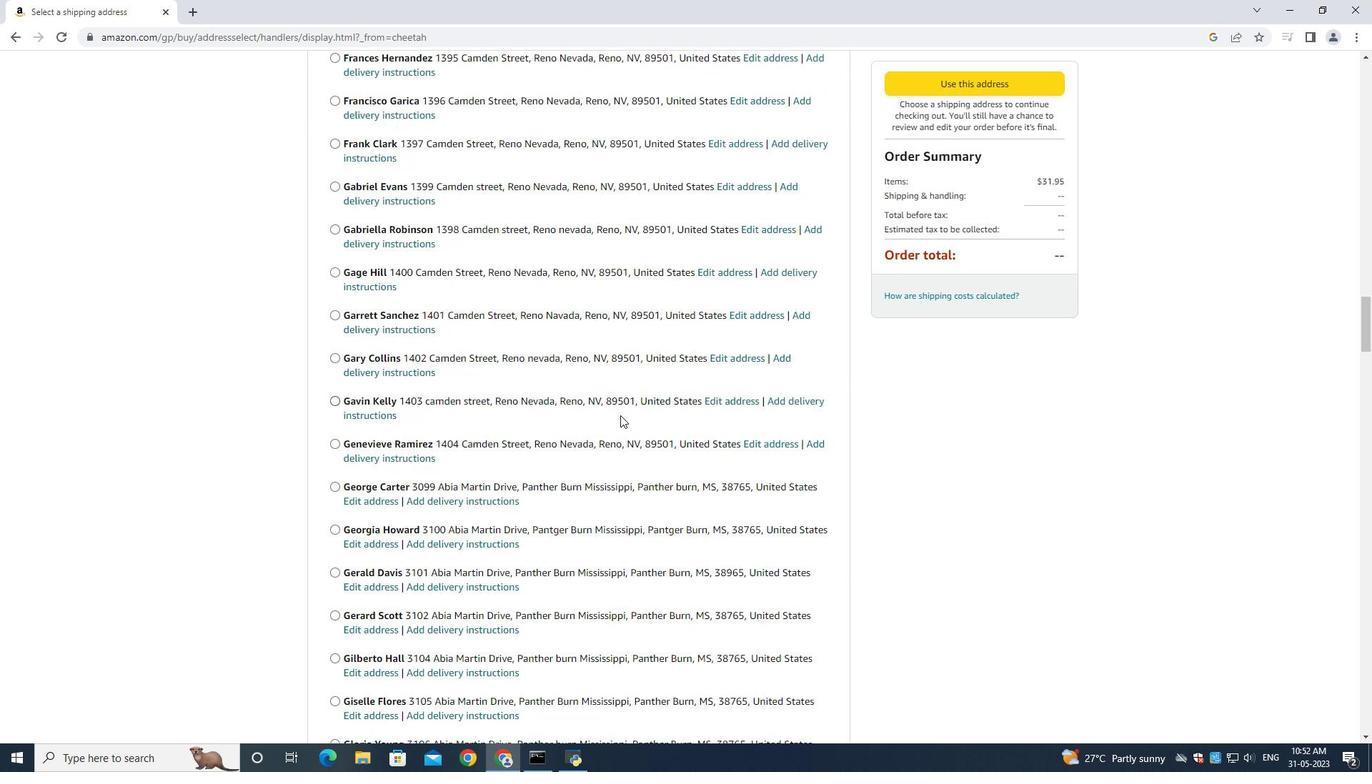 
Action: Mouse scrolled (620, 416) with delta (0, 0)
Screenshot: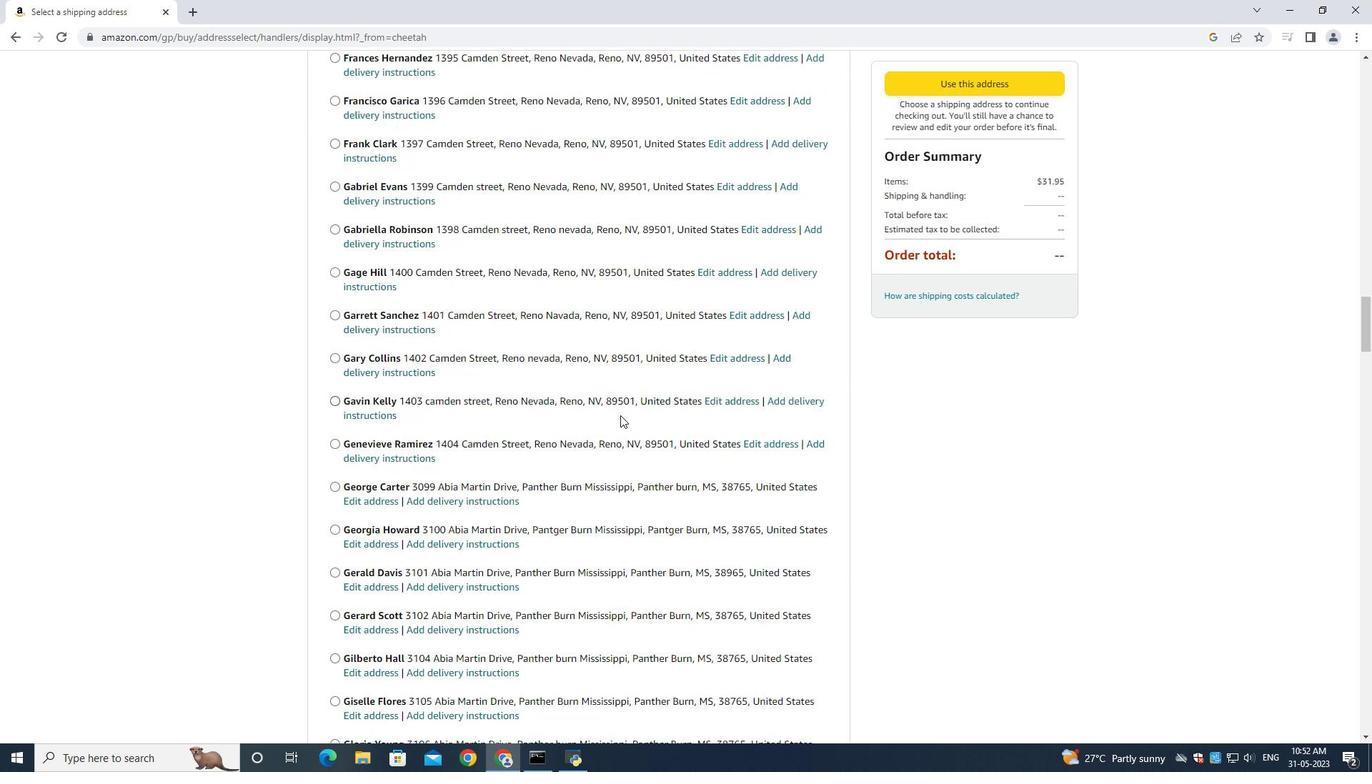 
Action: Mouse scrolled (621, 411) with delta (0, 0)
Screenshot: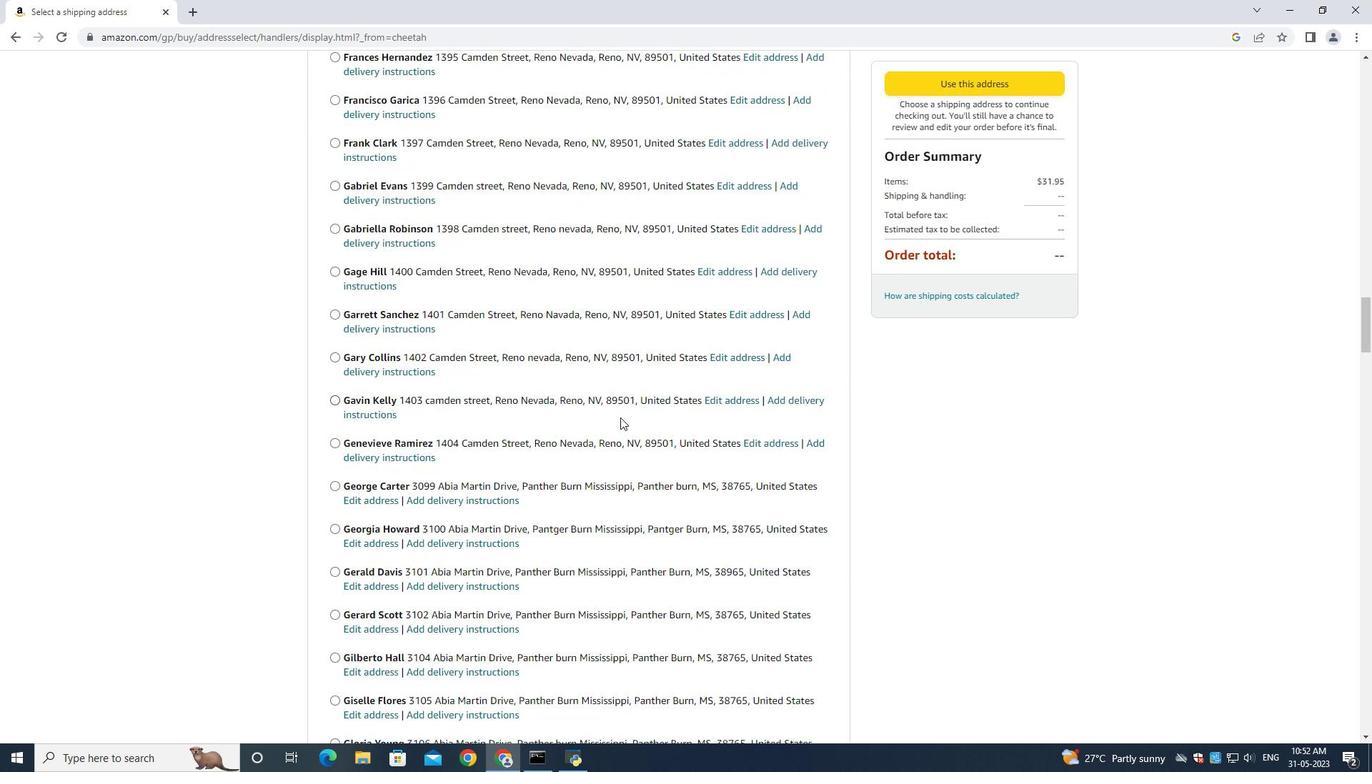 
Action: Mouse scrolled (621, 411) with delta (0, 0)
Screenshot: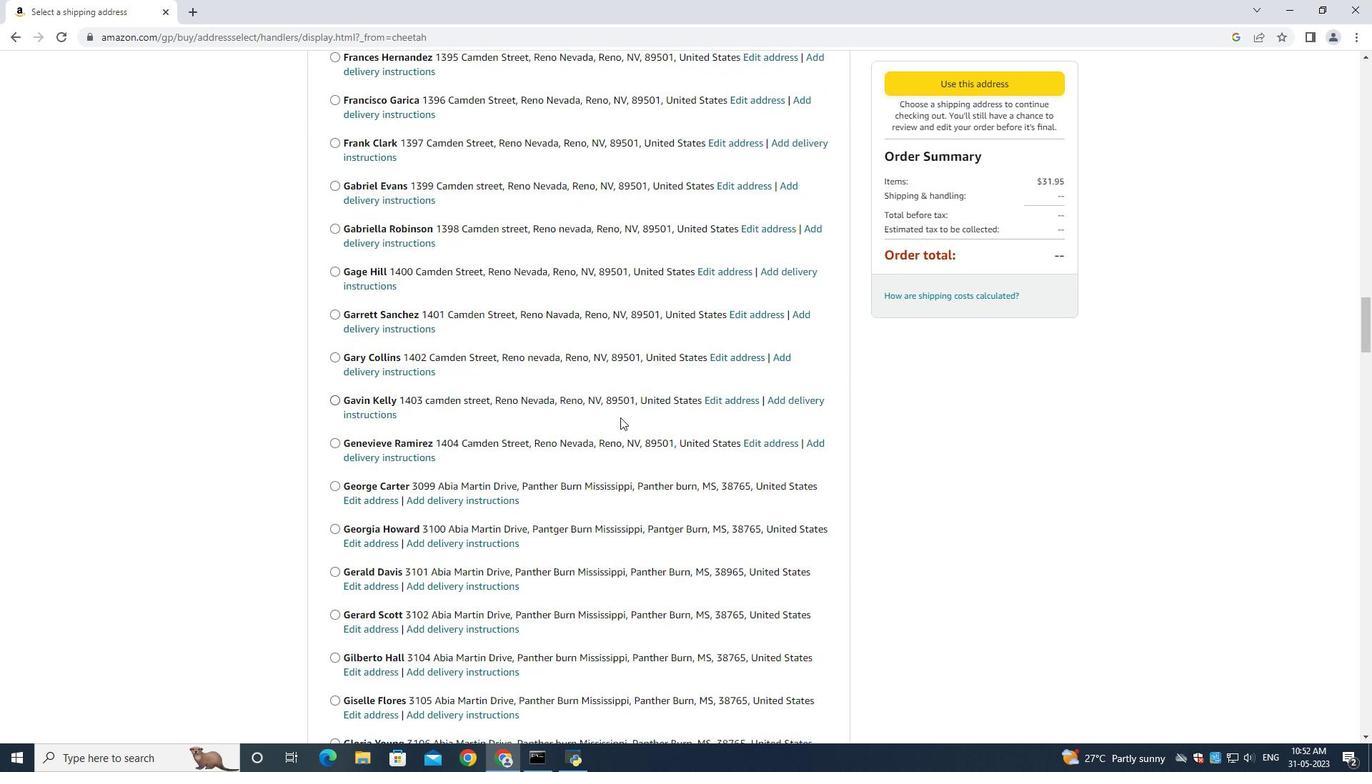 
Action: Mouse scrolled (621, 411) with delta (0, 0)
Screenshot: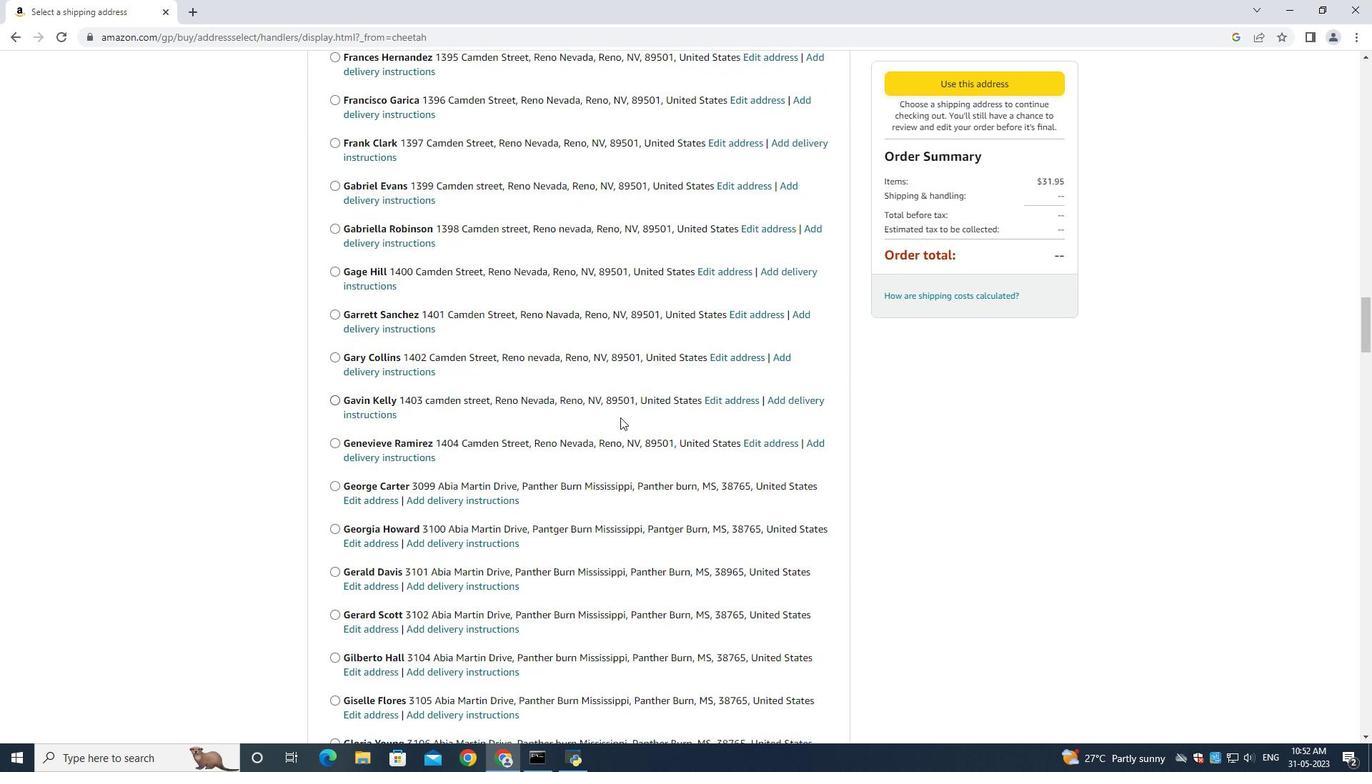 
Action: Mouse scrolled (621, 411) with delta (0, 0)
Screenshot: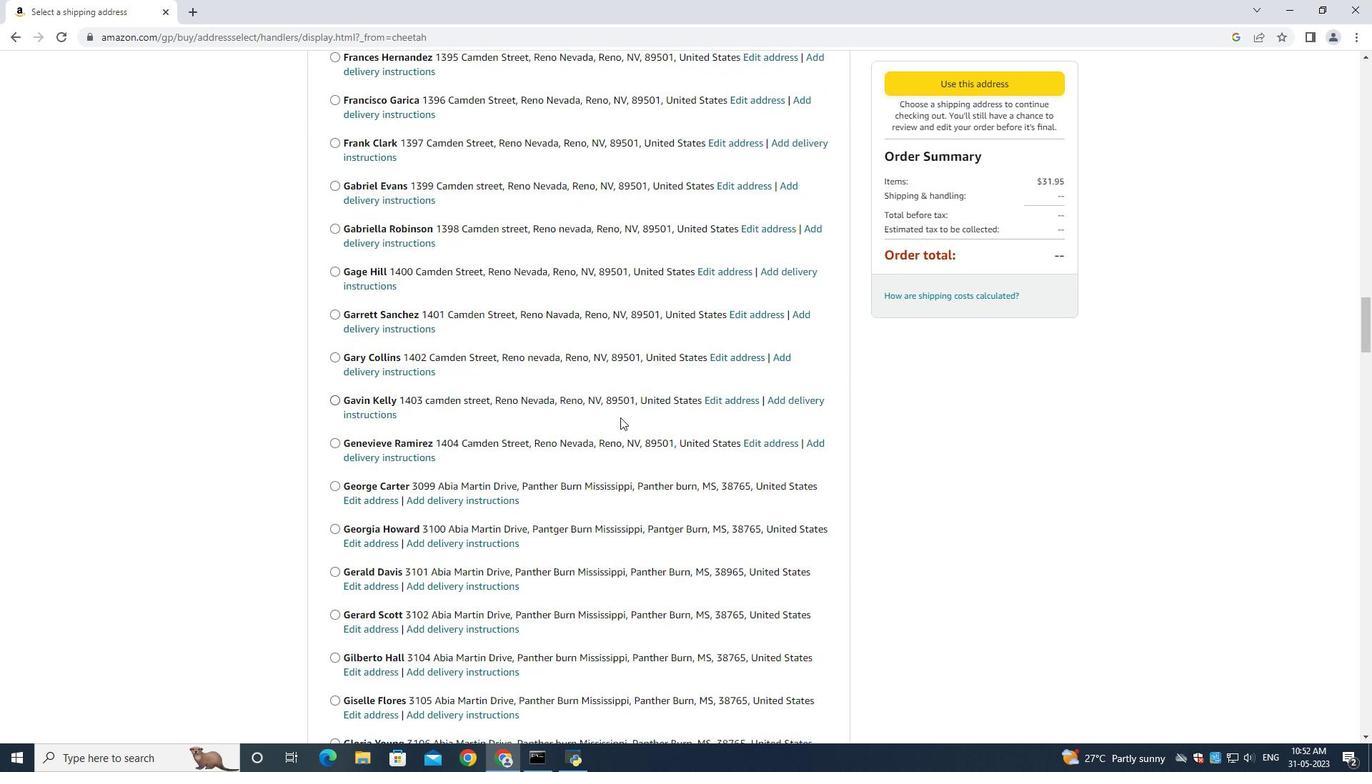 
Action: Mouse scrolled (621, 411) with delta (0, 0)
Screenshot: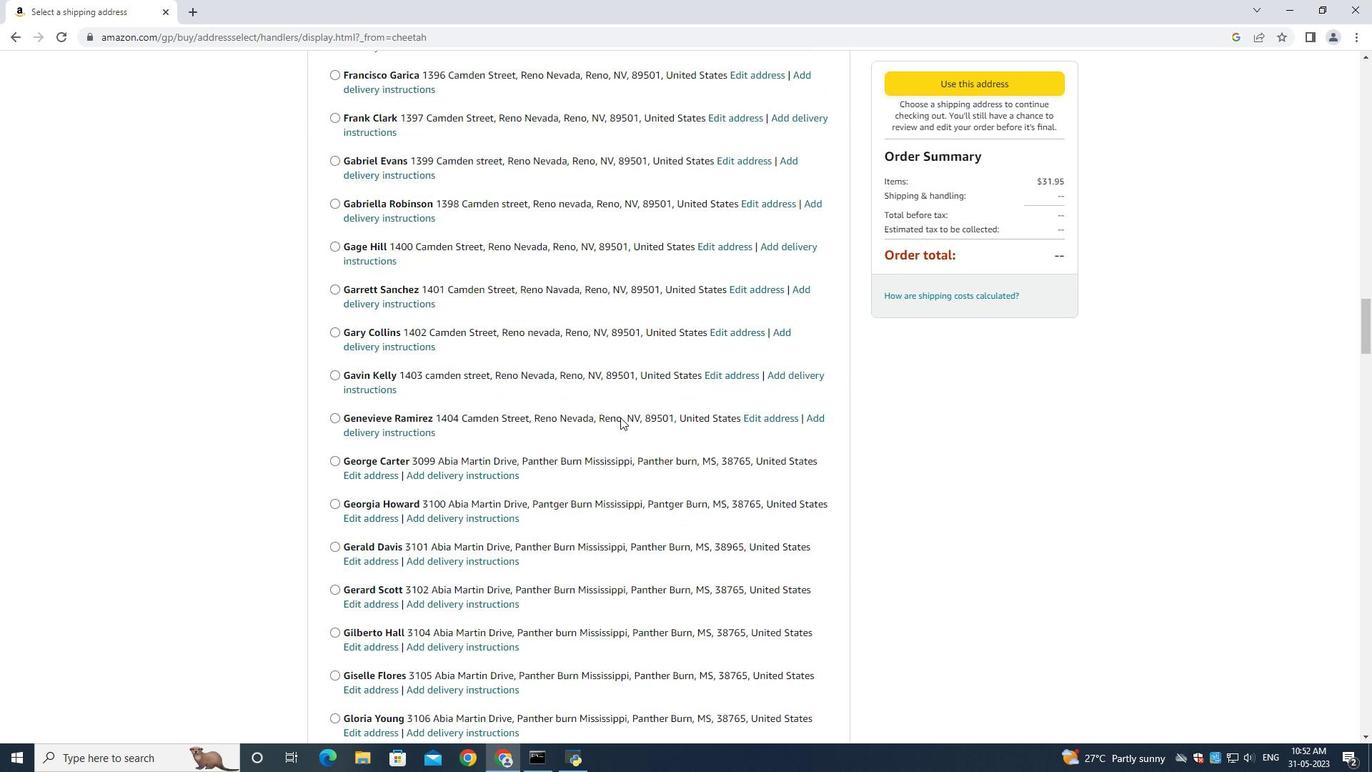 
Action: Mouse scrolled (621, 410) with delta (0, -1)
Screenshot: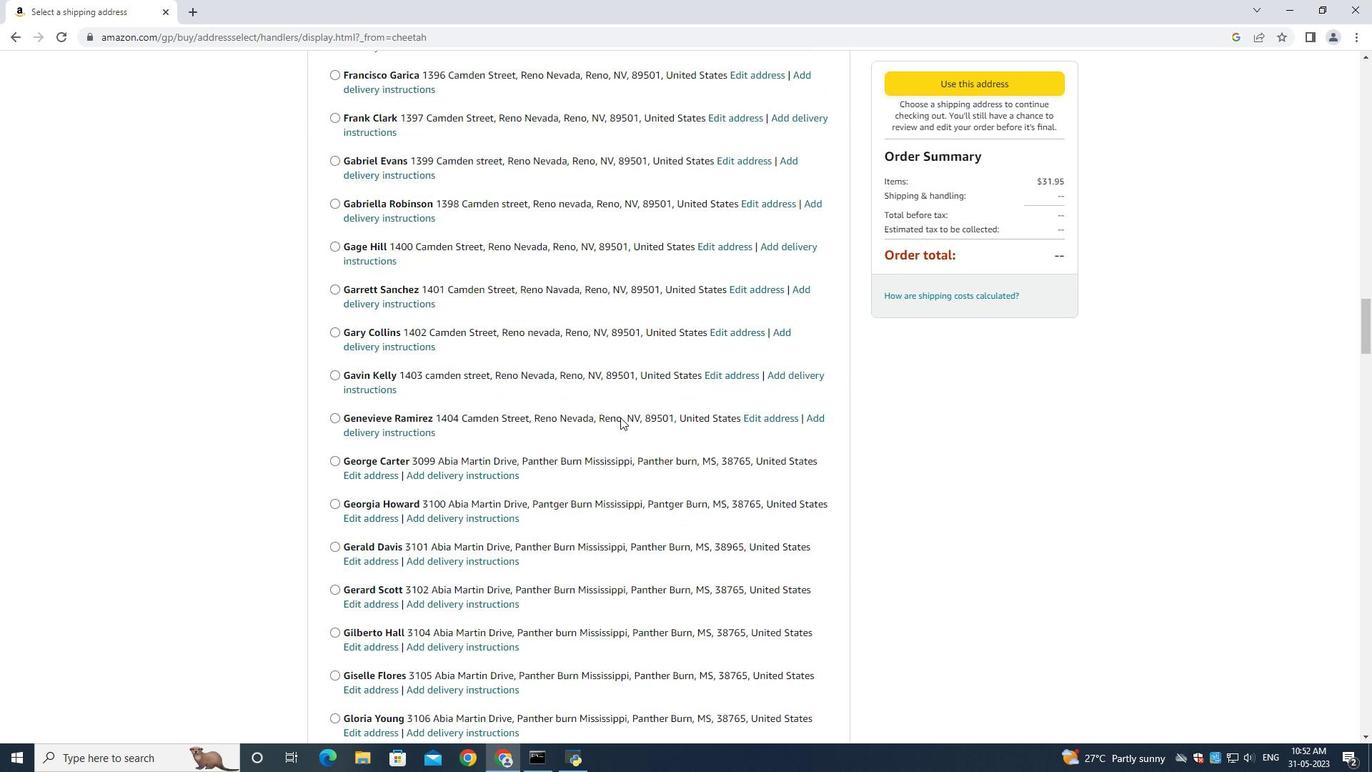 
Action: Mouse moved to (621, 411)
Screenshot: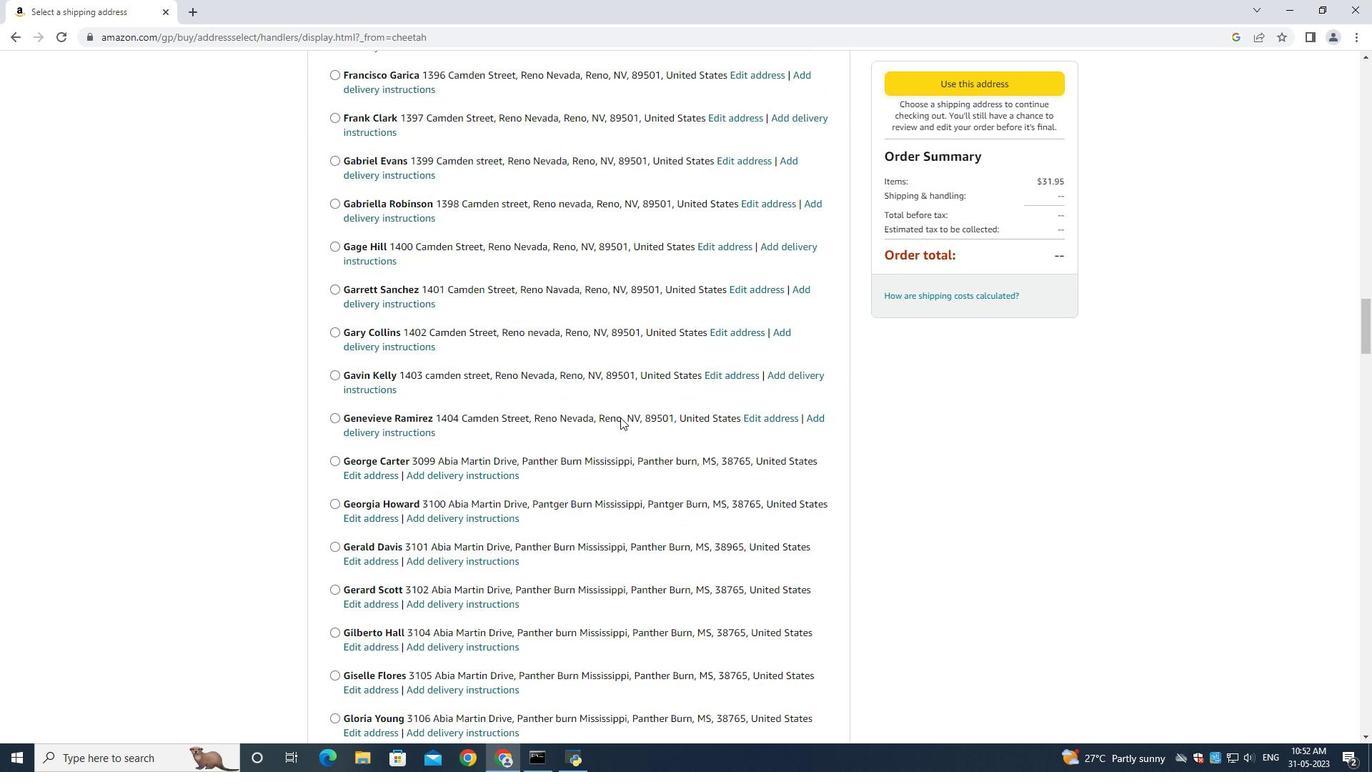 
Action: Mouse scrolled (621, 411) with delta (0, 0)
Screenshot: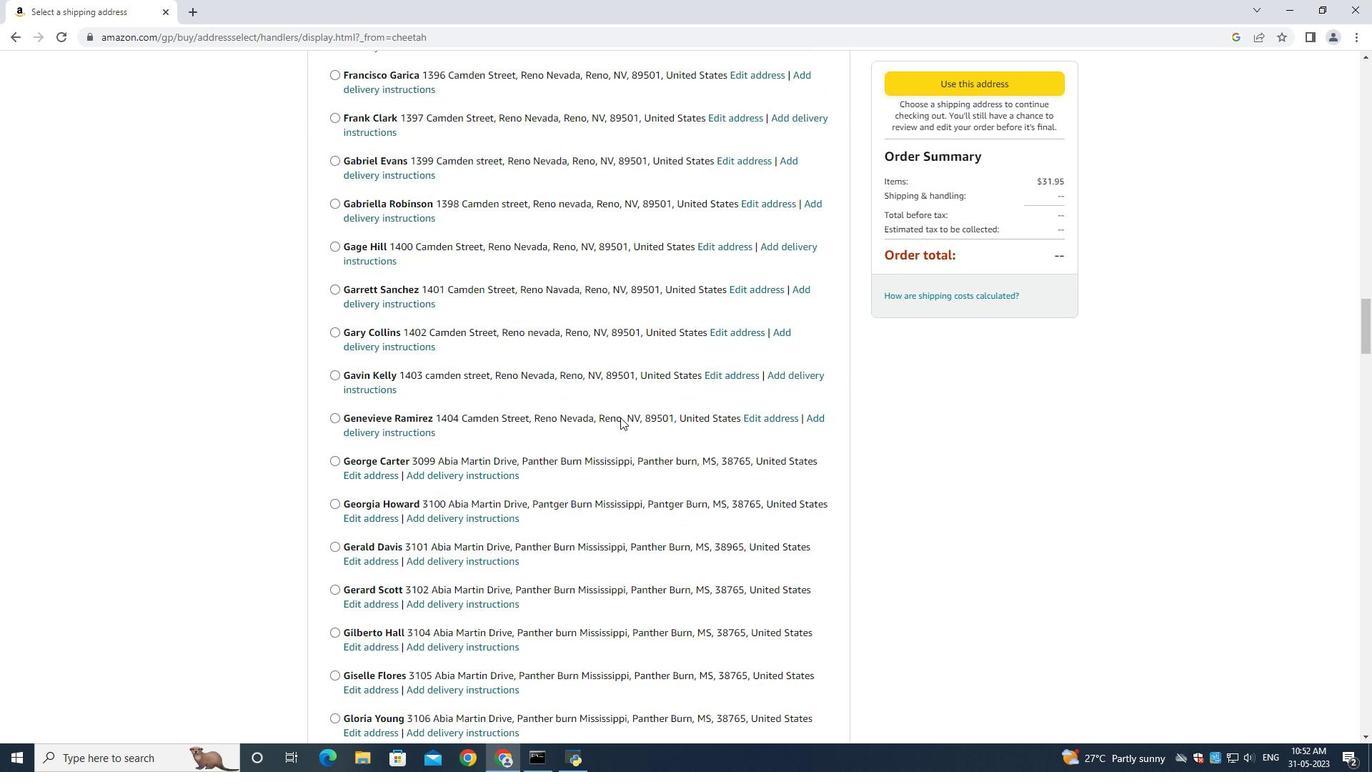
Action: Mouse moved to (621, 411)
Screenshot: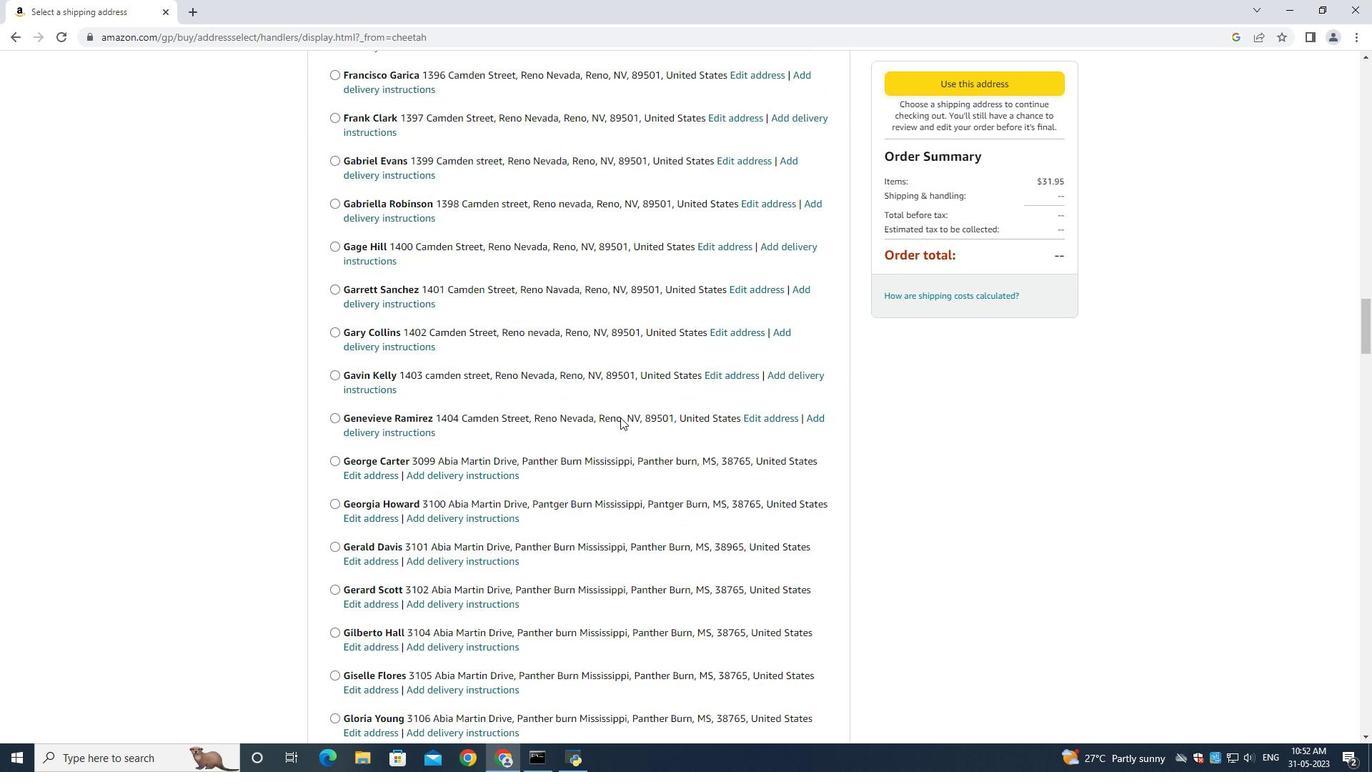 
Action: Mouse scrolled (621, 411) with delta (0, 0)
Screenshot: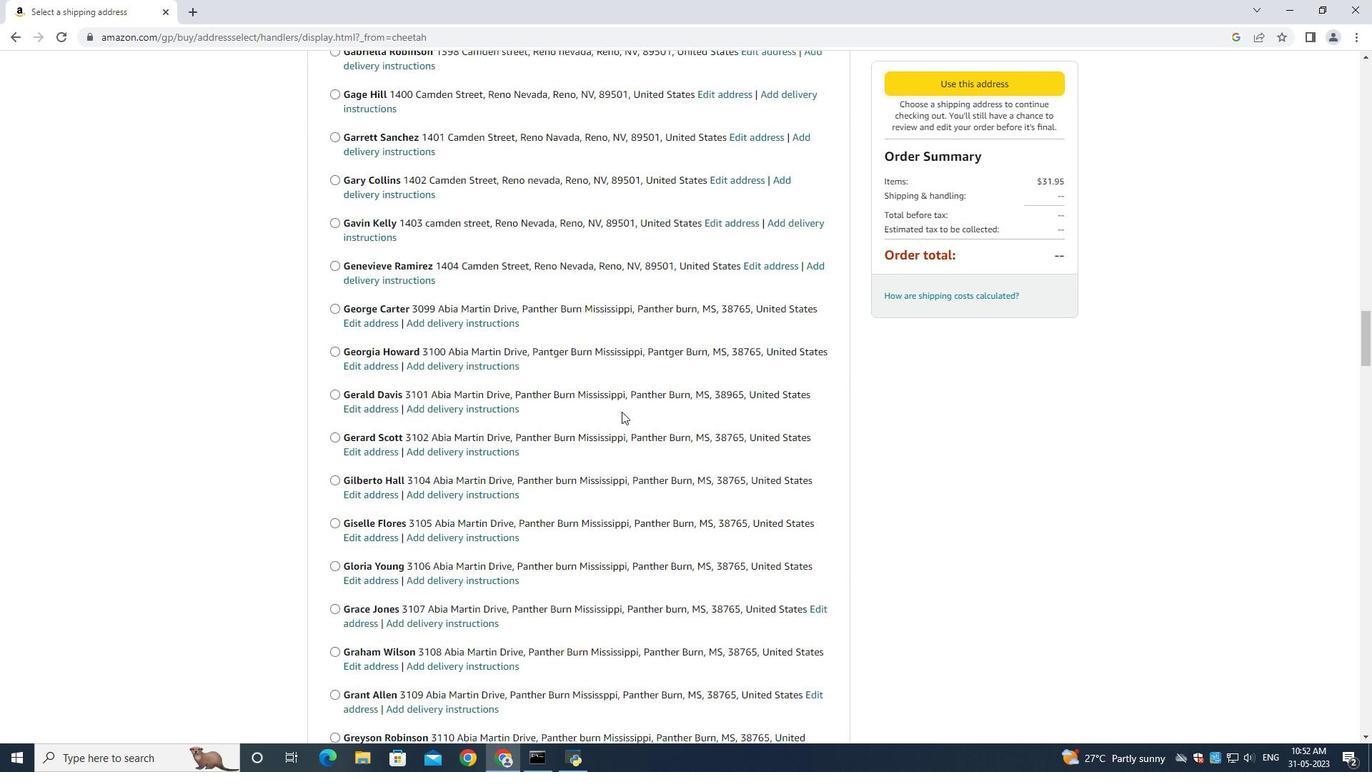 
Action: Mouse moved to (621, 409)
Screenshot: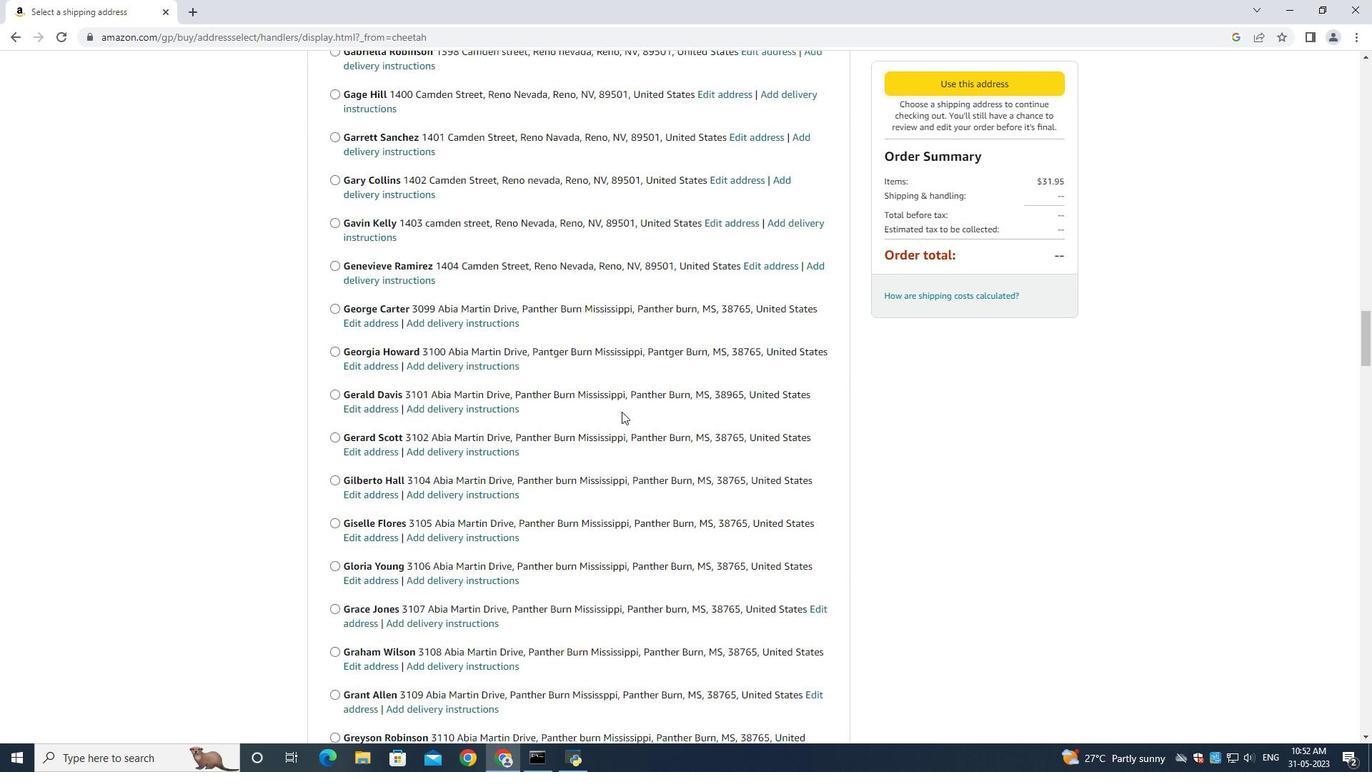 
Action: Mouse scrolled (621, 408) with delta (0, 0)
Screenshot: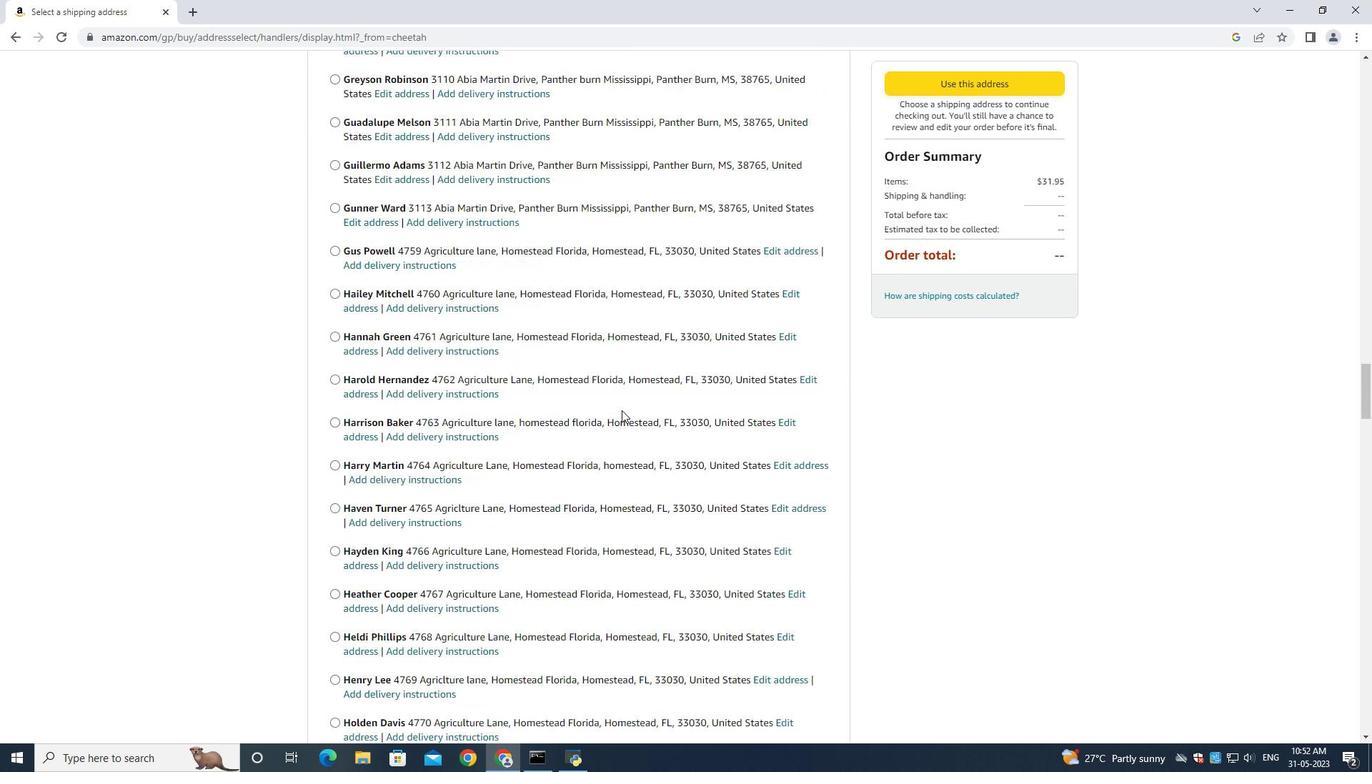 
Action: Mouse scrolled (621, 408) with delta (0, 0)
Screenshot: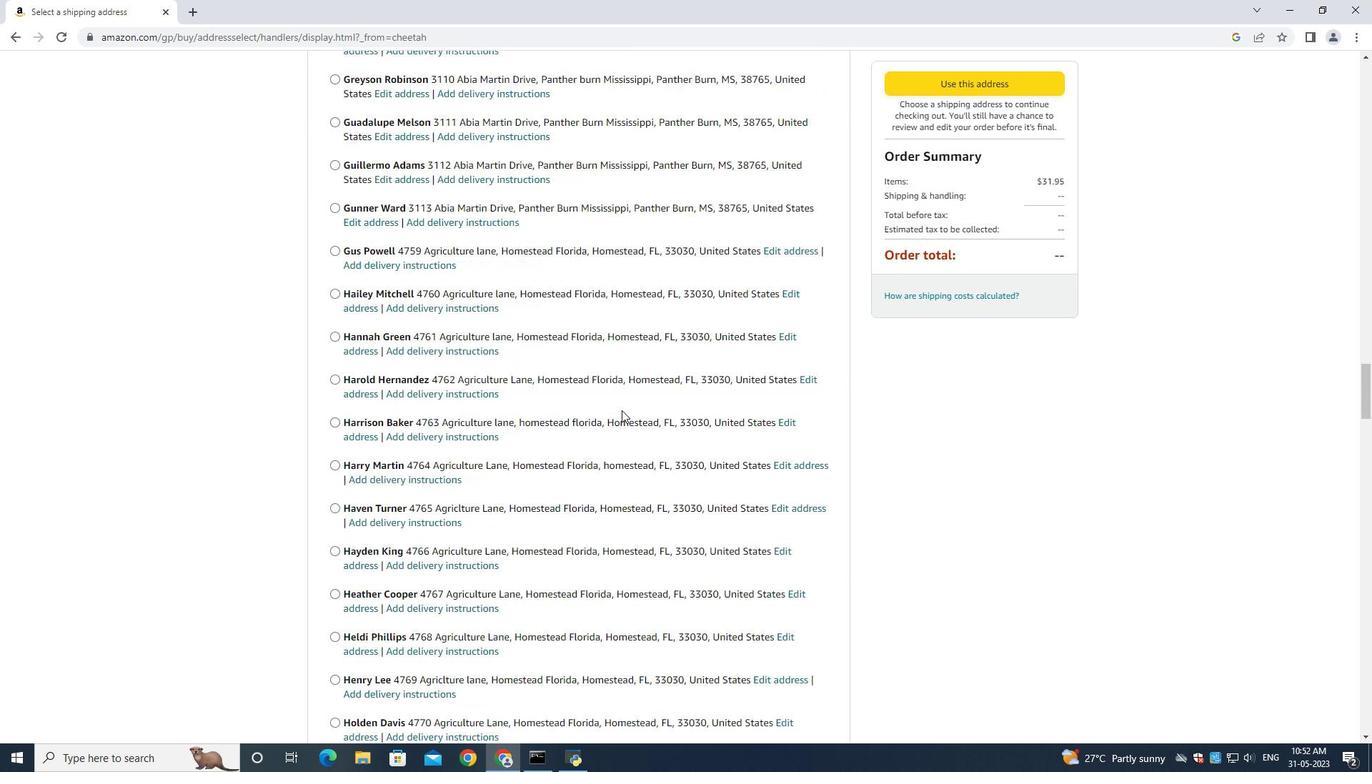 
Action: Mouse scrolled (621, 408) with delta (0, 0)
Screenshot: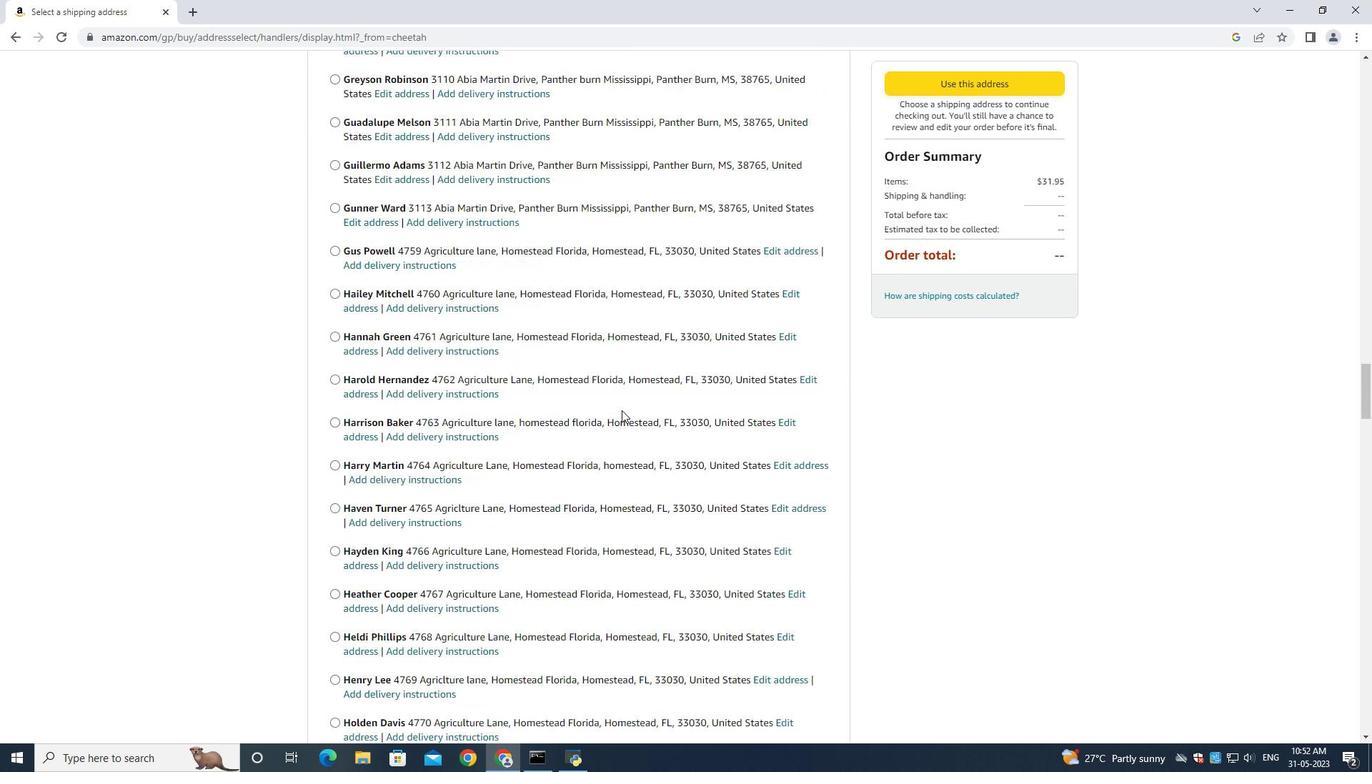 
Action: Mouse scrolled (621, 408) with delta (0, 0)
Screenshot: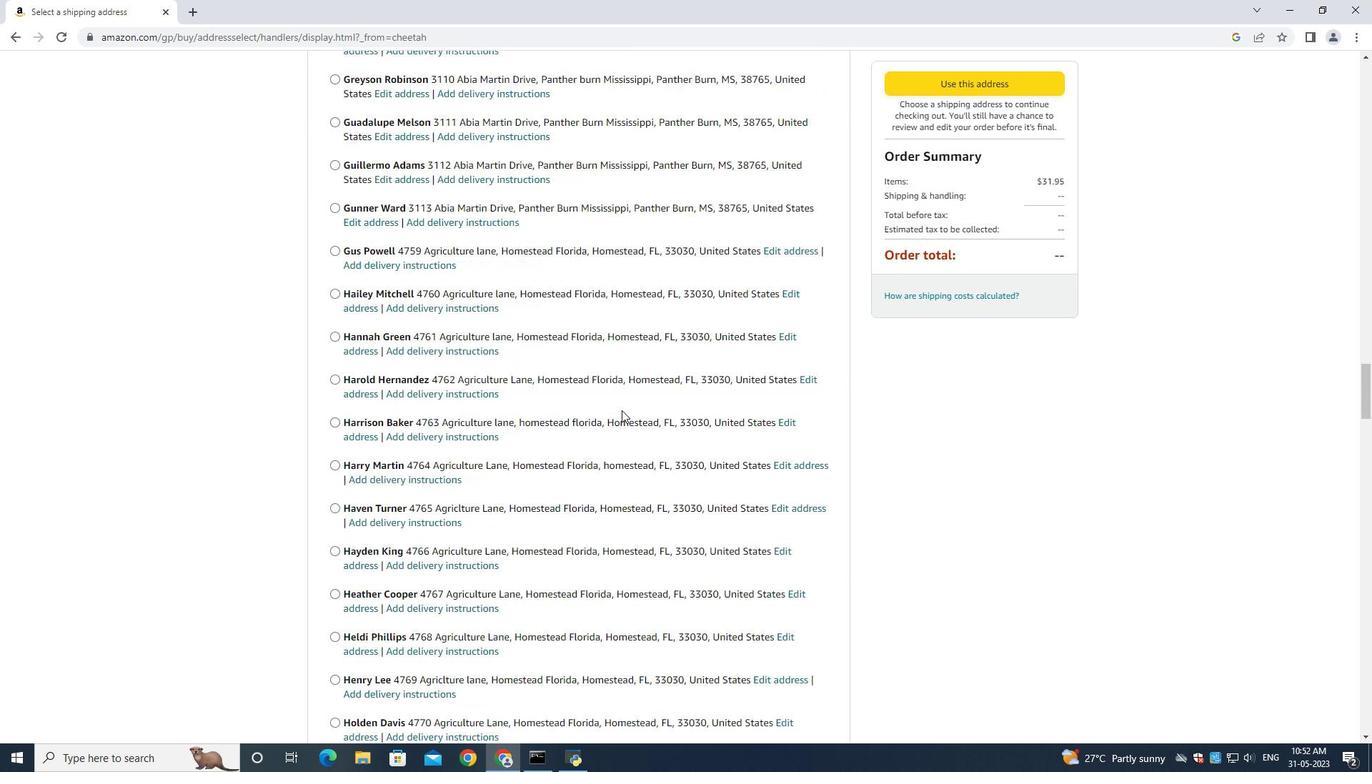 
Action: Mouse scrolled (621, 408) with delta (0, -1)
Screenshot: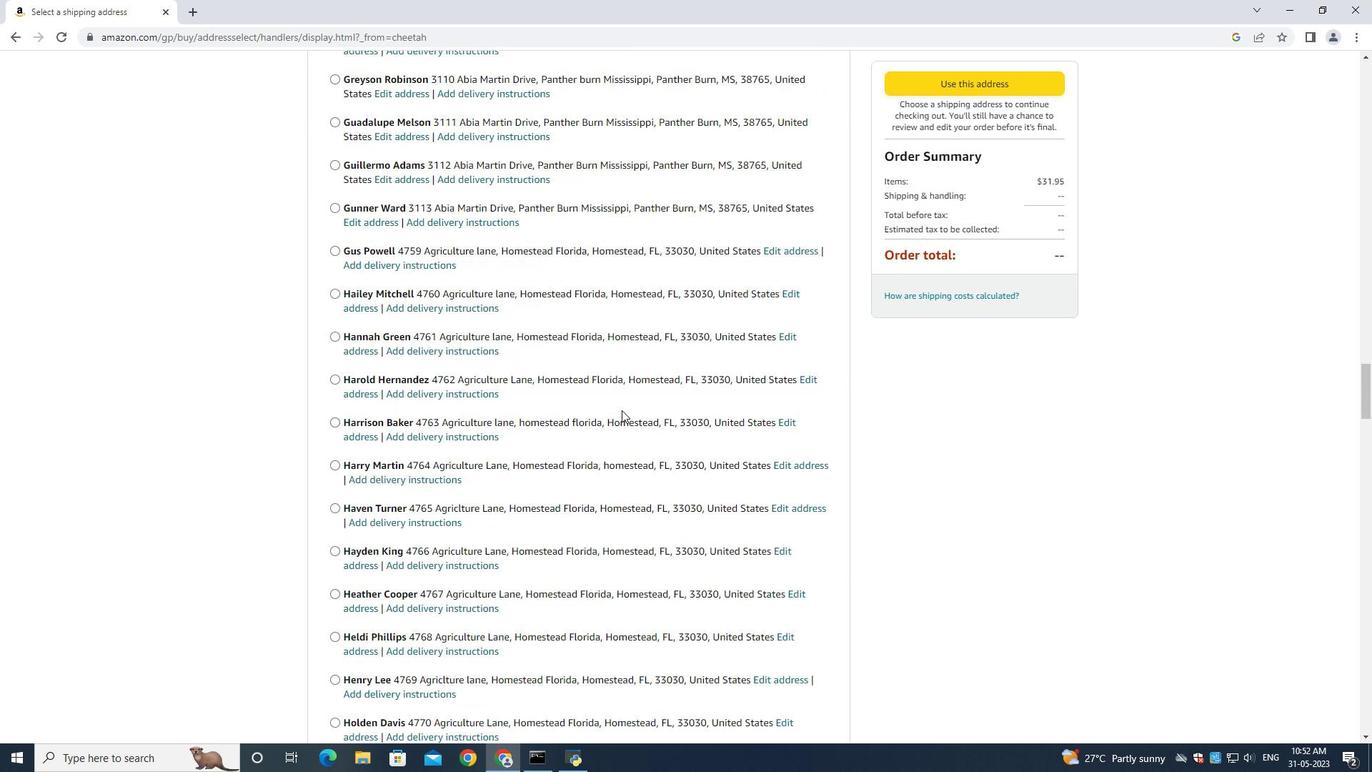 
Action: Mouse scrolled (621, 408) with delta (0, 0)
Screenshot: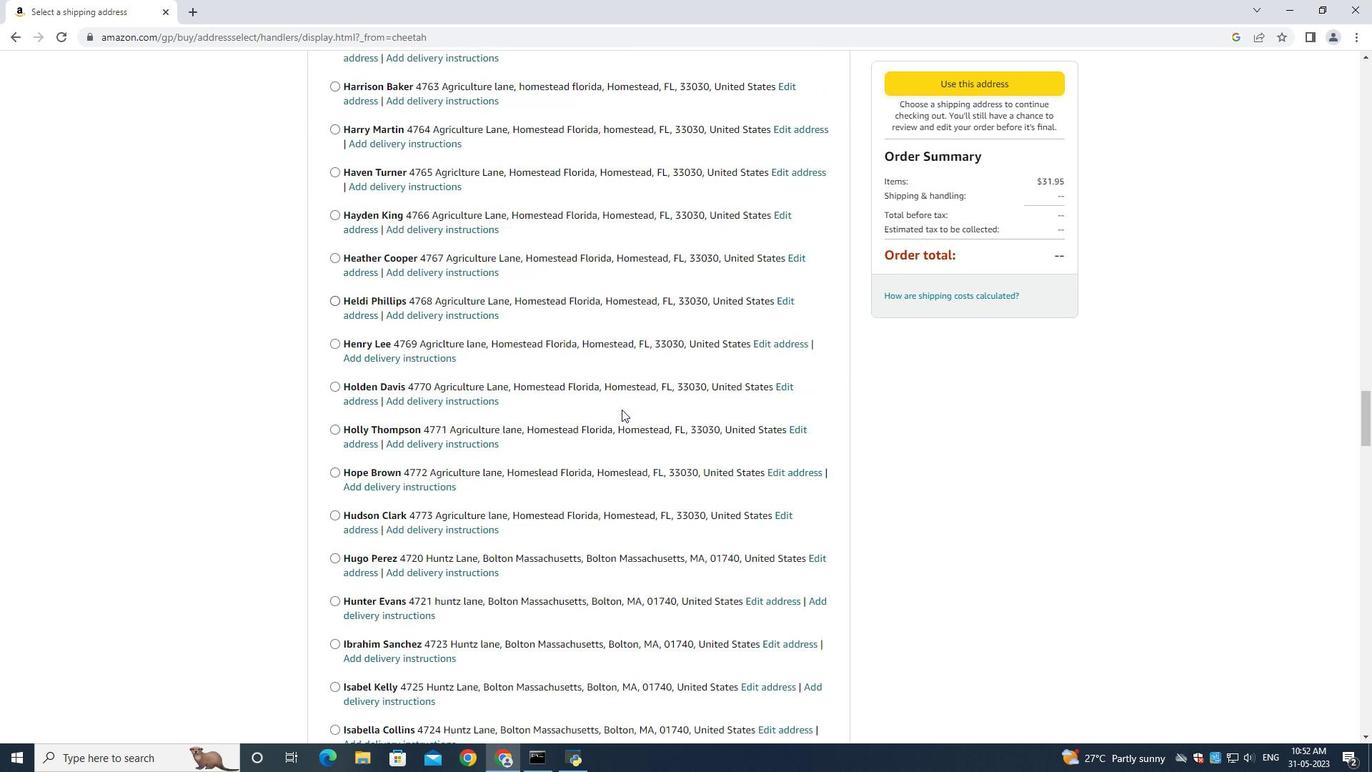 
Action: Mouse scrolled (621, 408) with delta (0, 0)
Screenshot: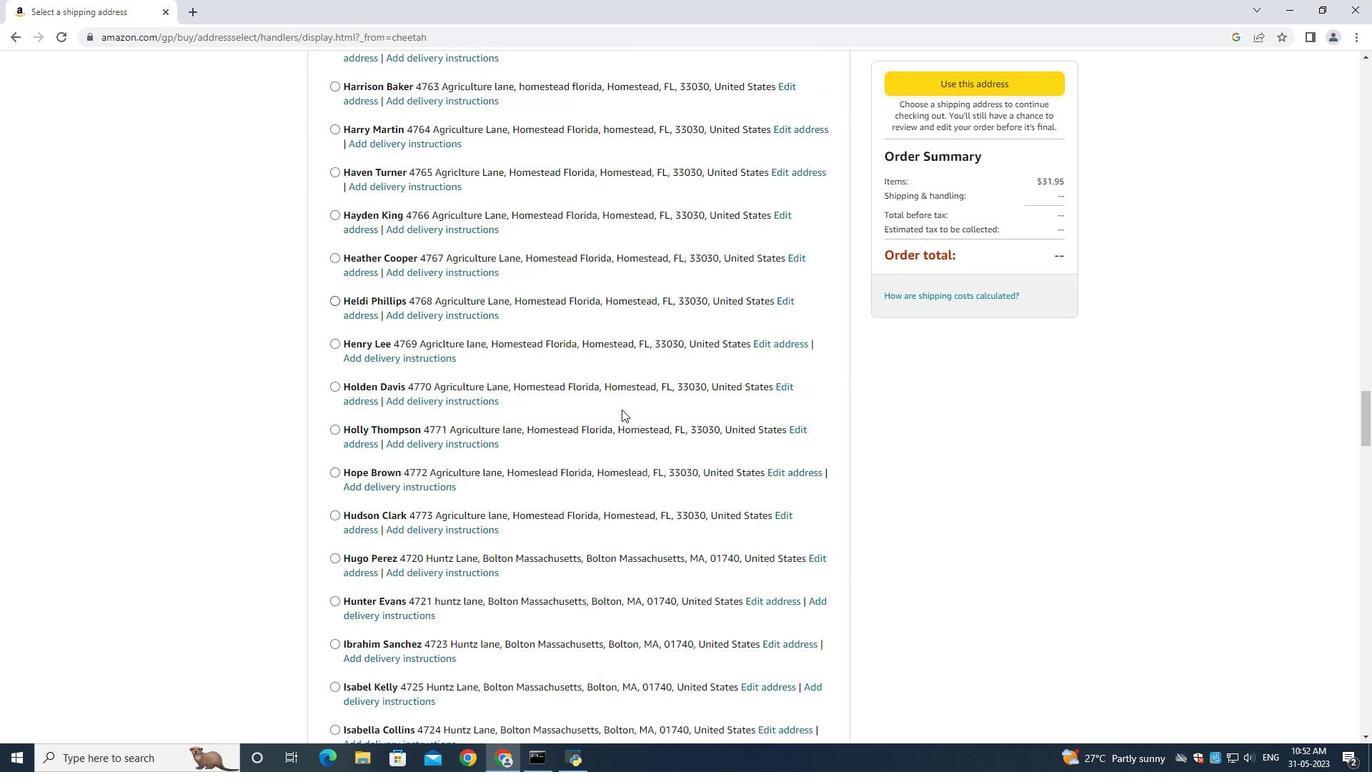 
Action: Mouse scrolled (621, 408) with delta (0, 0)
Screenshot: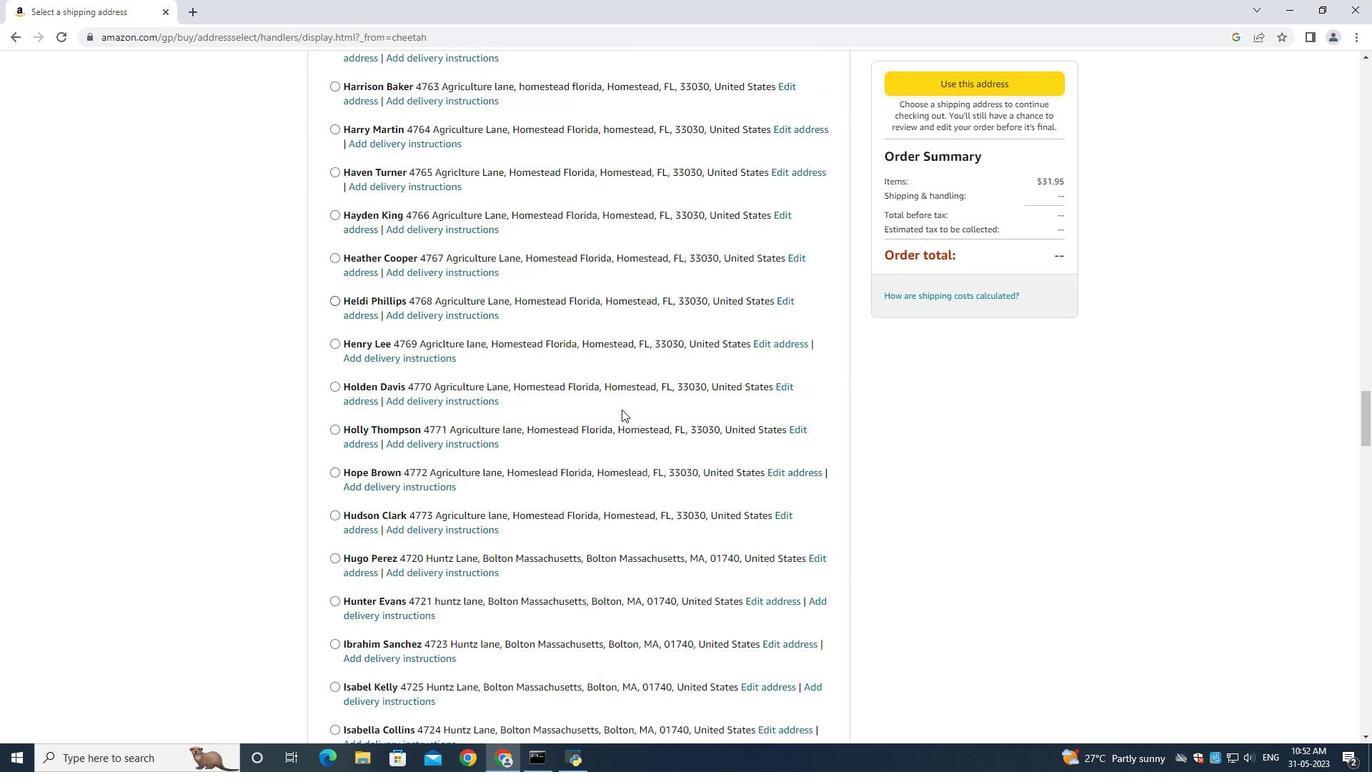 
Action: Mouse scrolled (621, 408) with delta (0, 0)
Screenshot: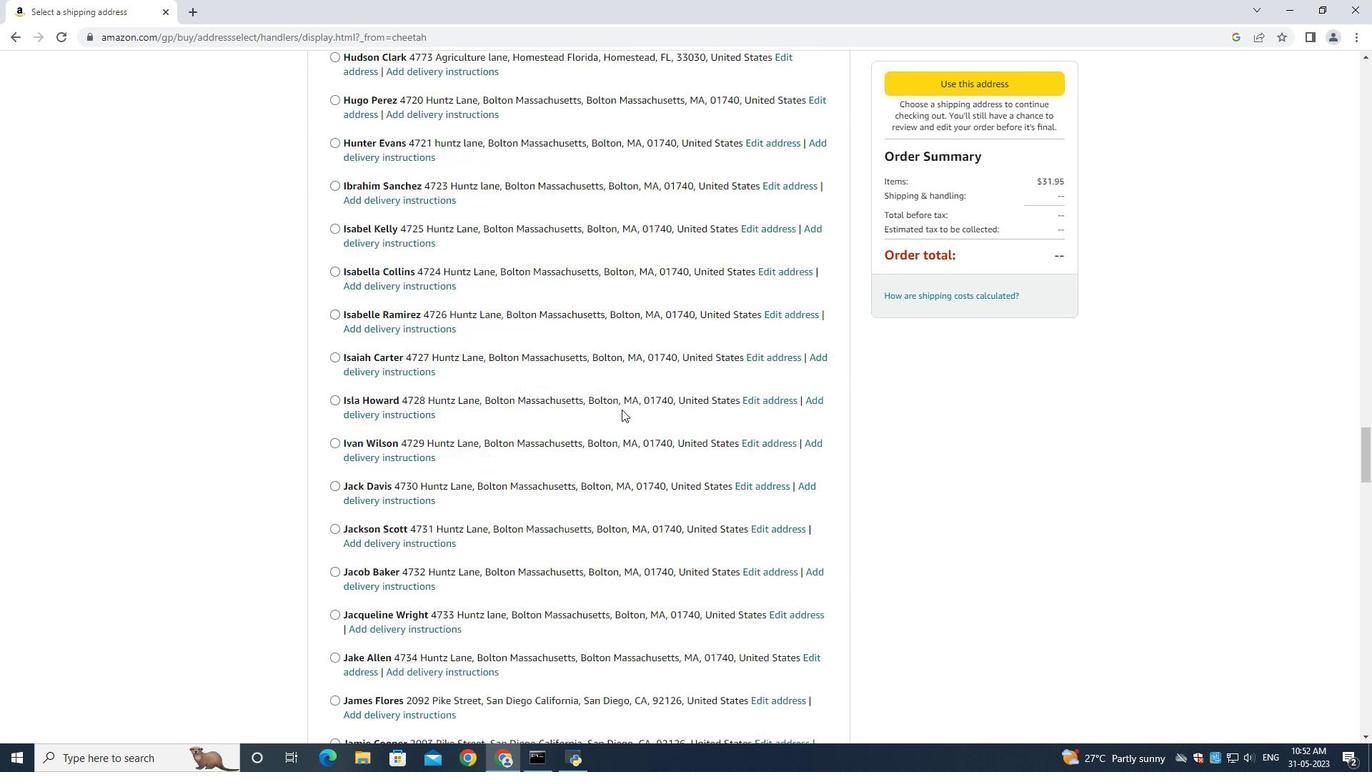 
Action: Mouse scrolled (621, 408) with delta (0, 0)
Screenshot: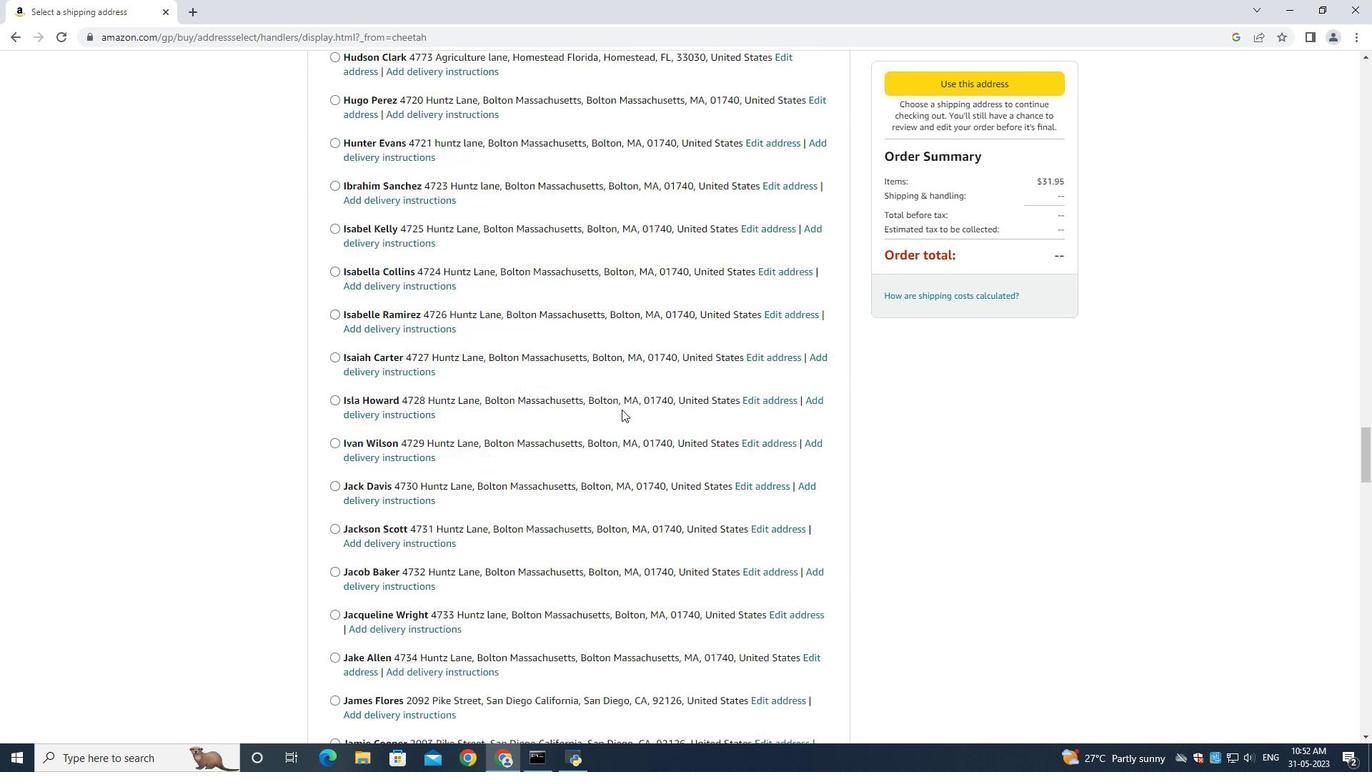 
Action: Mouse scrolled (621, 408) with delta (0, 0)
Screenshot: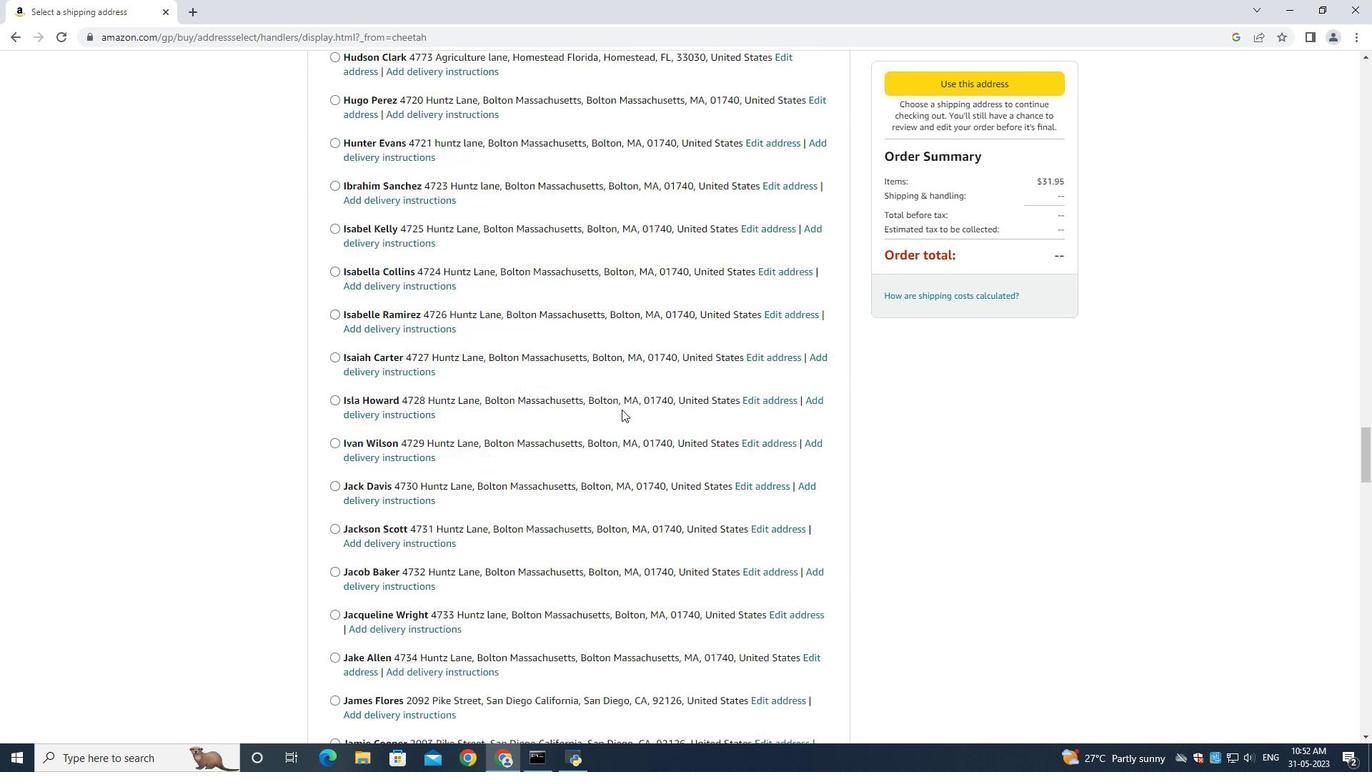 
Action: Mouse scrolled (621, 408) with delta (0, -1)
Screenshot: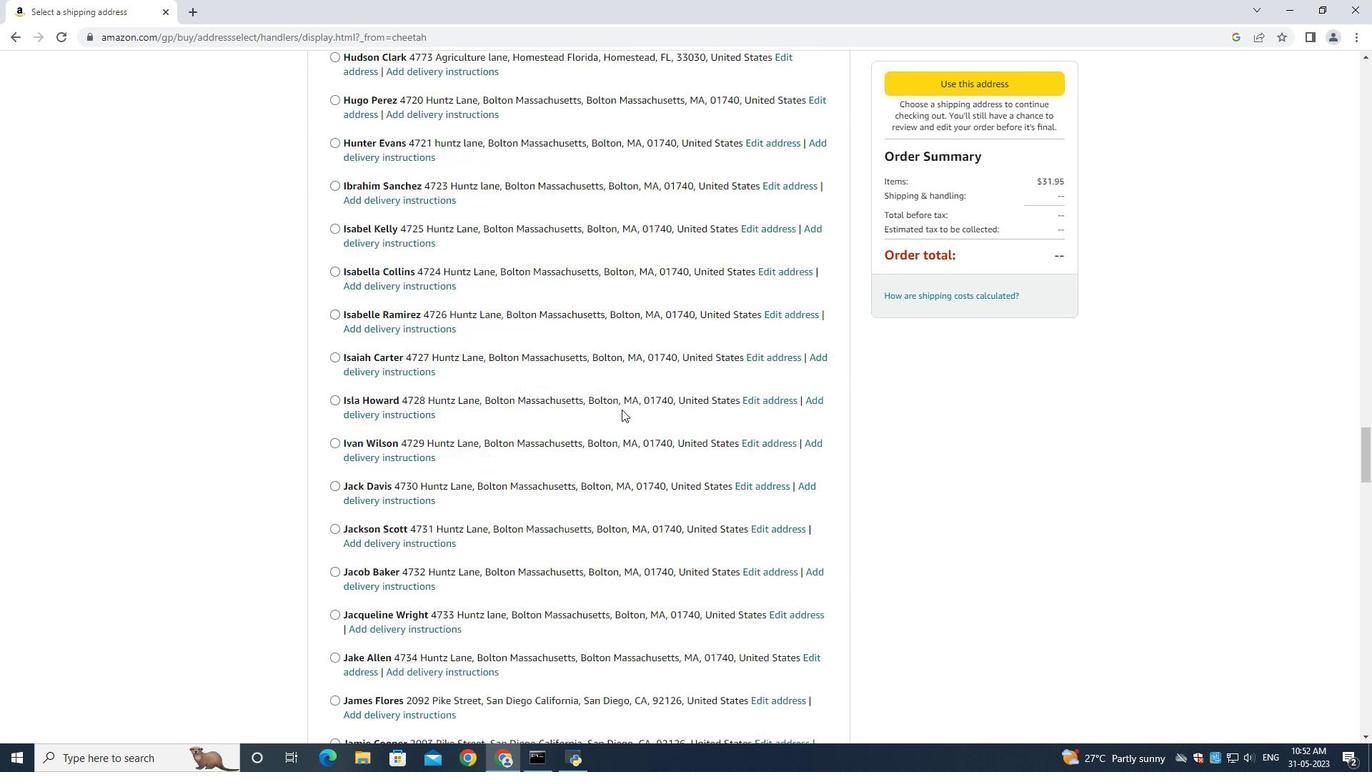 
Action: Mouse scrolled (621, 408) with delta (0, 0)
Screenshot: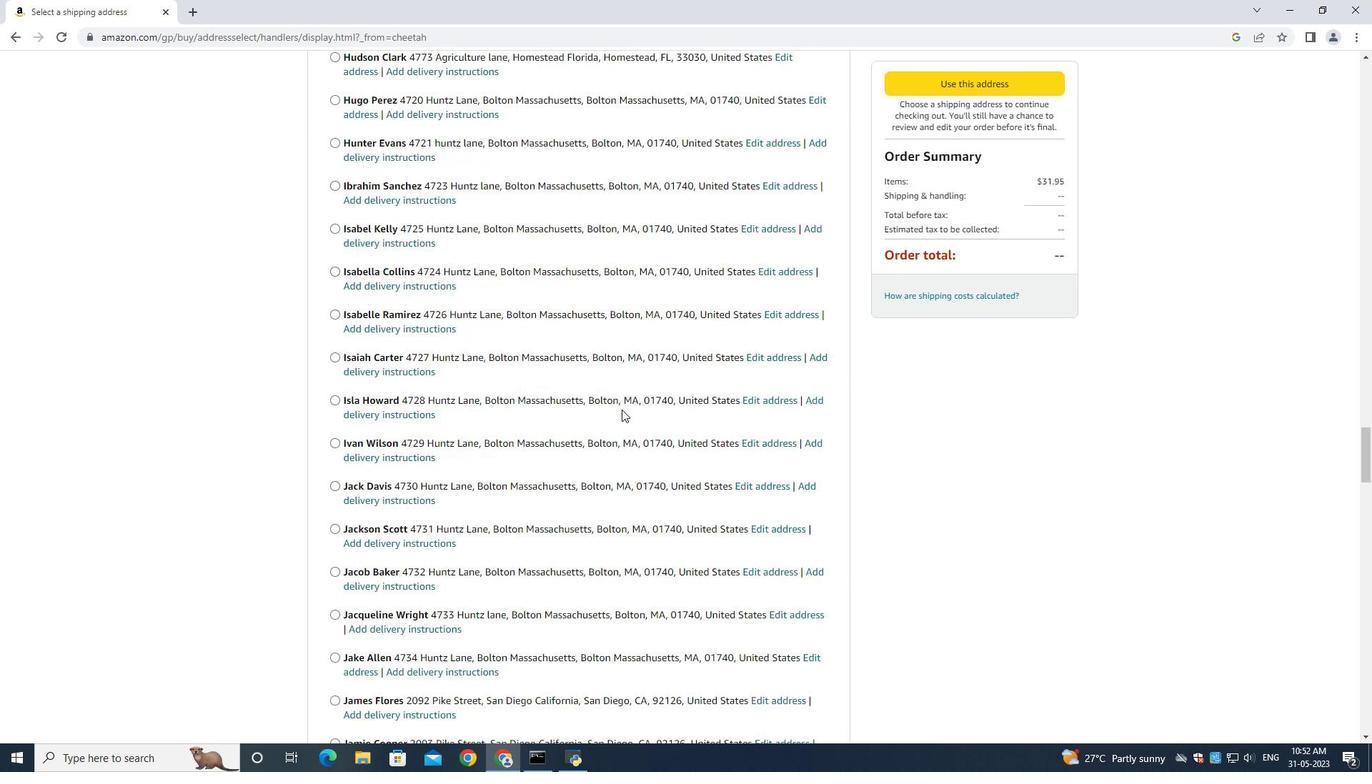 
Action: Mouse scrolled (621, 408) with delta (0, 0)
Screenshot: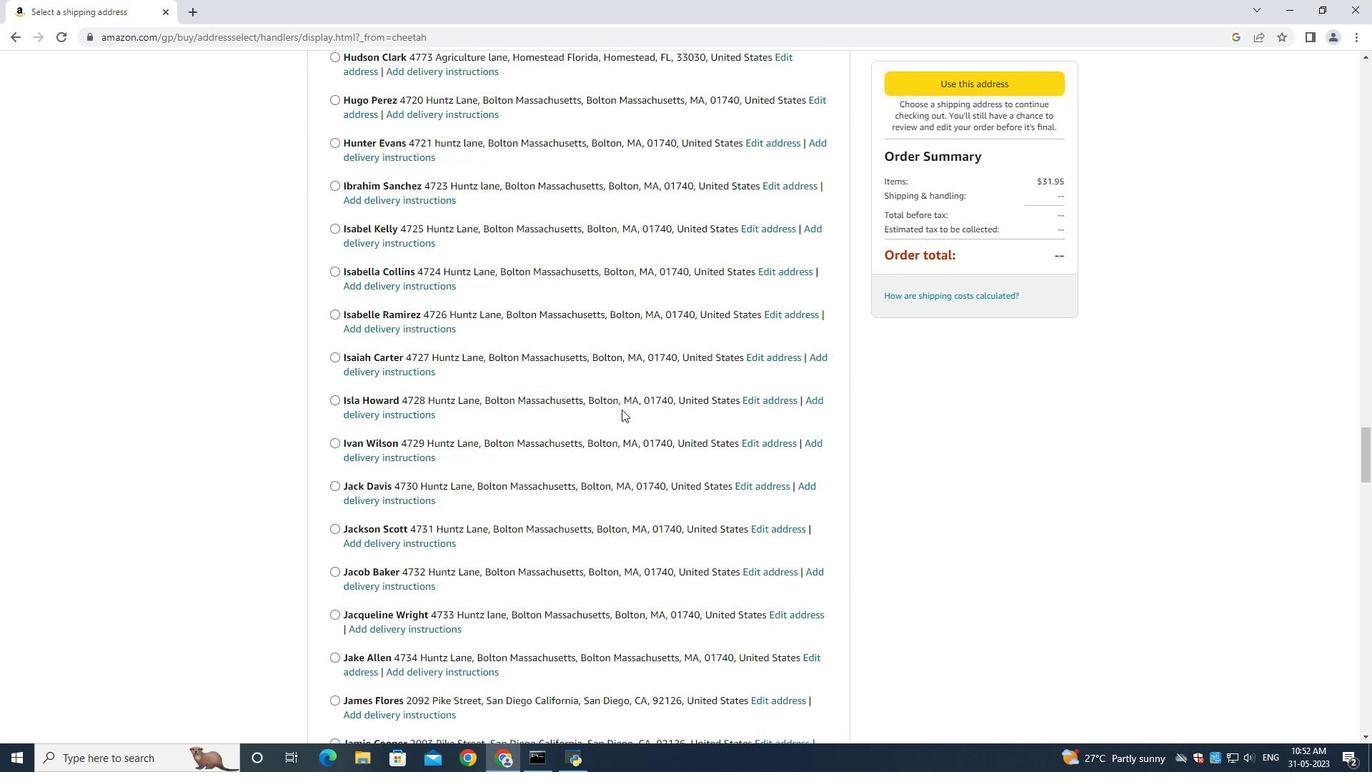 
Action: Mouse scrolled (621, 408) with delta (0, 0)
Screenshot: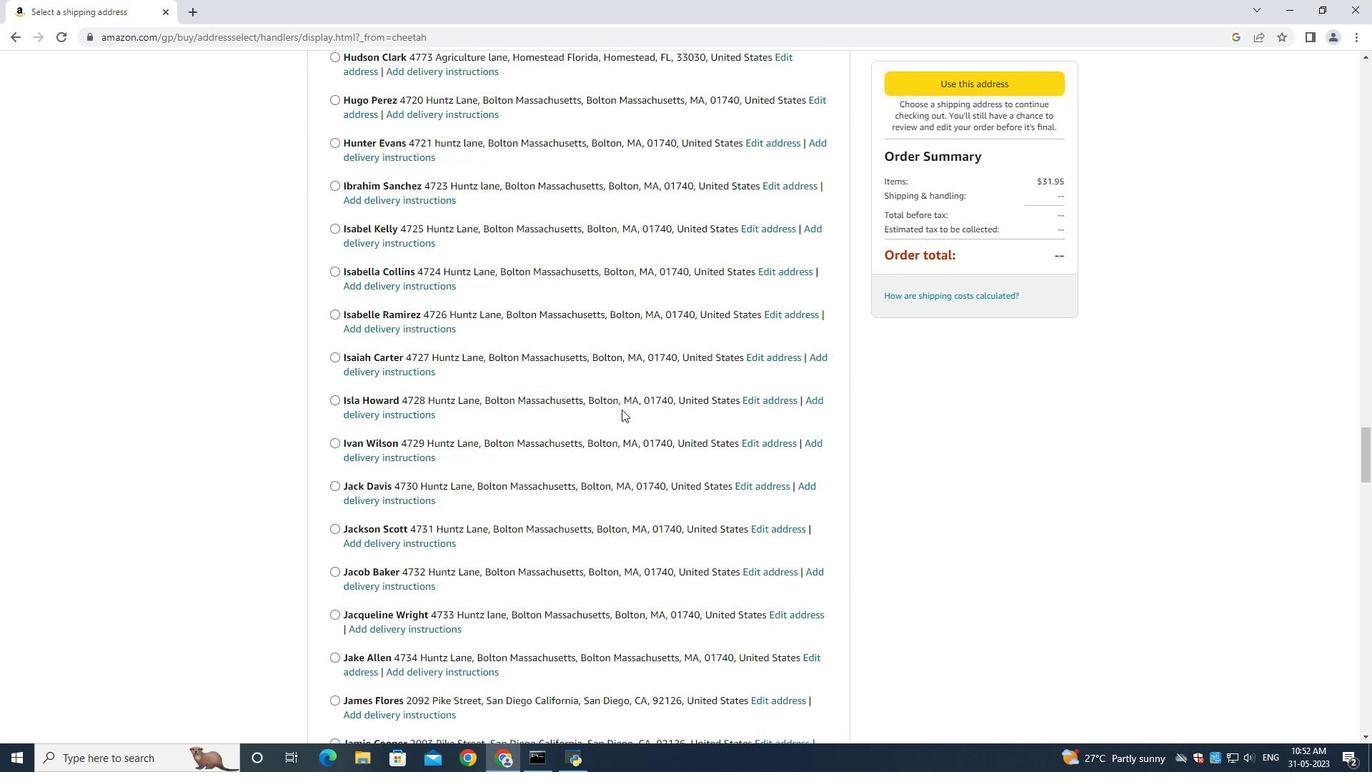 
Action: Mouse moved to (621, 408)
Screenshot: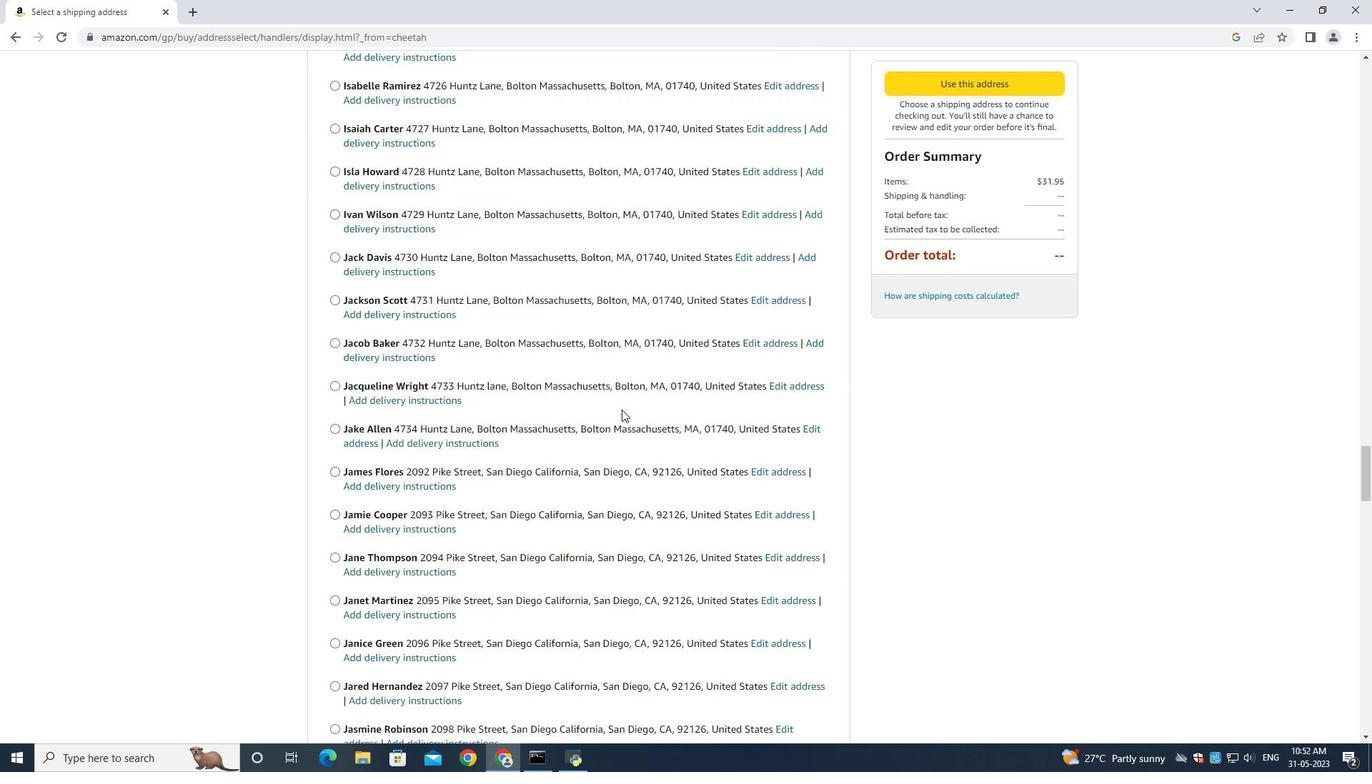 
Action: Mouse scrolled (621, 407) with delta (0, 0)
Screenshot: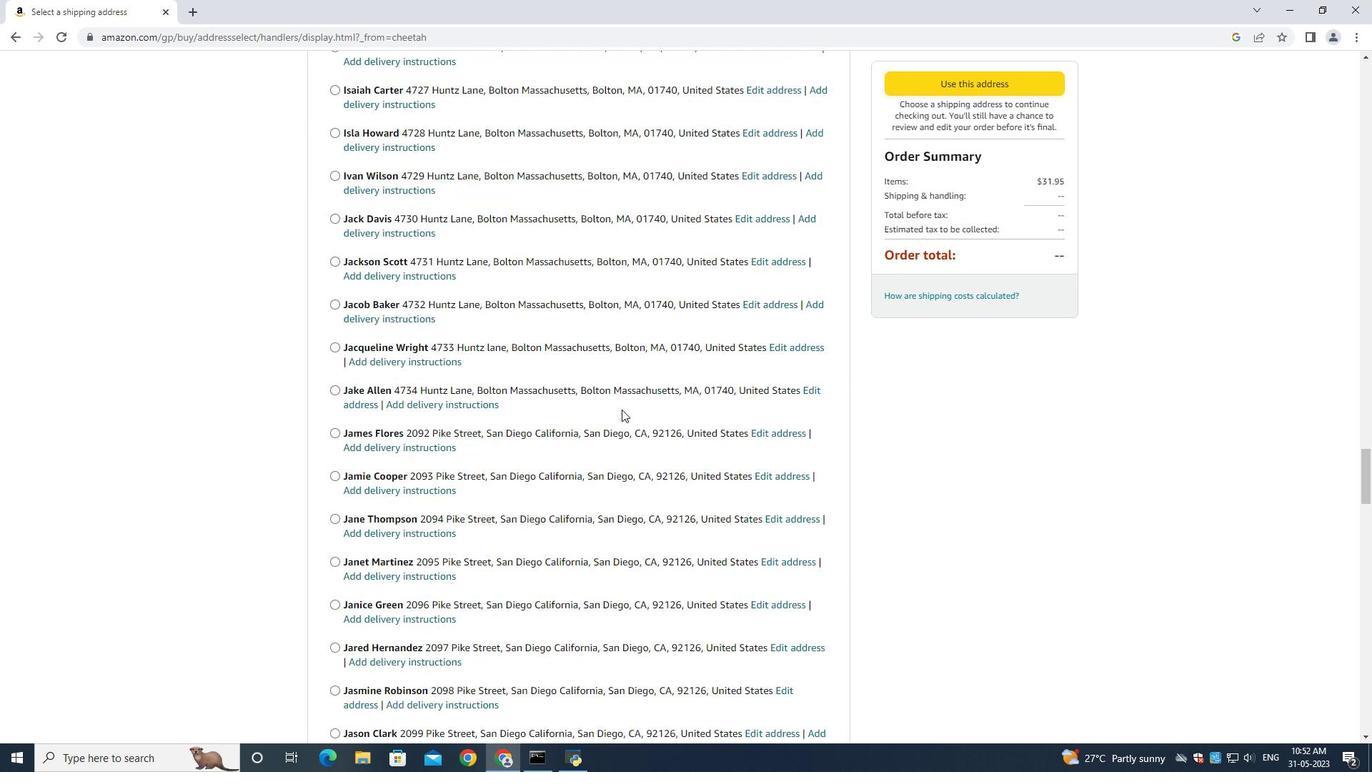 
Action: Mouse moved to (621, 408)
Screenshot: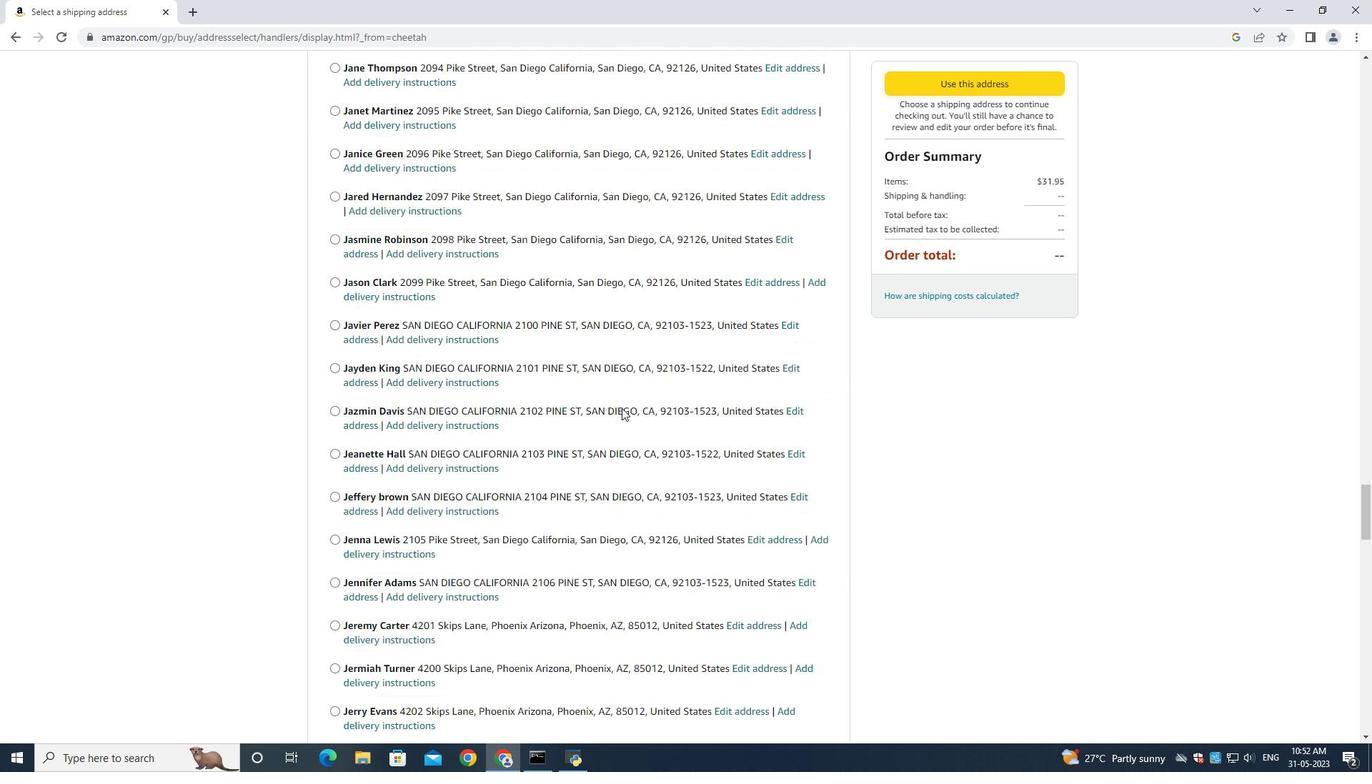 
Action: Mouse scrolled (621, 407) with delta (0, 0)
Screenshot: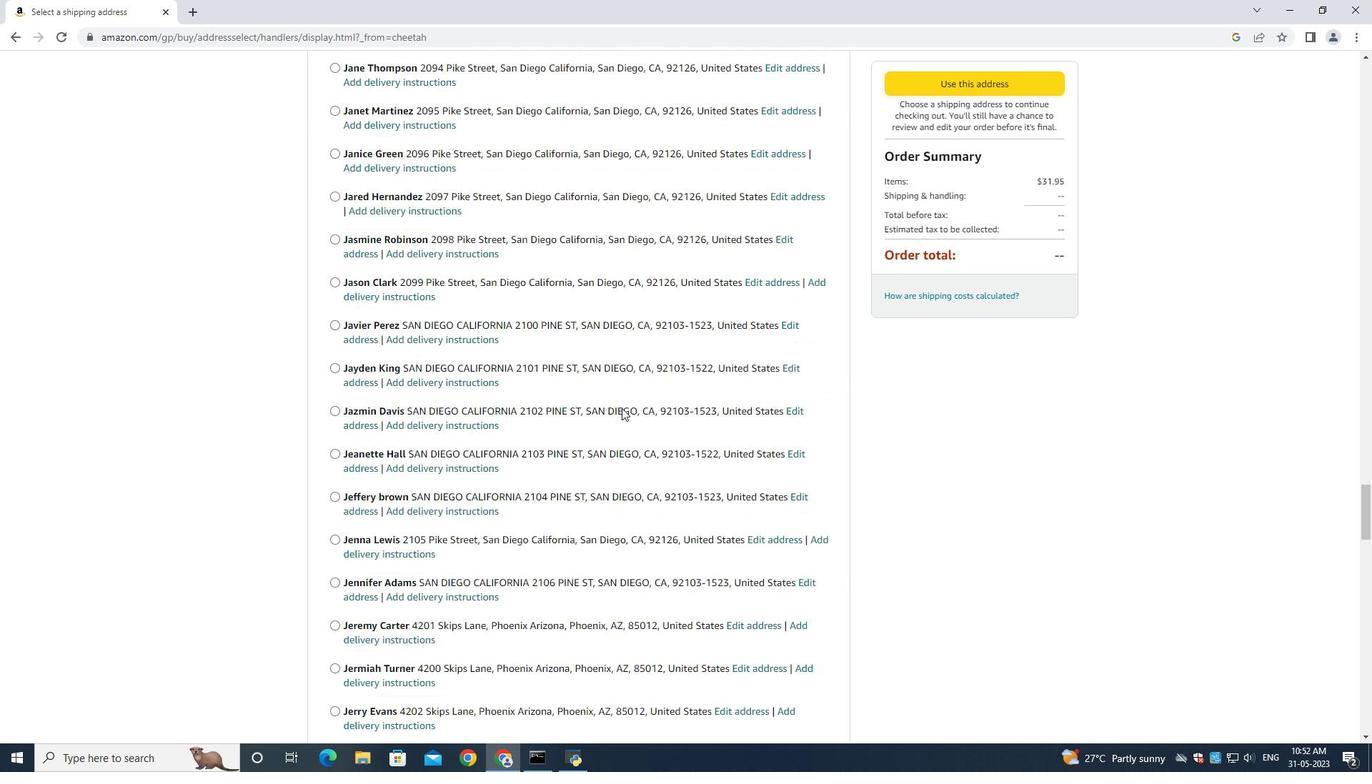 
Action: Mouse moved to (621, 408)
Screenshot: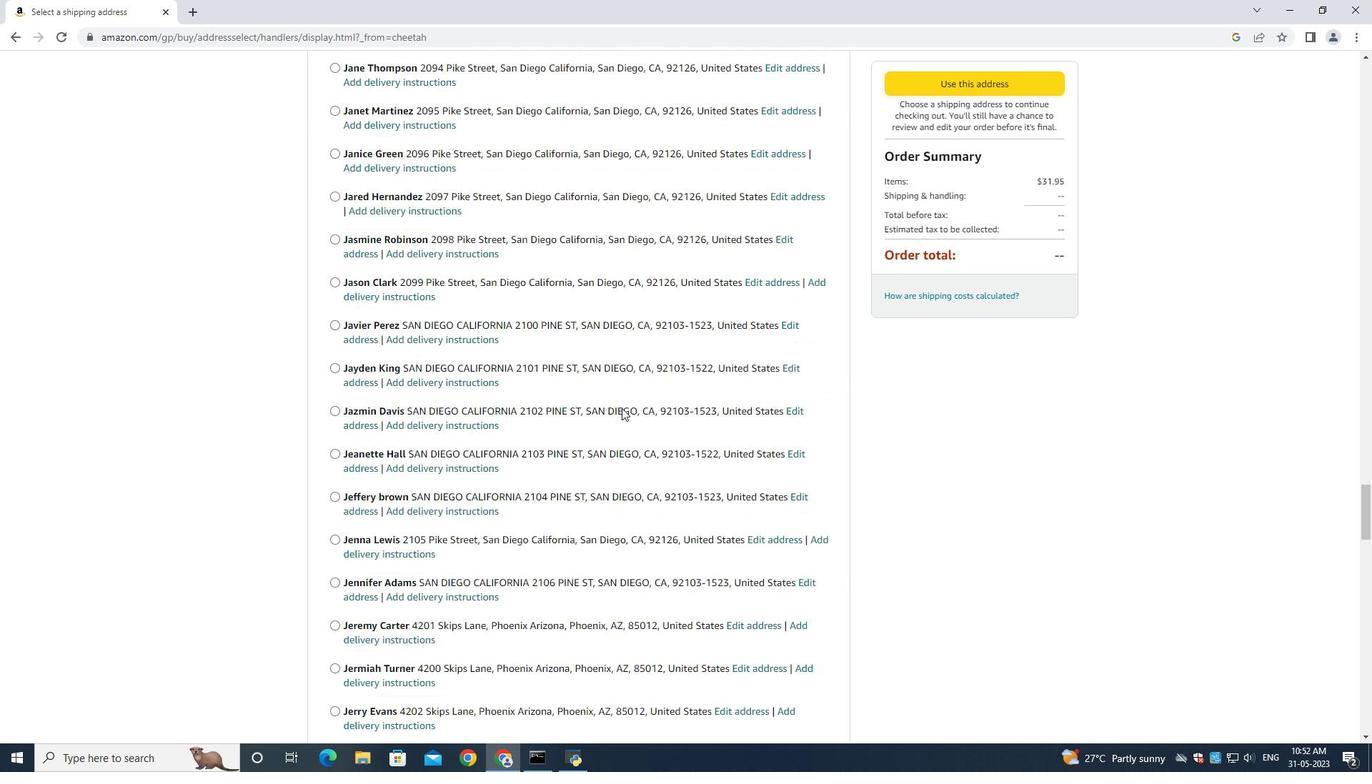 
Action: Mouse scrolled (621, 408) with delta (0, 0)
Screenshot: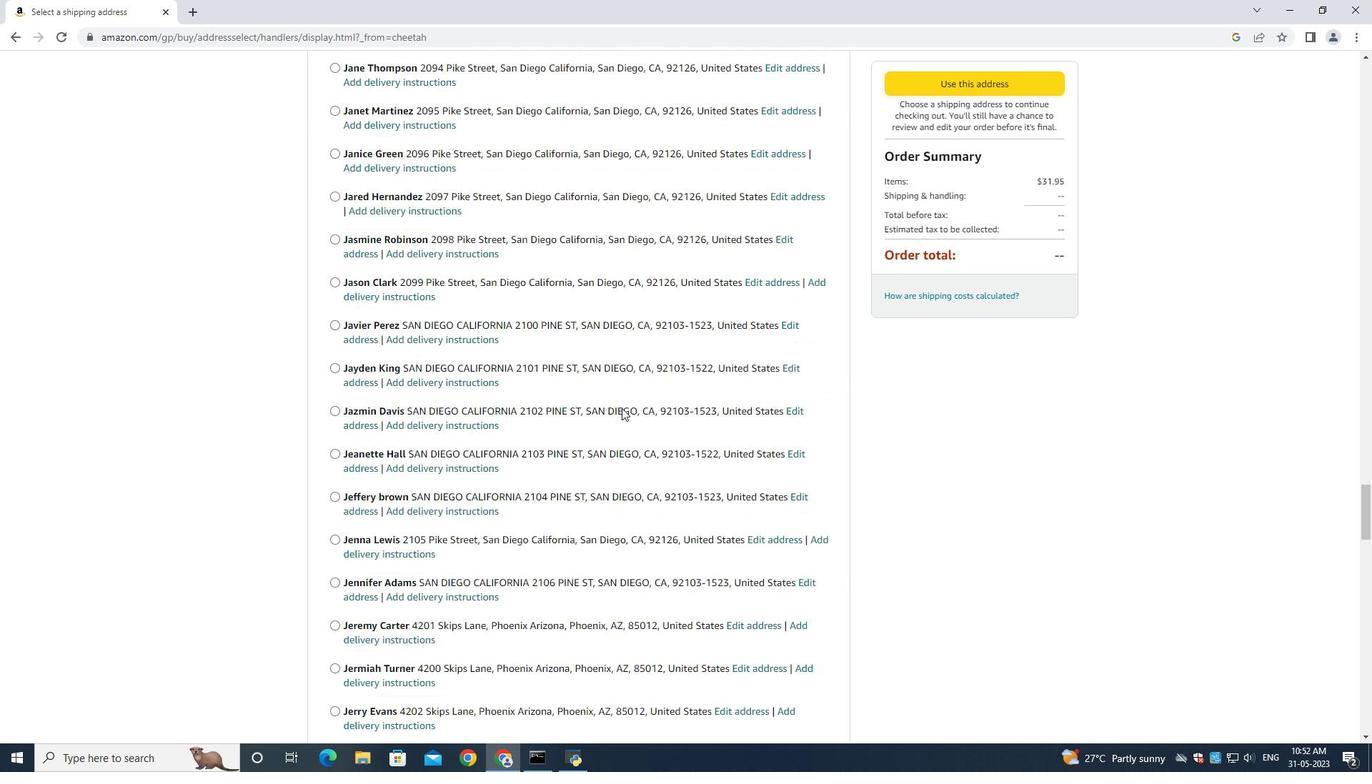 
Action: Mouse scrolled (621, 408) with delta (0, 0)
Screenshot: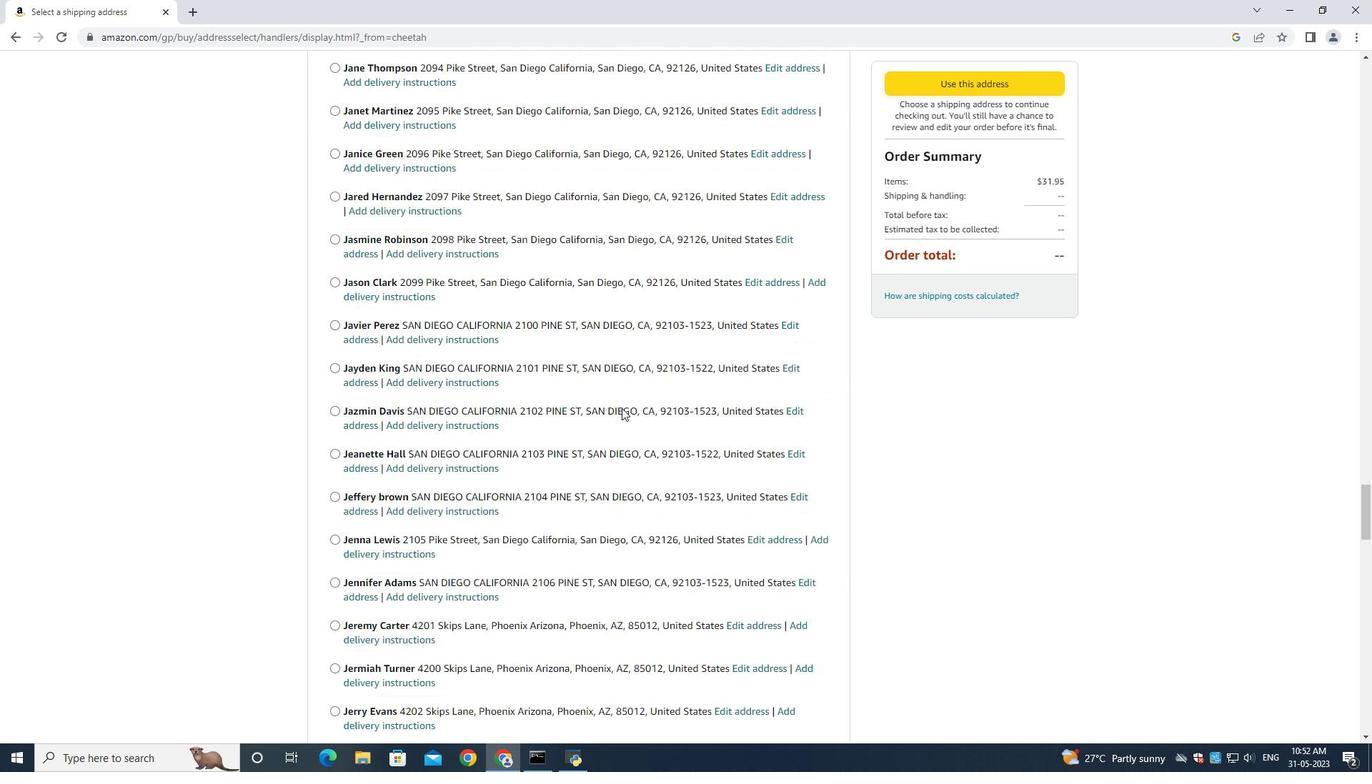 
Action: Mouse scrolled (621, 407) with delta (0, -1)
Screenshot: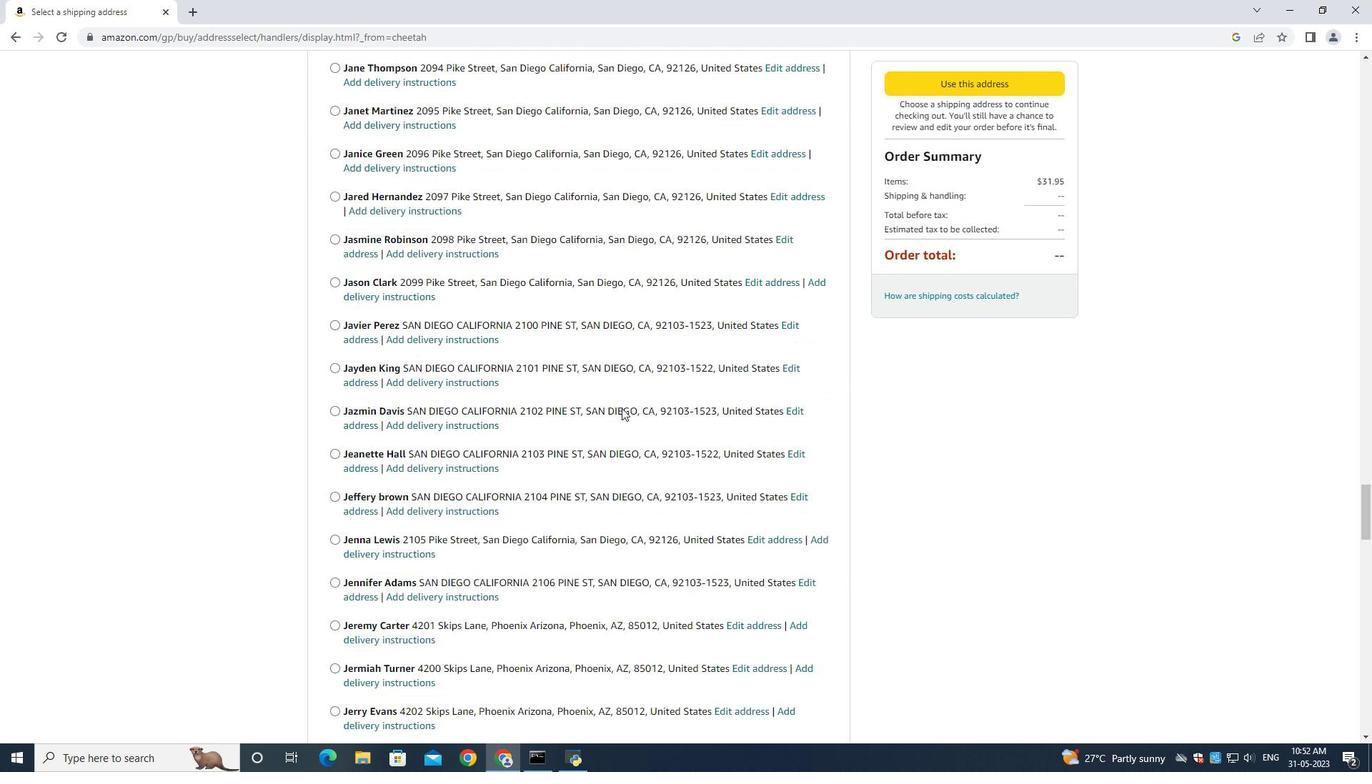 
Action: Mouse scrolled (621, 408) with delta (0, 0)
Screenshot: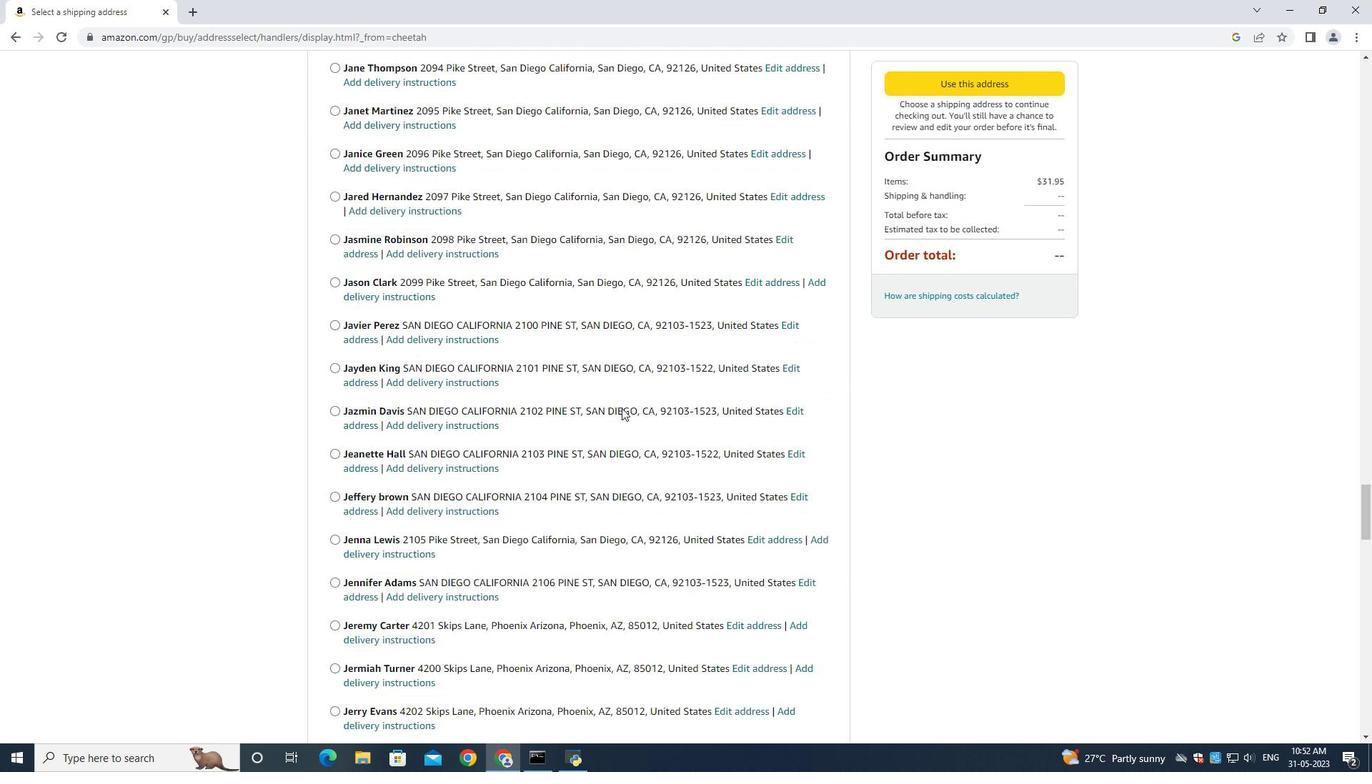 
Action: Mouse scrolled (621, 408) with delta (0, 0)
Screenshot: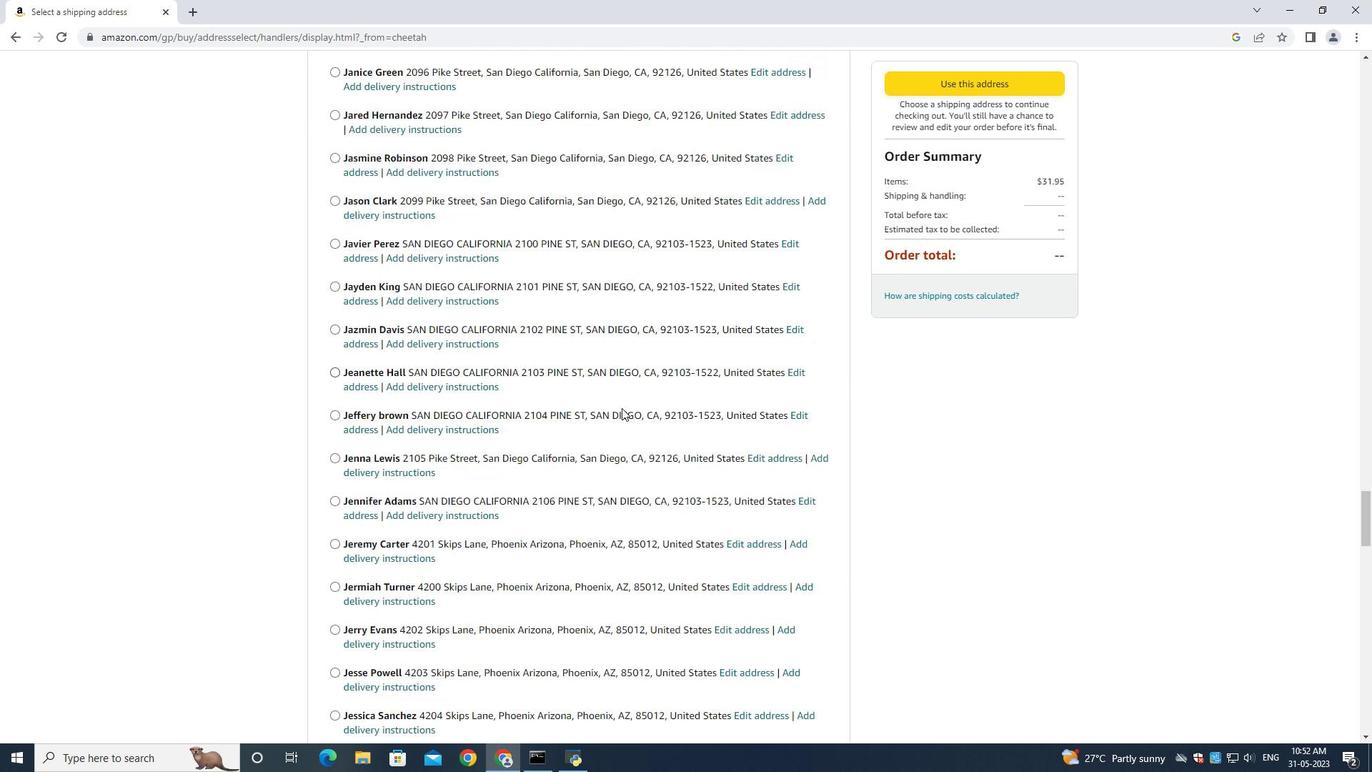 
Action: Mouse moved to (621, 406)
Screenshot: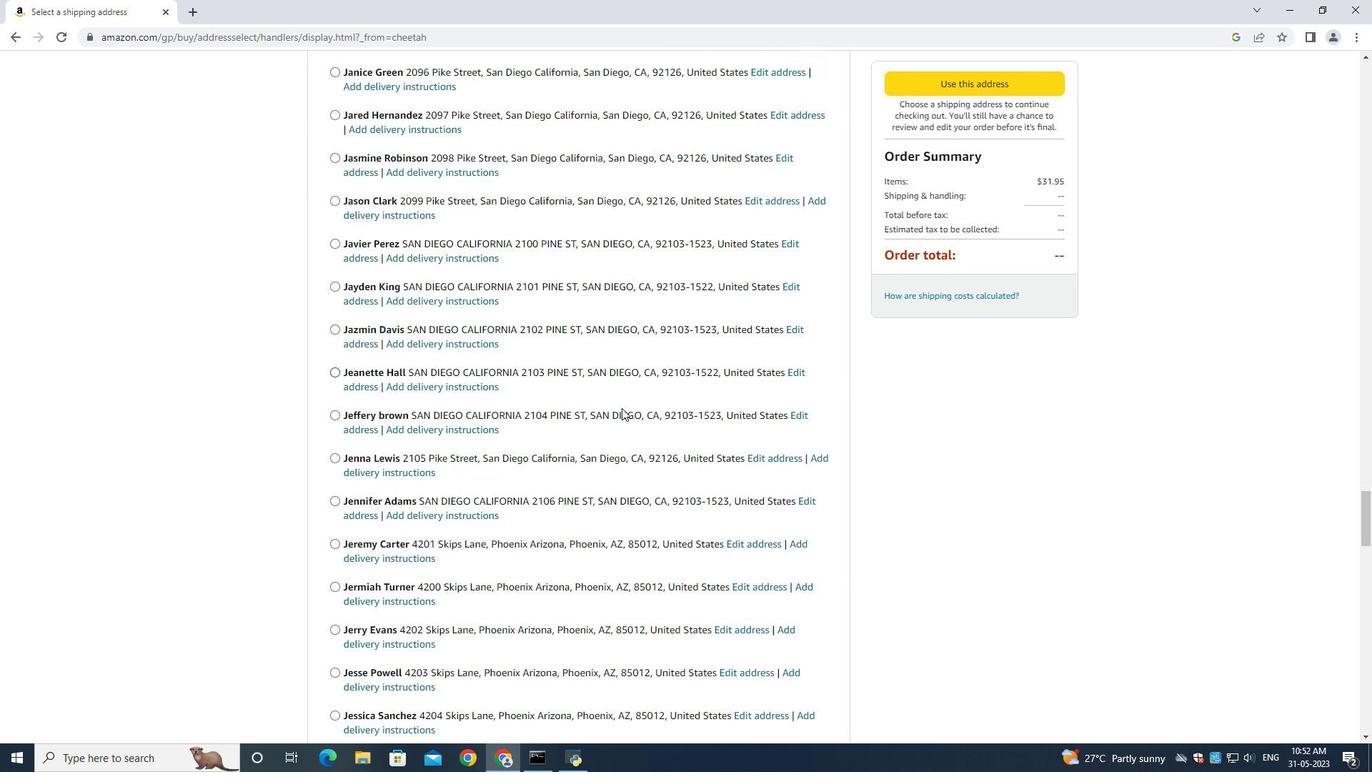 
Action: Mouse scrolled (621, 405) with delta (0, 0)
Screenshot: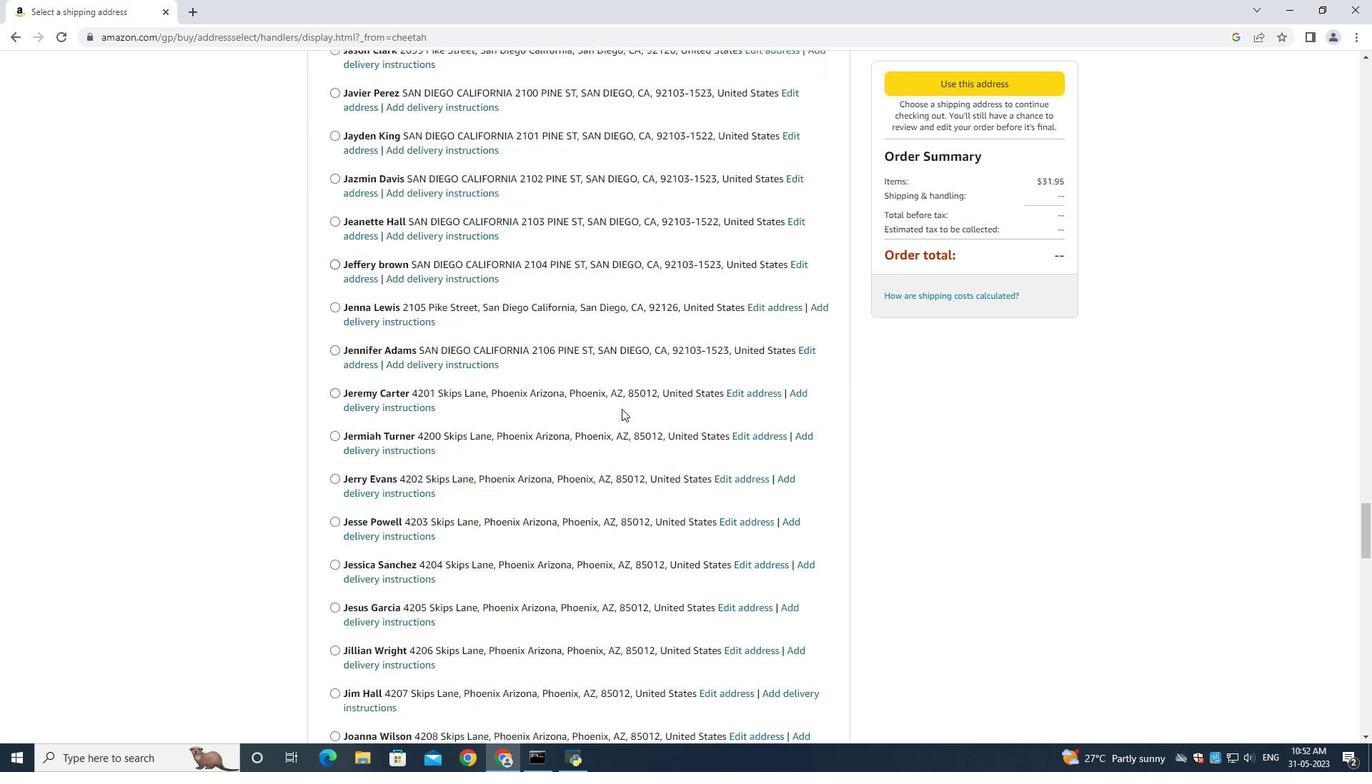 
Action: Mouse moved to (621, 406)
Screenshot: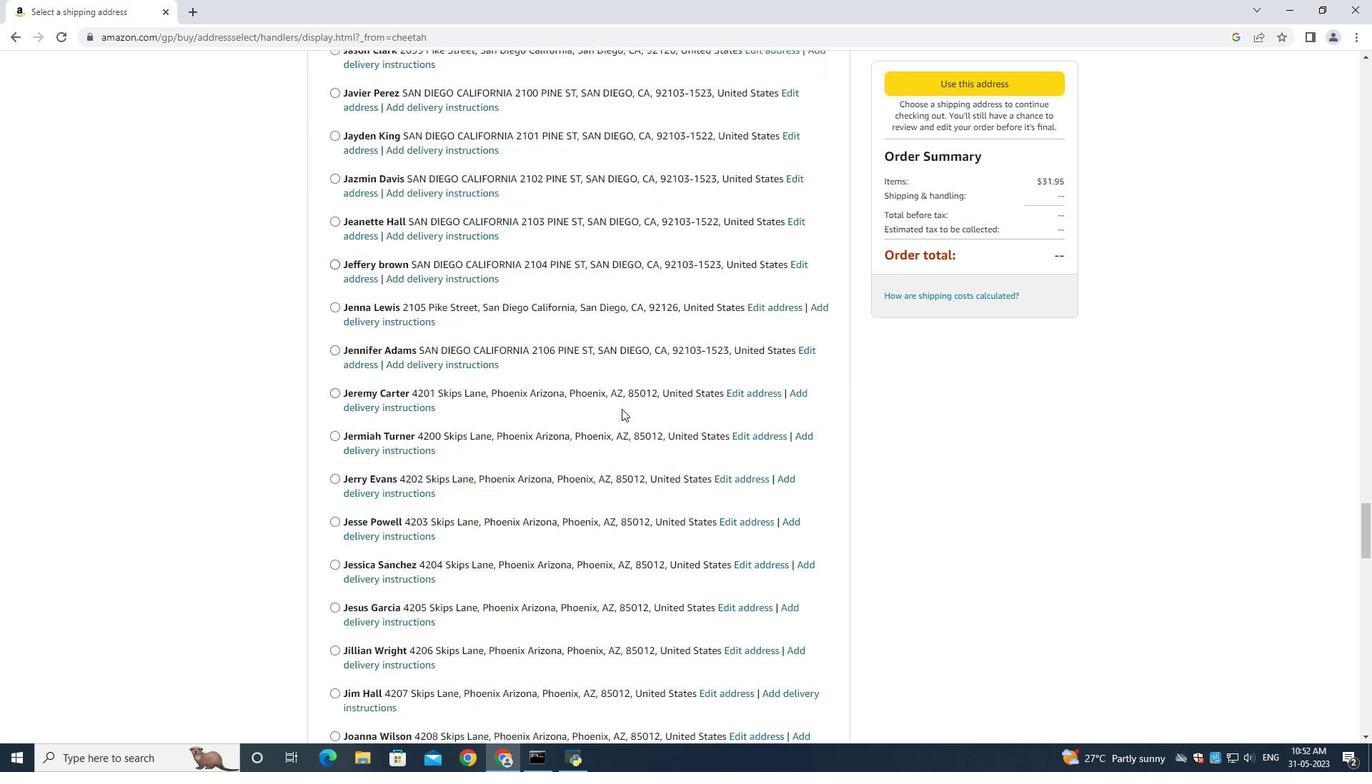
Action: Mouse scrolled (621, 405) with delta (0, 0)
Screenshot: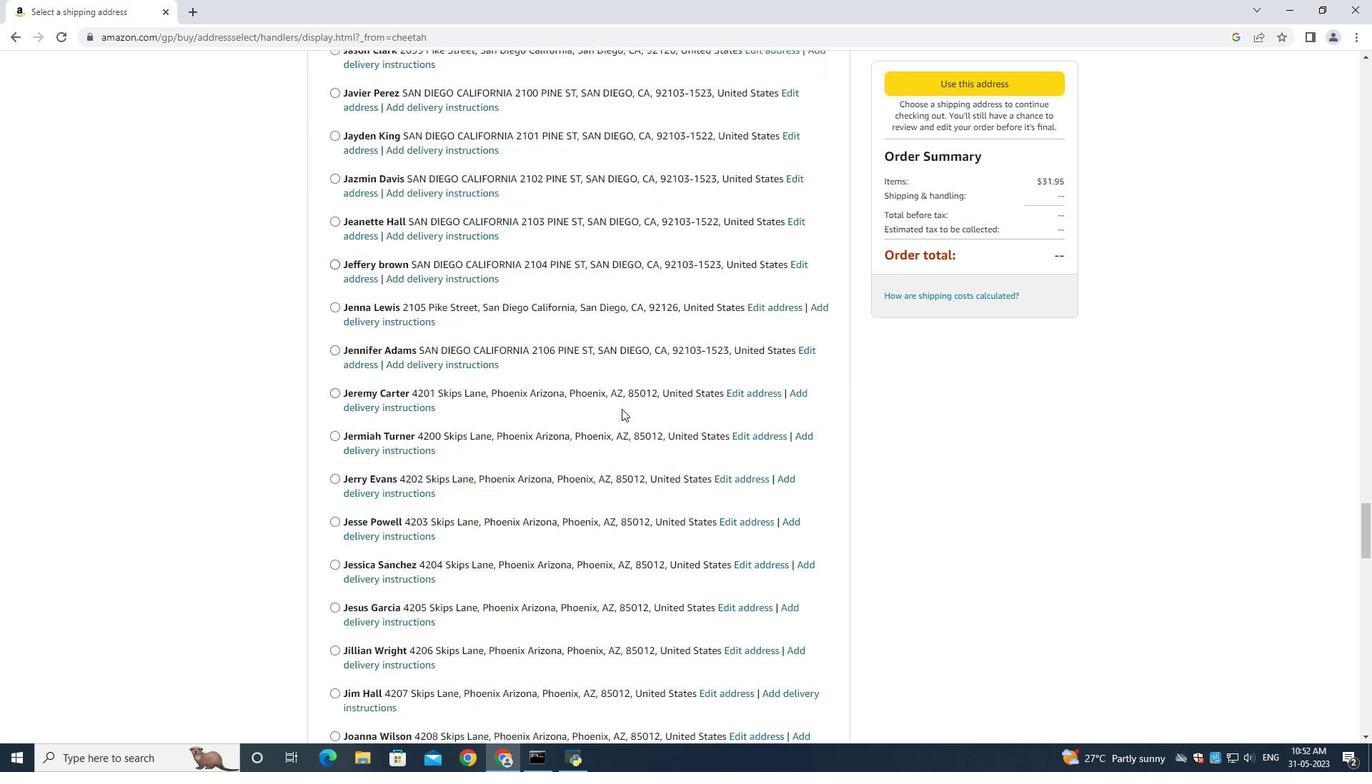 
Action: Mouse moved to (621, 406)
Screenshot: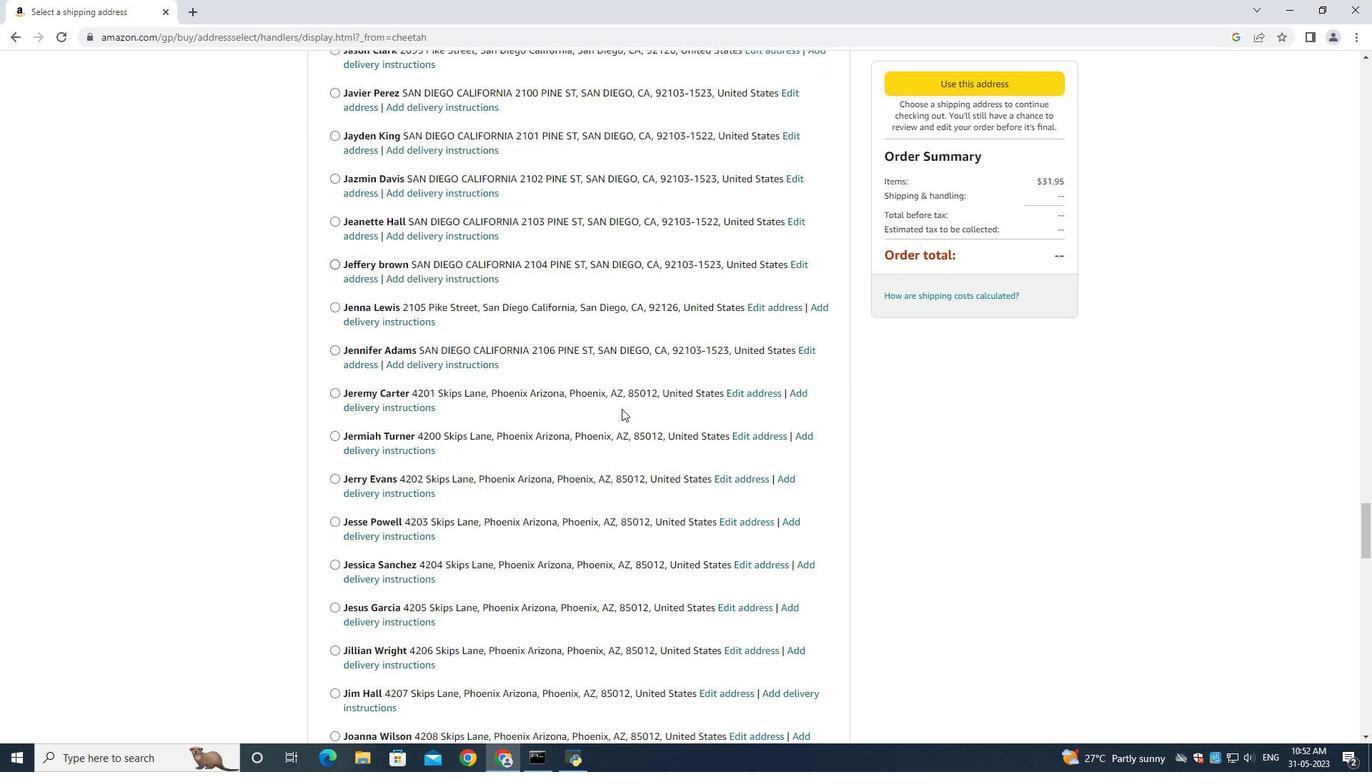 
Action: Mouse scrolled (621, 405) with delta (0, 0)
Screenshot: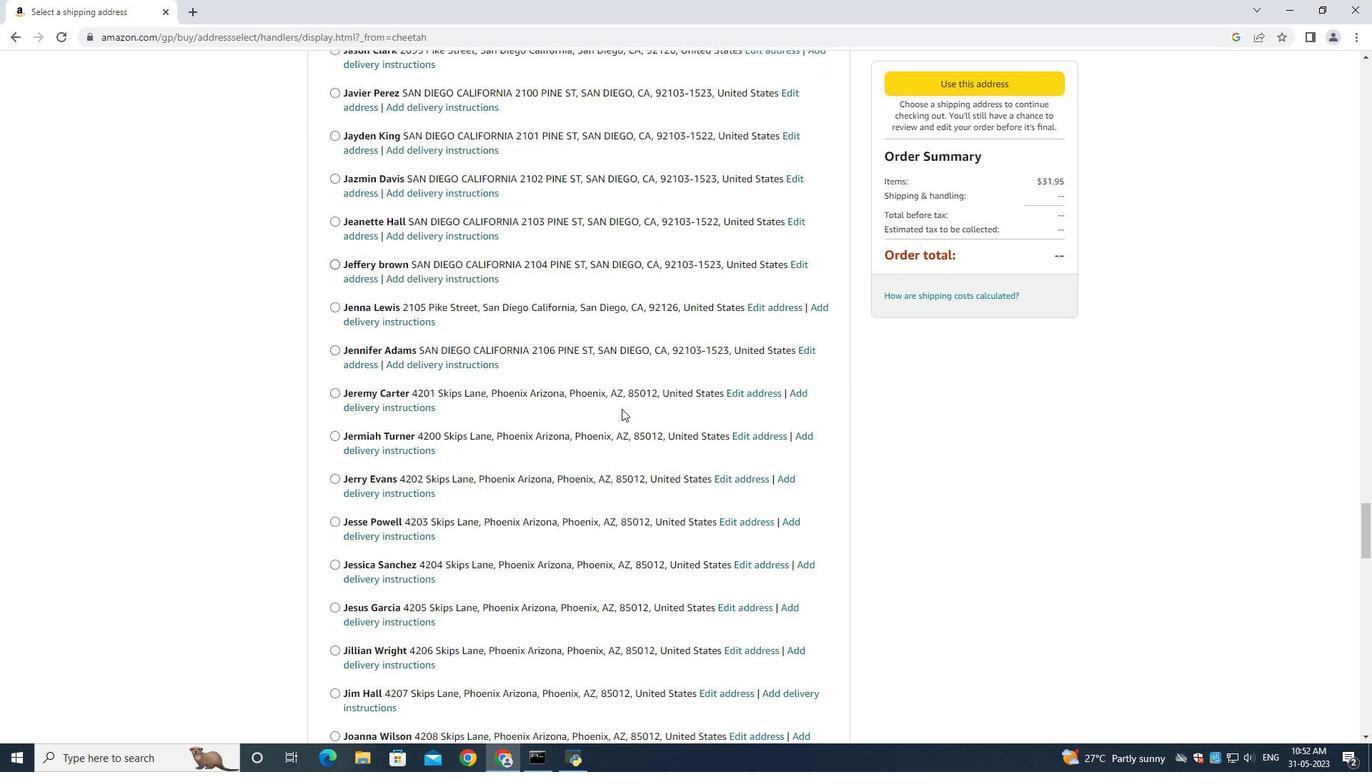 
Action: Mouse scrolled (621, 405) with delta (0, 0)
Screenshot: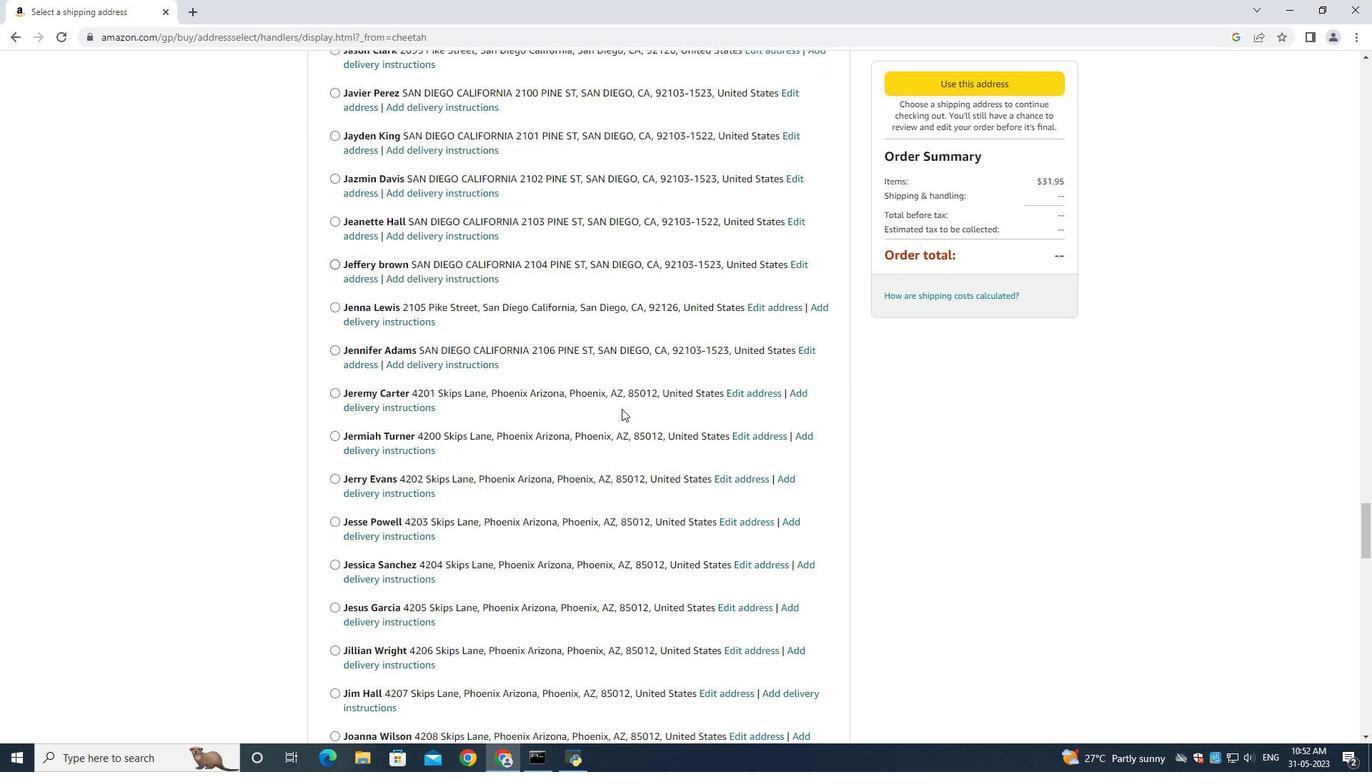 
Action: Mouse scrolled (621, 405) with delta (0, -1)
Screenshot: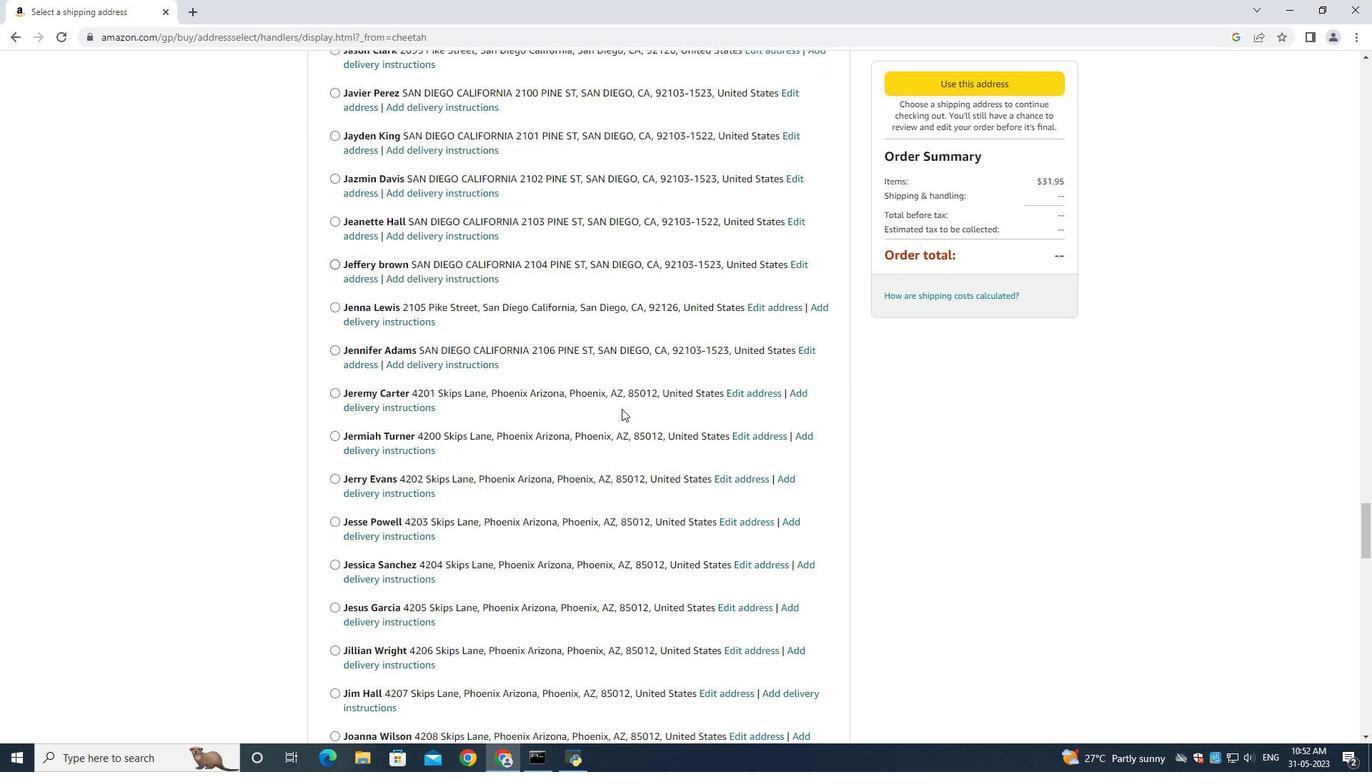 
Action: Mouse scrolled (621, 406) with delta (0, 0)
Screenshot: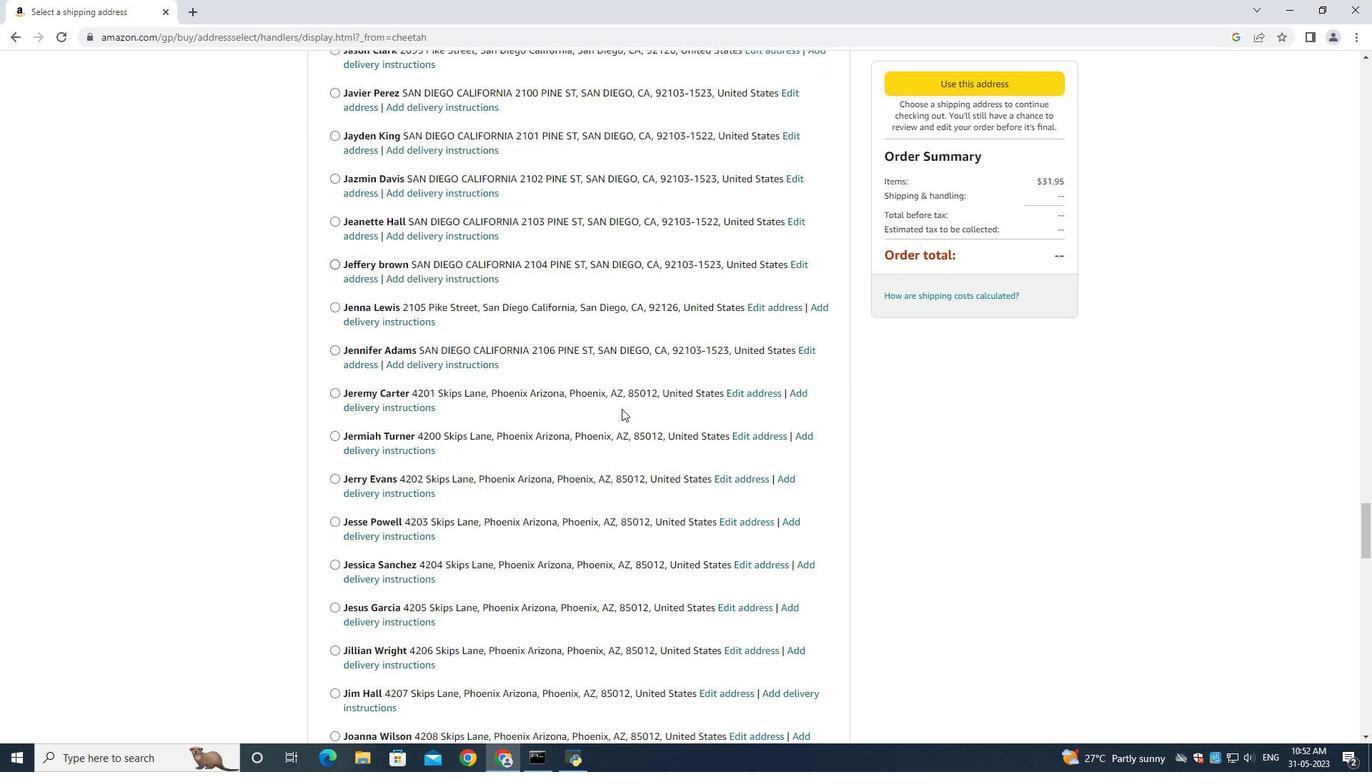 
Action: Mouse scrolled (621, 406) with delta (0, 0)
Screenshot: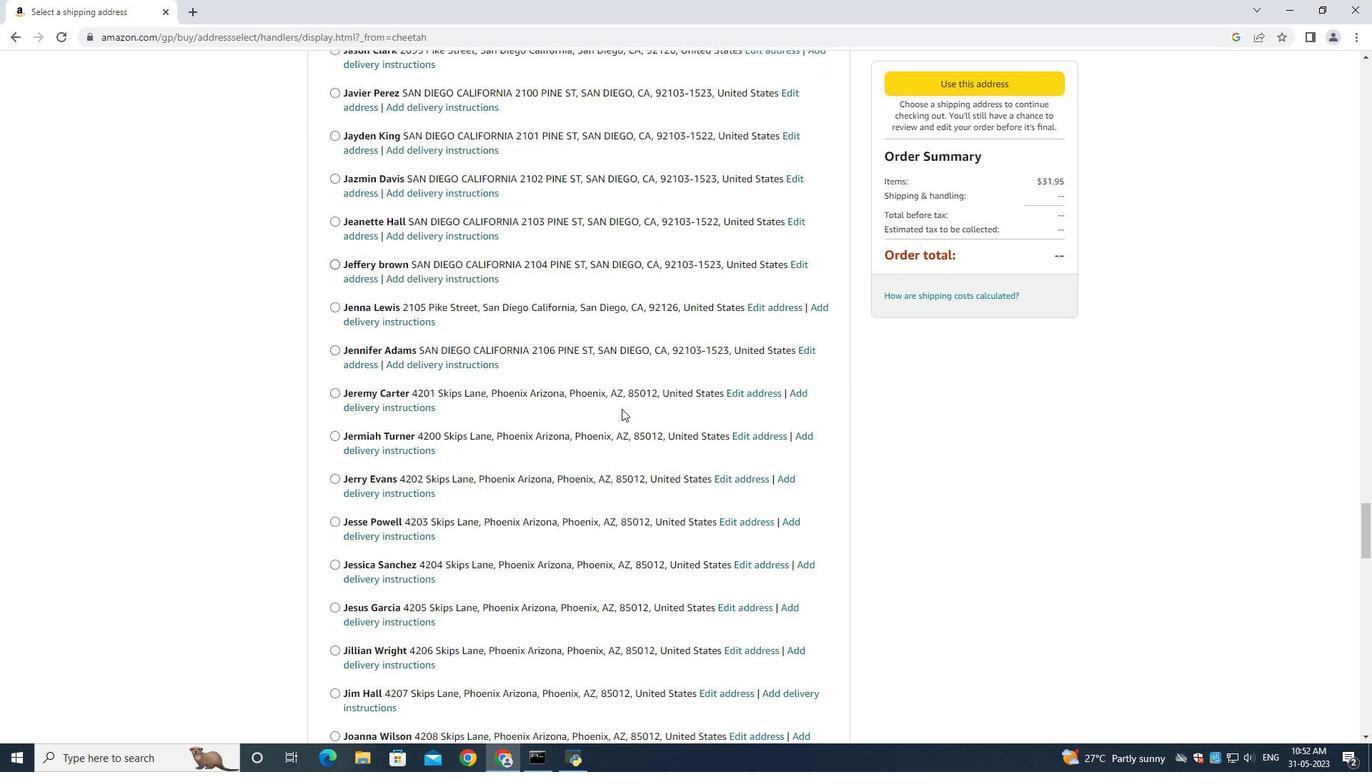 
Action: Mouse scrolled (621, 406) with delta (0, 0)
Screenshot: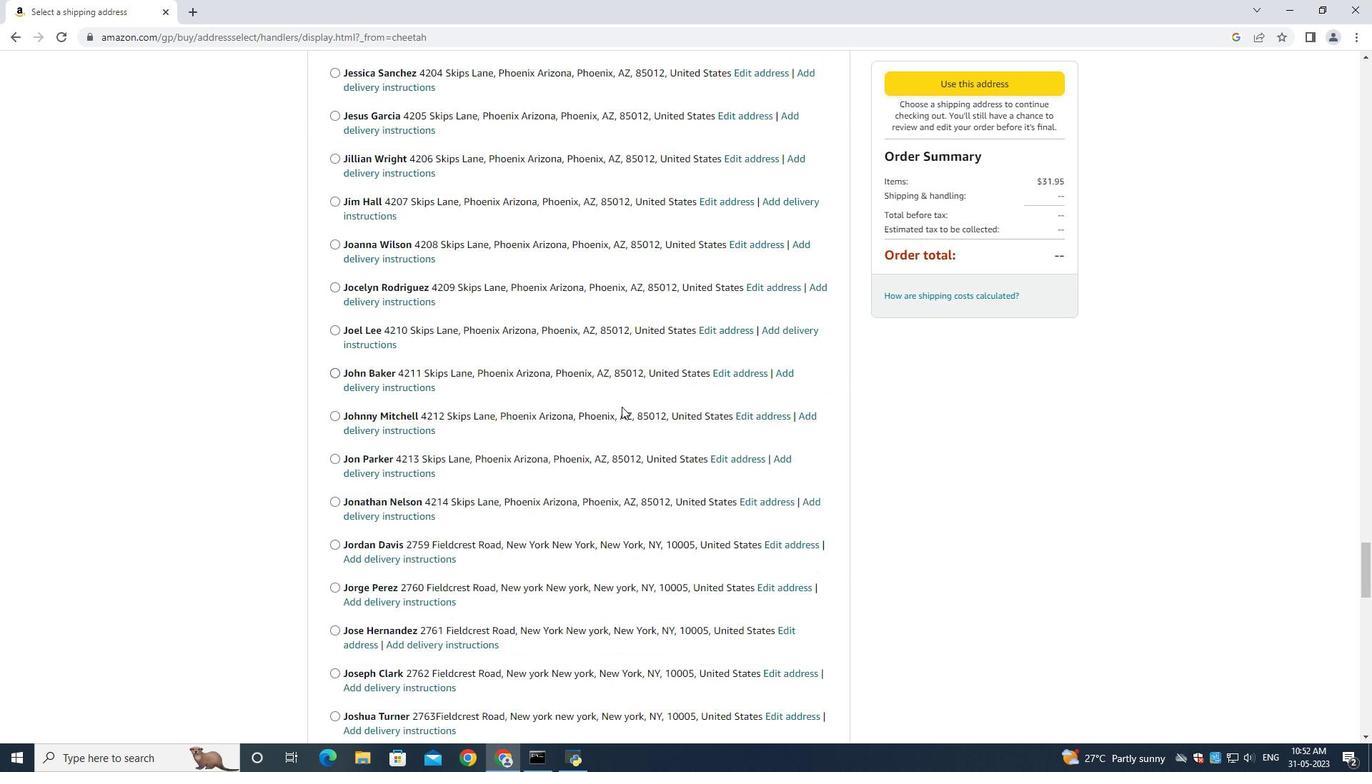 
Action: Mouse scrolled (621, 406) with delta (0, 0)
Screenshot: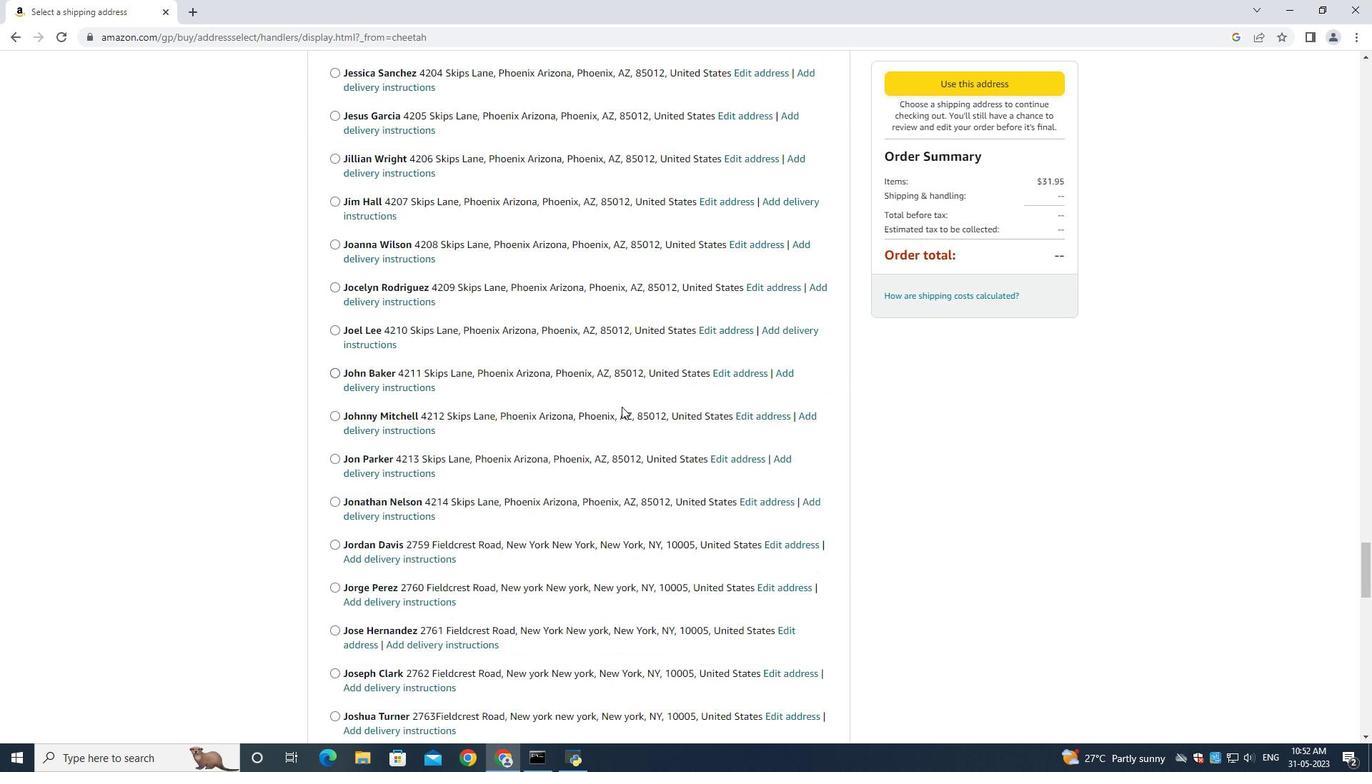 
Action: Mouse scrolled (621, 406) with delta (0, 0)
Screenshot: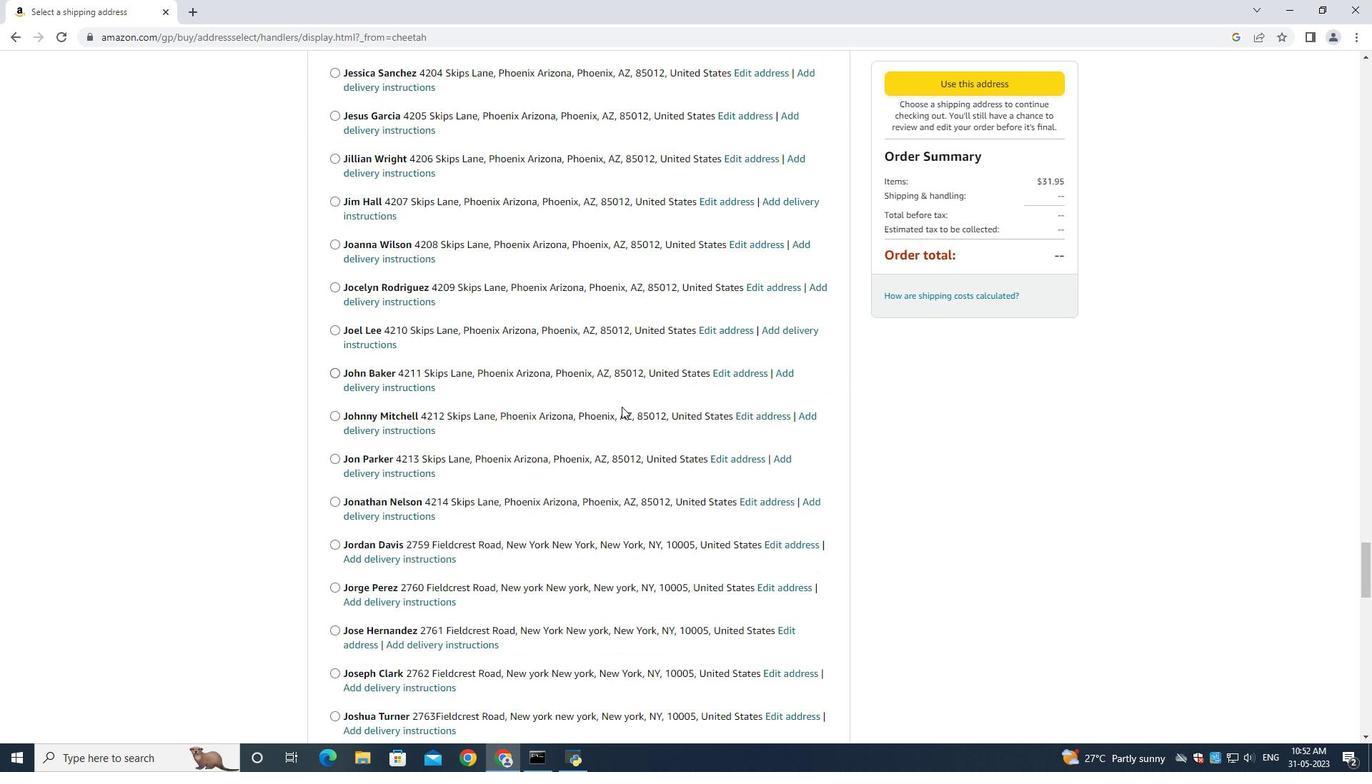 
Action: Mouse scrolled (621, 406) with delta (0, 0)
Screenshot: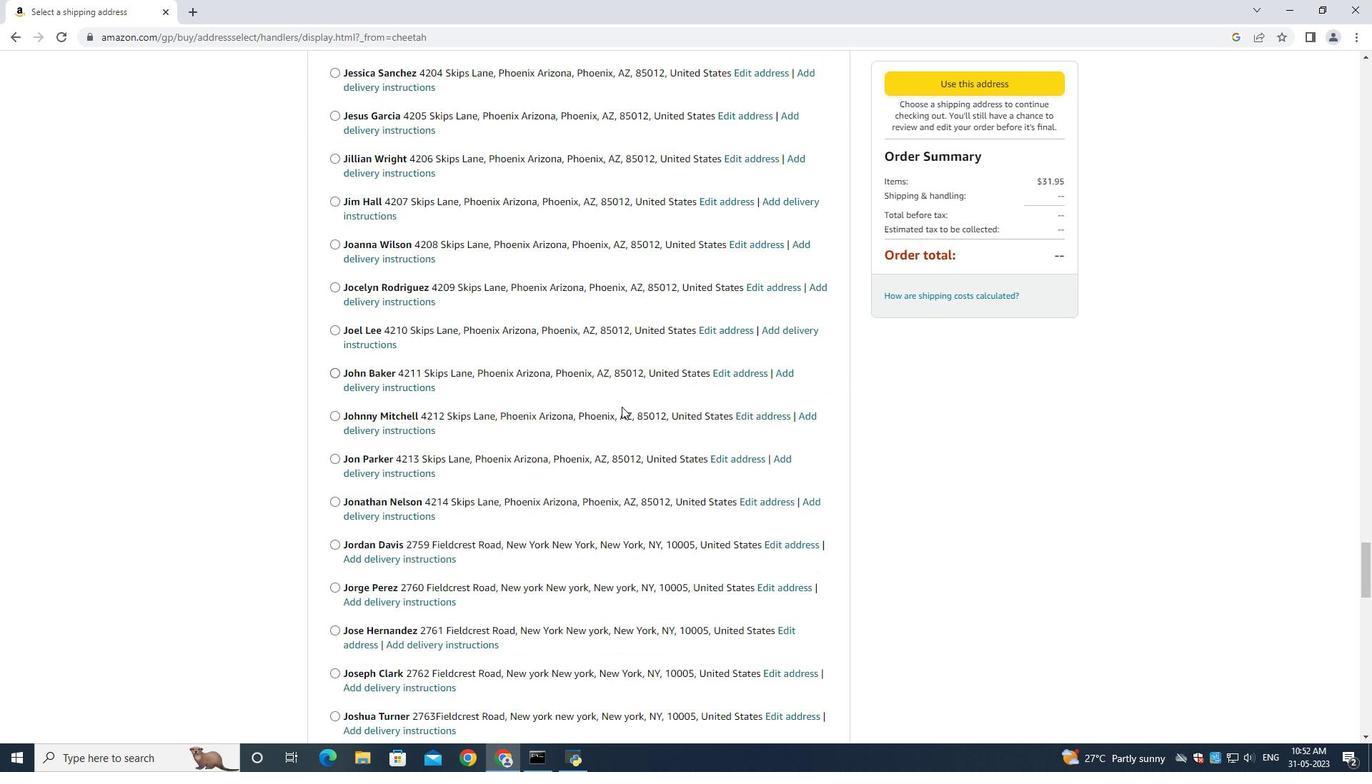 
Action: Mouse scrolled (621, 406) with delta (0, 0)
Screenshot: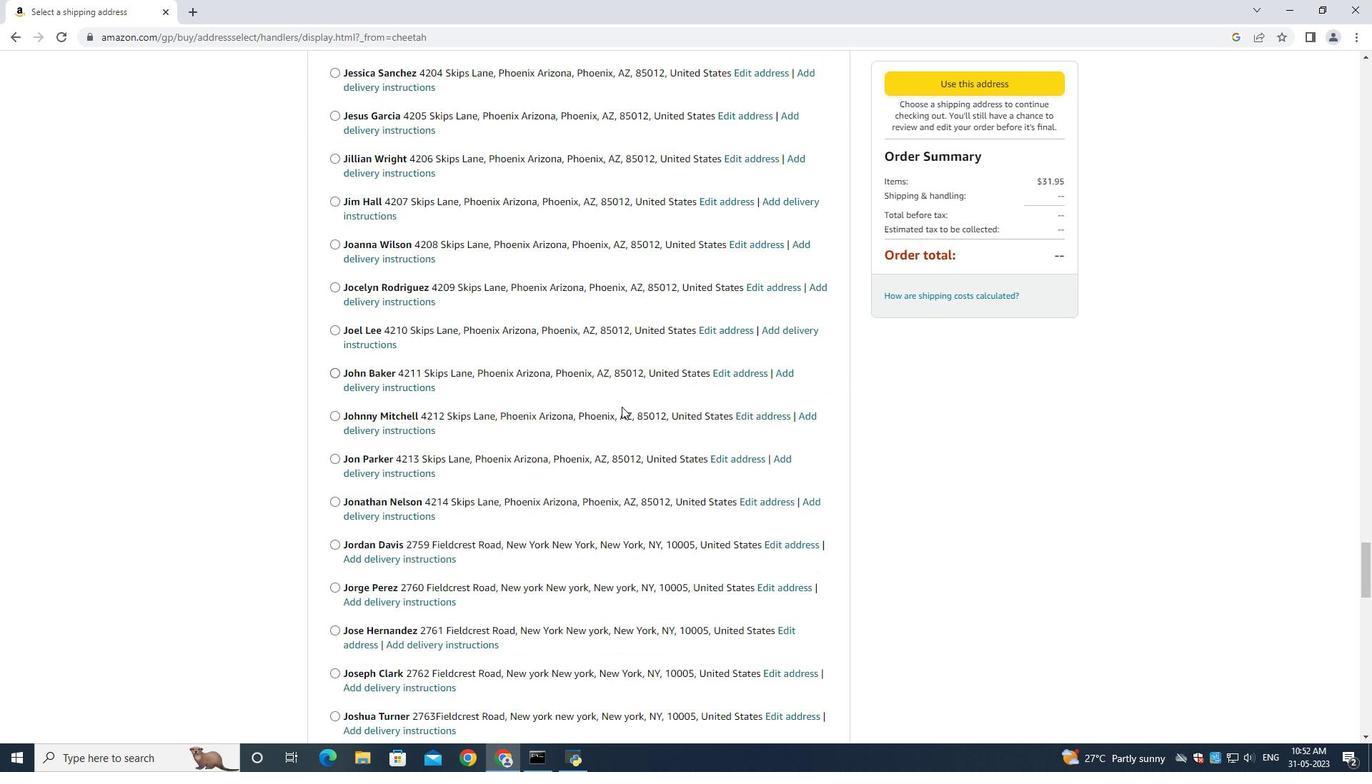 
Action: Mouse scrolled (621, 406) with delta (0, 0)
Screenshot: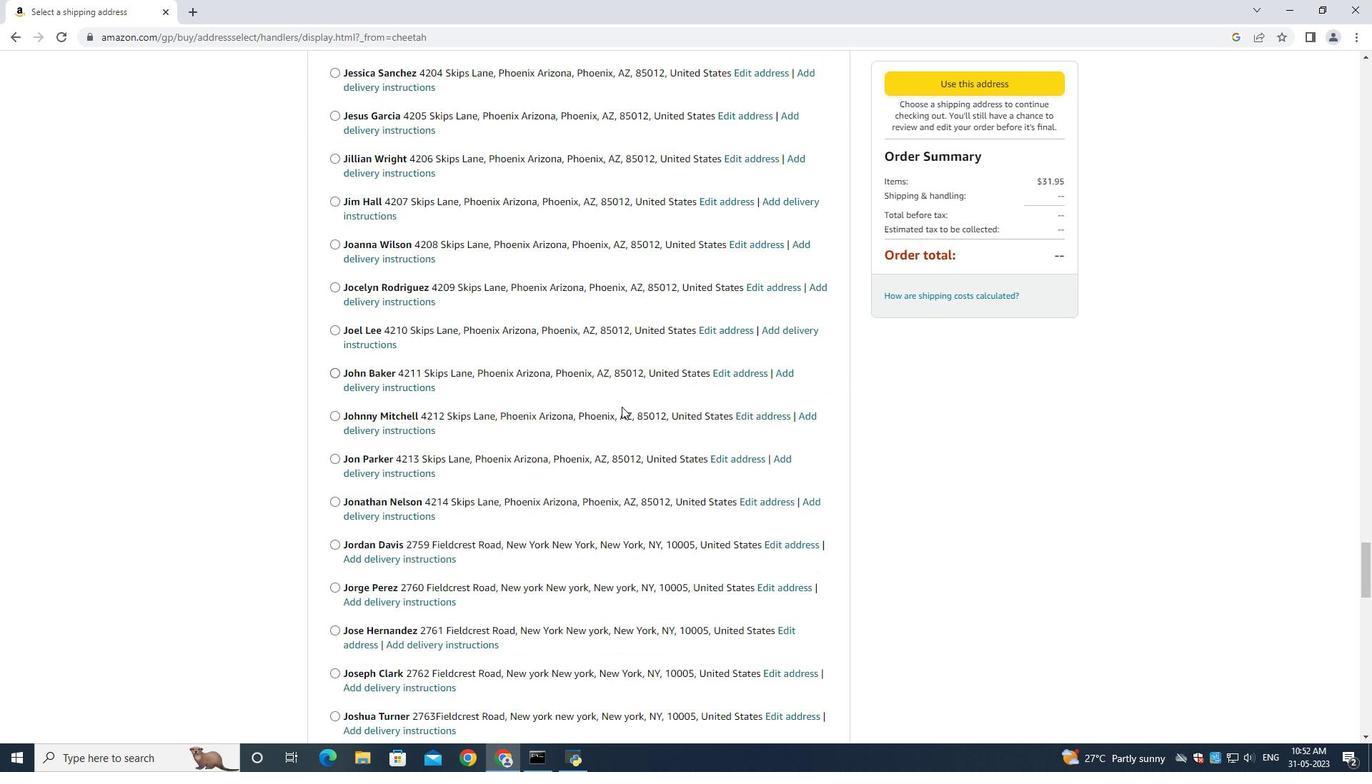 
Action: Mouse scrolled (621, 406) with delta (0, 0)
Screenshot: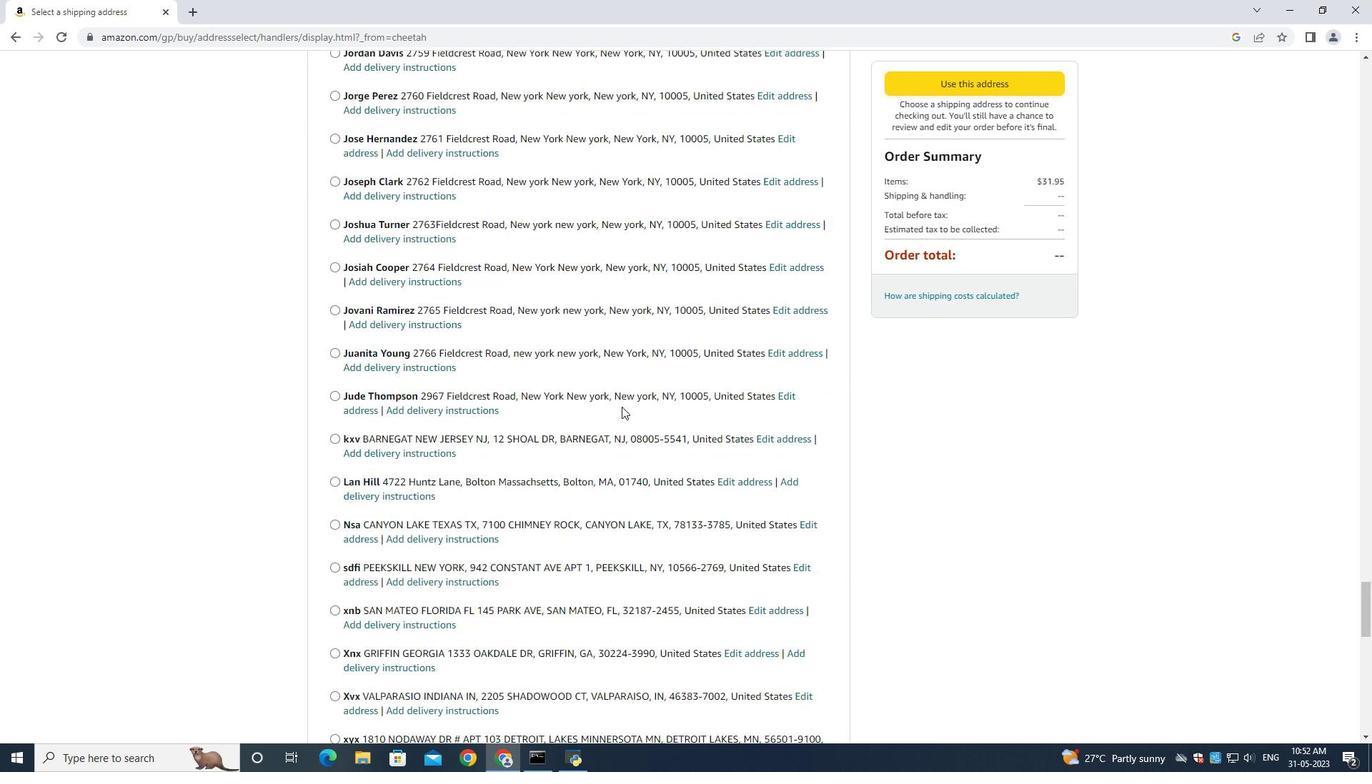 
Action: Mouse scrolled (621, 406) with delta (0, 0)
Screenshot: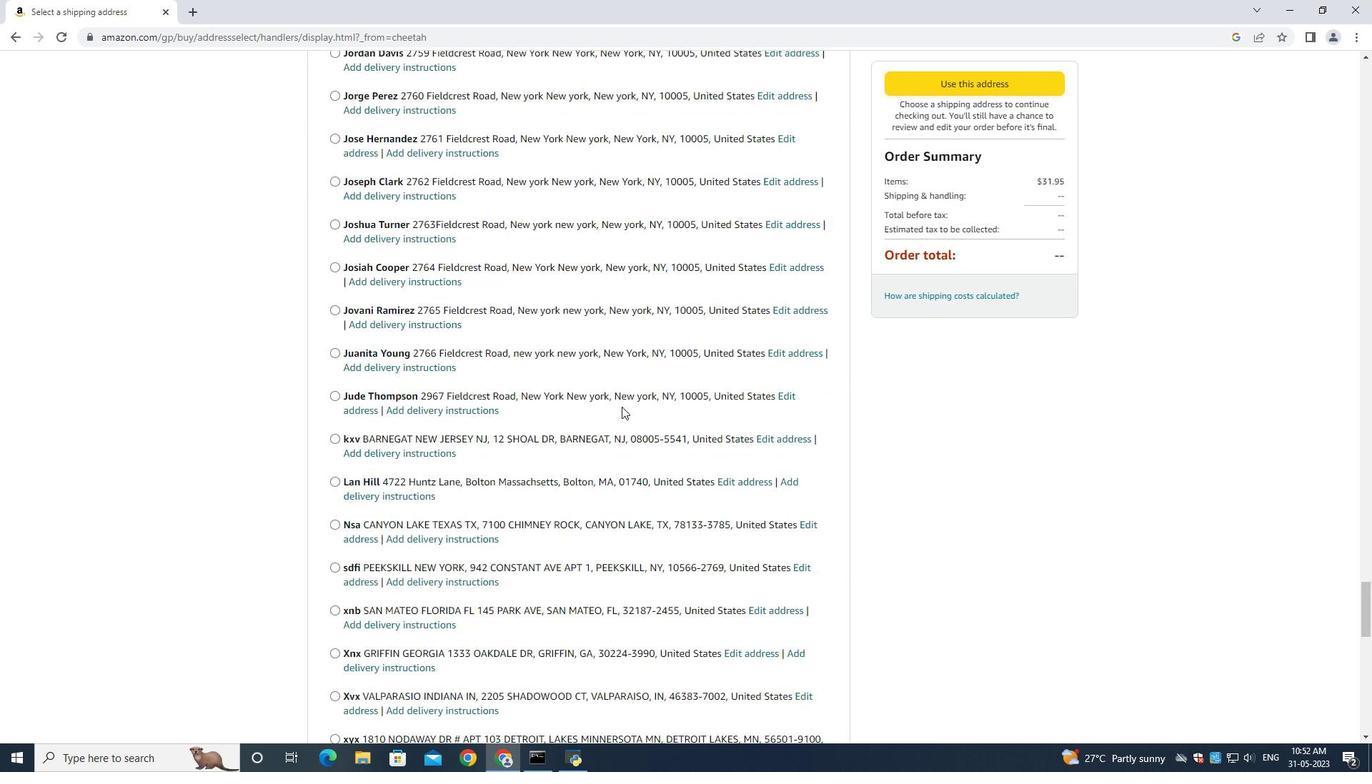 
Action: Mouse moved to (619, 403)
Screenshot: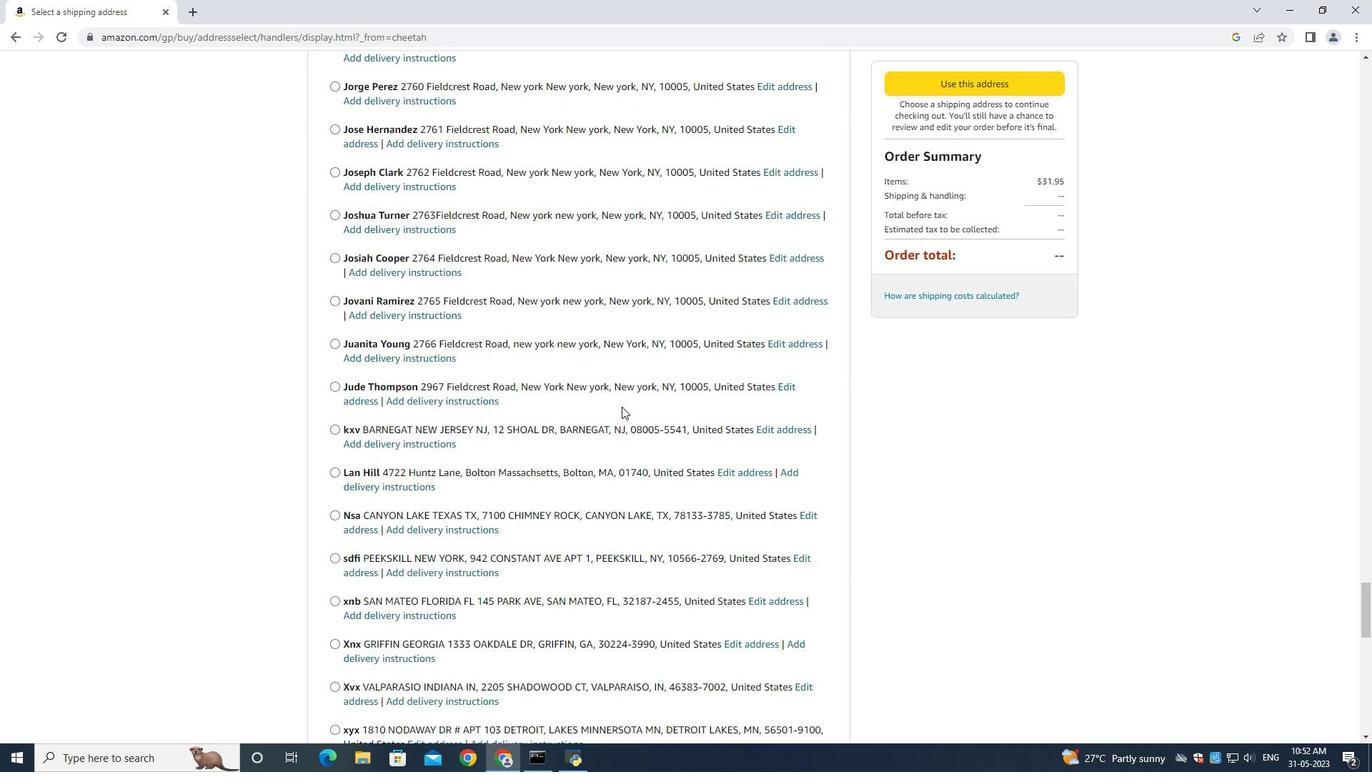 
Action: Mouse scrolled (619, 403) with delta (0, 0)
Screenshot: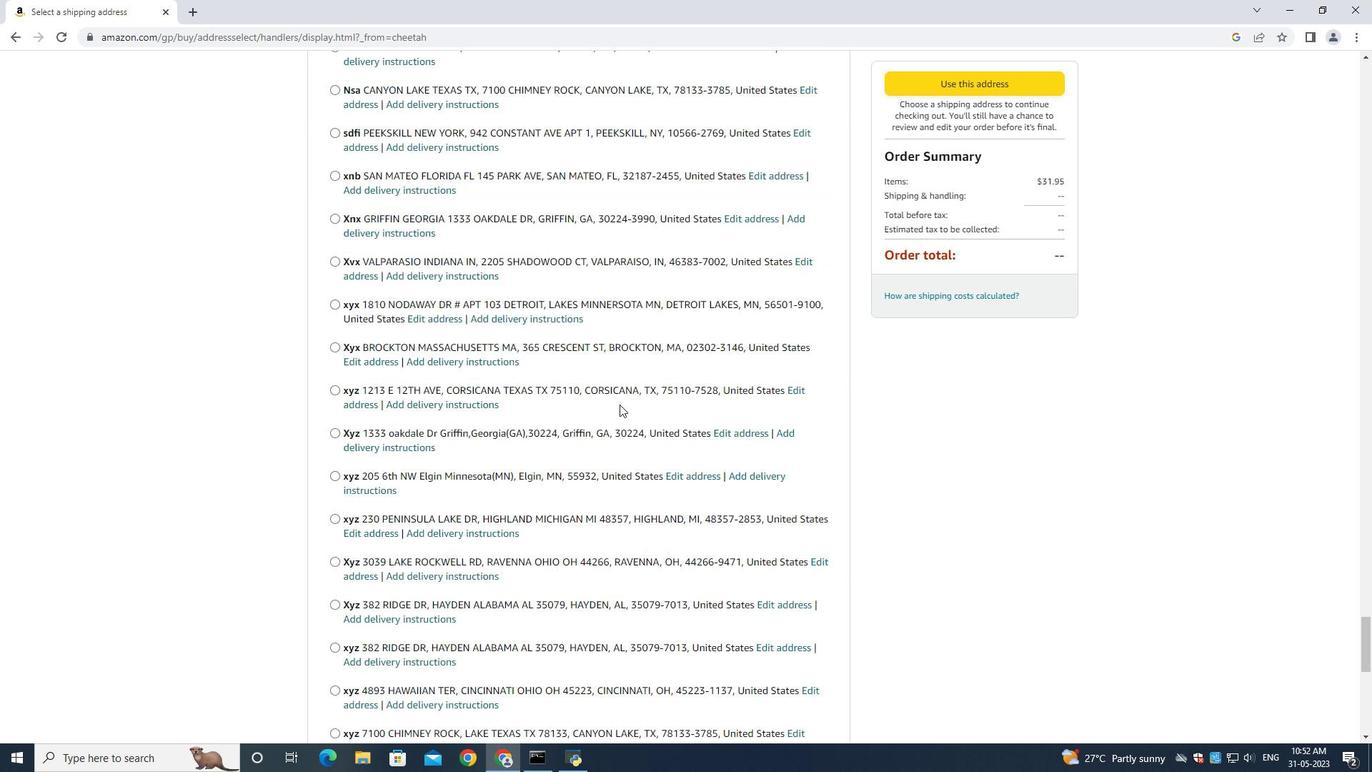 
Action: Mouse scrolled (619, 403) with delta (0, 0)
Screenshot: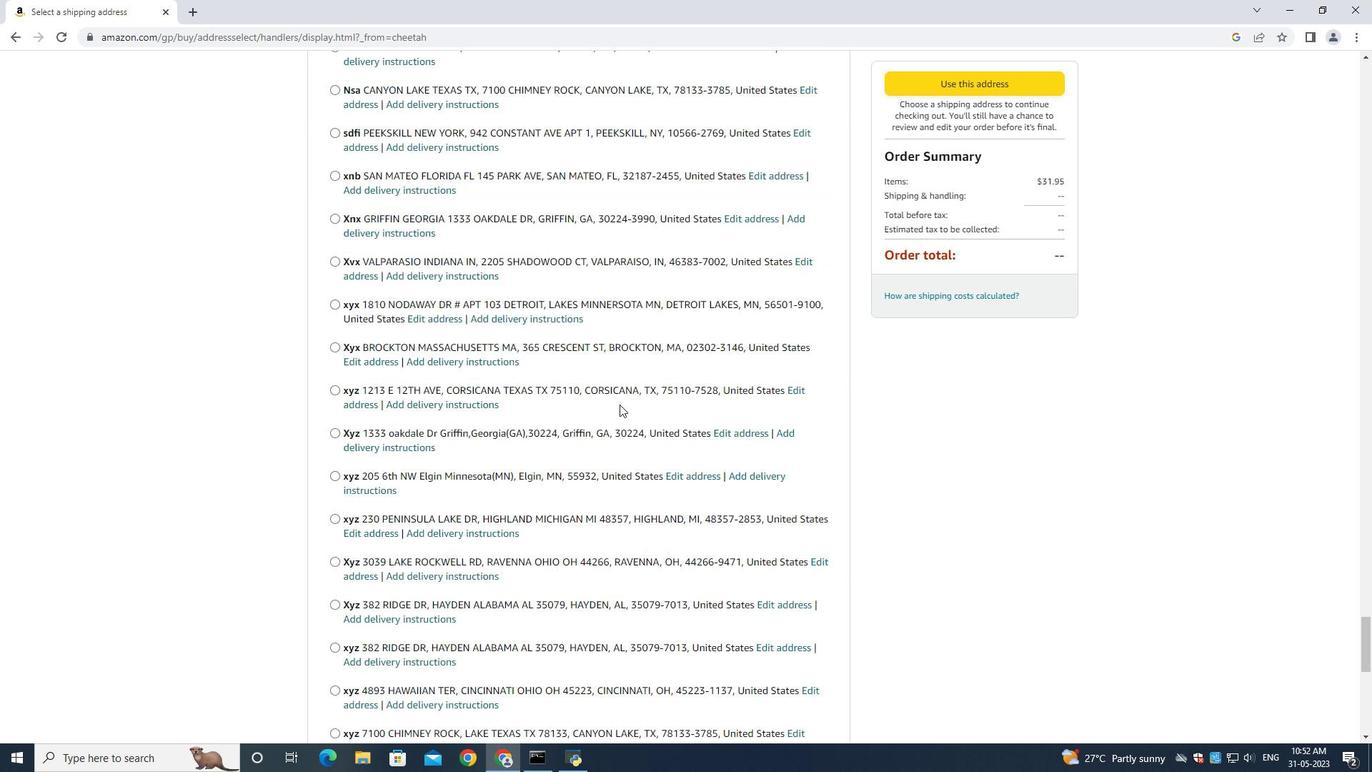 
Action: Mouse scrolled (619, 403) with delta (0, 0)
Screenshot: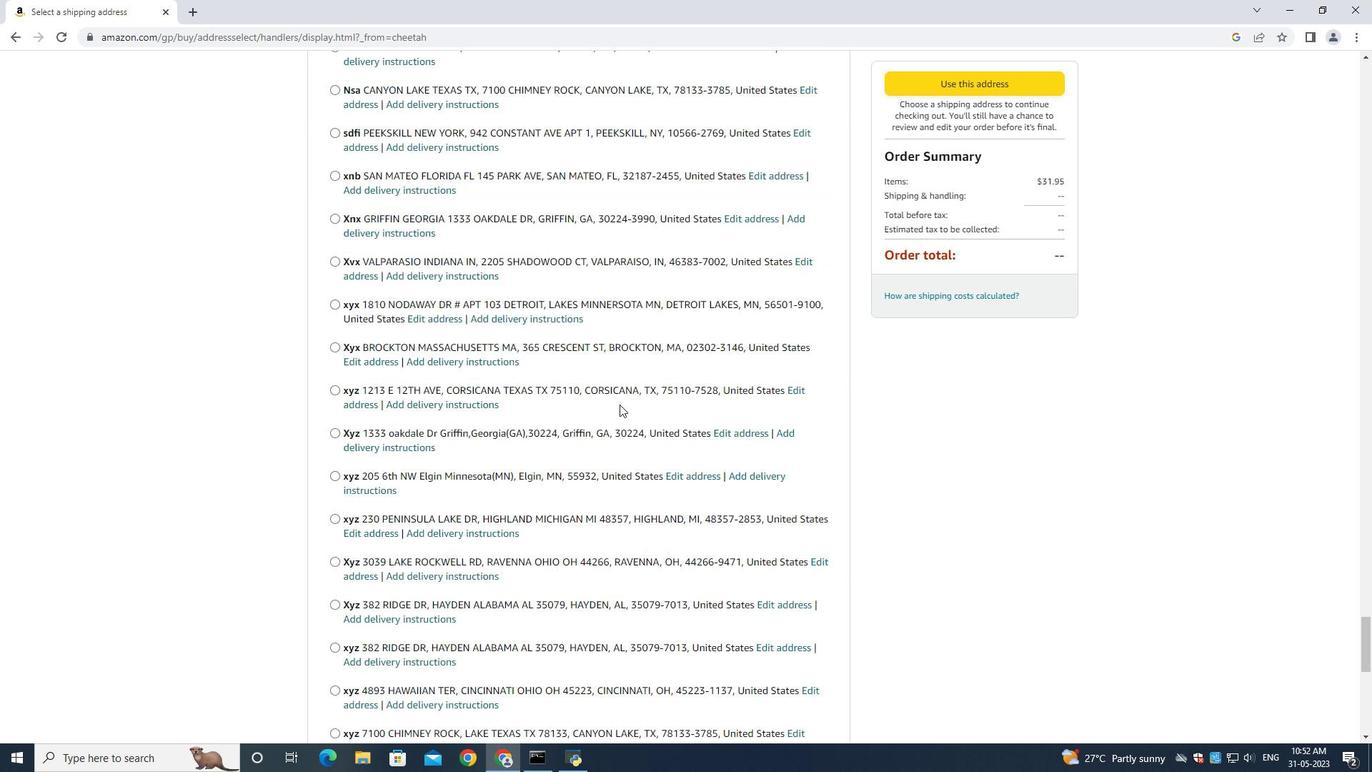 
Action: Mouse scrolled (619, 403) with delta (0, 0)
Screenshot: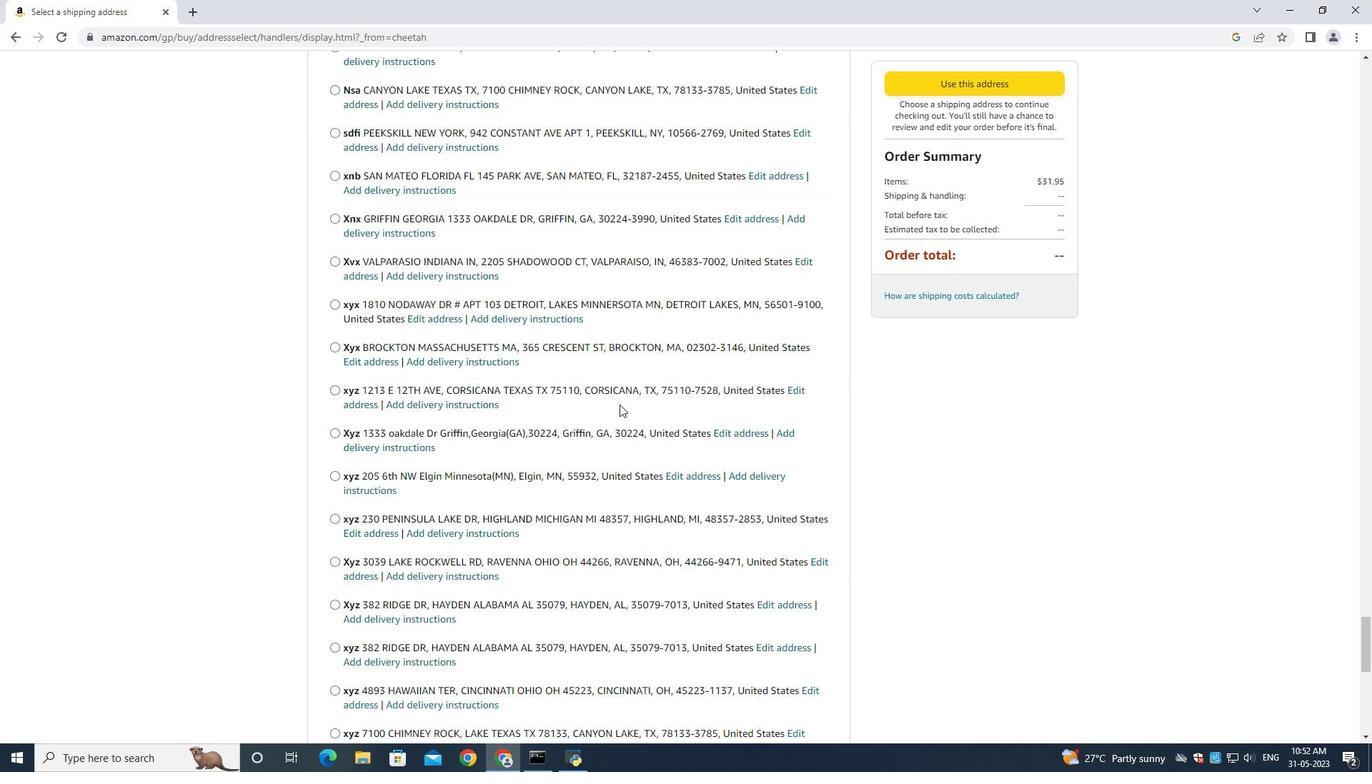 
Action: Mouse scrolled (619, 403) with delta (0, 0)
Screenshot: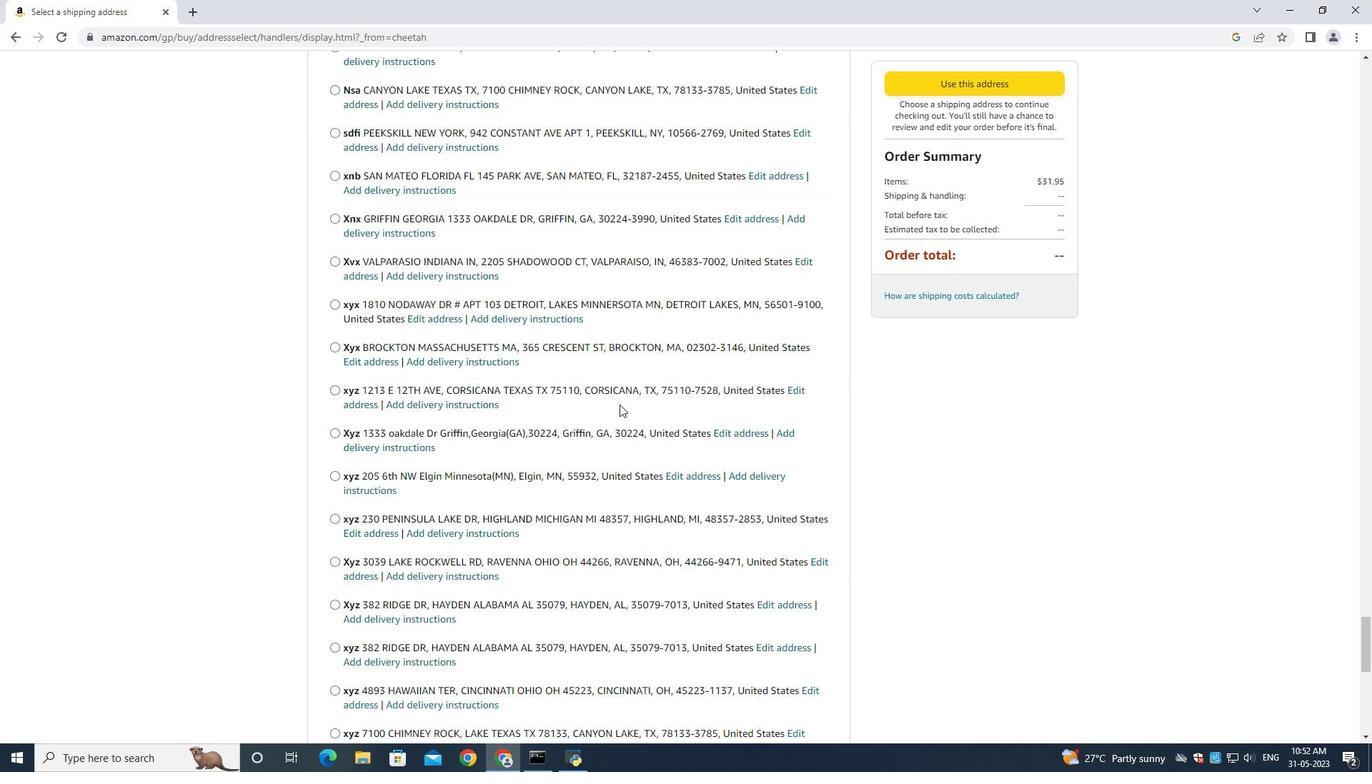 
Action: Mouse scrolled (619, 403) with delta (0, 0)
Screenshot: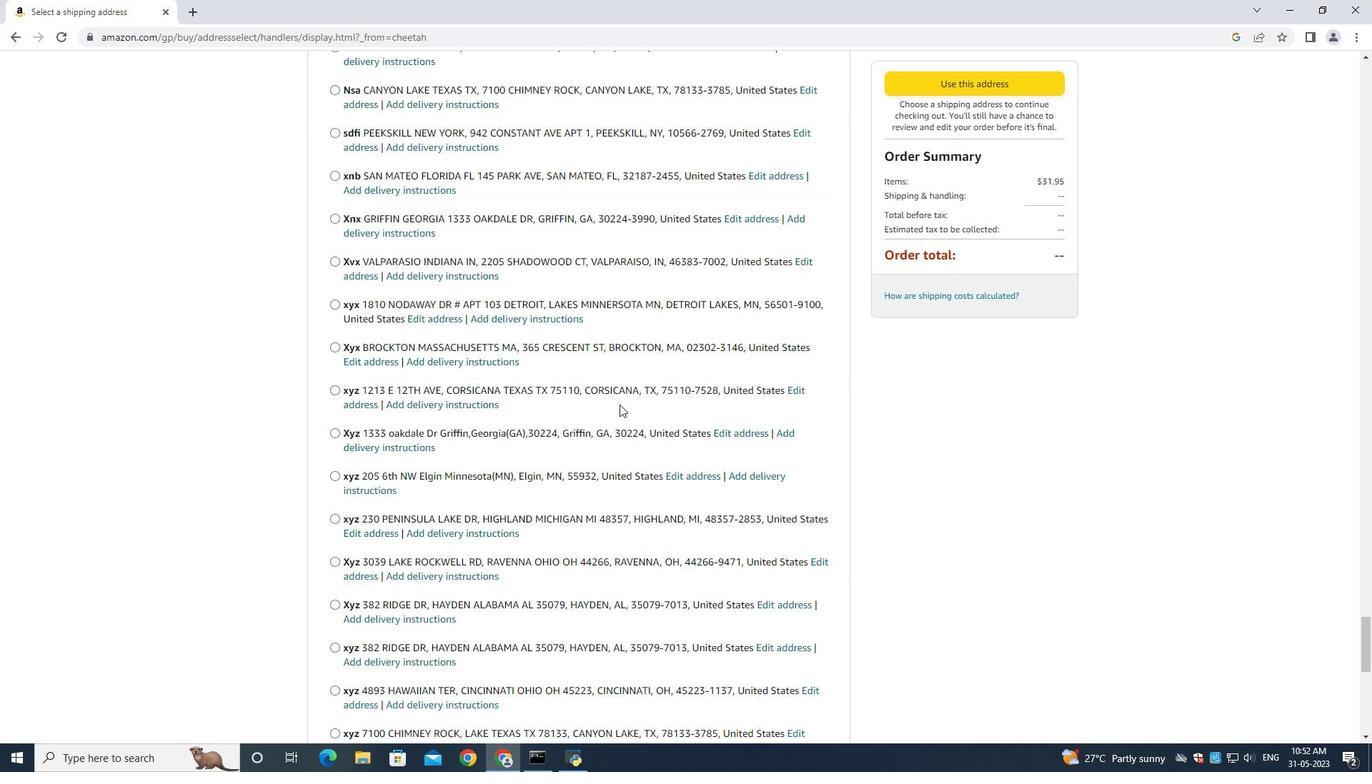
Action: Mouse moved to (619, 401)
Screenshot: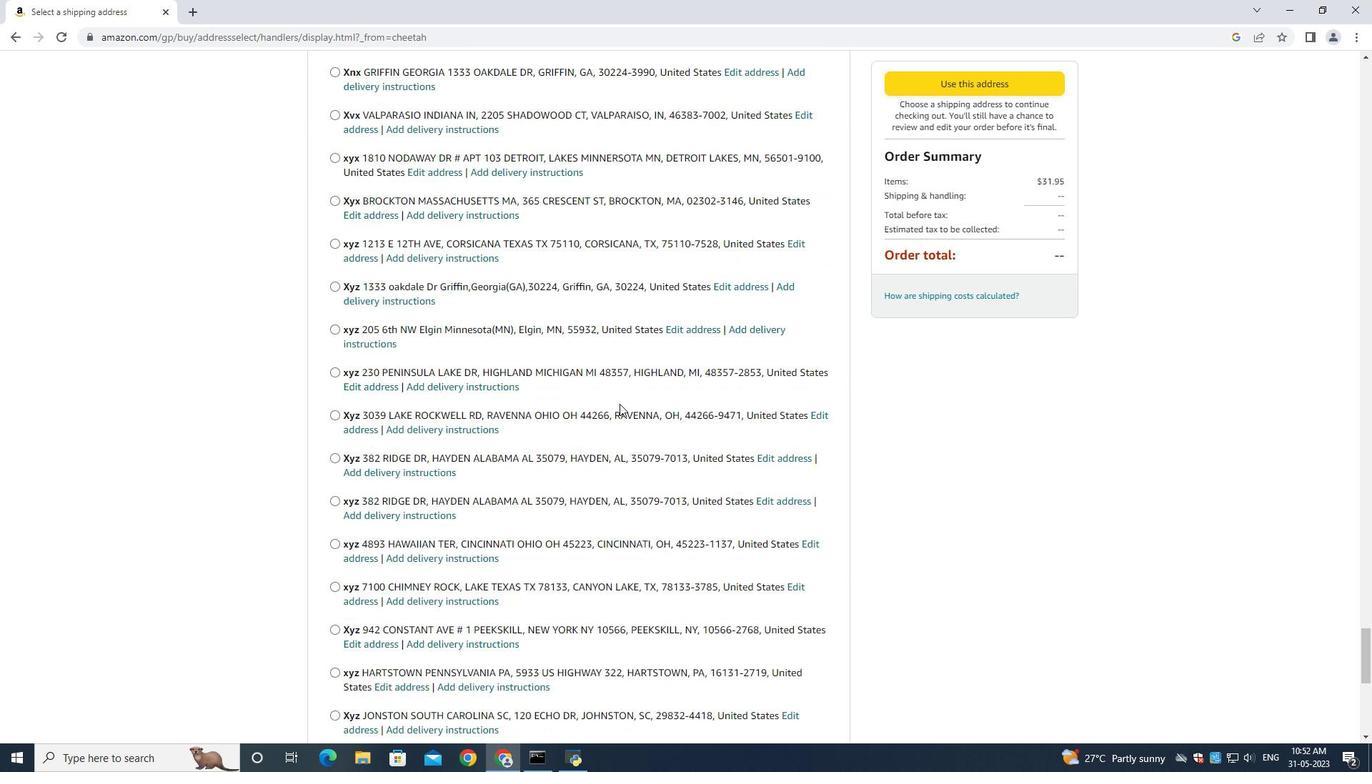 
Action: Mouse scrolled (619, 401) with delta (0, 0)
Screenshot: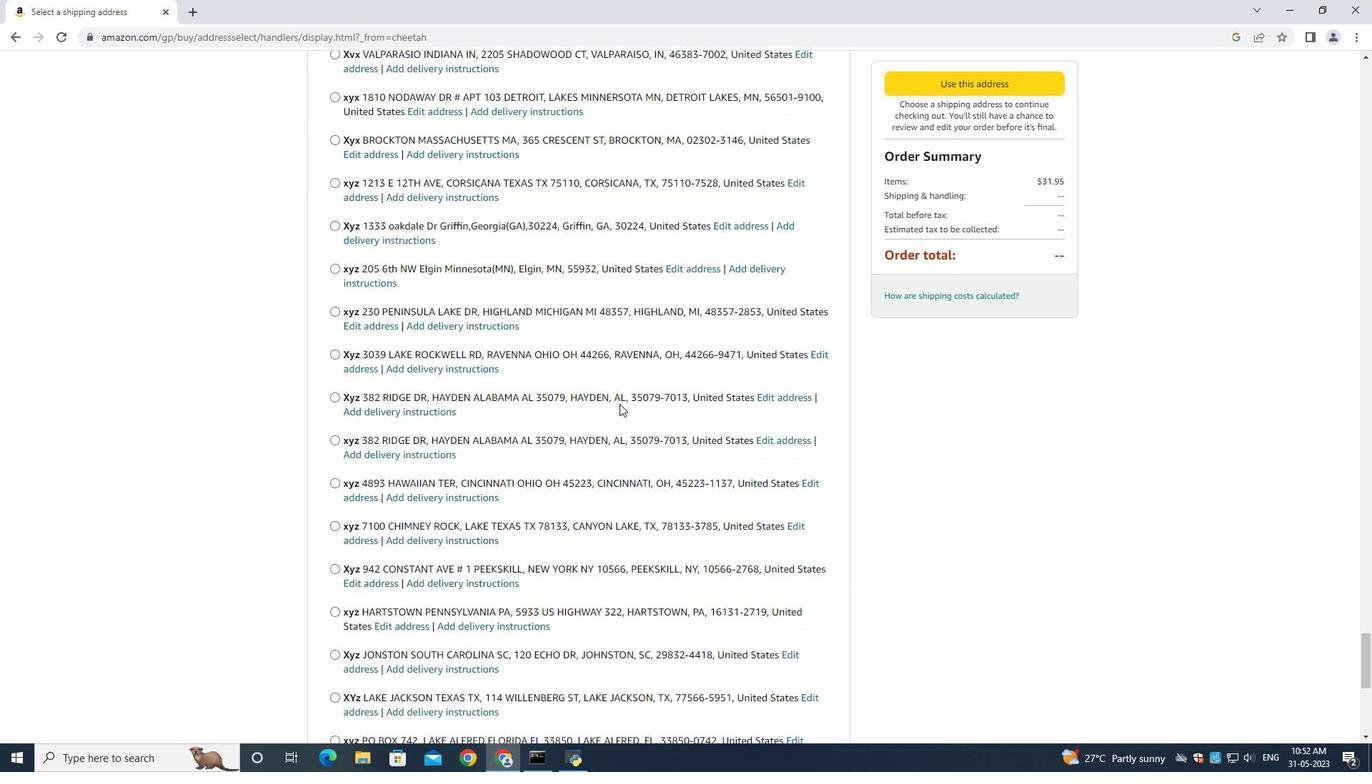
Action: Mouse scrolled (619, 401) with delta (0, 0)
Screenshot: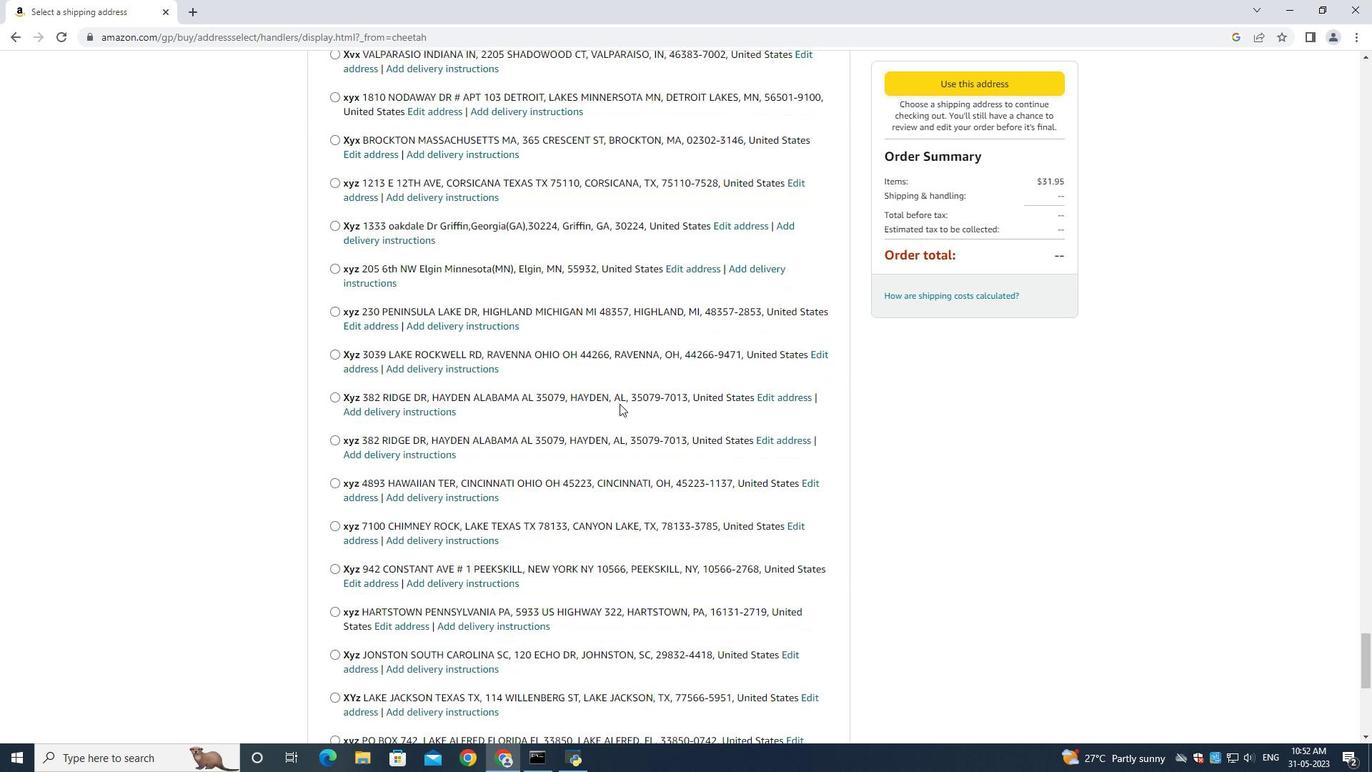
Action: Mouse scrolled (619, 401) with delta (0, 0)
Screenshot: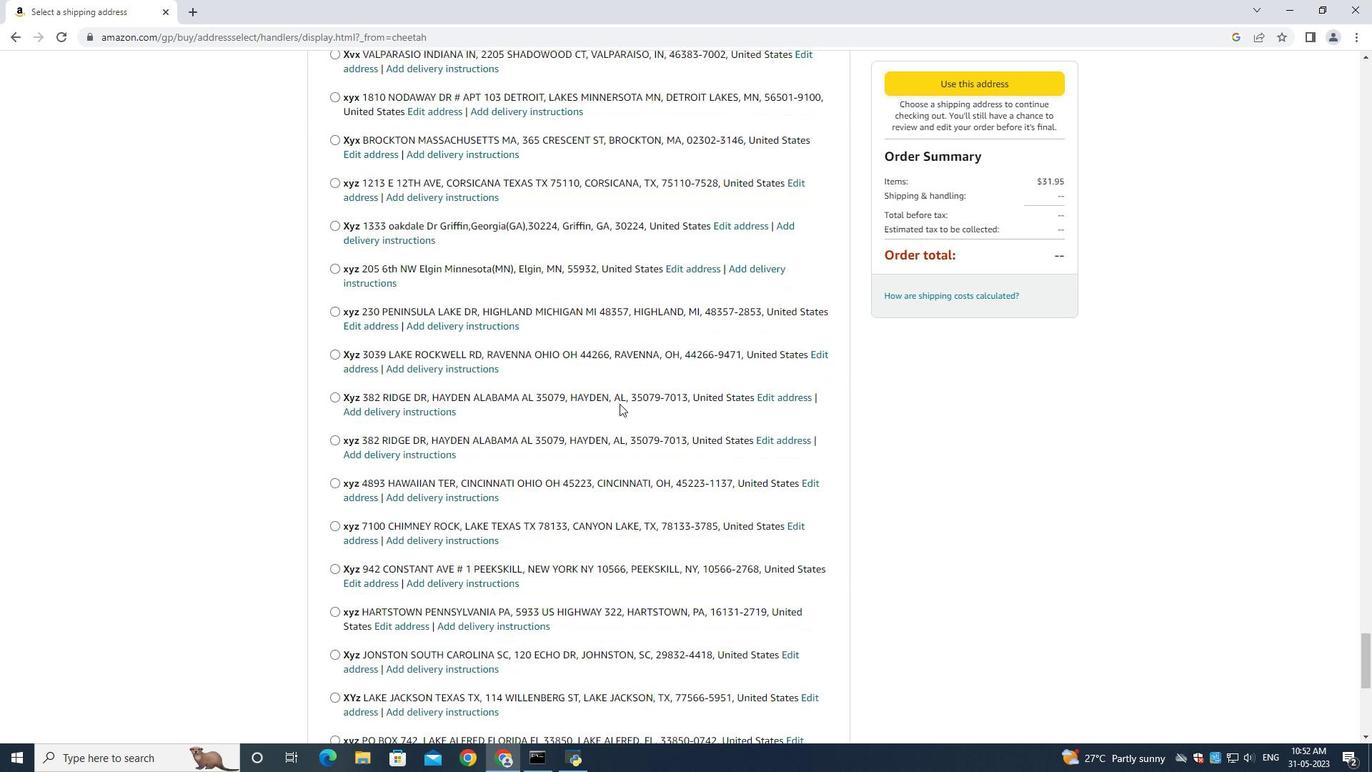 
Action: Mouse scrolled (619, 401) with delta (0, 0)
Screenshot: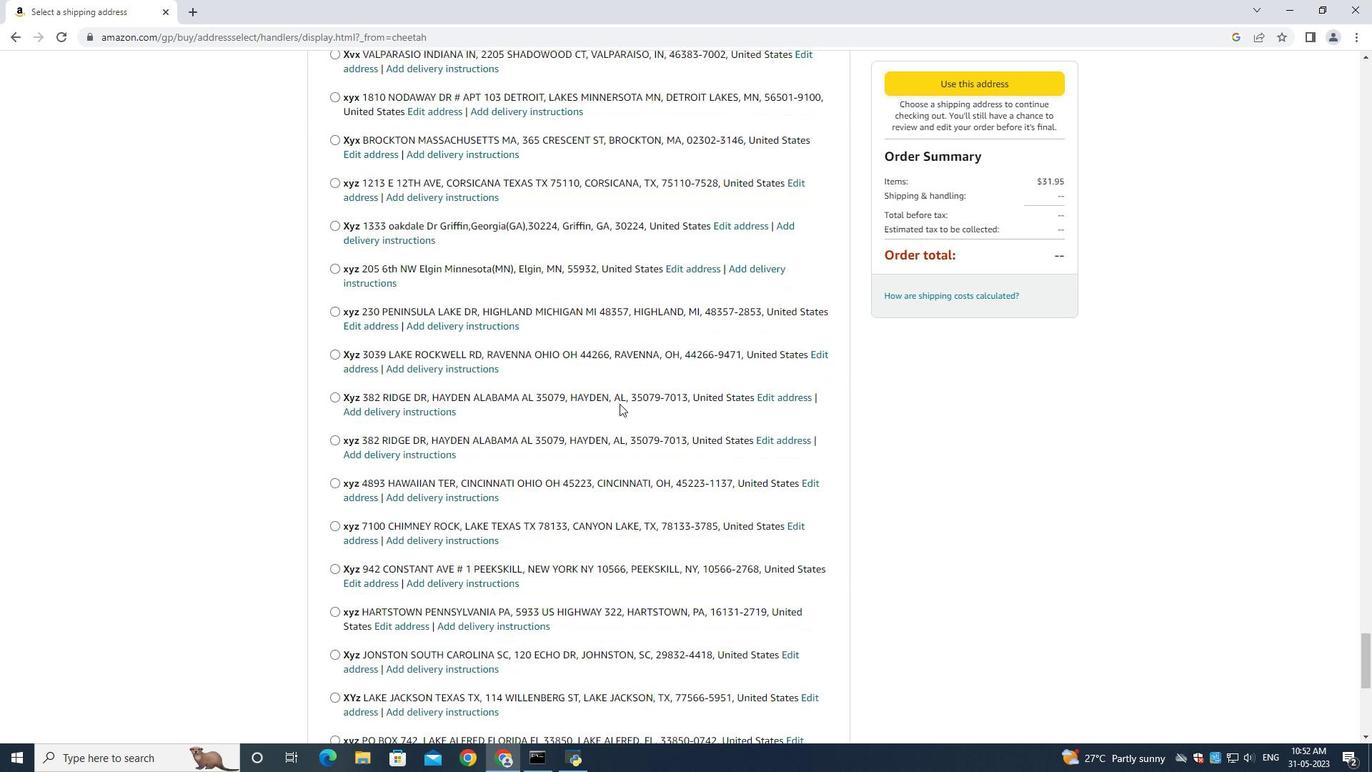 
Action: Mouse scrolled (619, 401) with delta (0, 0)
Screenshot: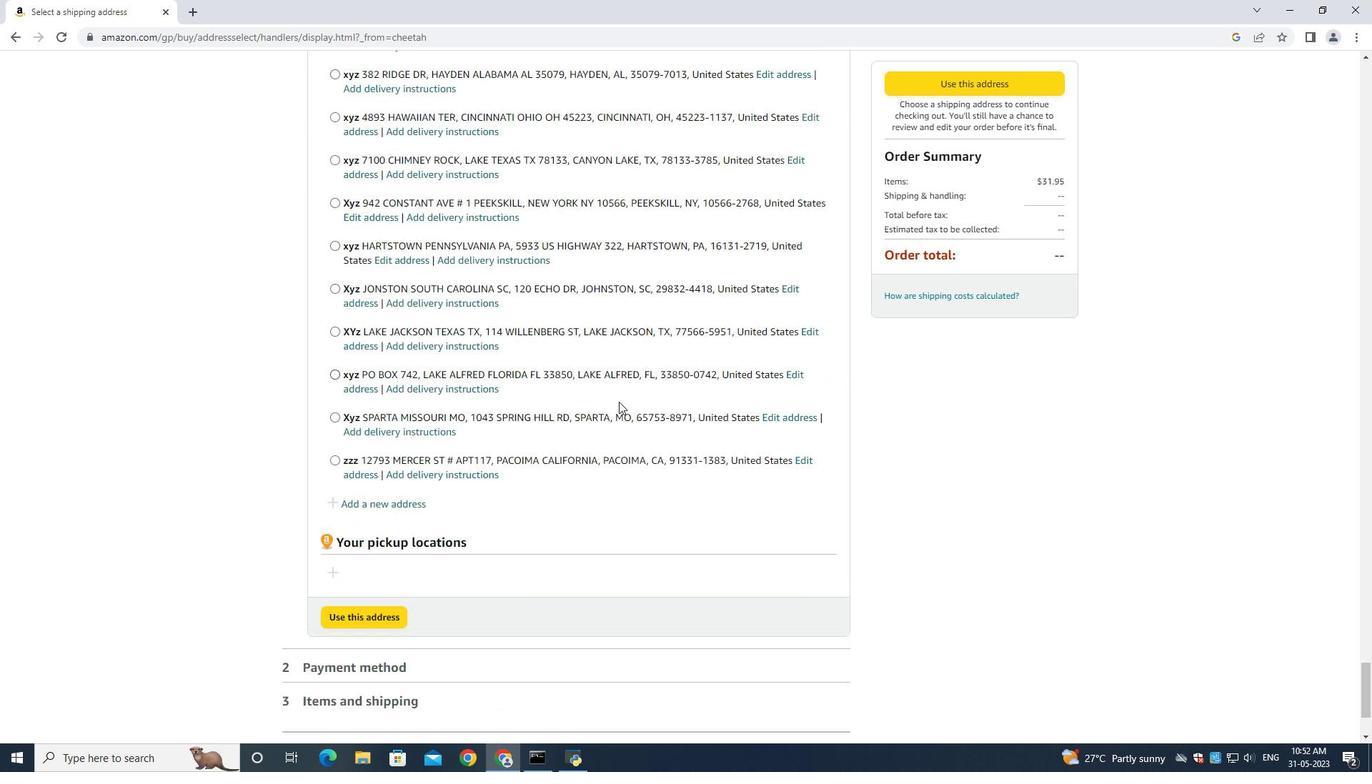 
Action: Mouse scrolled (619, 401) with delta (0, 0)
Screenshot: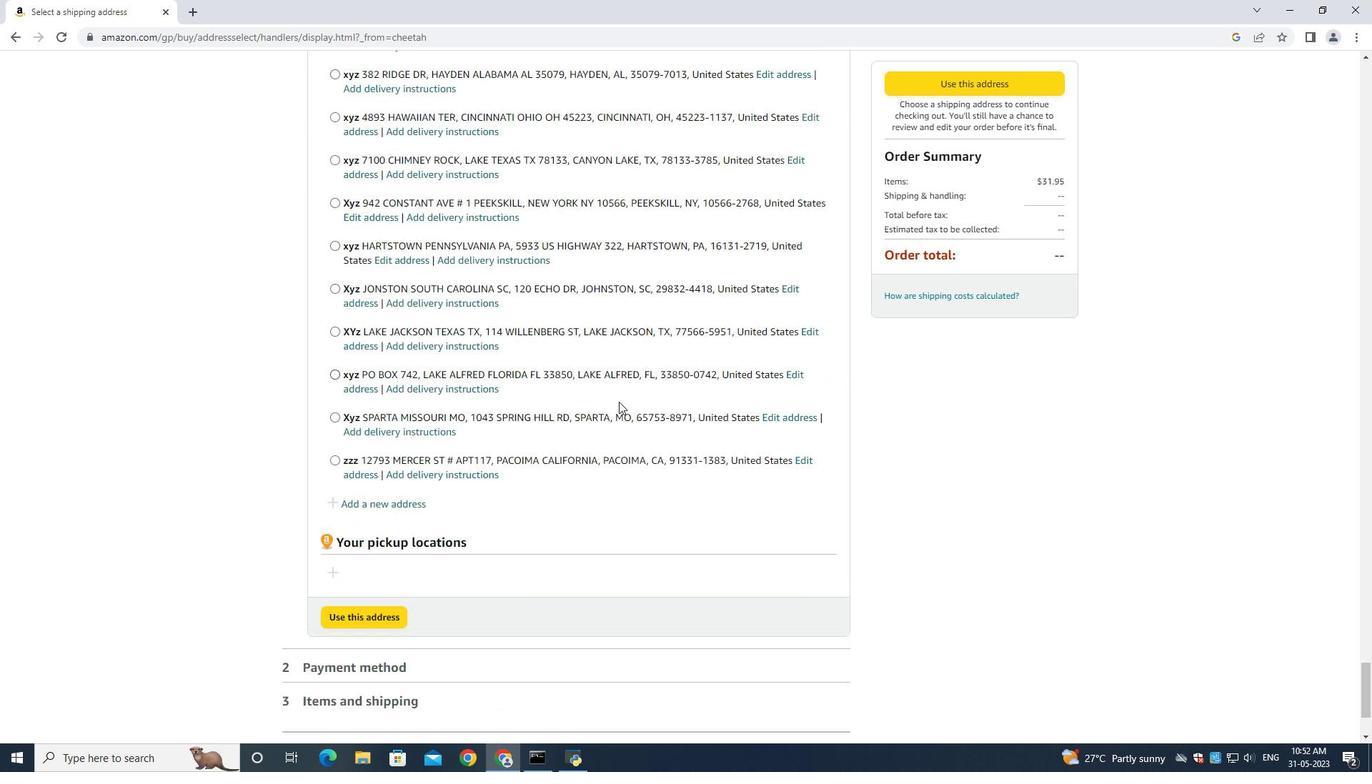 
Action: Mouse scrolled (619, 401) with delta (0, 0)
Screenshot: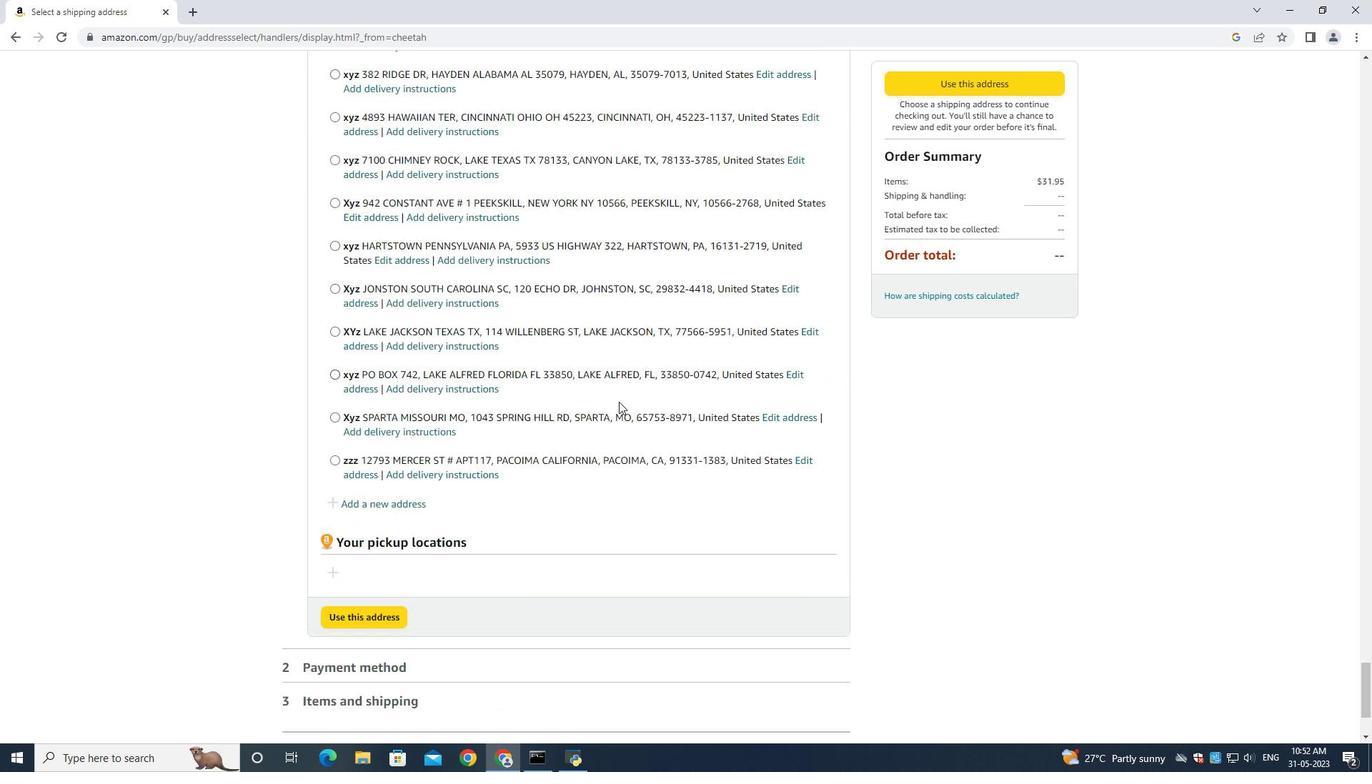 
Action: Mouse moved to (356, 341)
Screenshot: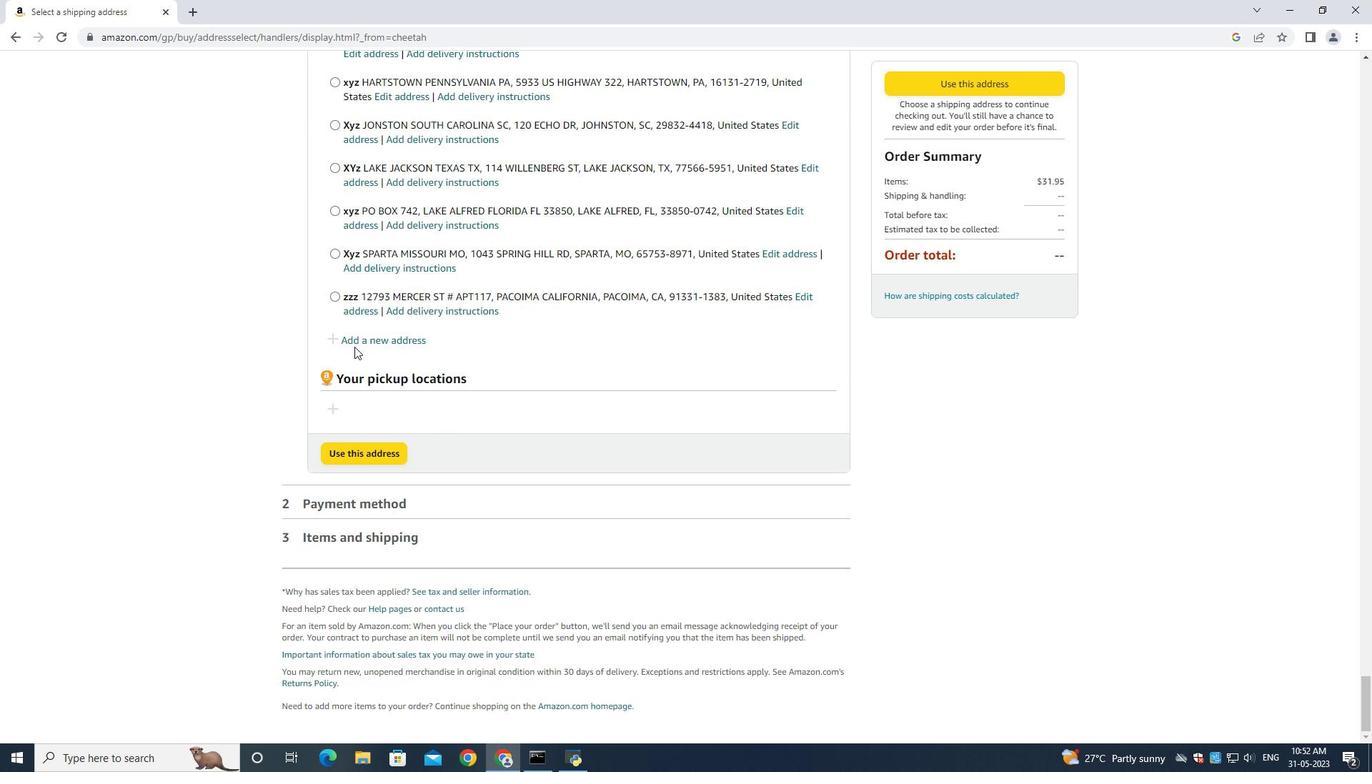 
Action: Mouse pressed left at (356, 341)
Screenshot: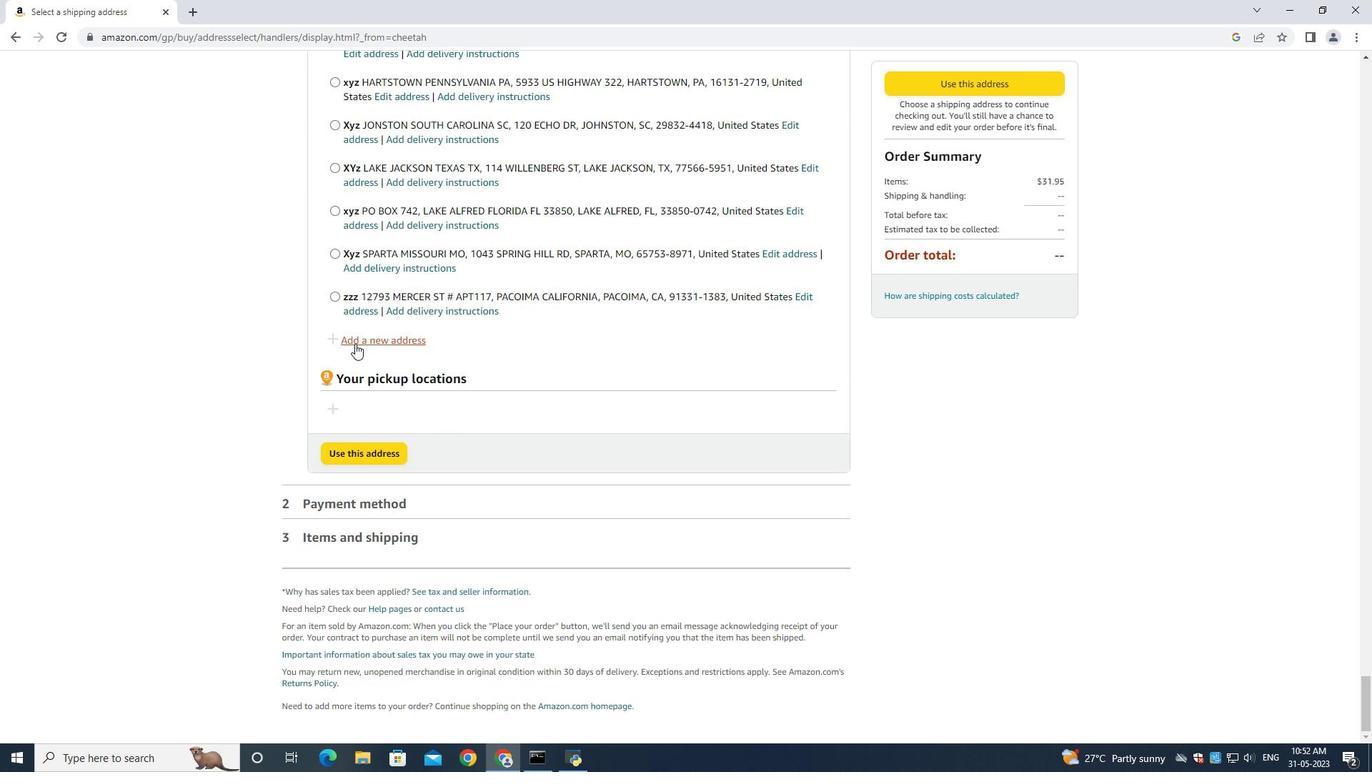 
Action: Mouse moved to (494, 348)
Screenshot: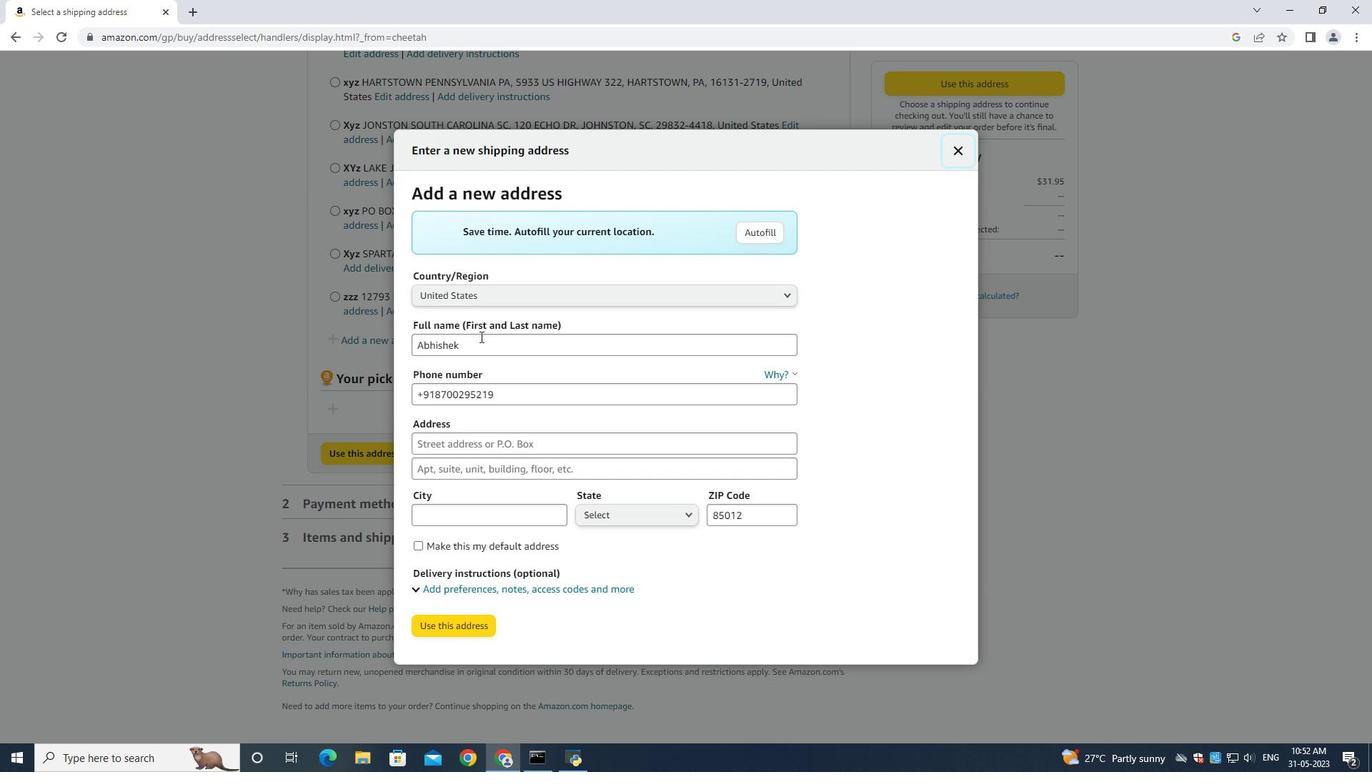 
Action: Mouse pressed left at (494, 348)
Screenshot: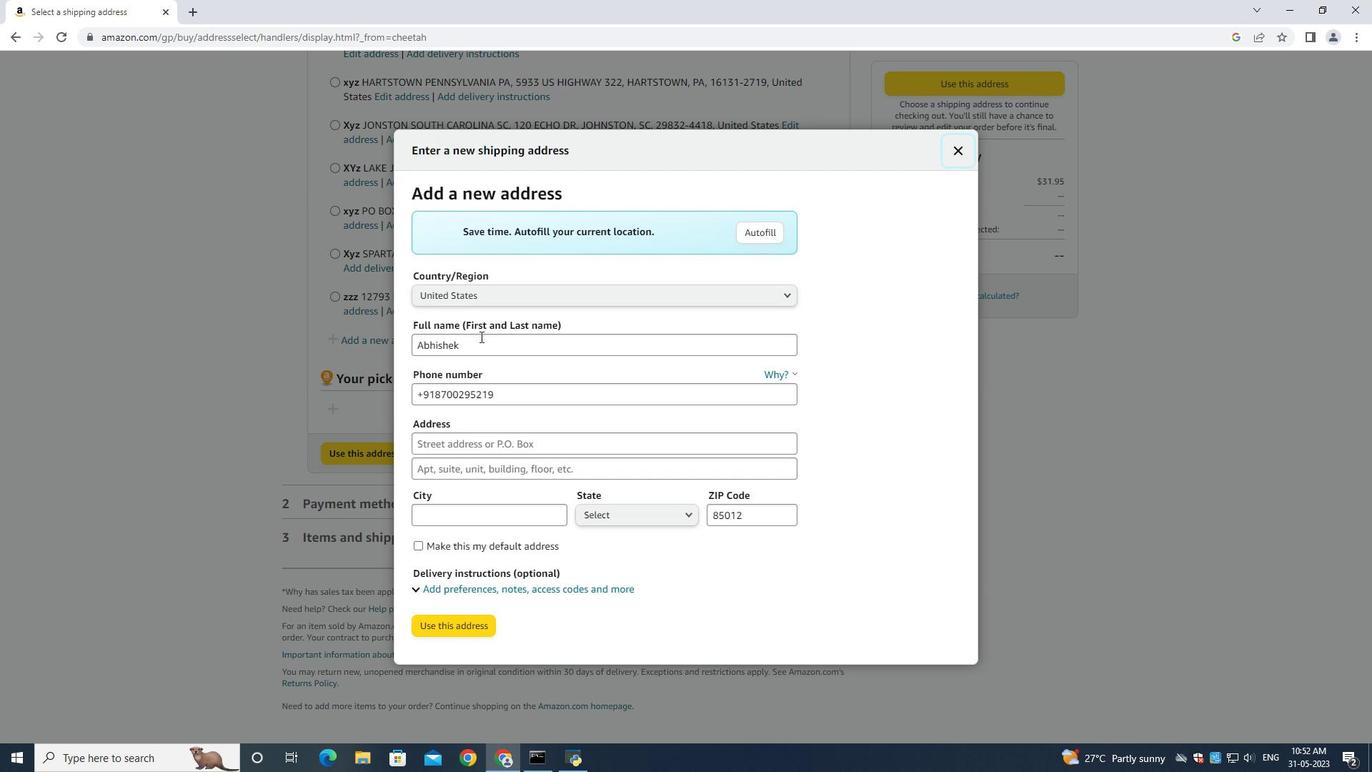 
Action: Mouse moved to (495, 348)
Screenshot: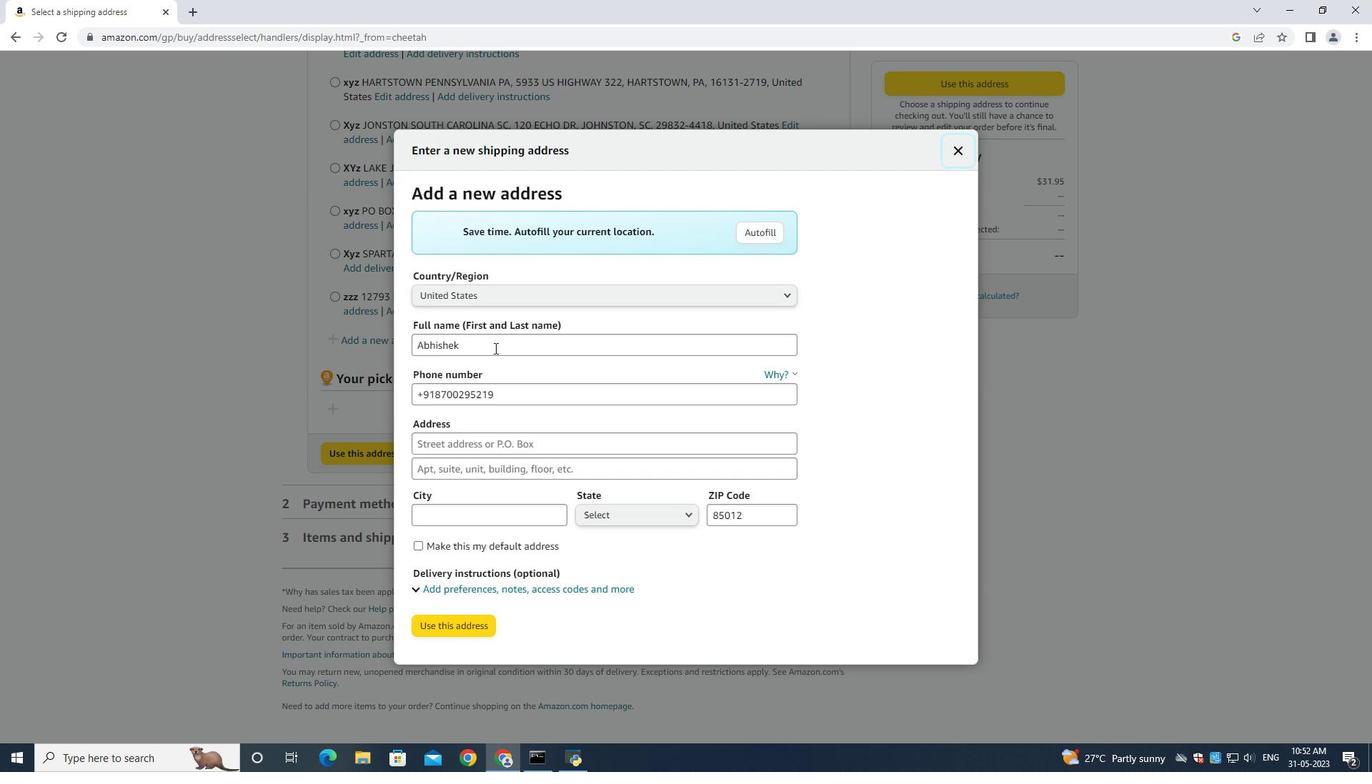 
Action: Key pressed ctrl+A<Key.backspace><Key.shift><Key.shift><Key.shift><Key.shift><Key.shift><Key.shift><Key.shift><Key.shift><Key.shift><Key.shift>Man<Key.backspace><Key.backspace><Key.backspace><Key.backspace><Key.shift>Julia<Key.space><Key.shift><Key.shift><Key.shift><Key.shift><Key.shift><Key.shift><Key.shift><Key.shift><Key.shift><Key.shift><Key.shift><Key.shift><Key.shift><Key.shift><Key.shift><Key.shift><Key.shift><Key.shift><Key.shift><Key.shift><Key.shift><Key.shift>Brown<Key.space><Key.tab><Key.tab><Key.backspace>6318992398<Key.space><Key.tab>2768<Key.space><Key.shift>Field<Key.shift>Cr<Key.backspace><Key.backspace>crest<Key.space><Key.shift><Key.shift><Key.shift><Key.shift><Key.shift><Key.shift><Key.shift><Key.shift><Key.shift><Key.shift><Key.shift><Key.shift><Key.shift><Key.shift><Key.shift><Key.shift><Key.shift><Key.shift><Key.shift><Key.shift><Key.shift><Key.shift><Key.shift><Key.shift><Key.shift><Key.shift><Key.shift><Key.shift><Key.shift><Key.shift><Key.shift><Key.shift><Key.shift><Key.shift><Key.shift><Key.shift><Key.shift><Key.shift><Key.shift><Key.shift><Key.shift><Key.shift><Key.shift><Key.shift><Key.shift><Key.shift><Key.shift><Key.shift><Key.shift><Key.shift><Key.shift>Road<Key.tab><Key.shift>New<Key.space><Key.shift>York<Key.space><Key.shift>New<Key.space>york<Key.space><Key.tab><Key.shift>New<Key.space><Key.shift>York<Key.space><Key.tab>new
Screenshot: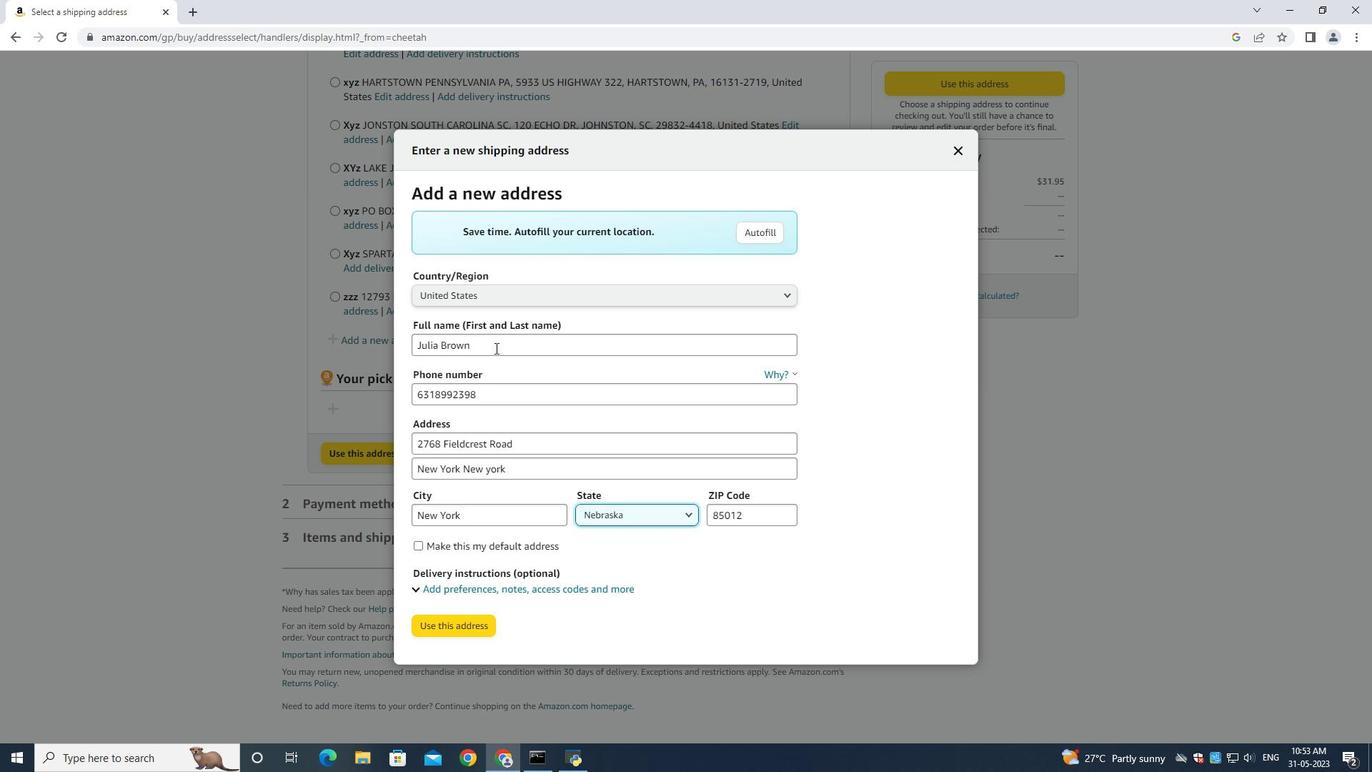 
Action: Mouse moved to (621, 517)
Screenshot: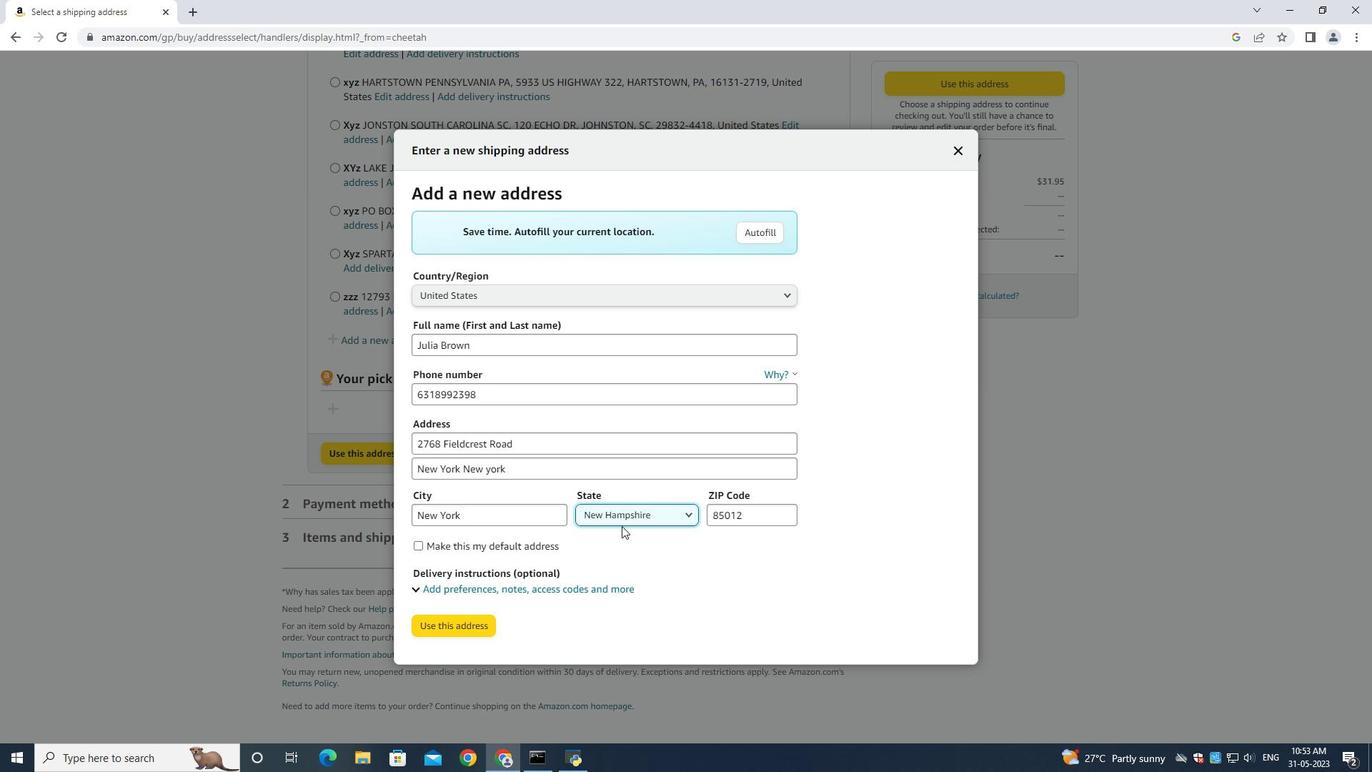 
Action: Mouse pressed left at (621, 517)
Screenshot: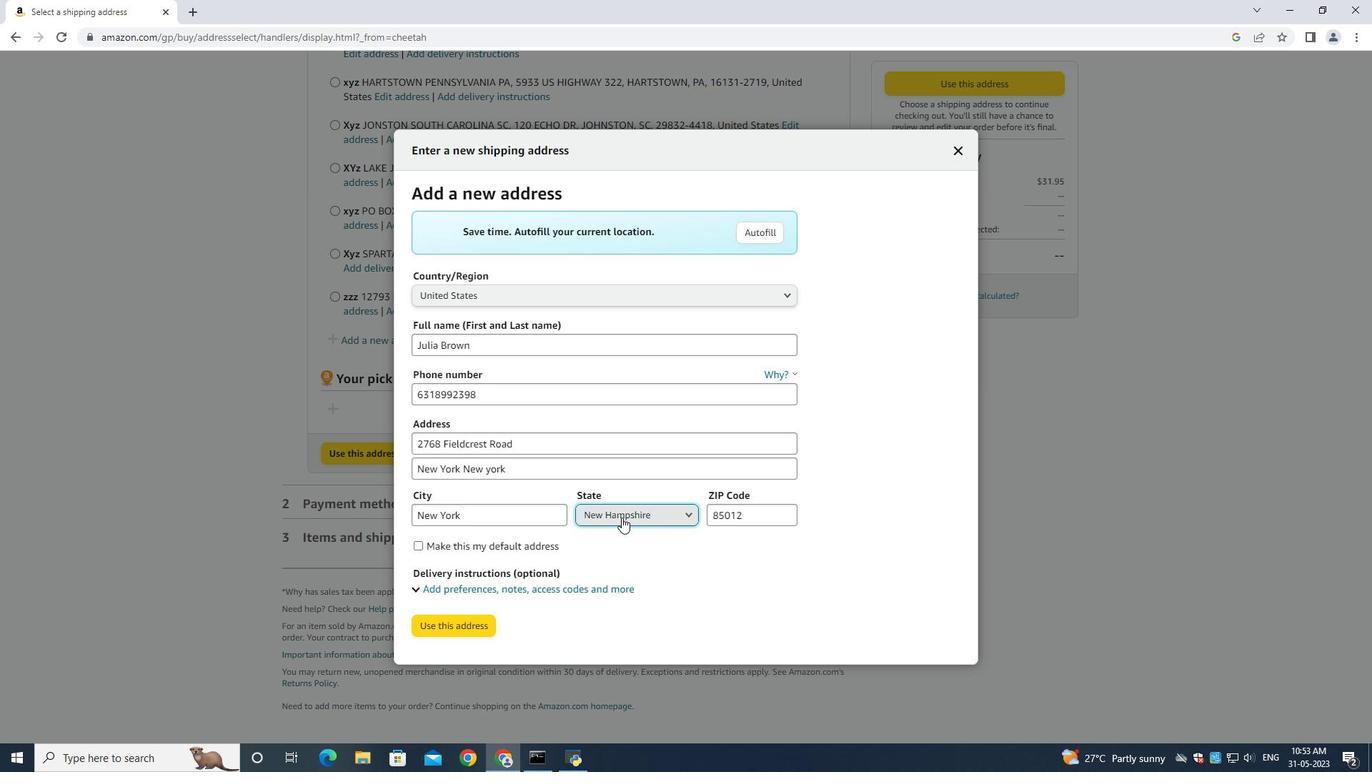 
Action: Mouse moved to (640, 358)
Screenshot: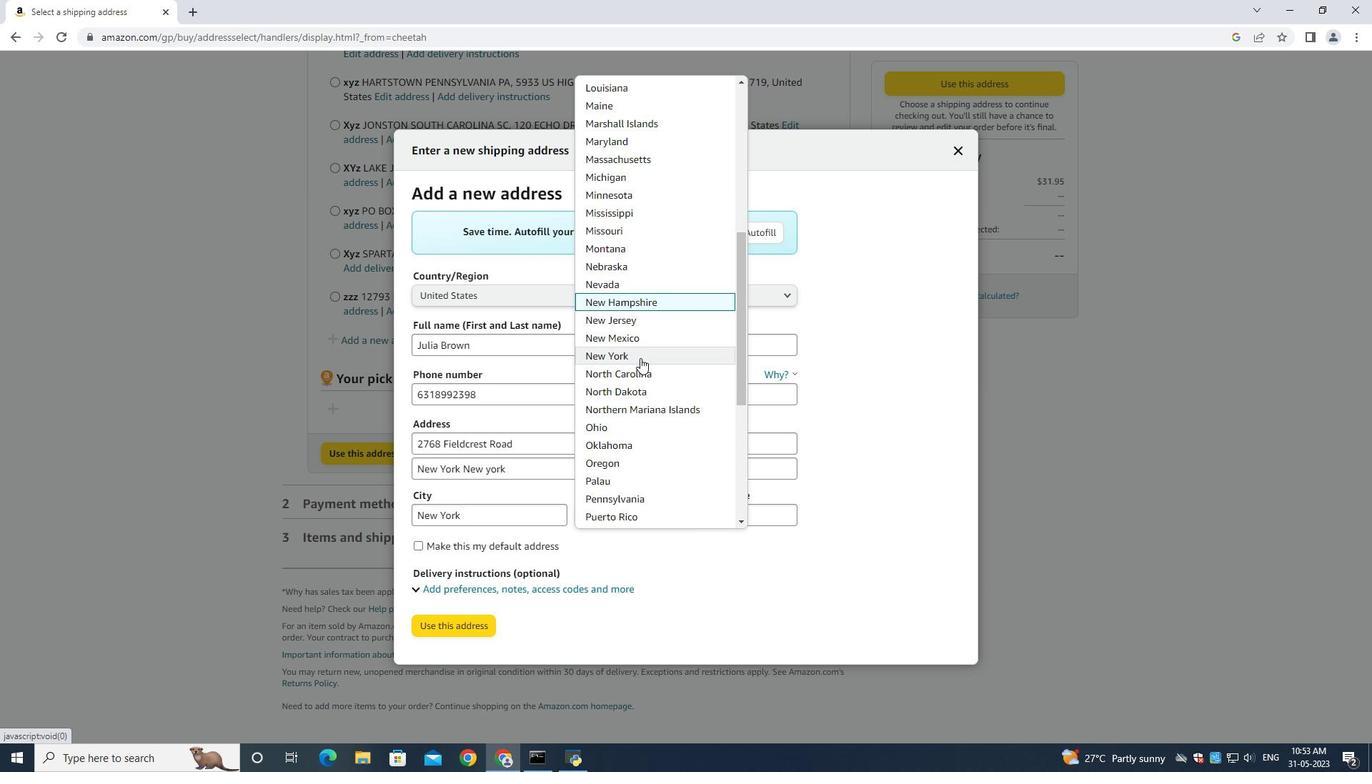 
Action: Mouse pressed left at (640, 358)
Screenshot: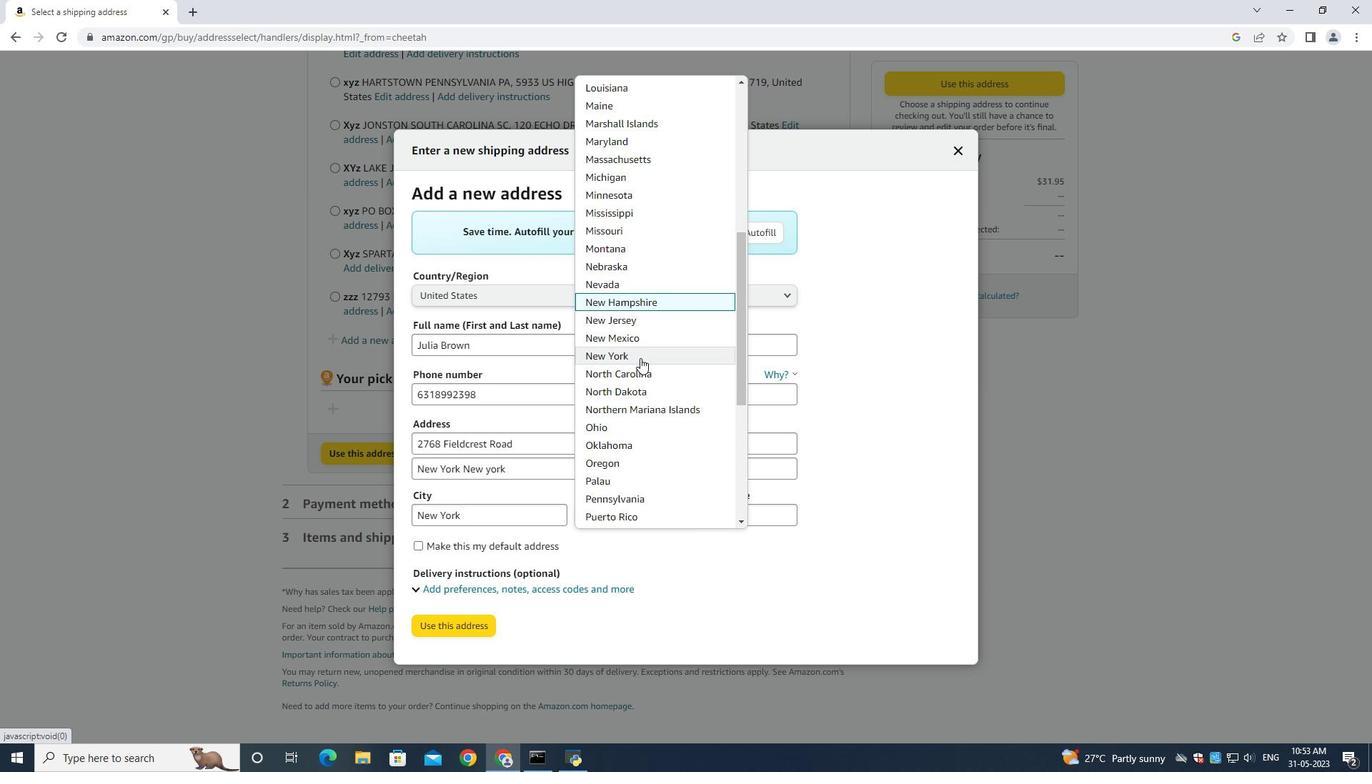 
Action: Mouse moved to (752, 516)
Screenshot: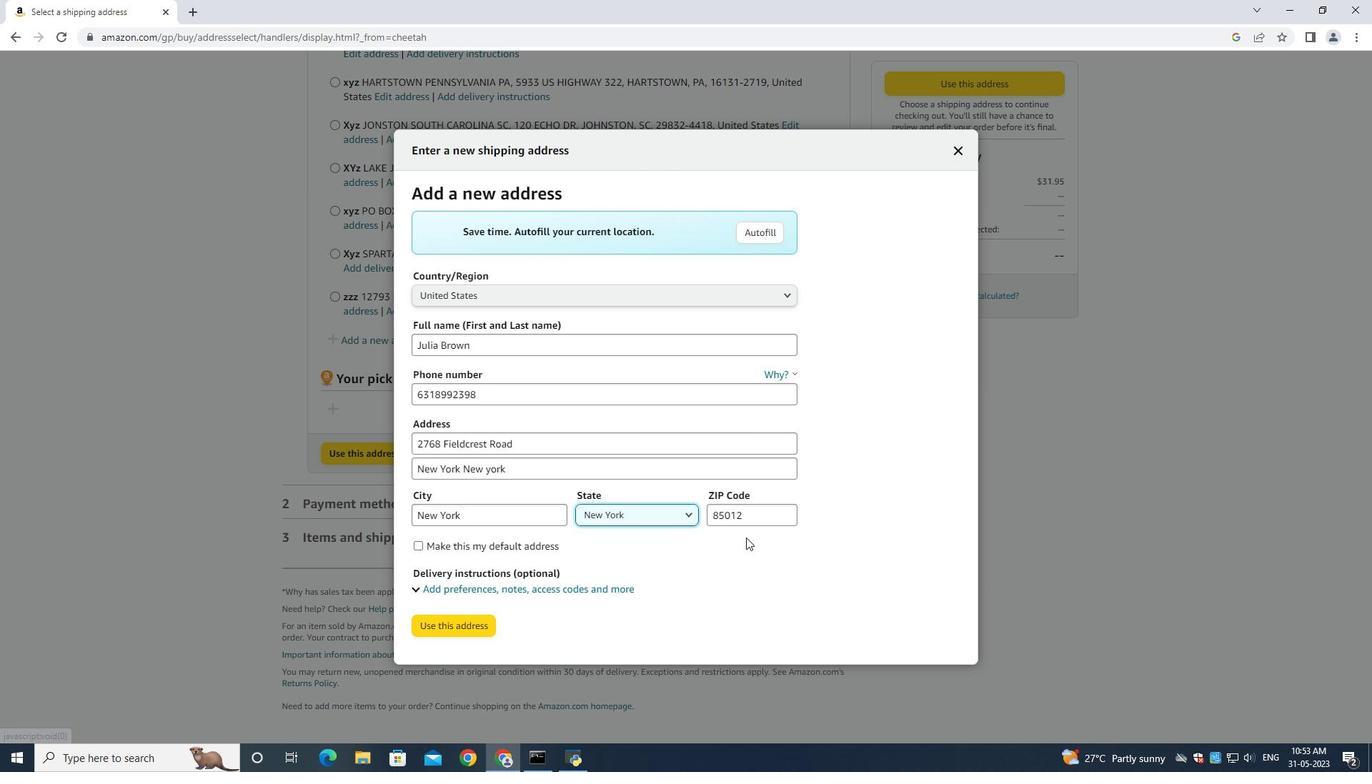 
Action: Mouse pressed left at (752, 516)
Screenshot: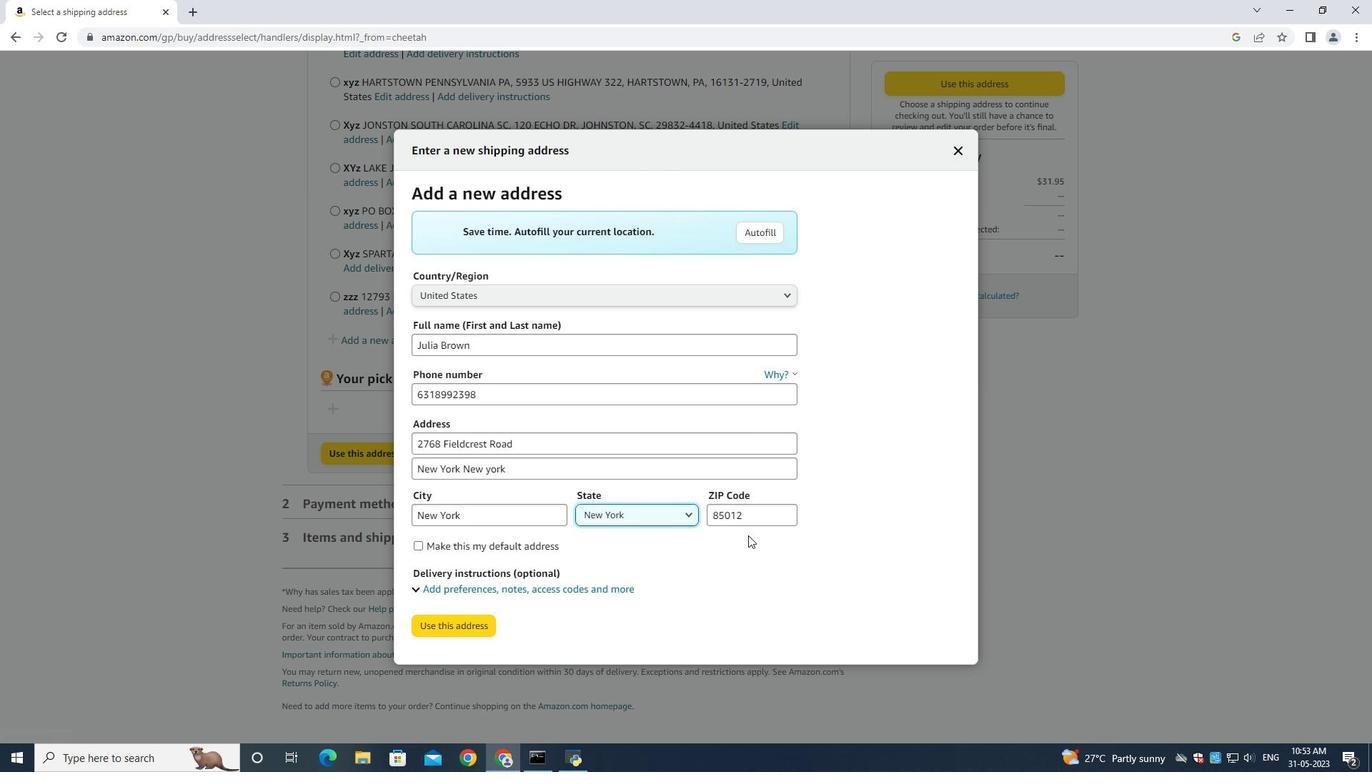 
Action: Key pressed ctrl+A<Key.backspace>10005
Screenshot: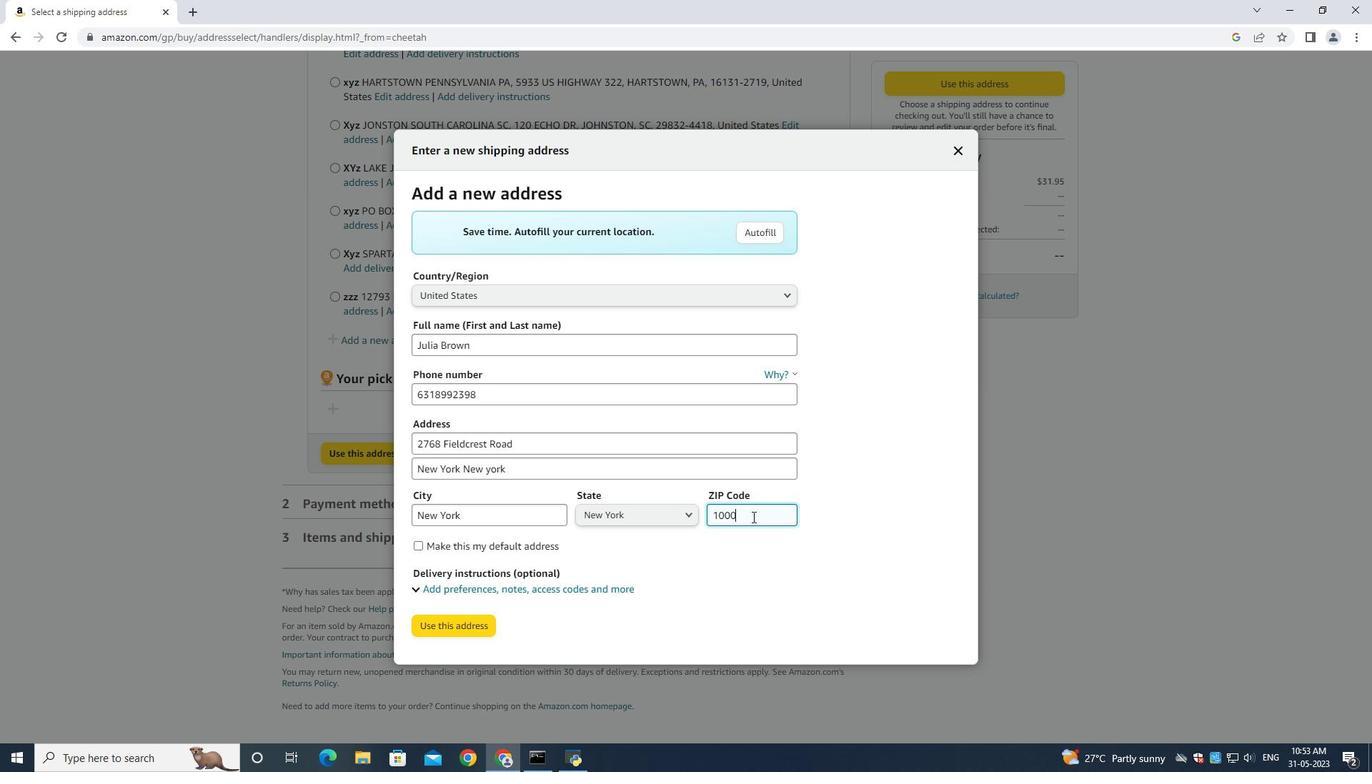 
Action: Mouse moved to (463, 626)
Screenshot: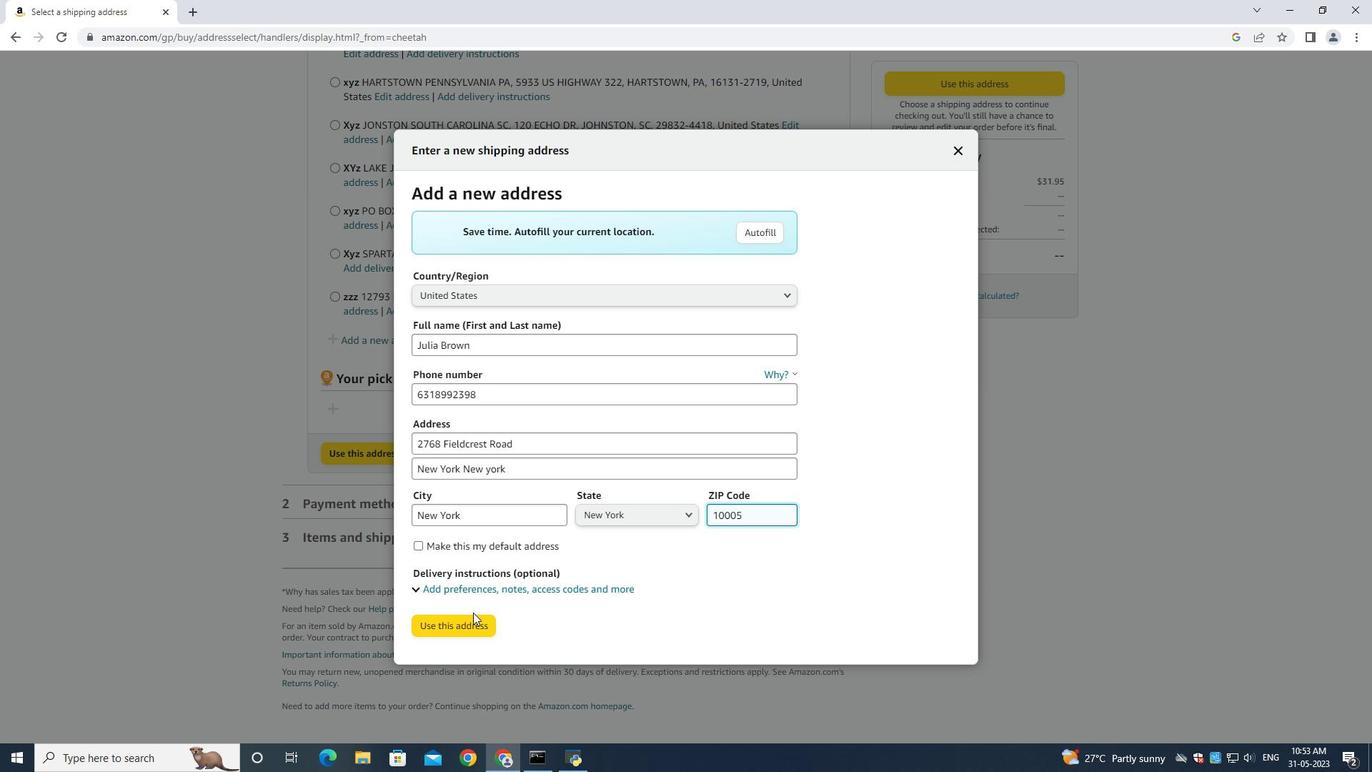 
Action: Mouse pressed left at (463, 626)
Screenshot: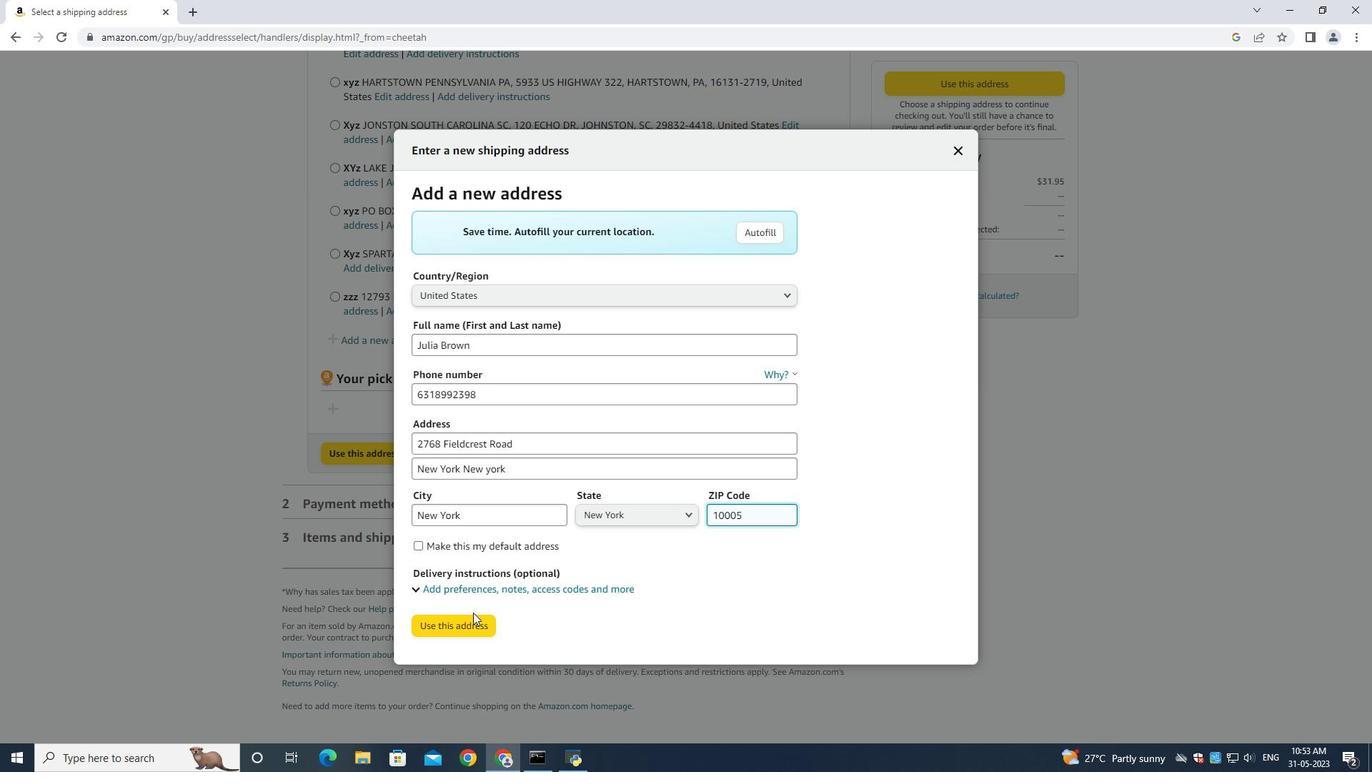 
Action: Mouse moved to (454, 717)
Screenshot: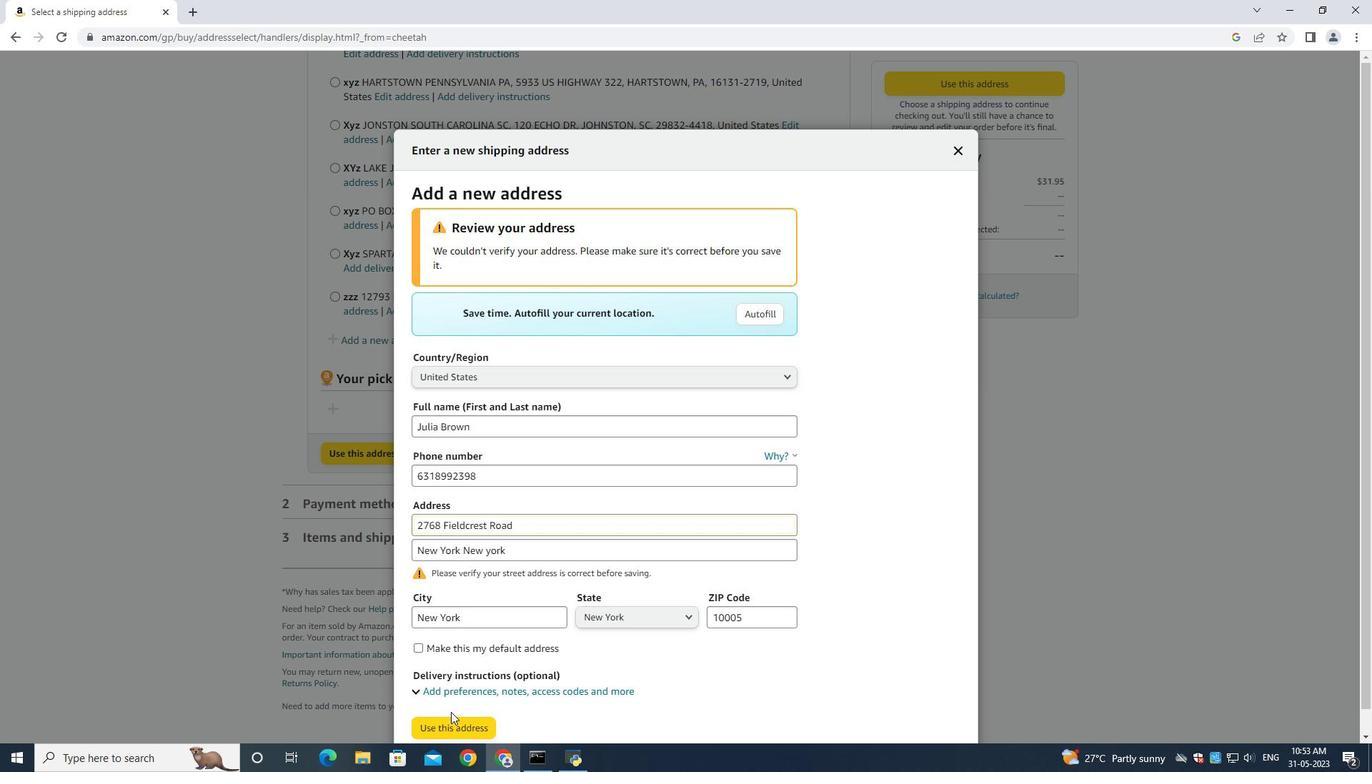 
Action: Mouse pressed left at (454, 717)
Screenshot: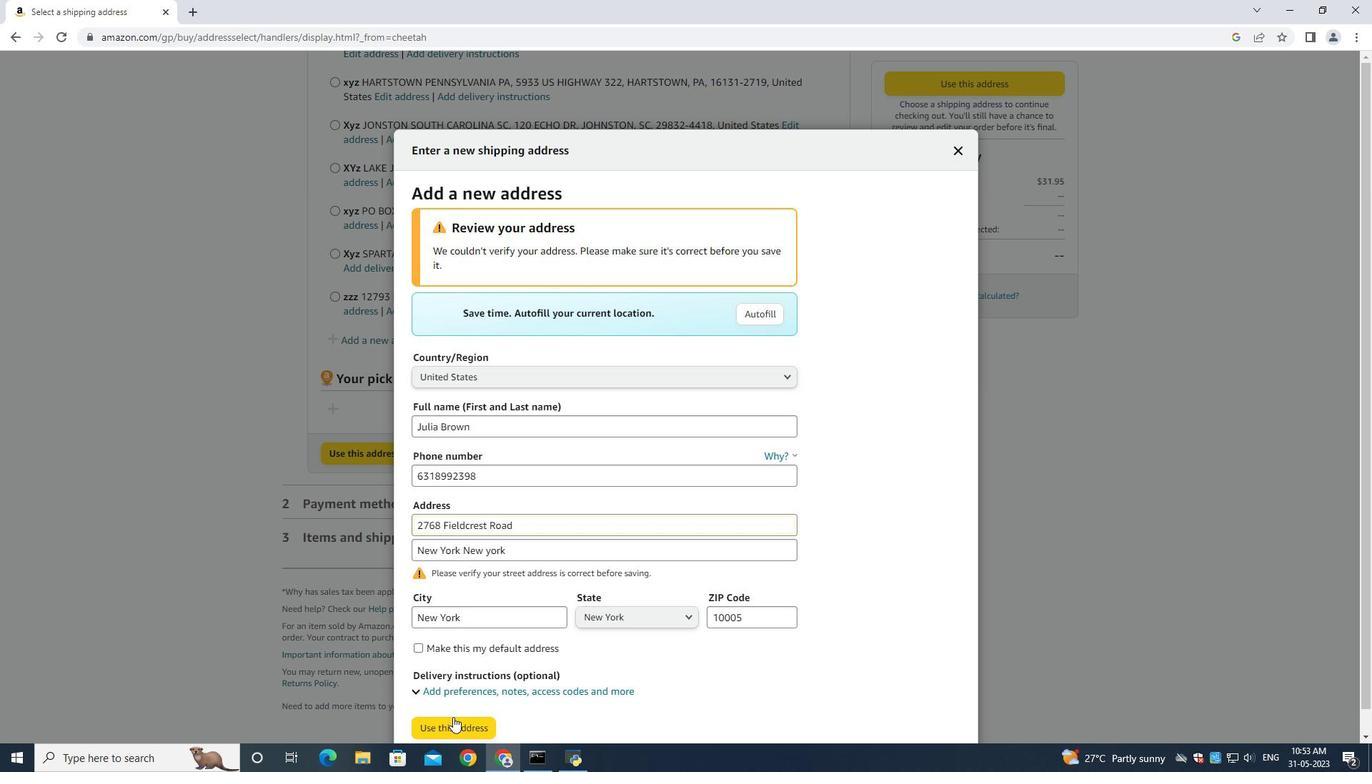 
Action: Mouse moved to (658, 386)
Screenshot: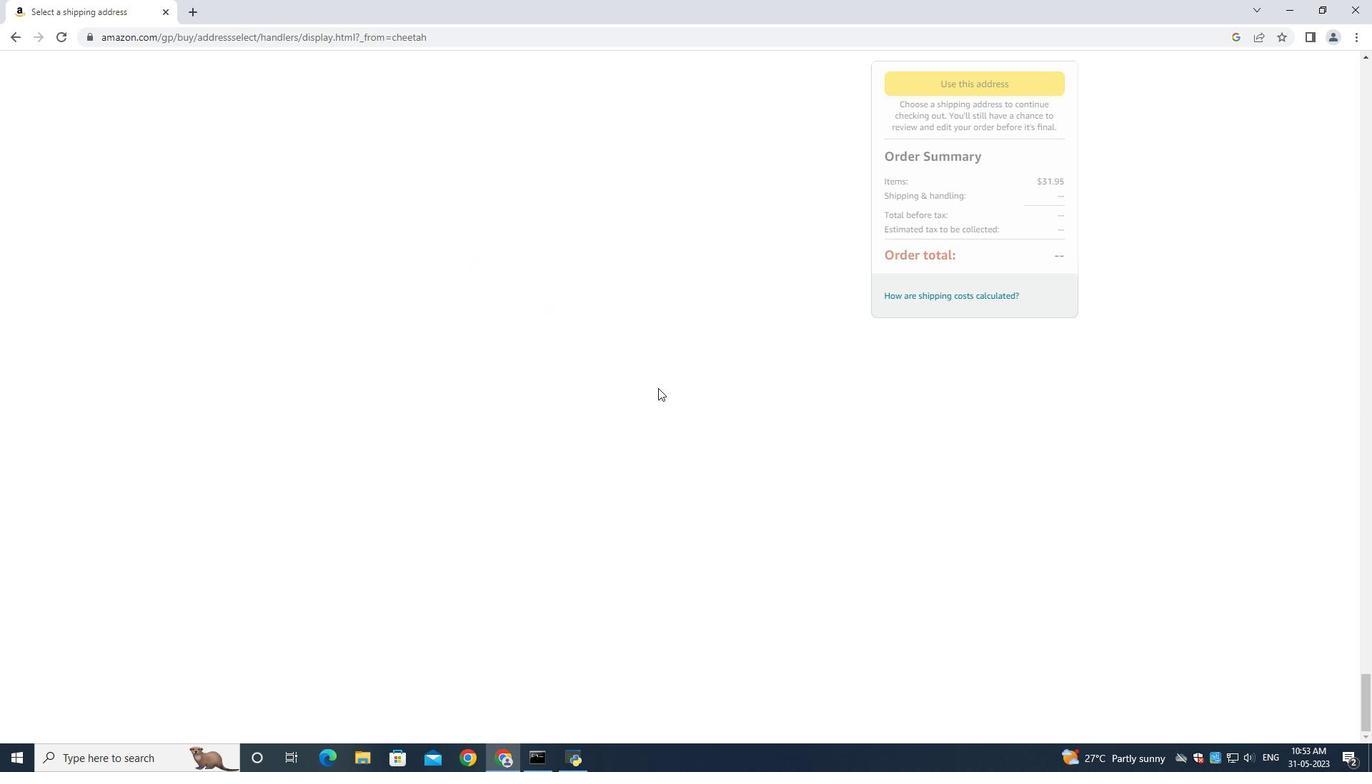 
